 Task: Find connections with filter location Marialva with filter topic #Partnershipswith filter profile language Potuguese with filter current company HR Path with filter school Tamil Nadu Jobs india with filter industry Historical Sites with filter service category Interior Design with filter keywords title Attorney
Action: Mouse moved to (653, 147)
Screenshot: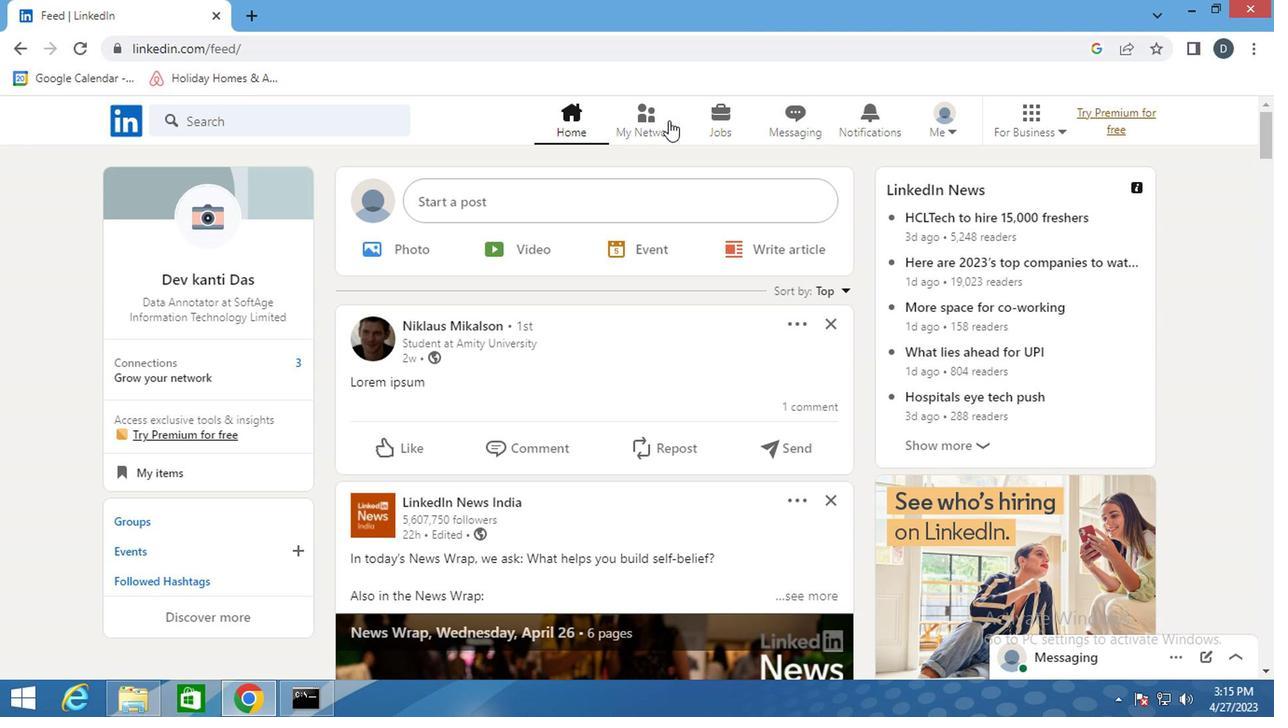 
Action: Mouse pressed left at (653, 147)
Screenshot: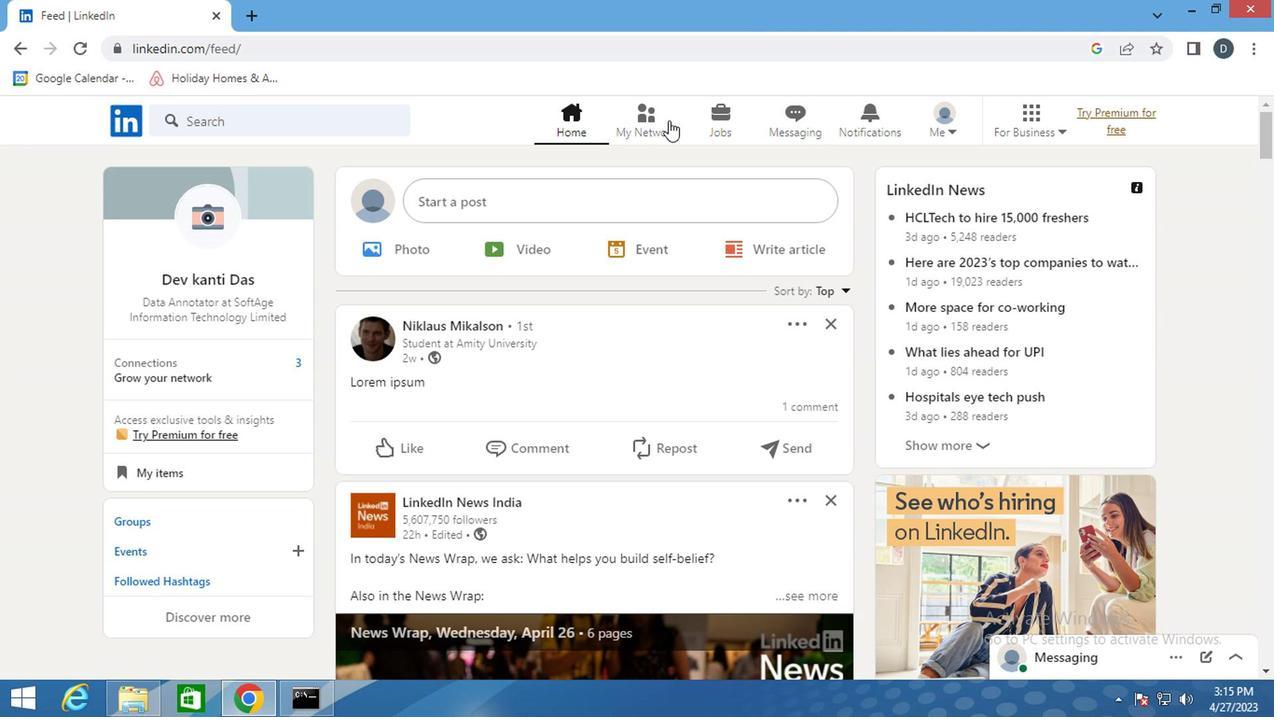 
Action: Mouse moved to (322, 227)
Screenshot: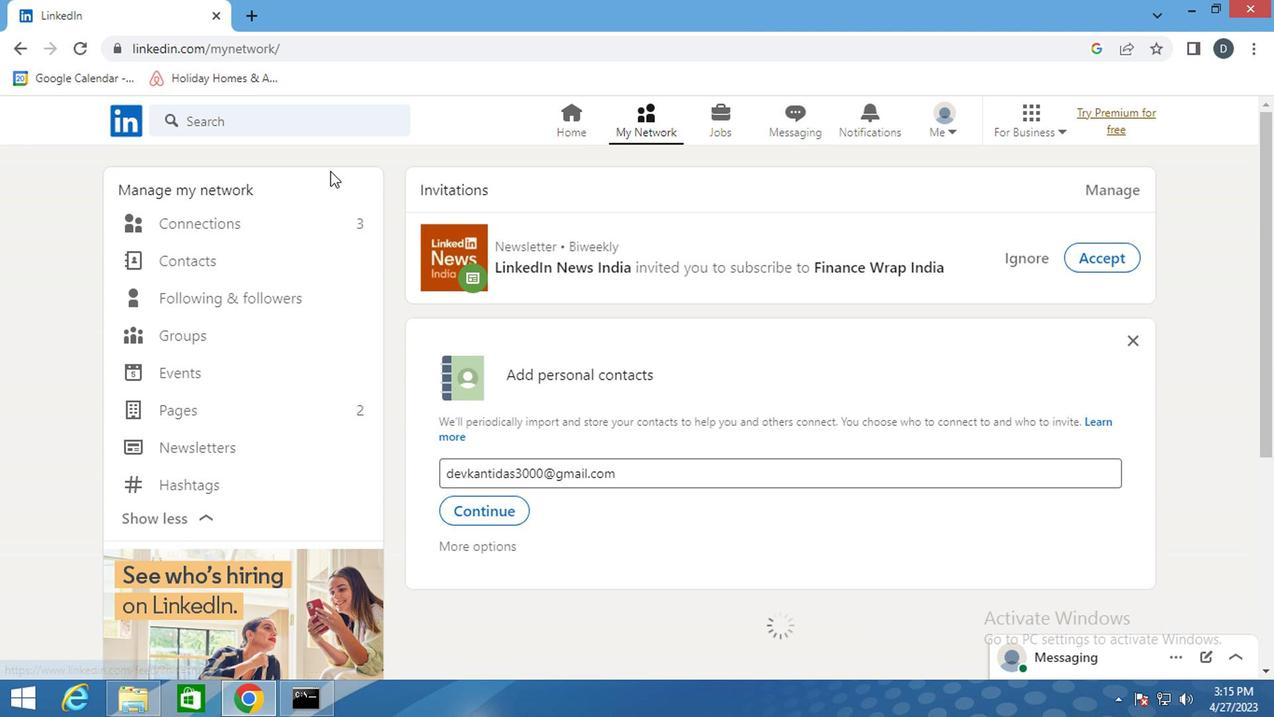 
Action: Mouse pressed left at (322, 227)
Screenshot: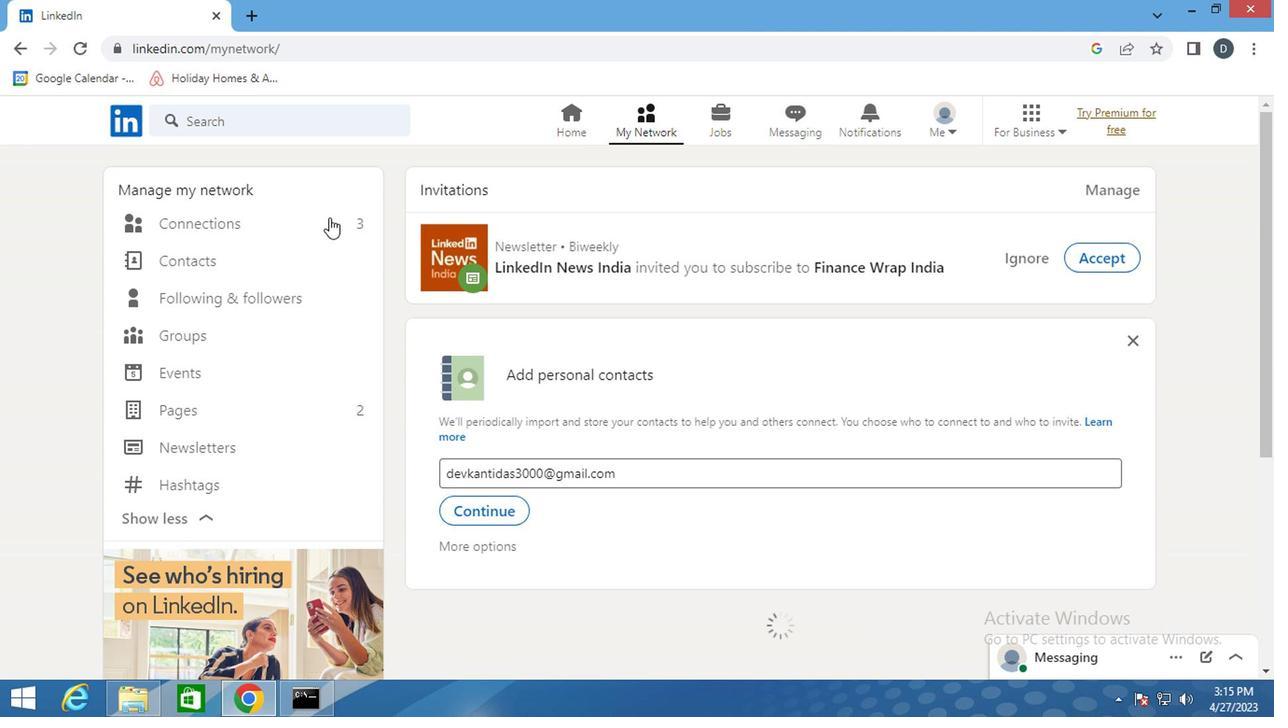 
Action: Mouse pressed left at (322, 227)
Screenshot: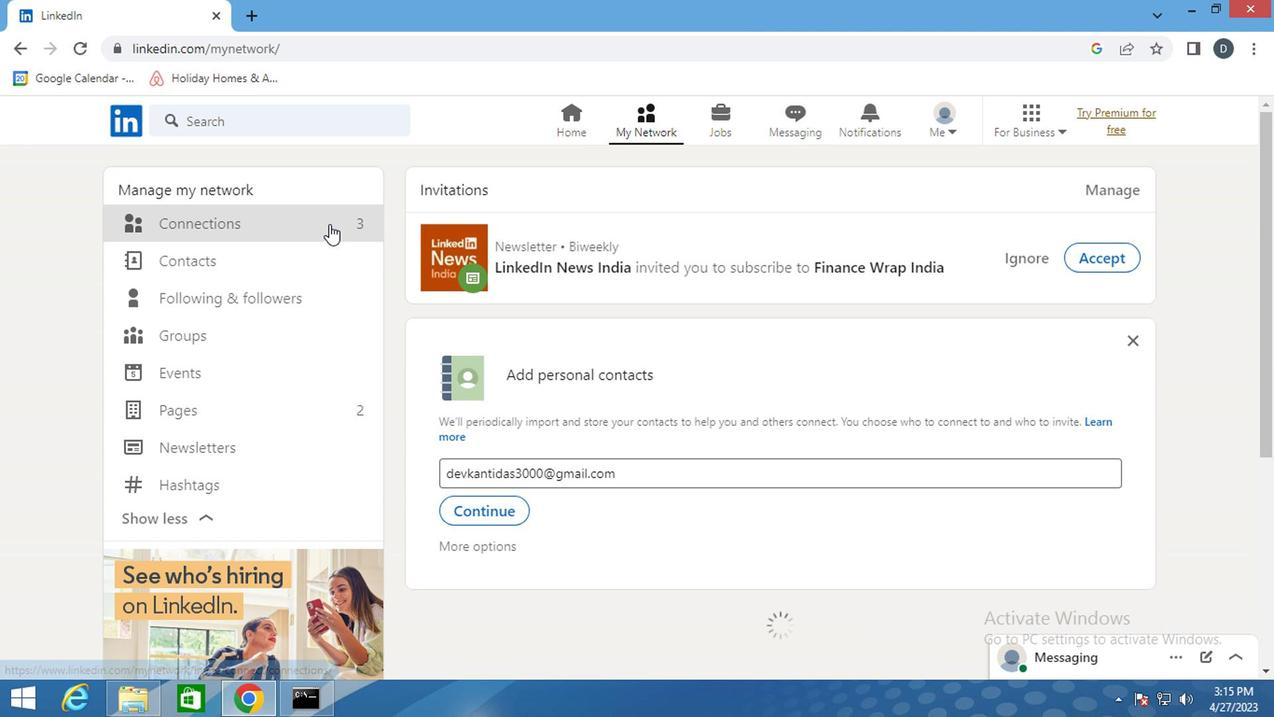 
Action: Mouse pressed left at (322, 227)
Screenshot: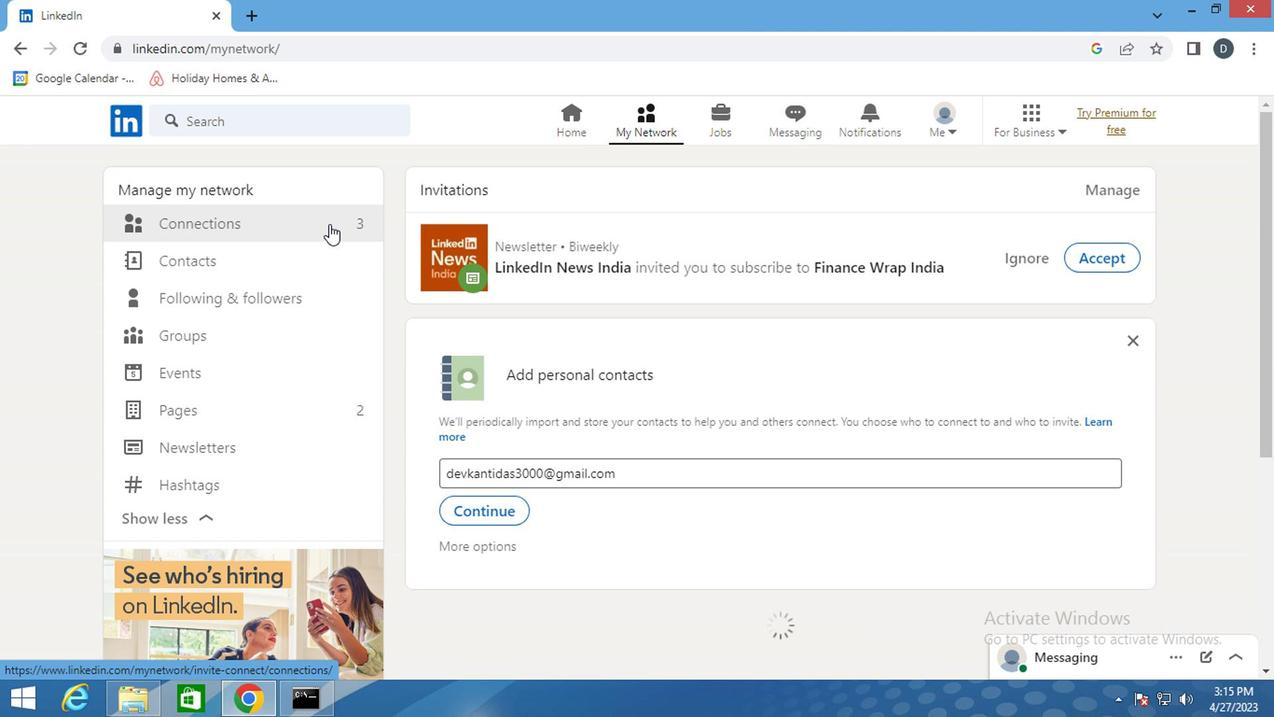 
Action: Mouse moved to (725, 230)
Screenshot: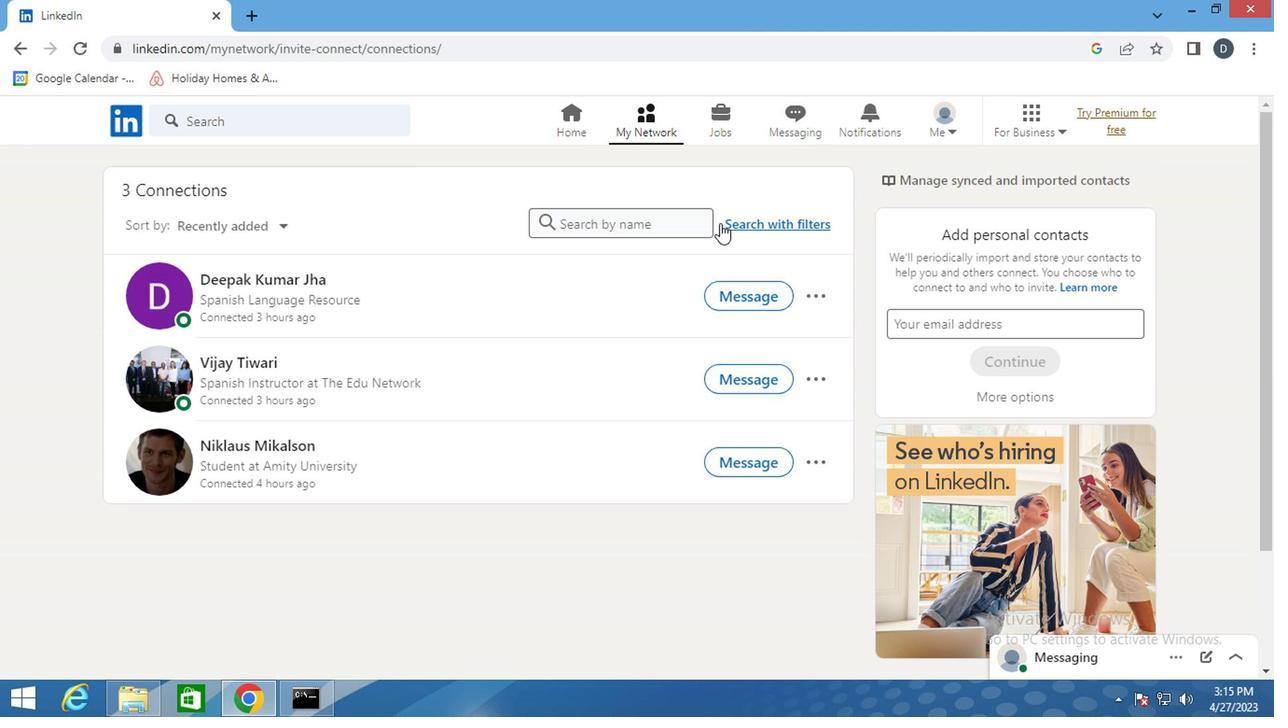 
Action: Mouse pressed left at (725, 230)
Screenshot: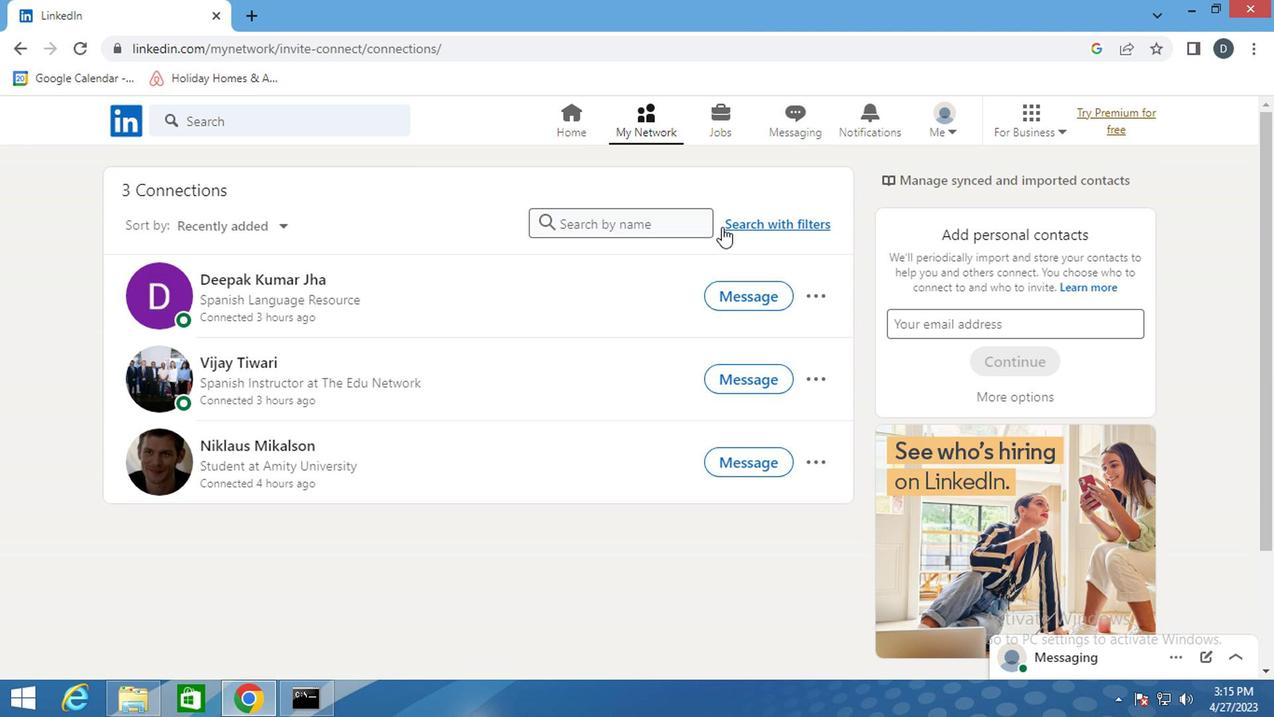 
Action: Mouse moved to (699, 167)
Screenshot: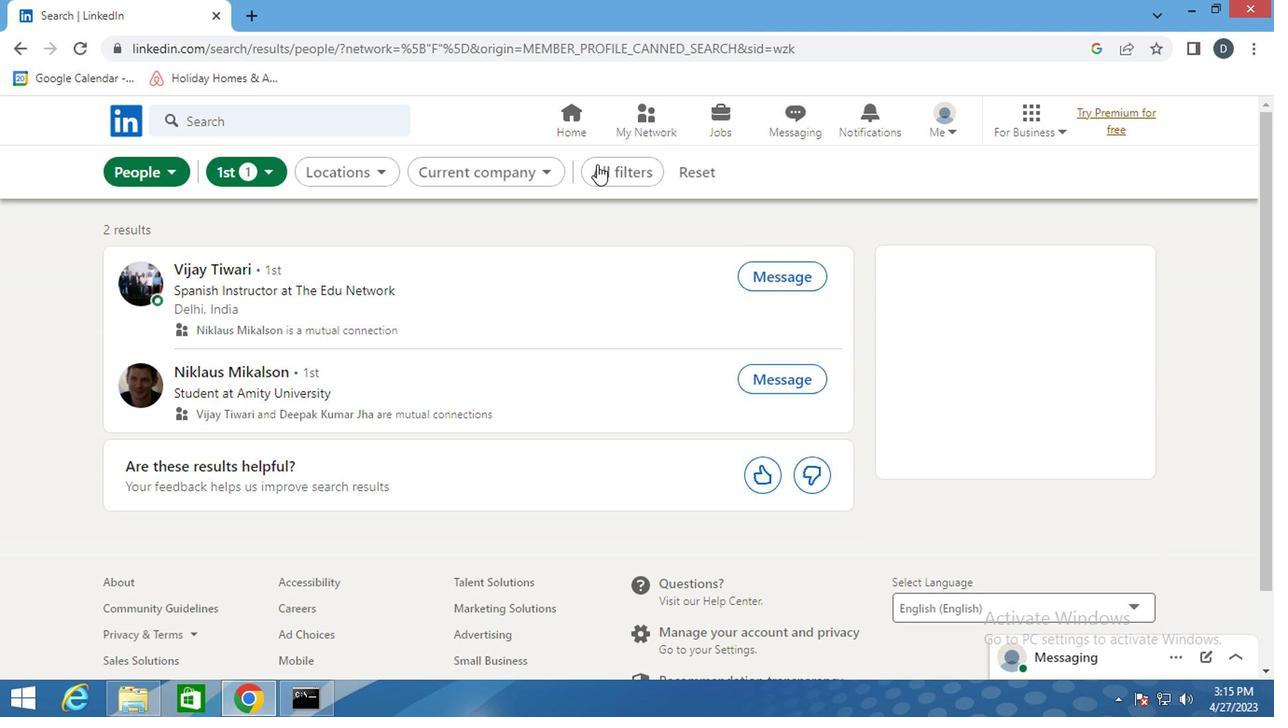 
Action: Mouse pressed left at (699, 167)
Screenshot: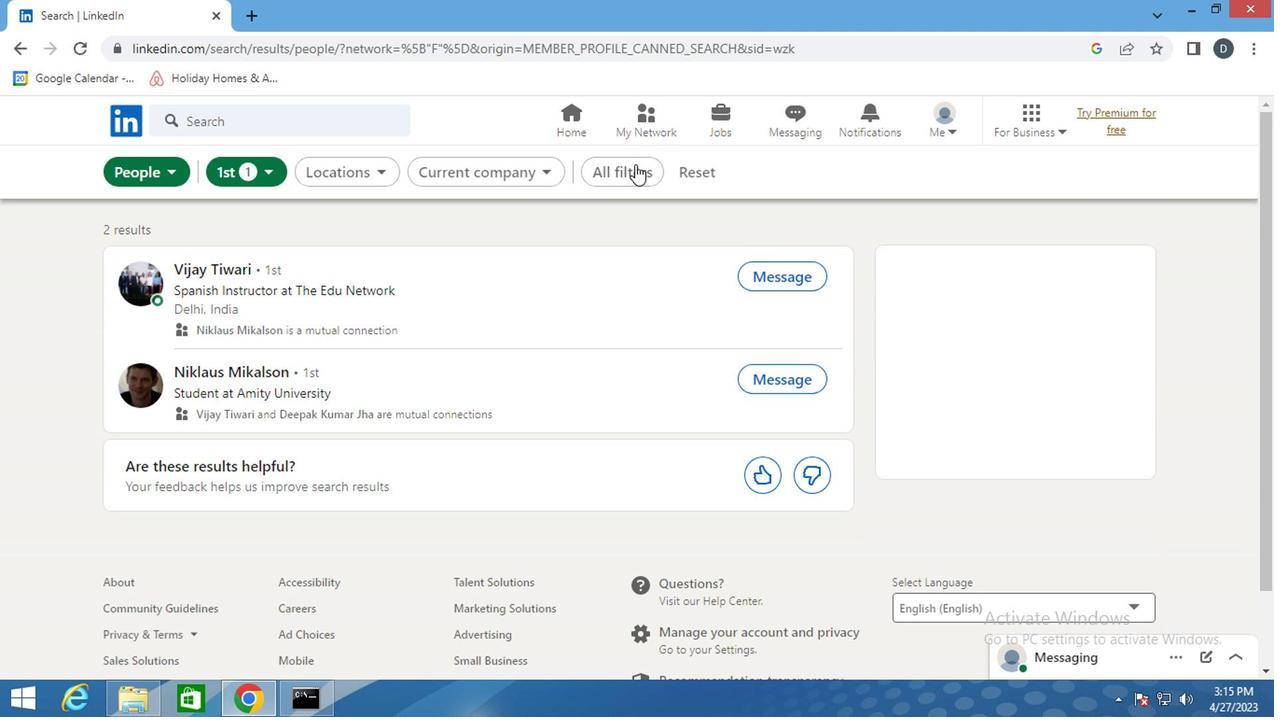 
Action: Mouse moved to (626, 177)
Screenshot: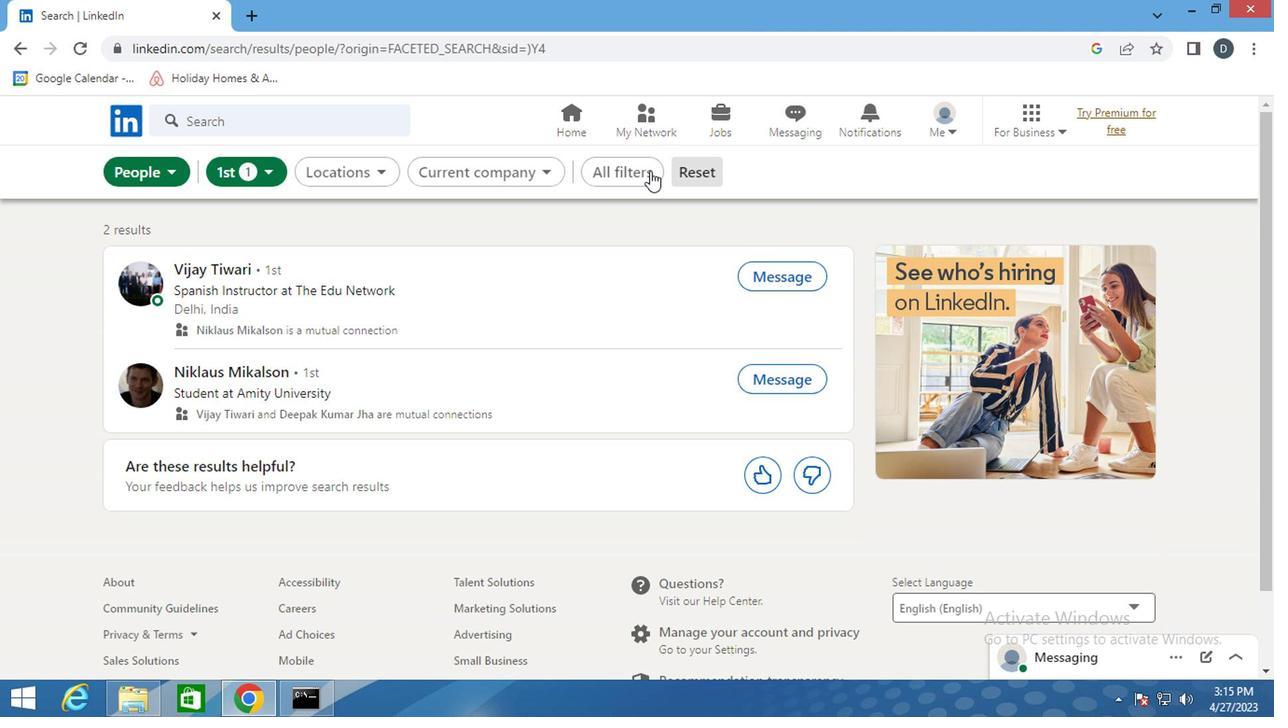 
Action: Mouse pressed left at (626, 177)
Screenshot: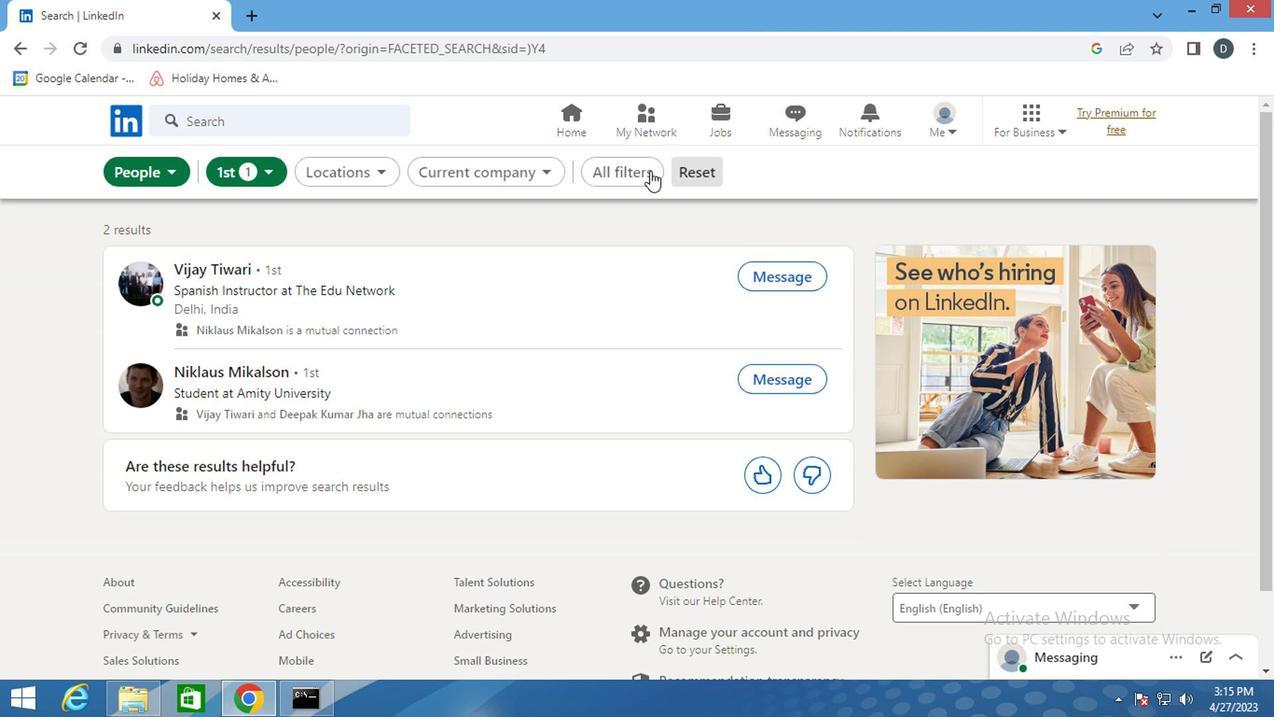 
Action: Mouse pressed left at (626, 177)
Screenshot: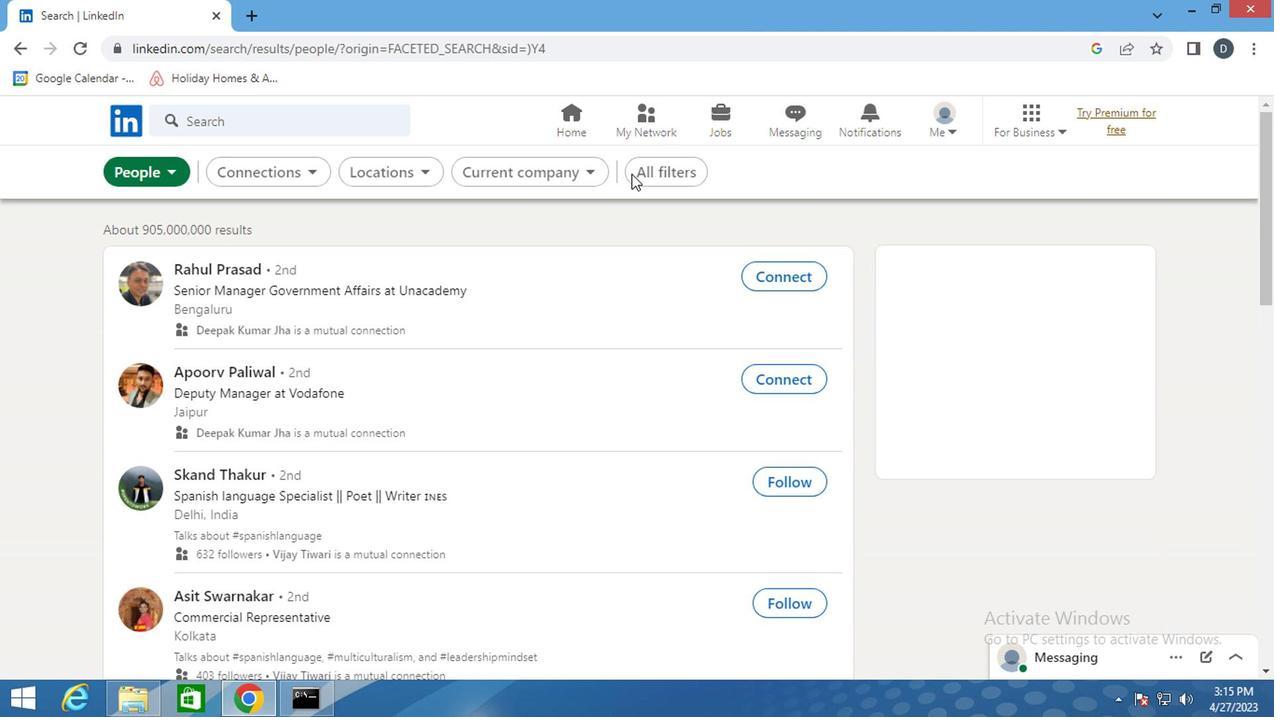 
Action: Mouse moved to (669, 171)
Screenshot: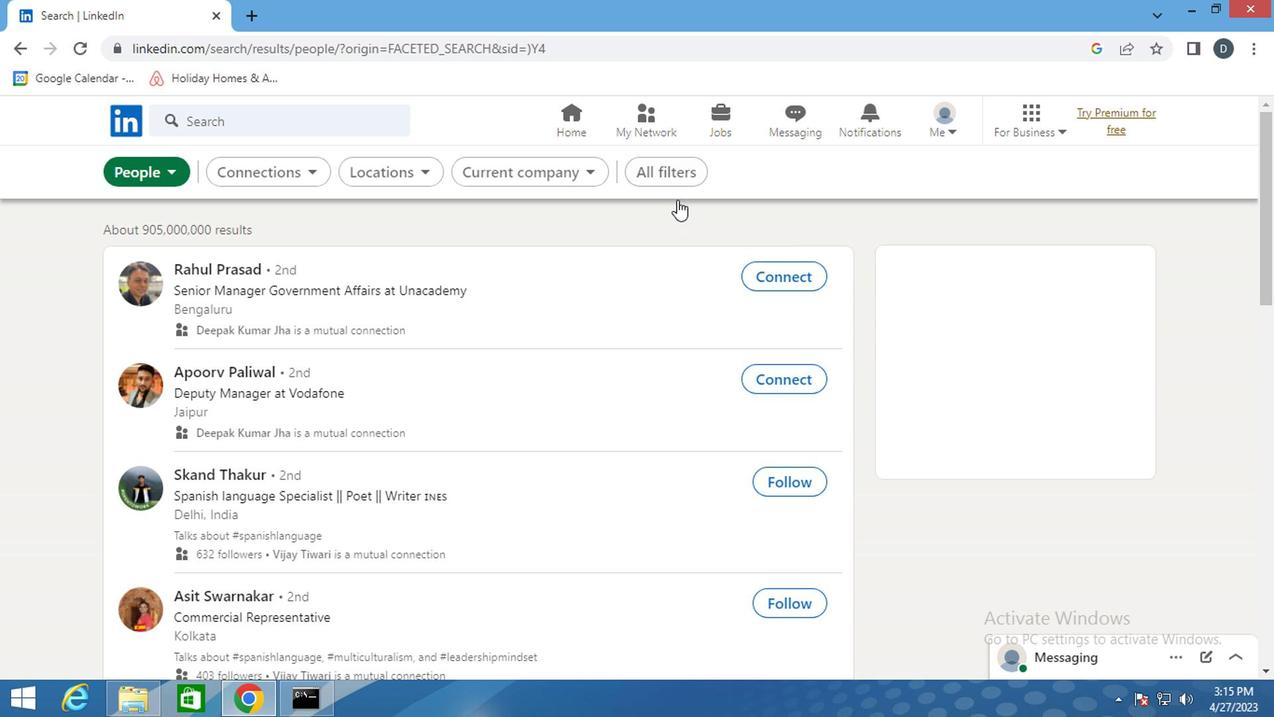 
Action: Mouse pressed left at (669, 171)
Screenshot: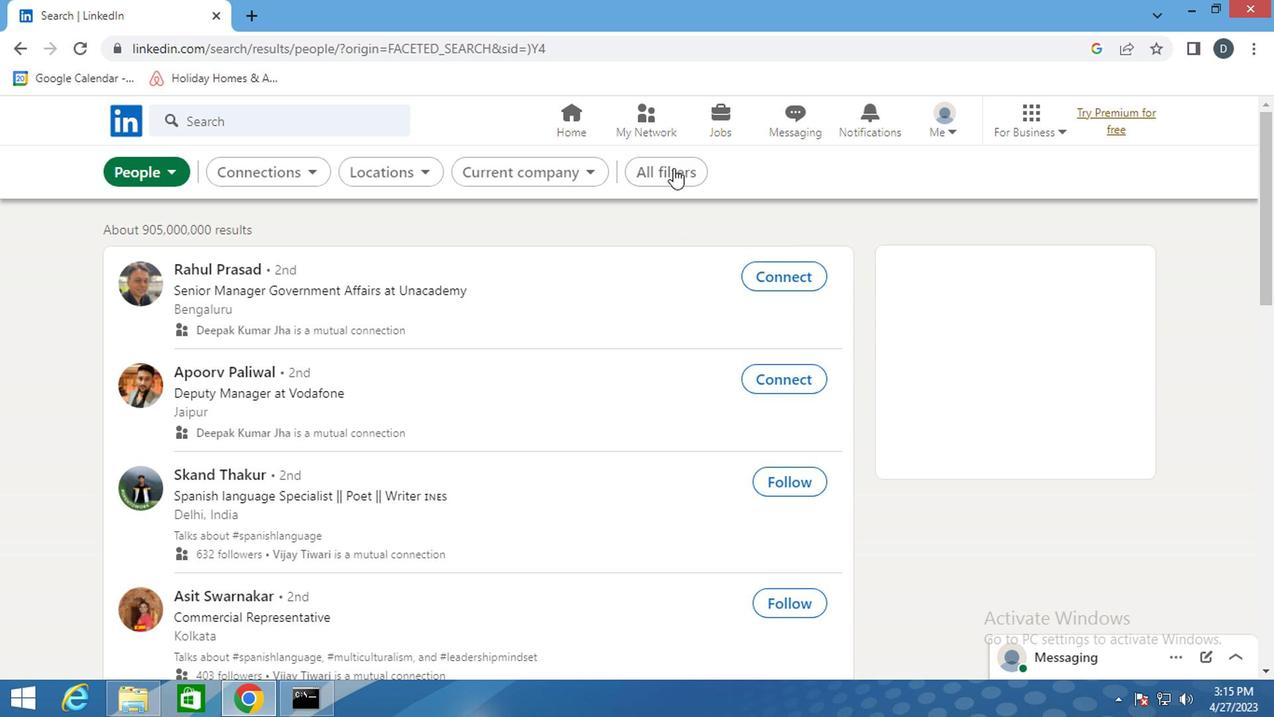 
Action: Mouse moved to (664, 172)
Screenshot: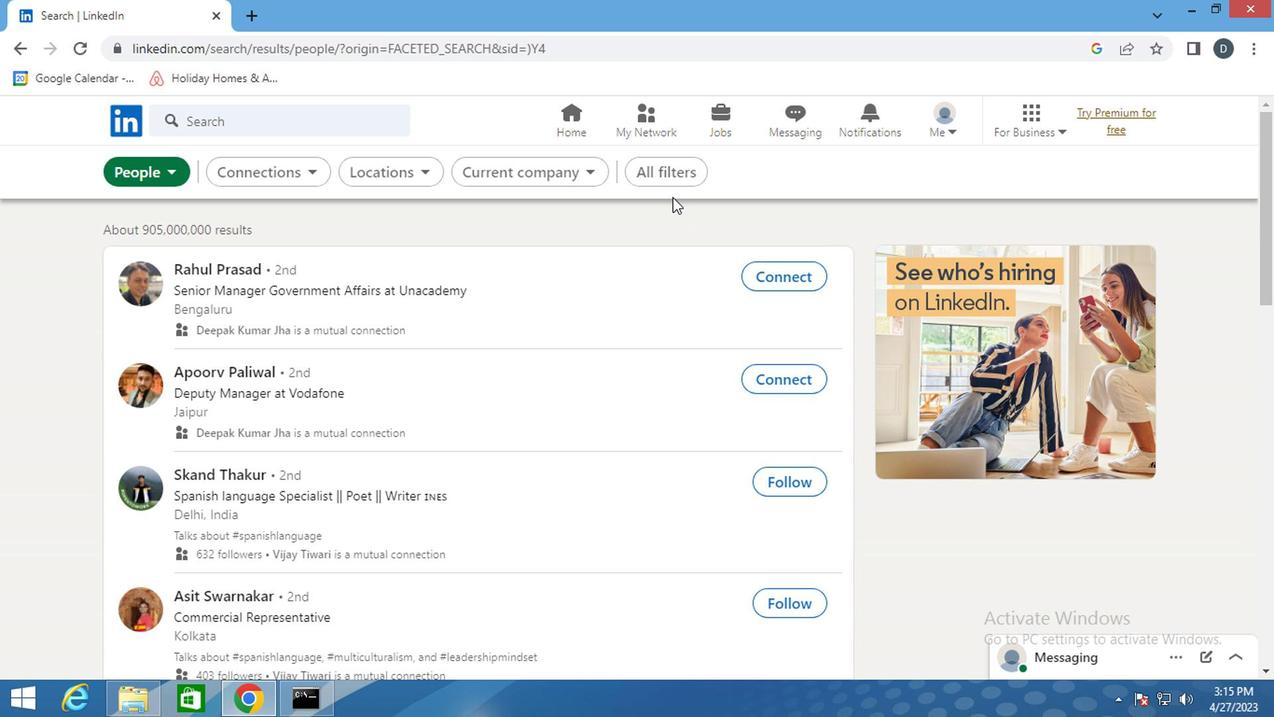 
Action: Mouse pressed left at (664, 172)
Screenshot: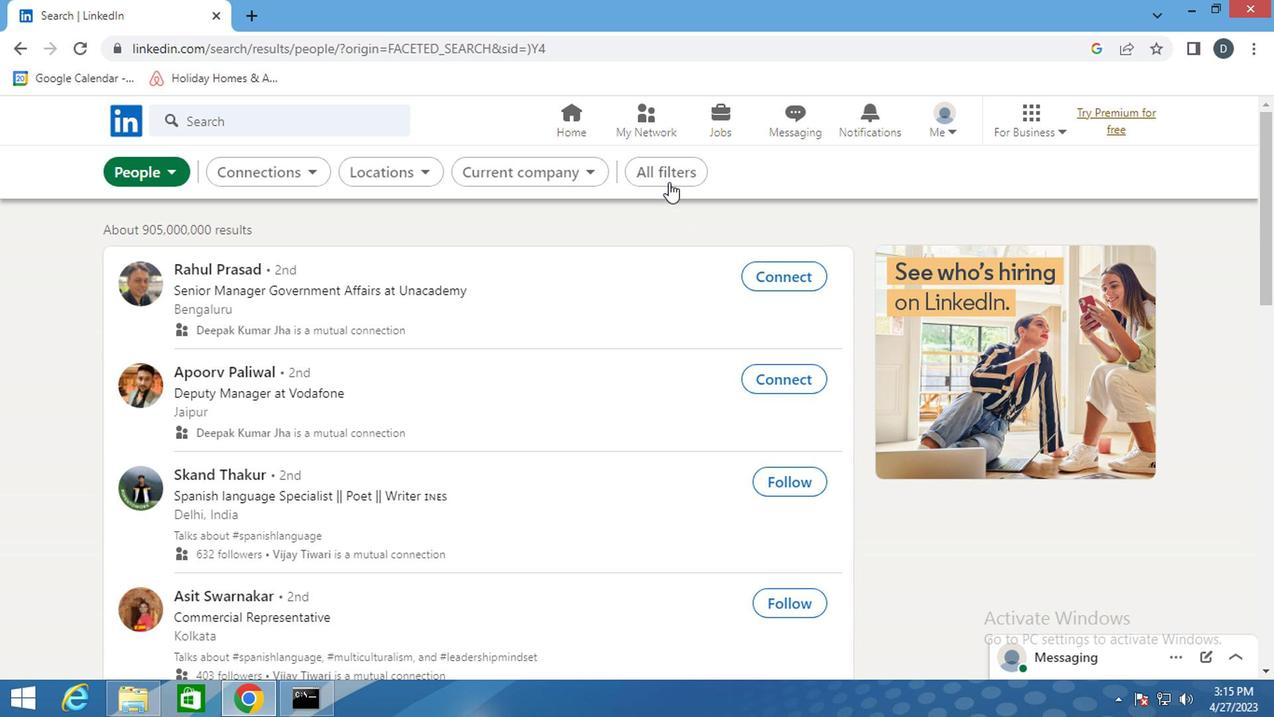 
Action: Mouse moved to (1090, 390)
Screenshot: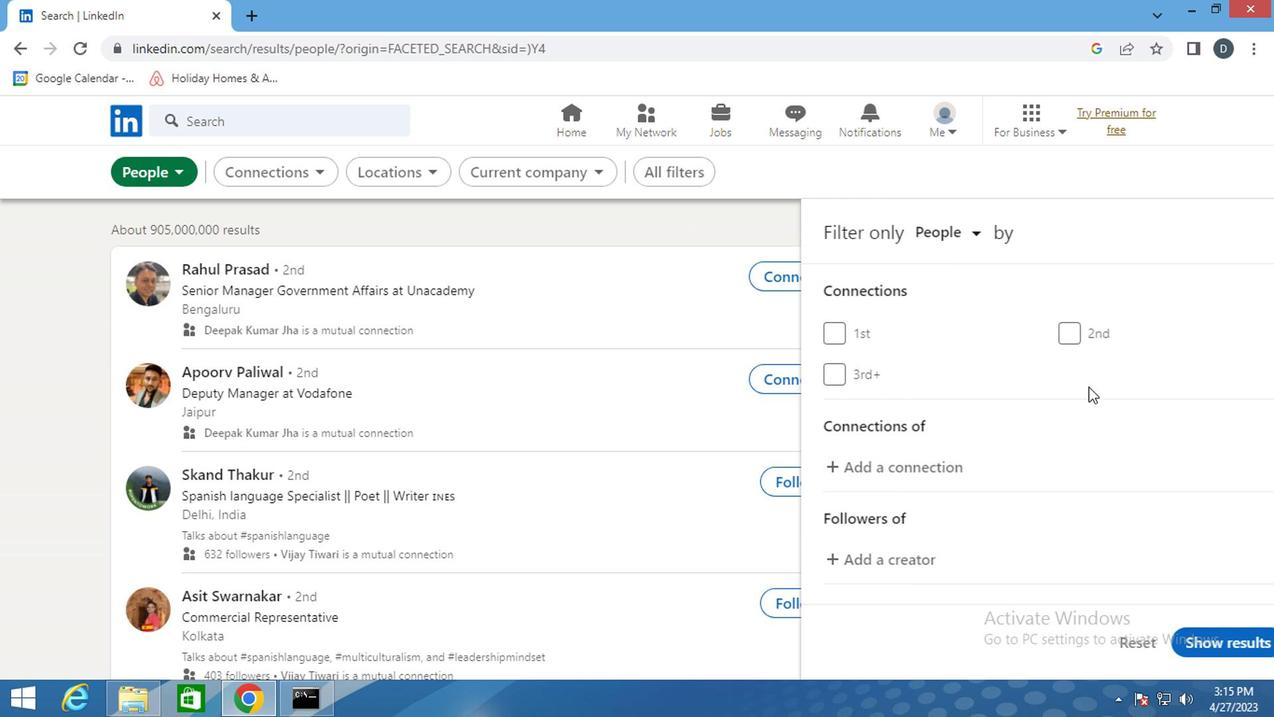 
Action: Mouse scrolled (1090, 389) with delta (0, -1)
Screenshot: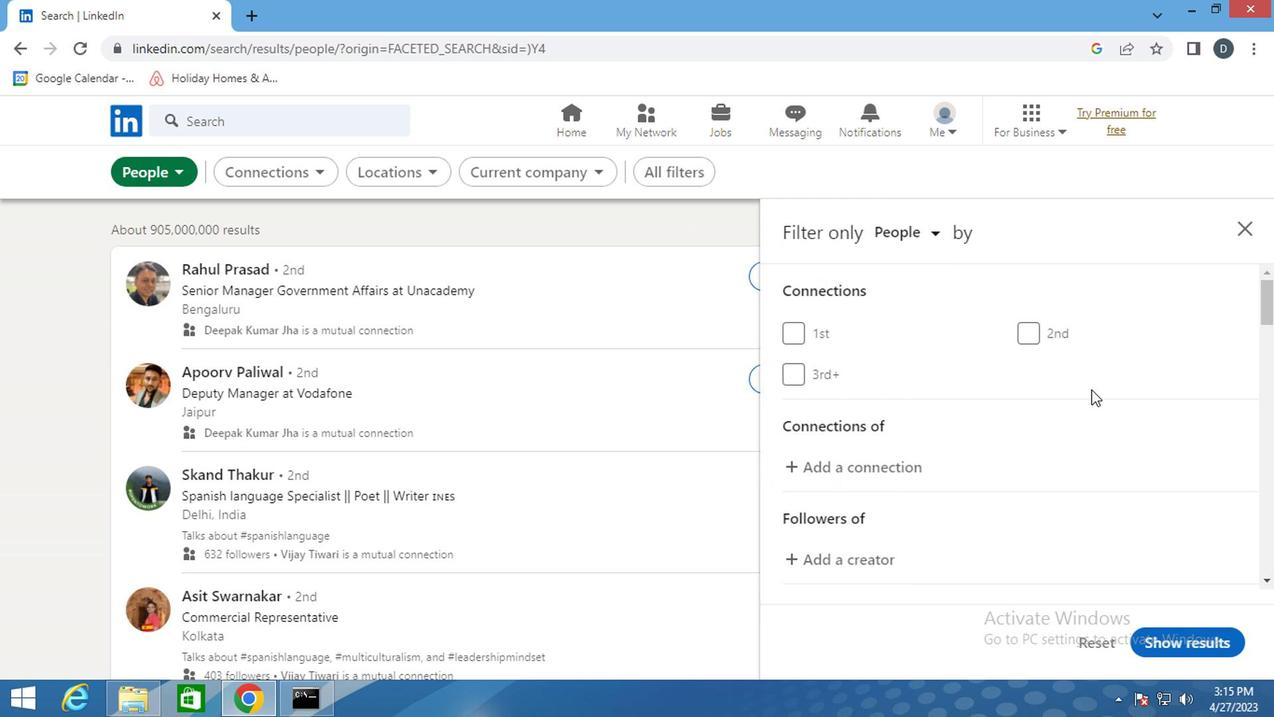 
Action: Mouse scrolled (1090, 389) with delta (0, -1)
Screenshot: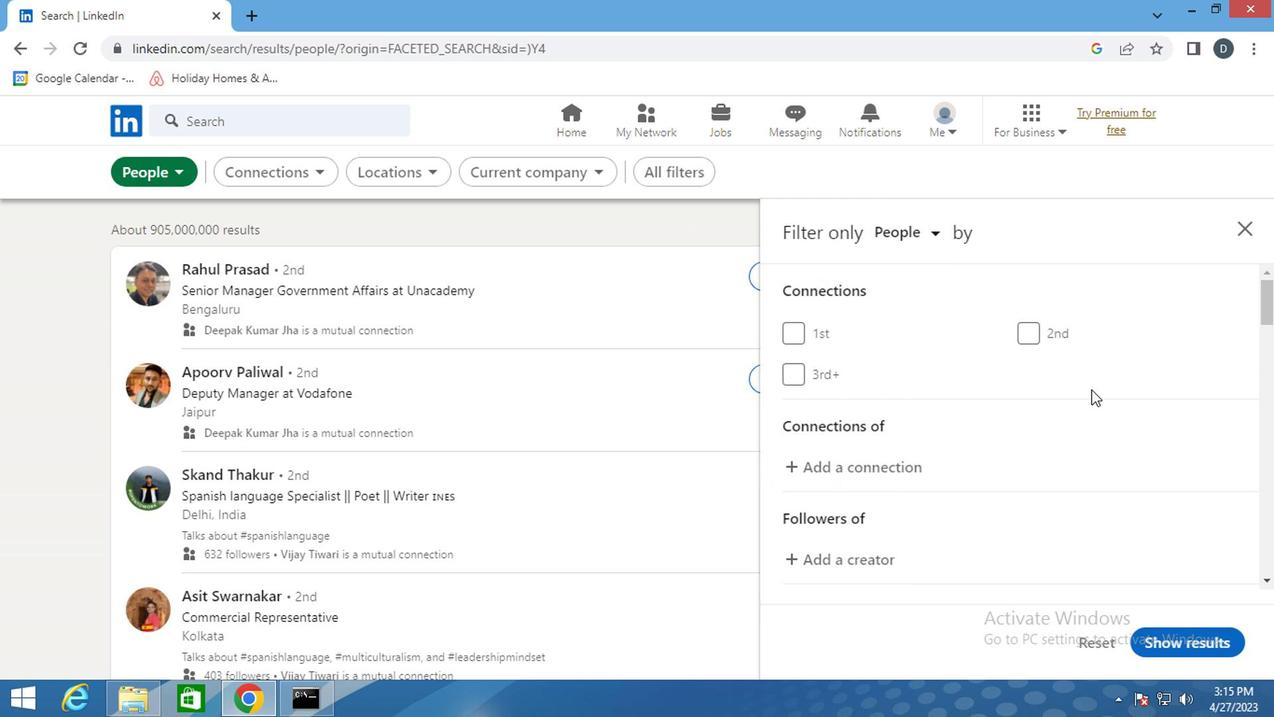 
Action: Mouse moved to (1090, 388)
Screenshot: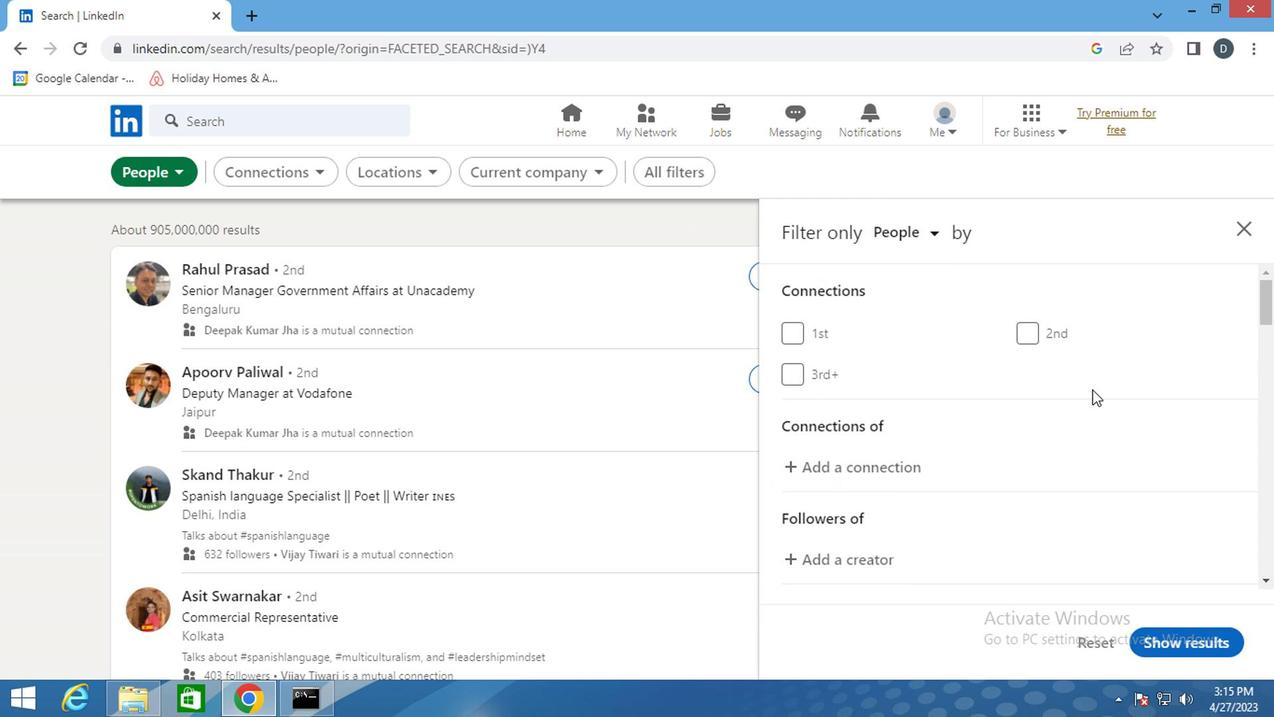 
Action: Mouse scrolled (1090, 387) with delta (0, 0)
Screenshot: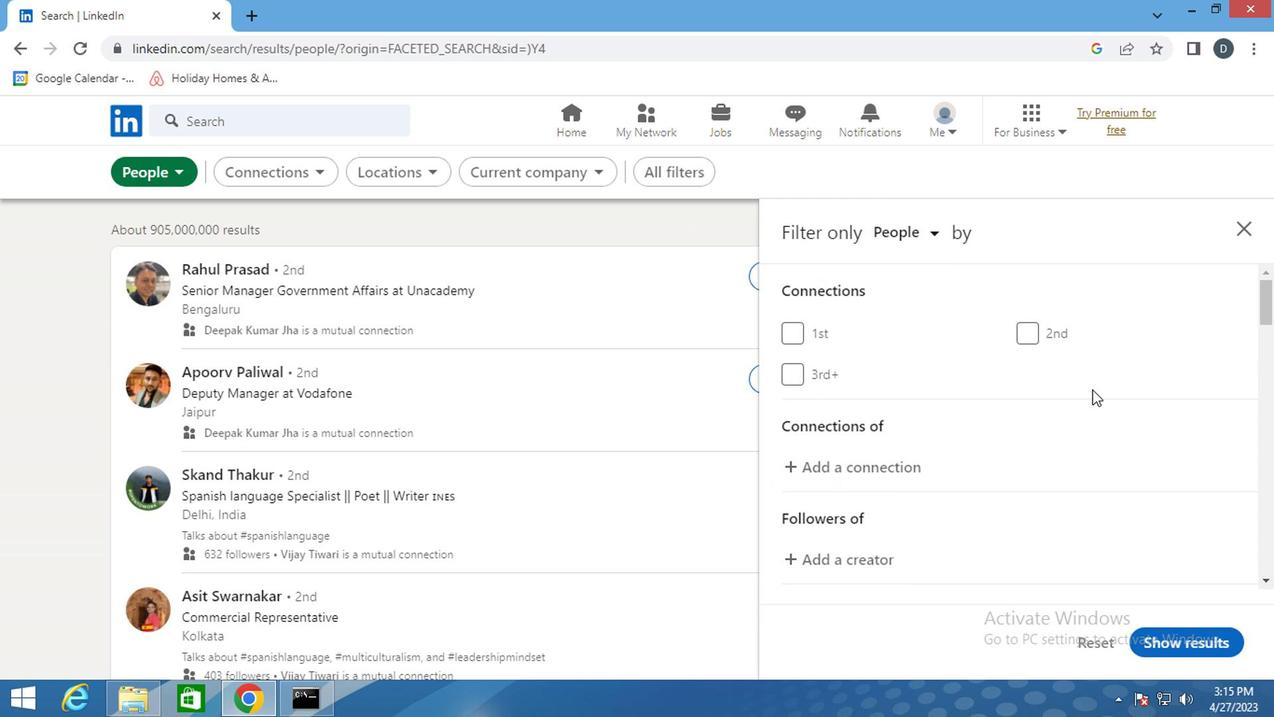 
Action: Mouse moved to (1092, 383)
Screenshot: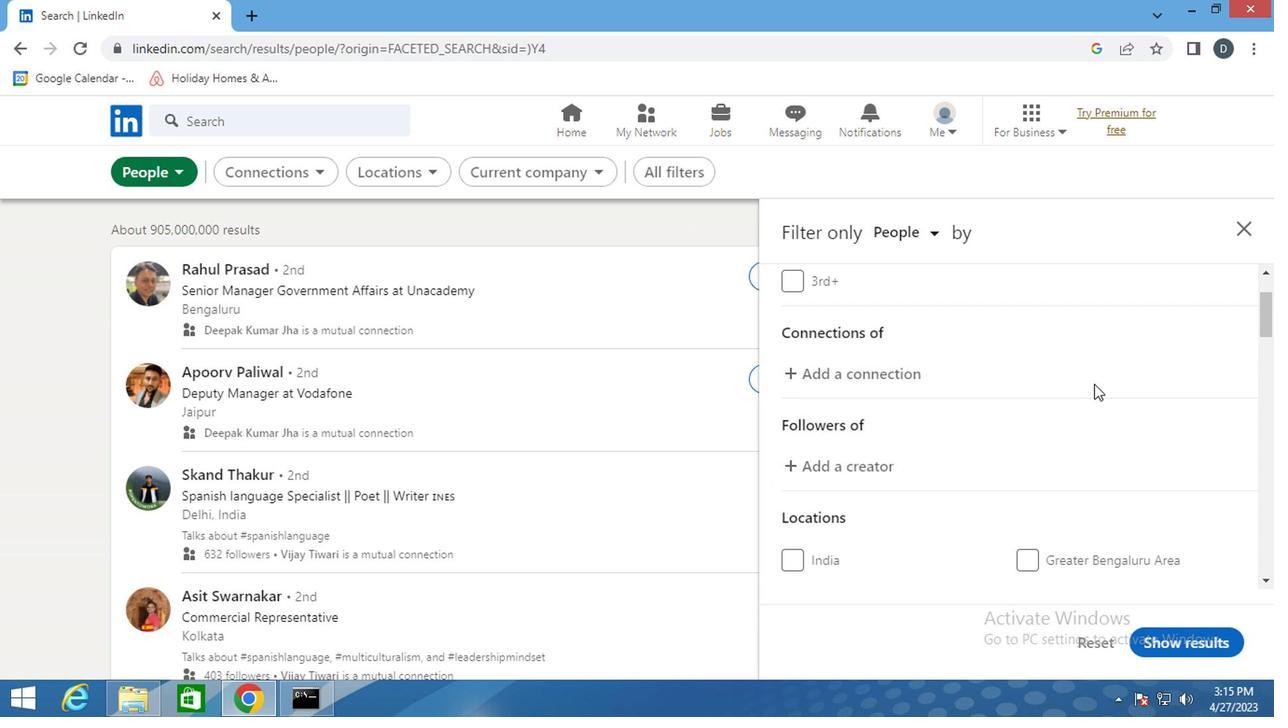 
Action: Mouse scrolled (1092, 383) with delta (0, 0)
Screenshot: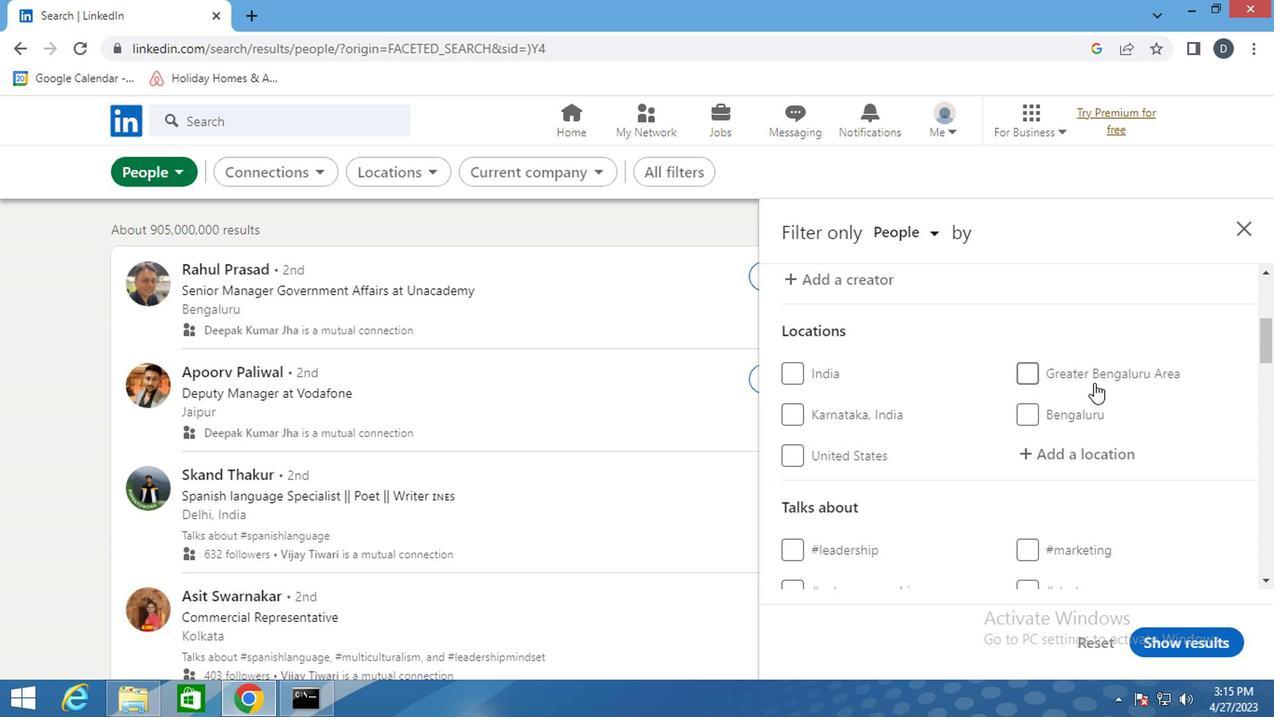 
Action: Mouse moved to (1092, 369)
Screenshot: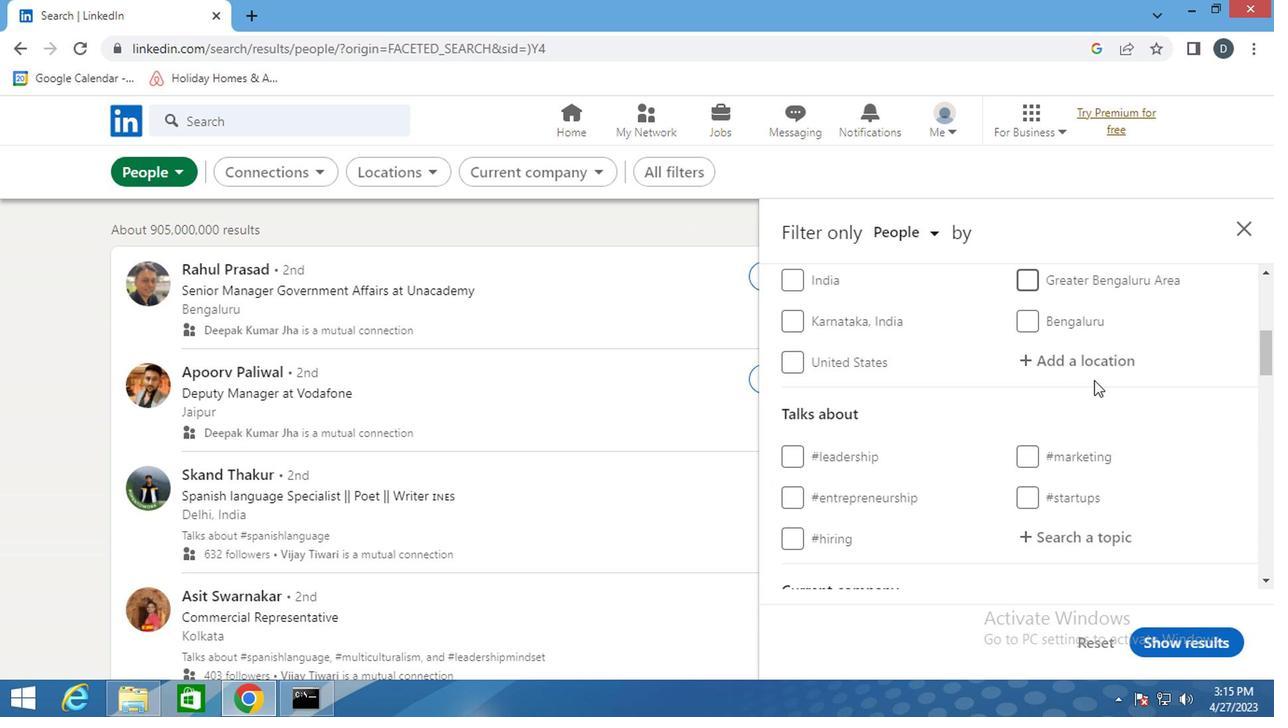 
Action: Mouse pressed left at (1092, 369)
Screenshot: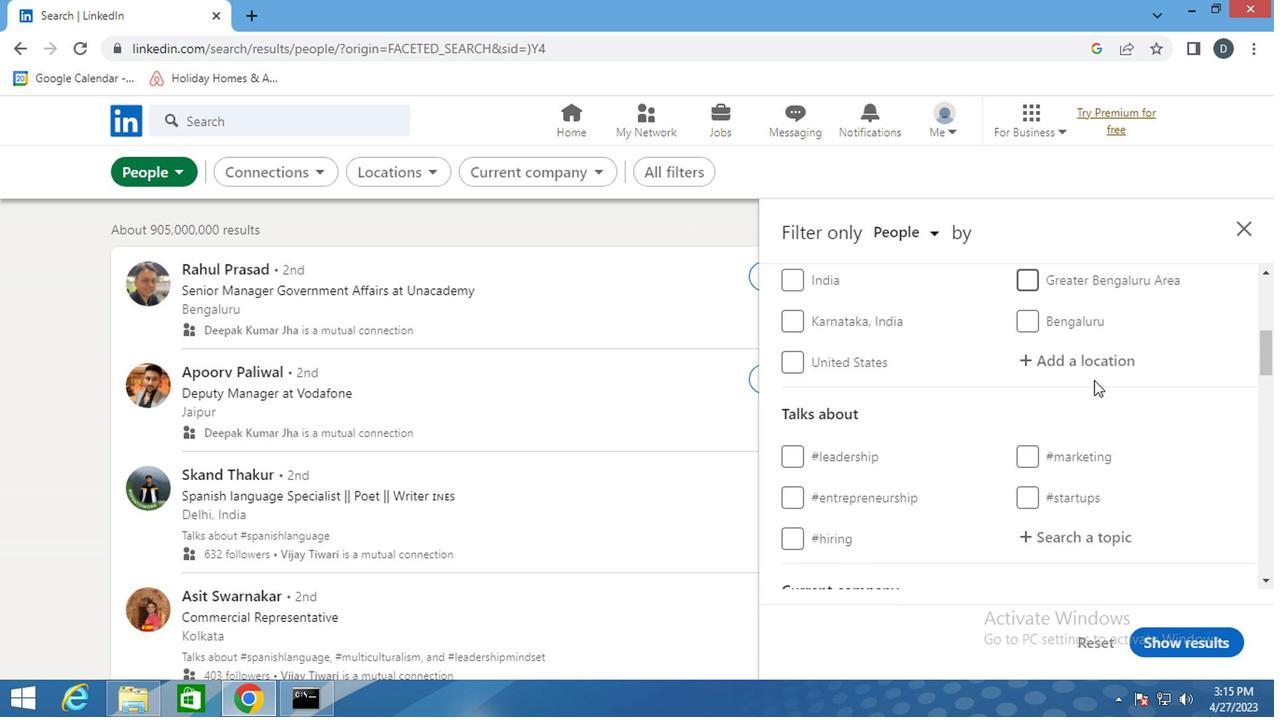 
Action: Mouse moved to (1087, 374)
Screenshot: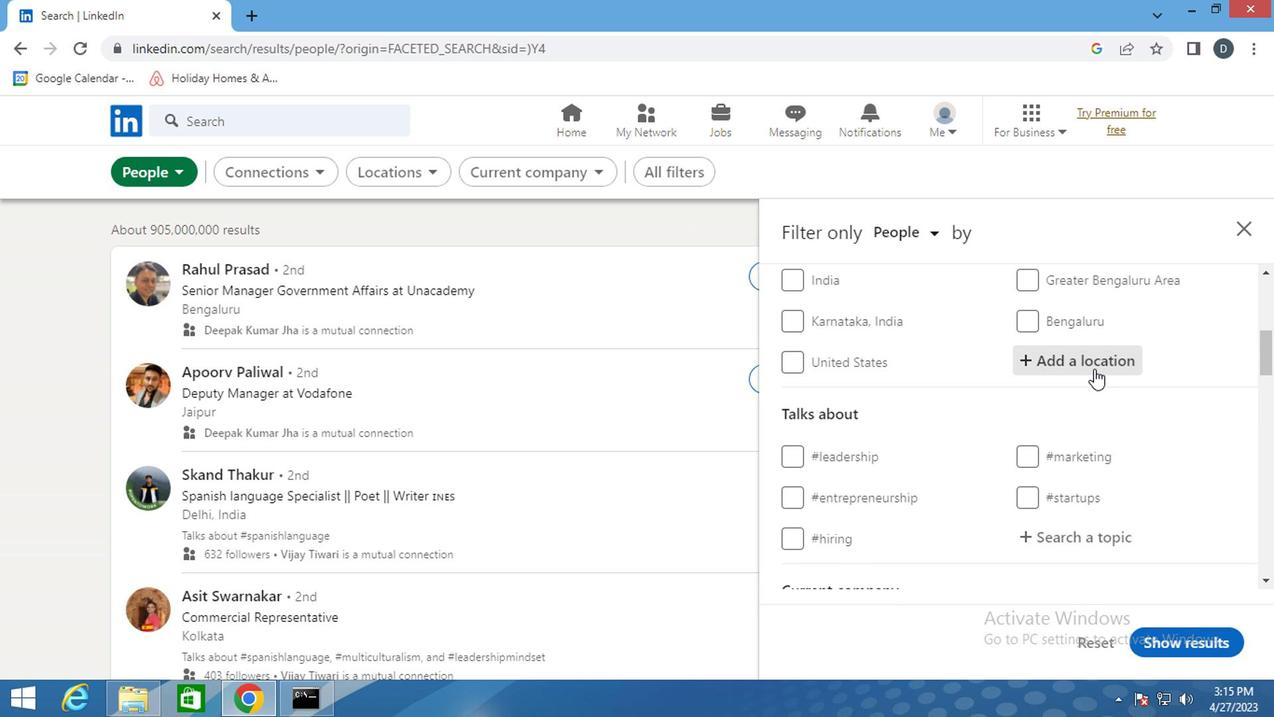 
Action: Key pressed <Key.shift_r>Marialva
Screenshot: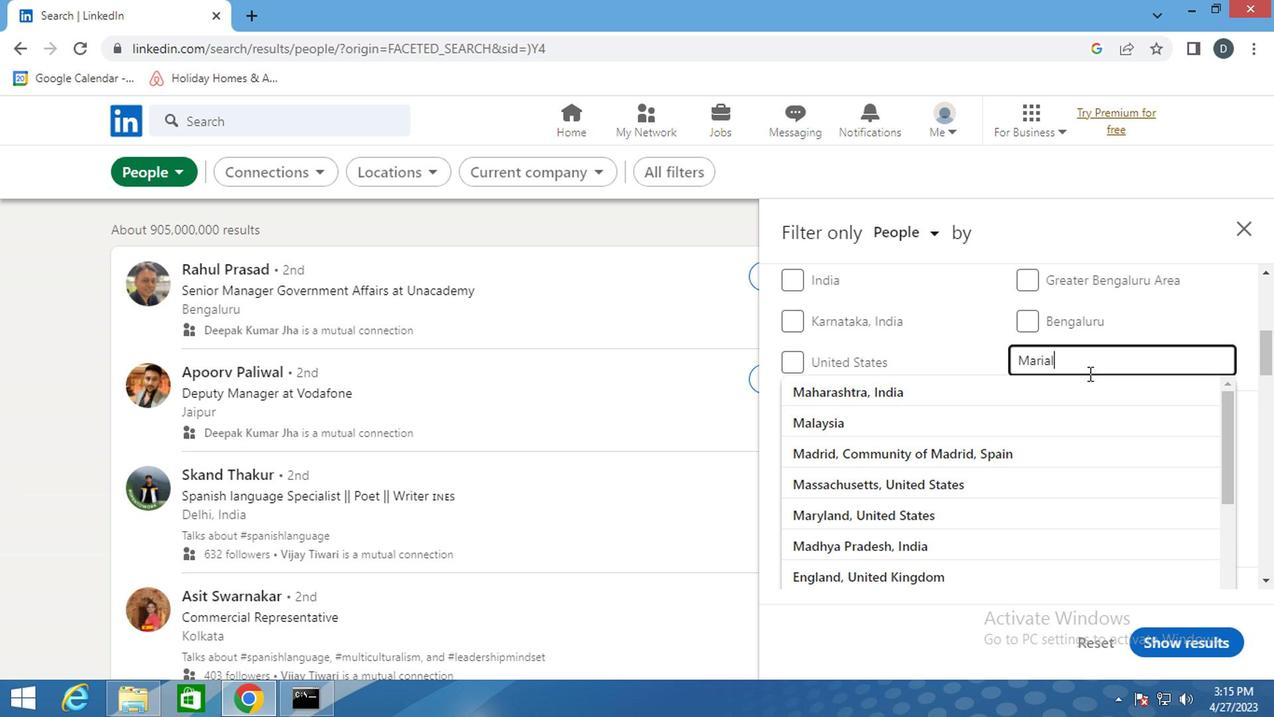 
Action: Mouse moved to (1058, 397)
Screenshot: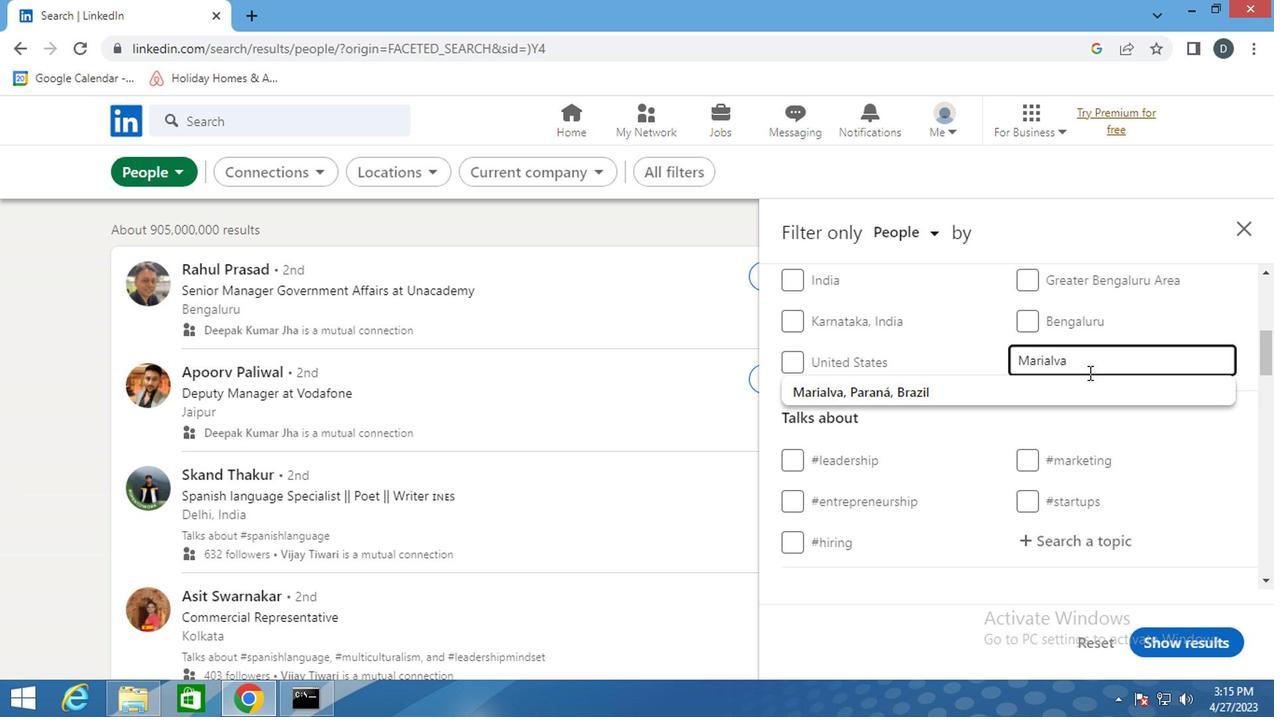 
Action: Mouse pressed left at (1058, 397)
Screenshot: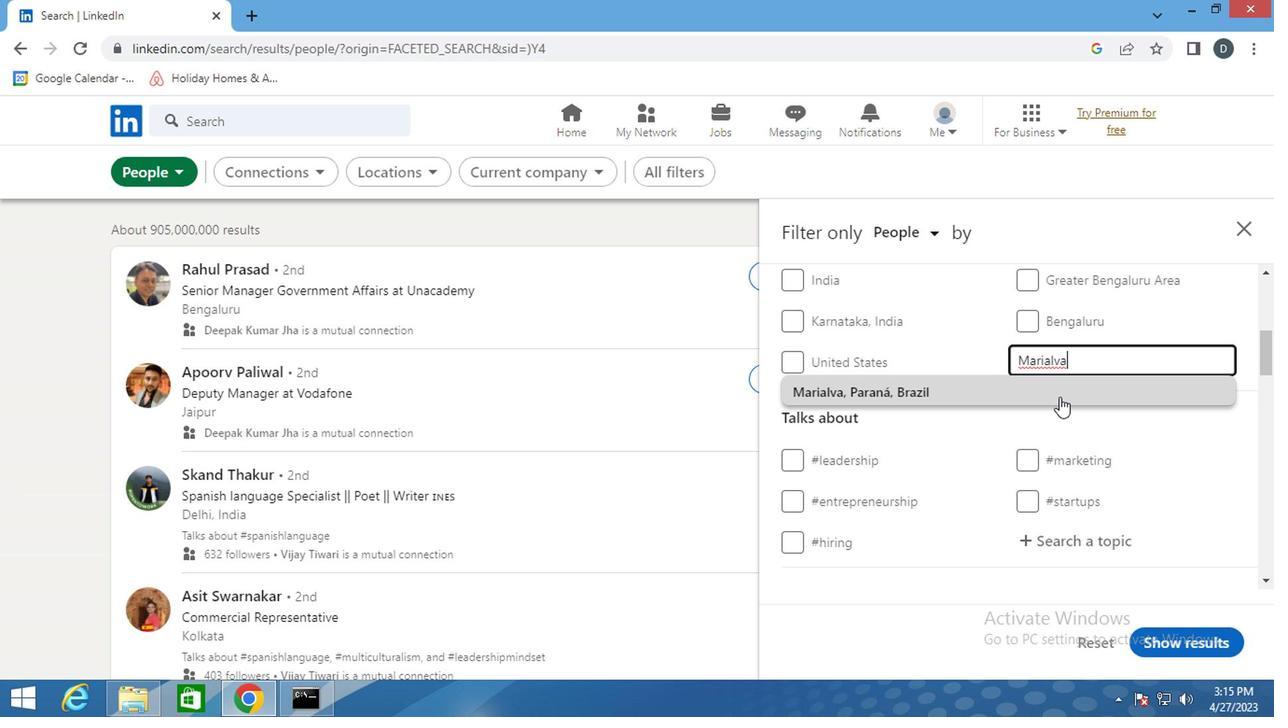 
Action: Mouse scrolled (1058, 397) with delta (0, 0)
Screenshot: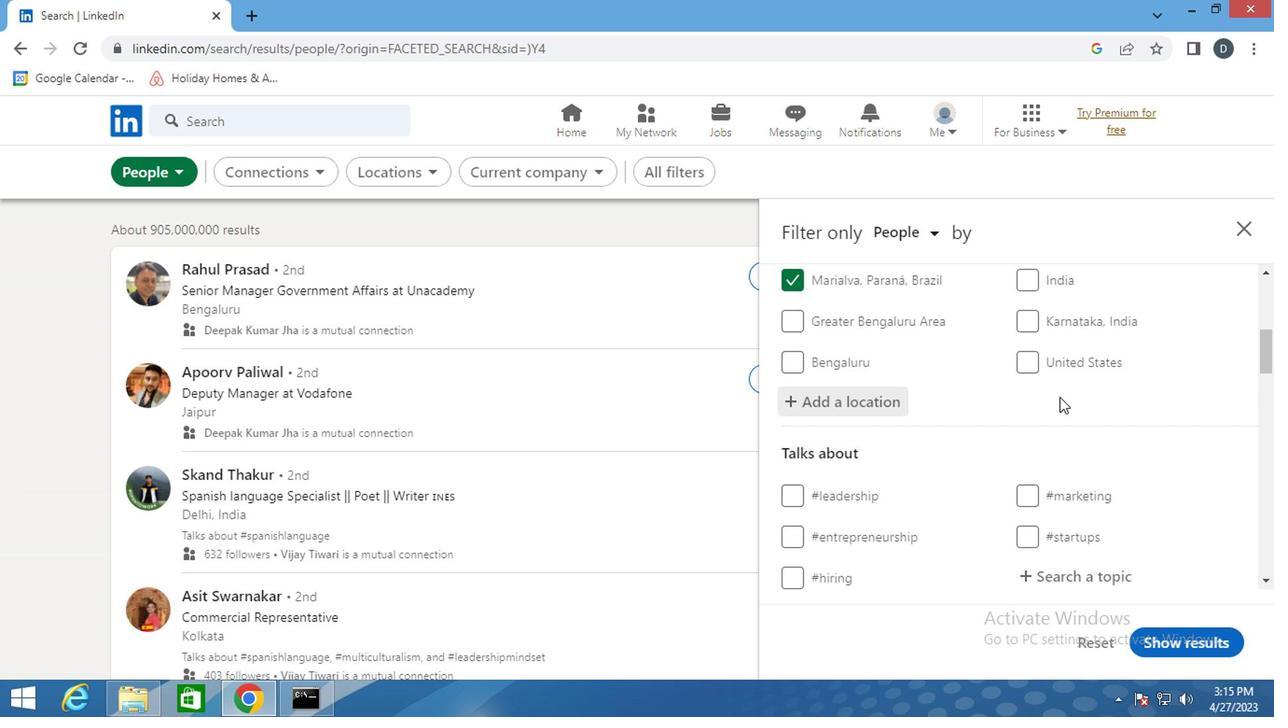 
Action: Mouse moved to (1058, 397)
Screenshot: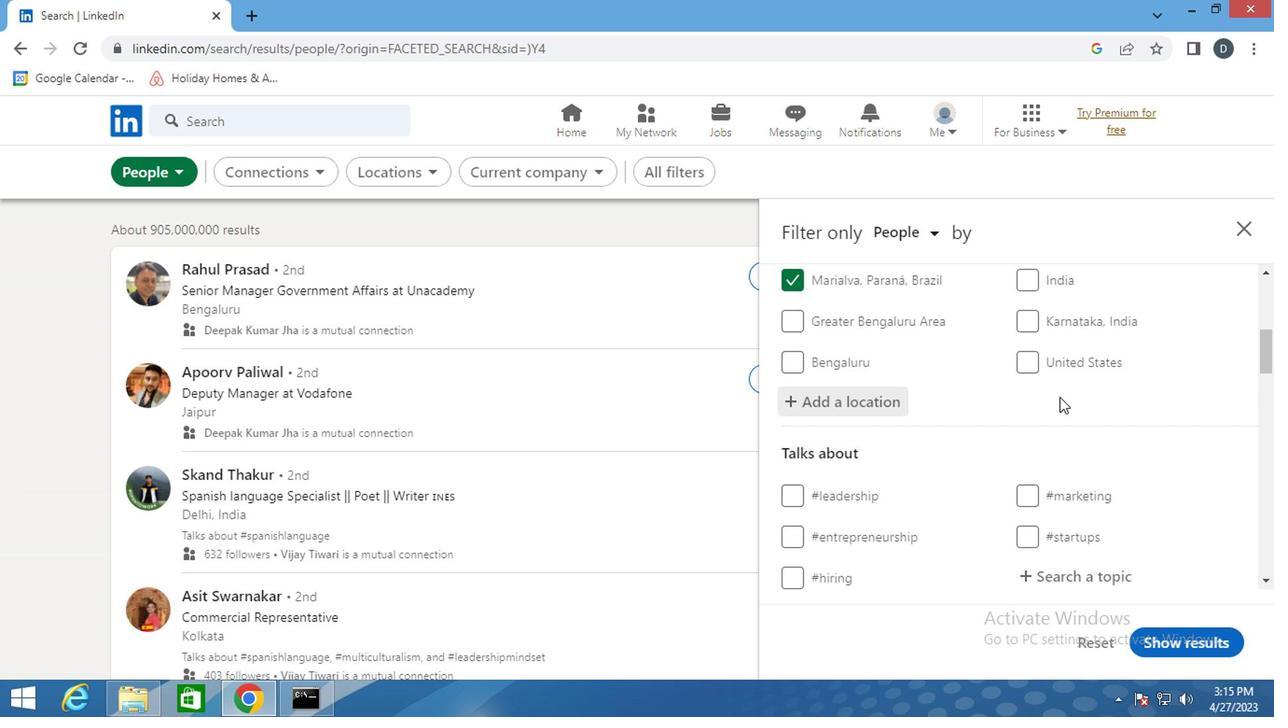 
Action: Mouse scrolled (1058, 397) with delta (0, 0)
Screenshot: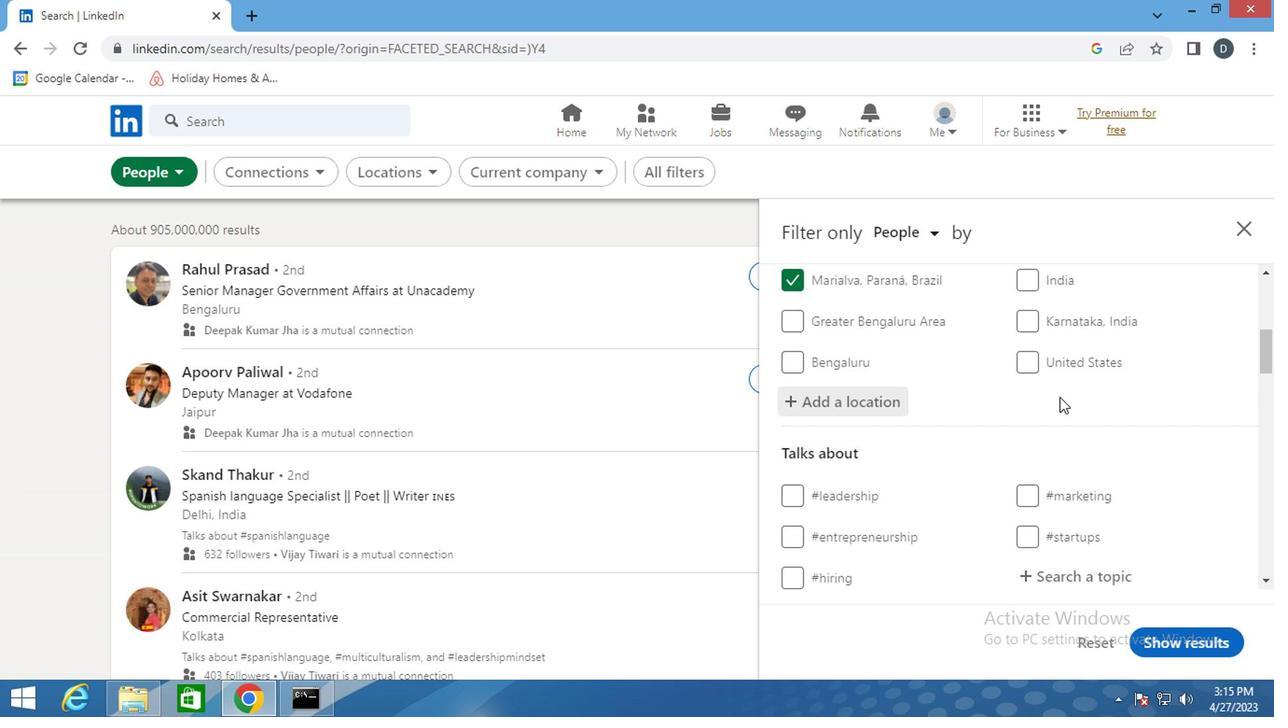 
Action: Mouse moved to (1075, 388)
Screenshot: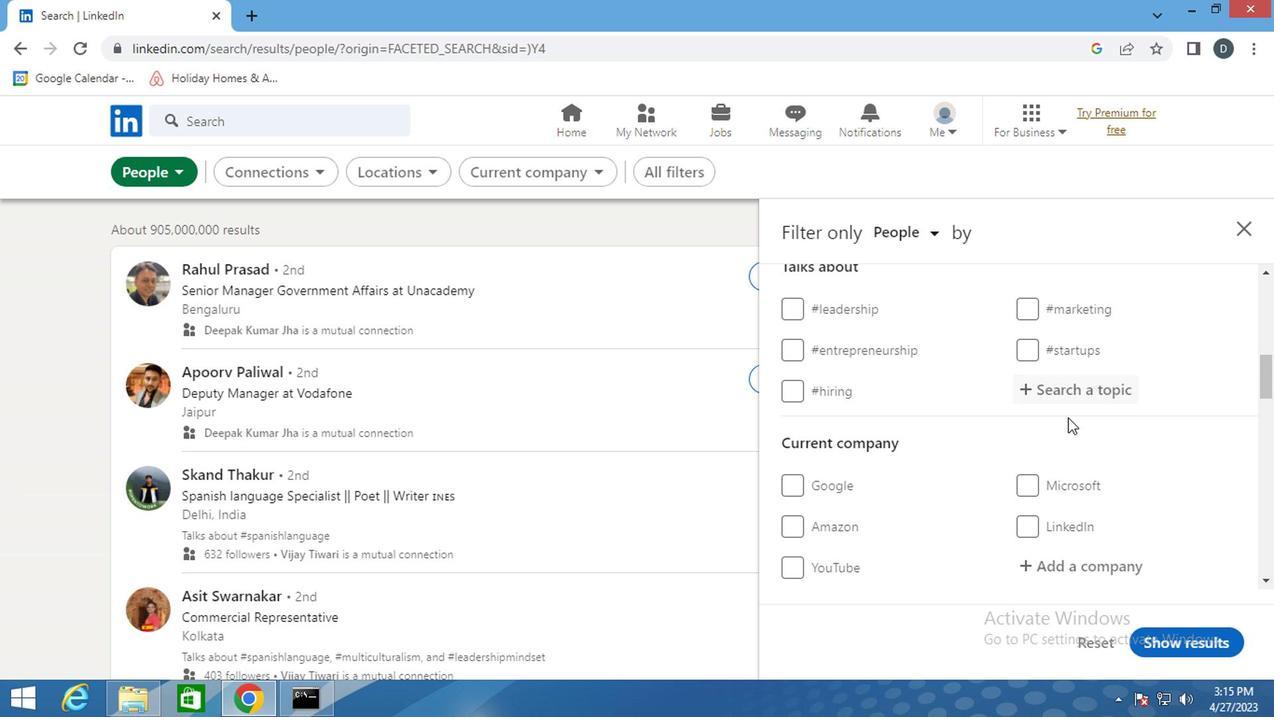 
Action: Mouse pressed left at (1075, 388)
Screenshot: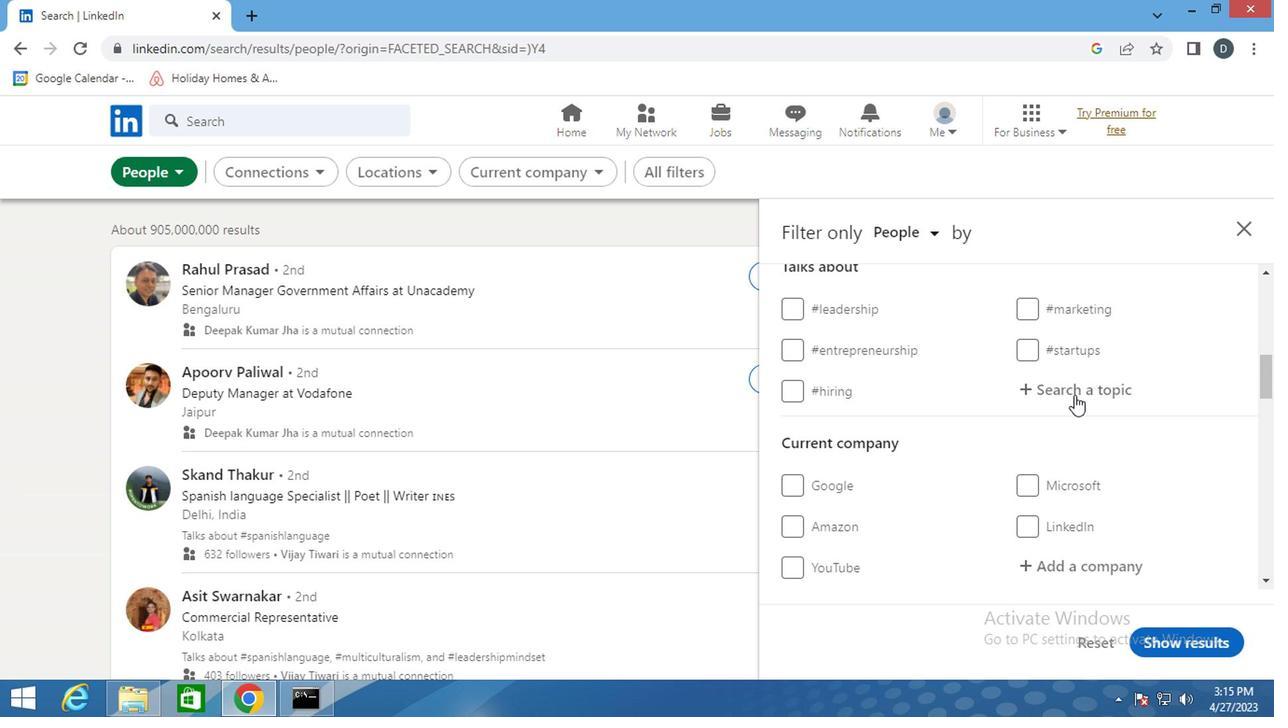 
Action: Key pressed <Key.shift>#<Key.shift><Key.shift><Key.shift><Key.shift><Key.shift><Key.shift><Key.shift><Key.shift><Key.shift><Key.shift><Key.shift>PARTNERSHIP<Key.left><Key.left><Key.left><Key.left><Key.left><Key.left><Key.left><Key.left><Key.left><Key.backspace>A<Key.right><Key.right><Key.right><Key.right><Key.right><Key.right><Key.right><Key.right><Key.right><Key.right>
Screenshot: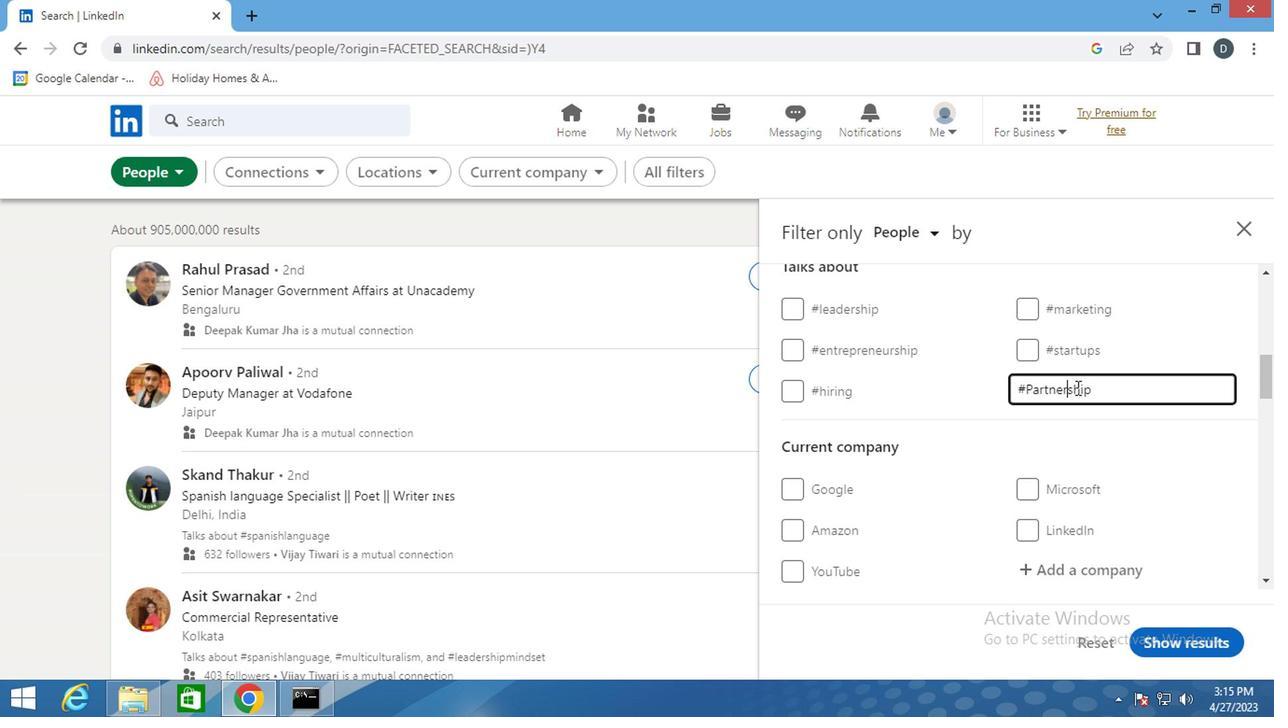 
Action: Mouse moved to (1147, 409)
Screenshot: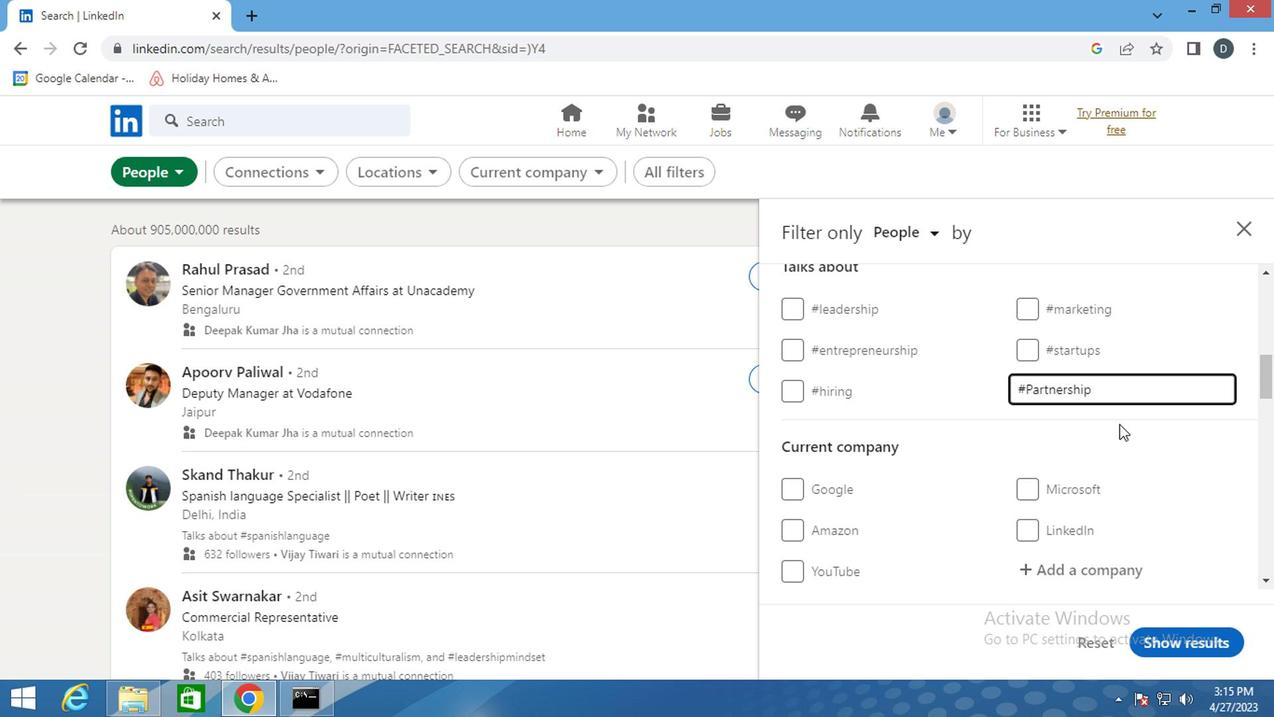 
Action: Mouse pressed left at (1147, 409)
Screenshot: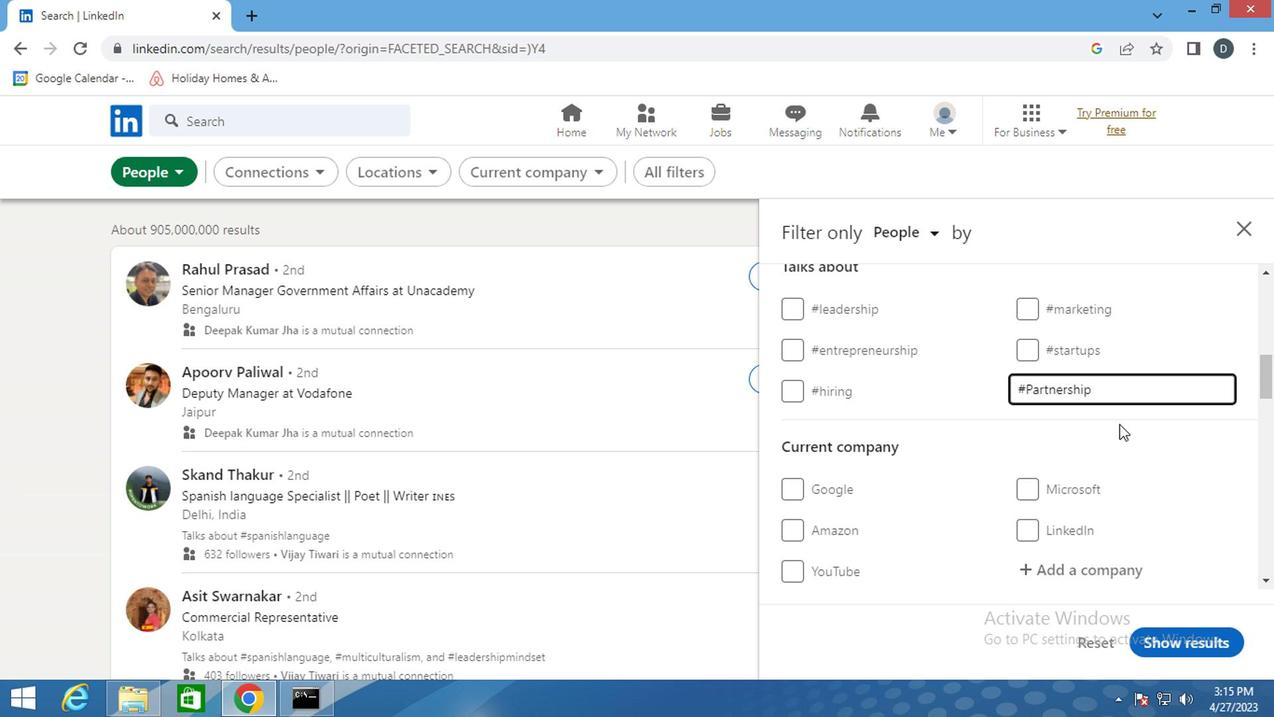 
Action: Mouse moved to (1103, 420)
Screenshot: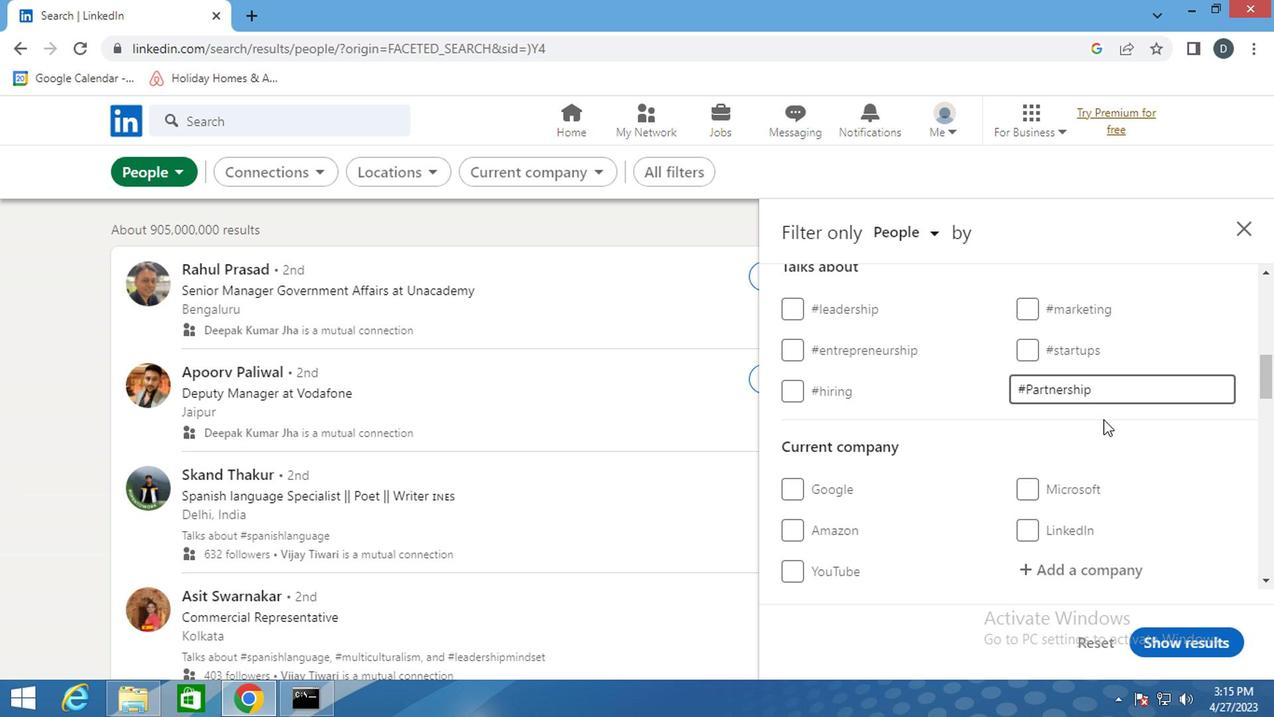 
Action: Mouse scrolled (1103, 419) with delta (0, -1)
Screenshot: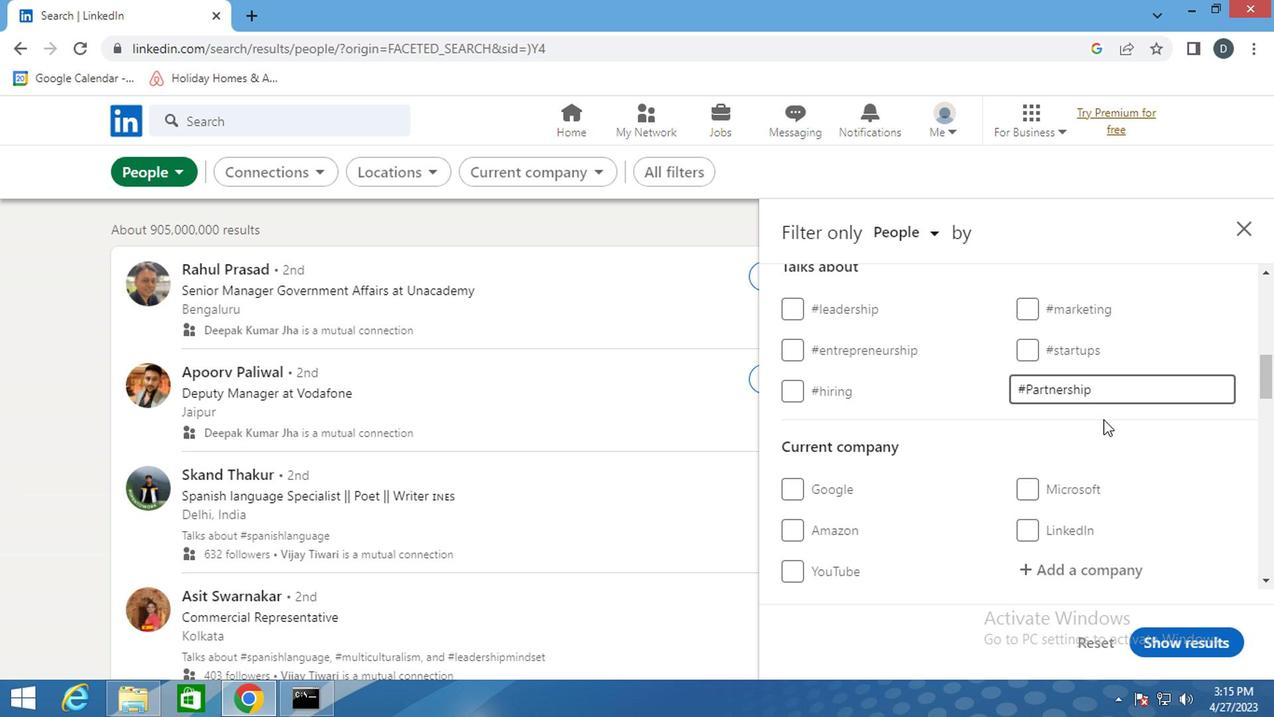 
Action: Mouse moved to (1103, 421)
Screenshot: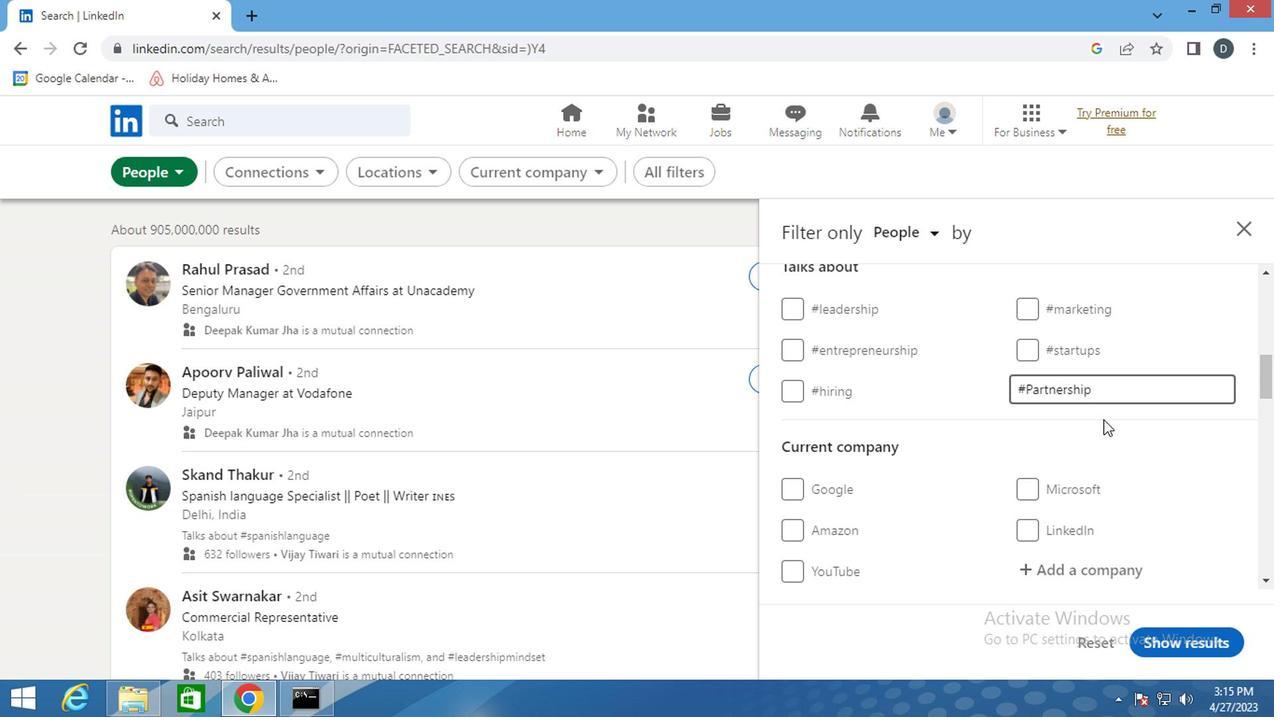 
Action: Mouse scrolled (1103, 420) with delta (0, 0)
Screenshot: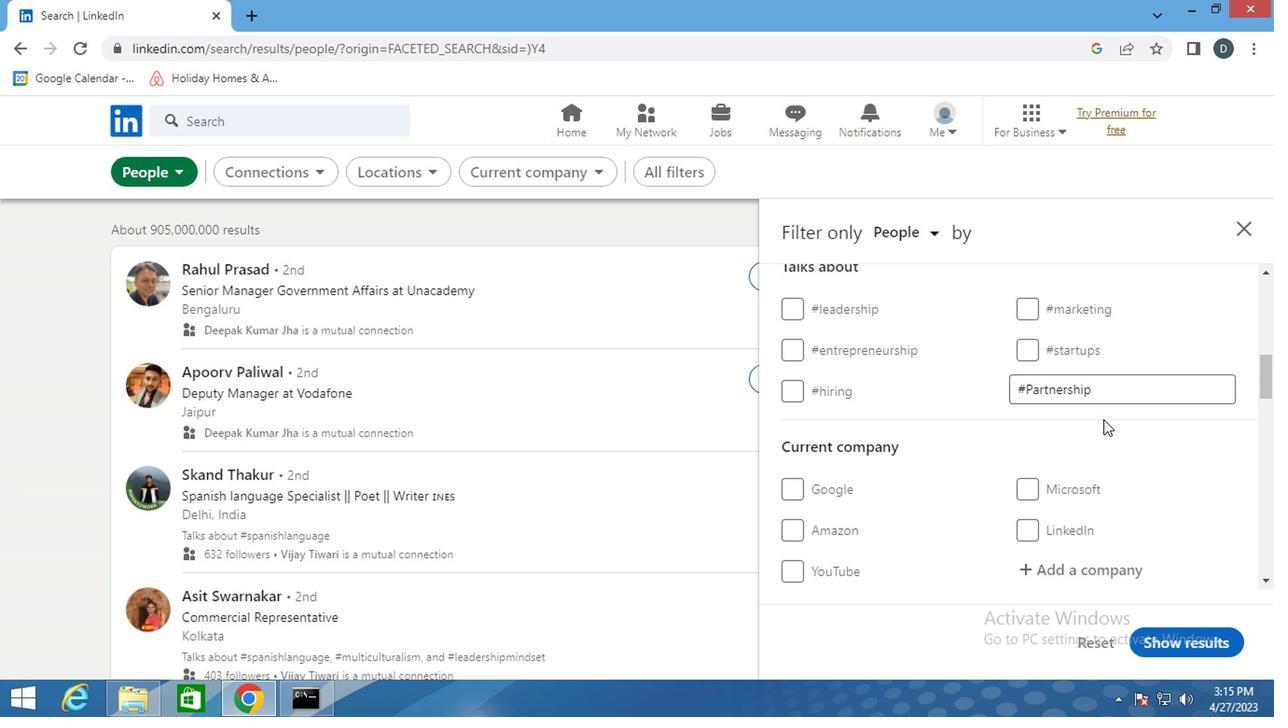 
Action: Mouse moved to (1106, 418)
Screenshot: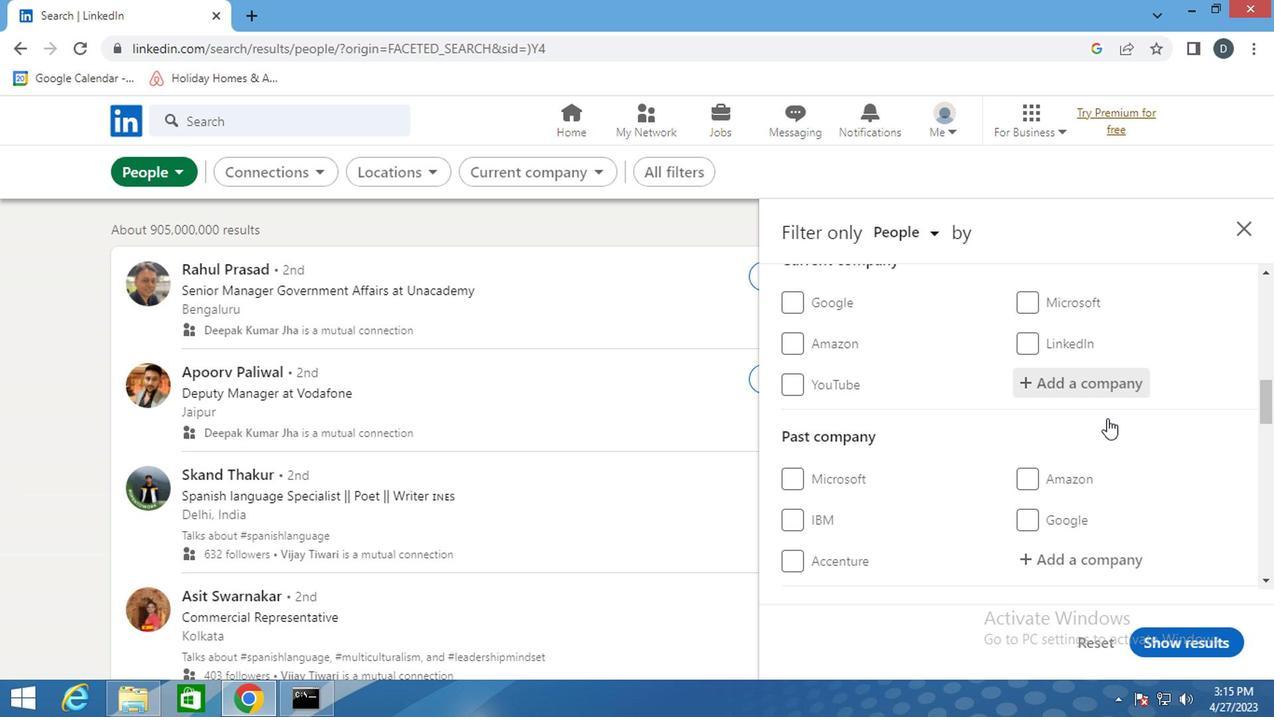 
Action: Mouse scrolled (1106, 418) with delta (0, 0)
Screenshot: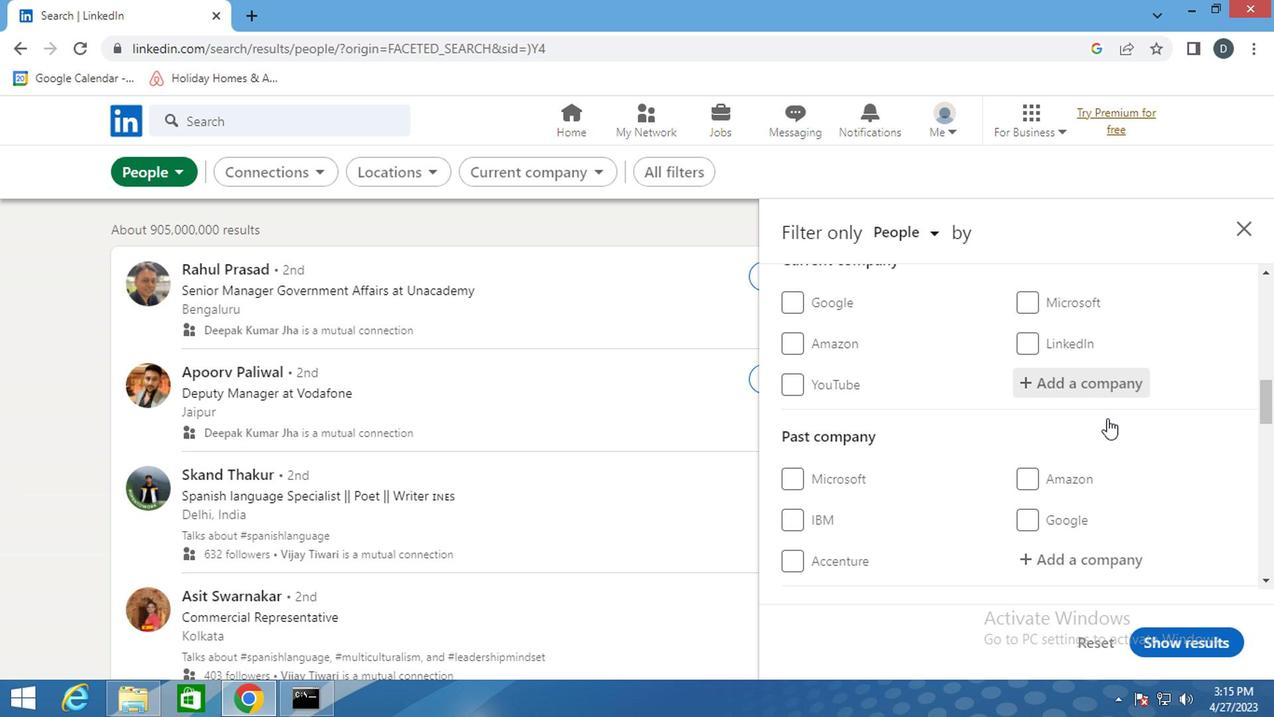 
Action: Mouse scrolled (1106, 418) with delta (0, 0)
Screenshot: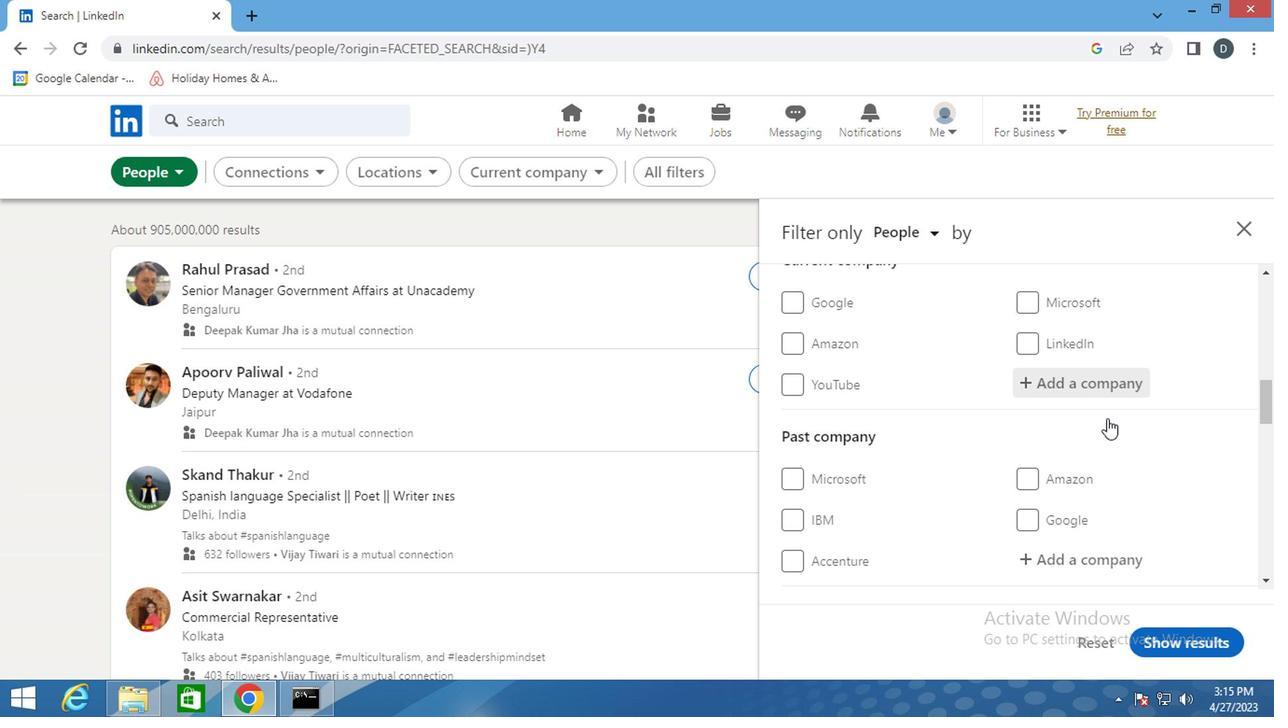 
Action: Mouse scrolled (1106, 418) with delta (0, 0)
Screenshot: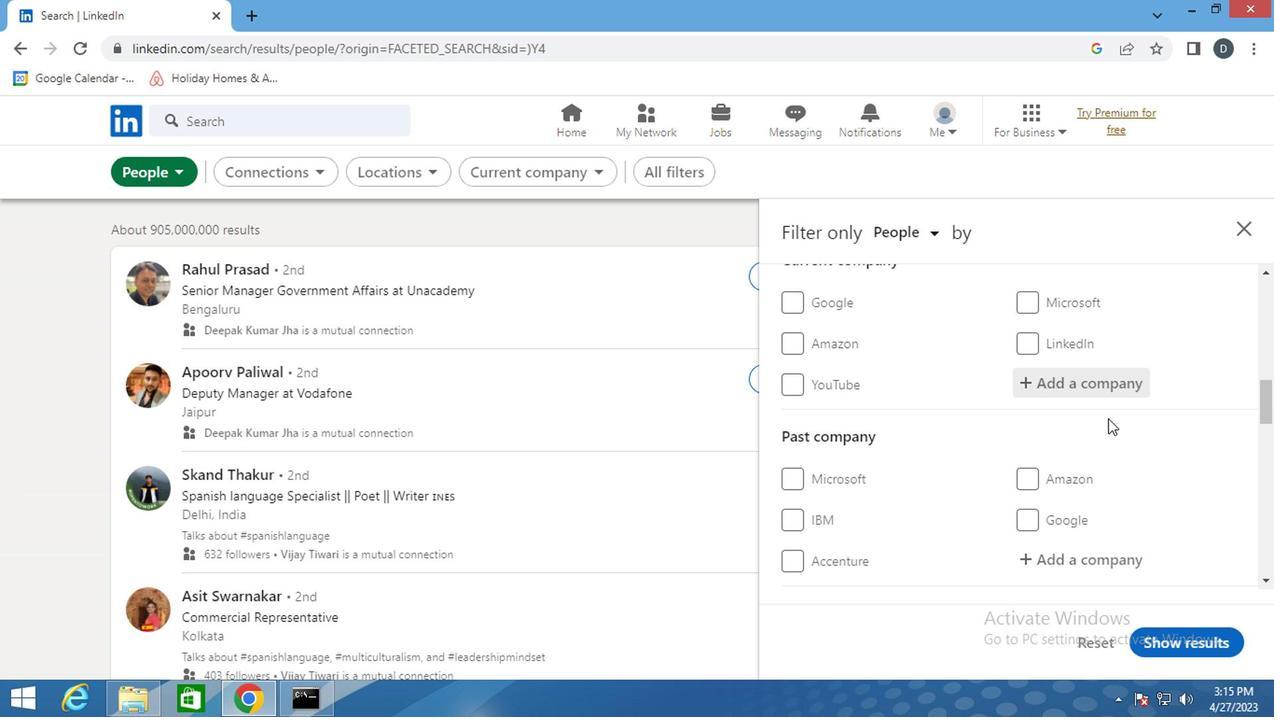 
Action: Mouse scrolled (1106, 418) with delta (0, 0)
Screenshot: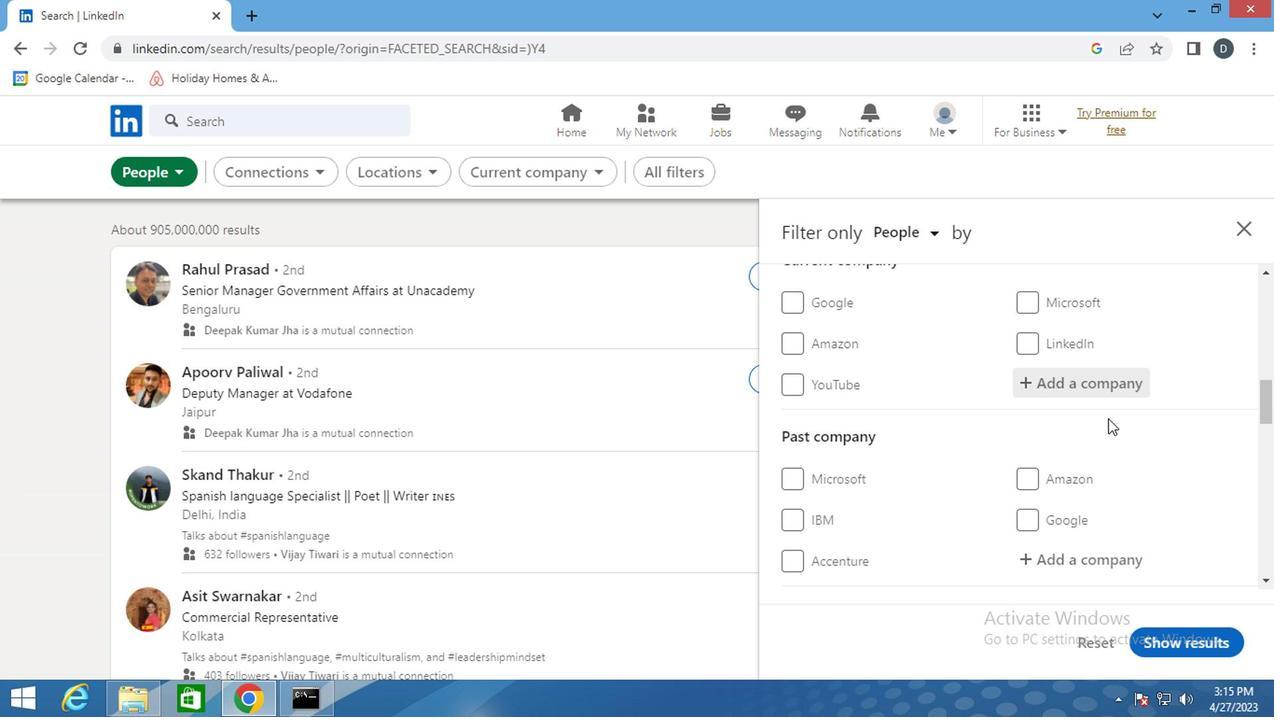 
Action: Mouse scrolled (1106, 418) with delta (0, 0)
Screenshot: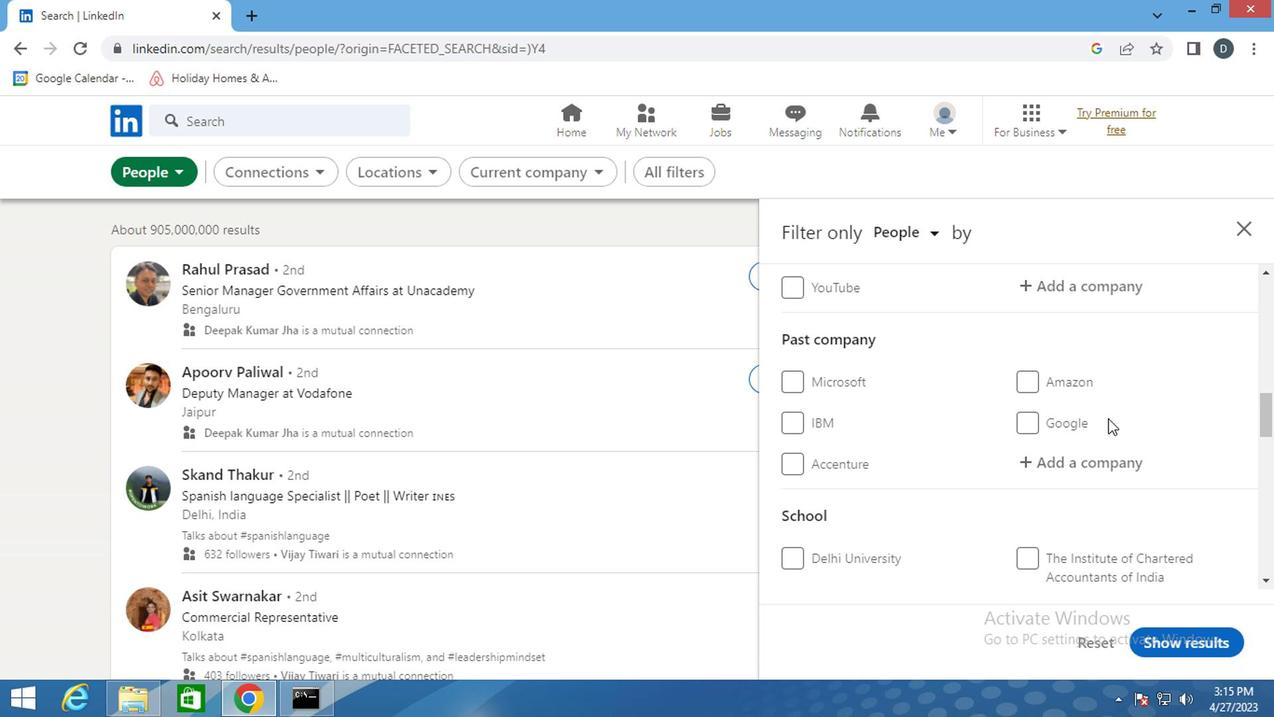 
Action: Mouse scrolled (1106, 418) with delta (0, 0)
Screenshot: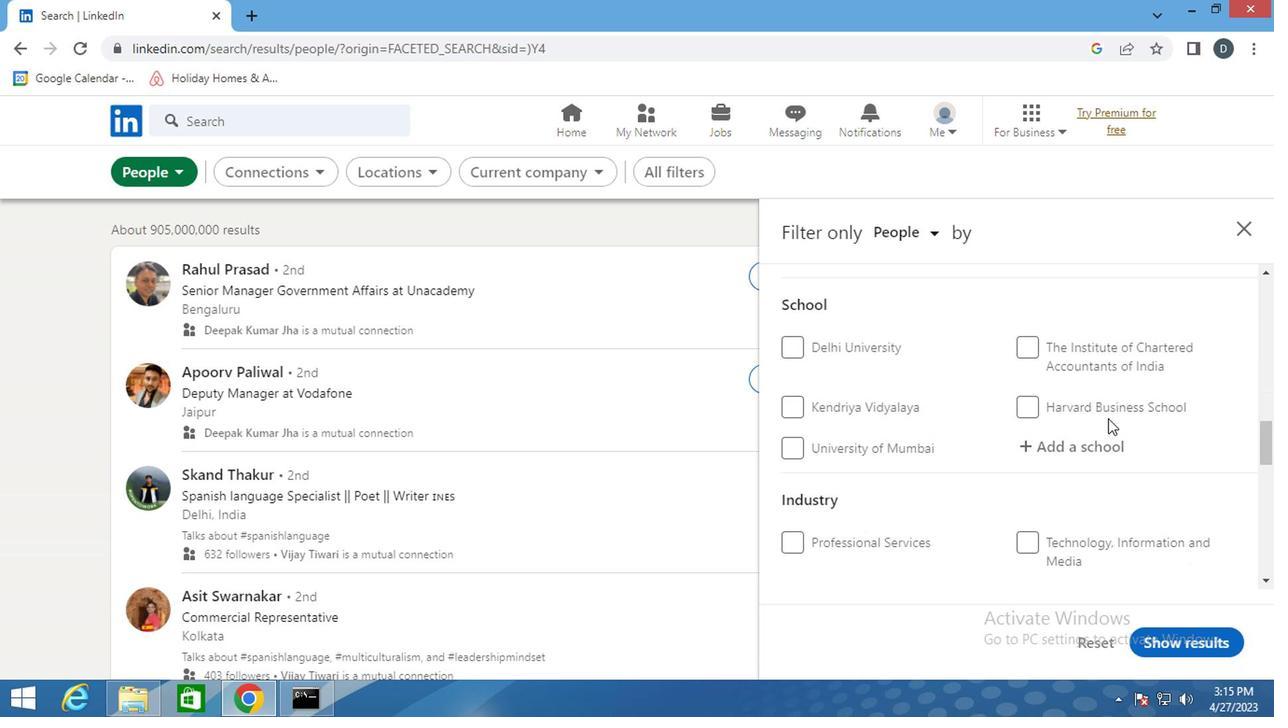 
Action: Mouse scrolled (1106, 418) with delta (0, 0)
Screenshot: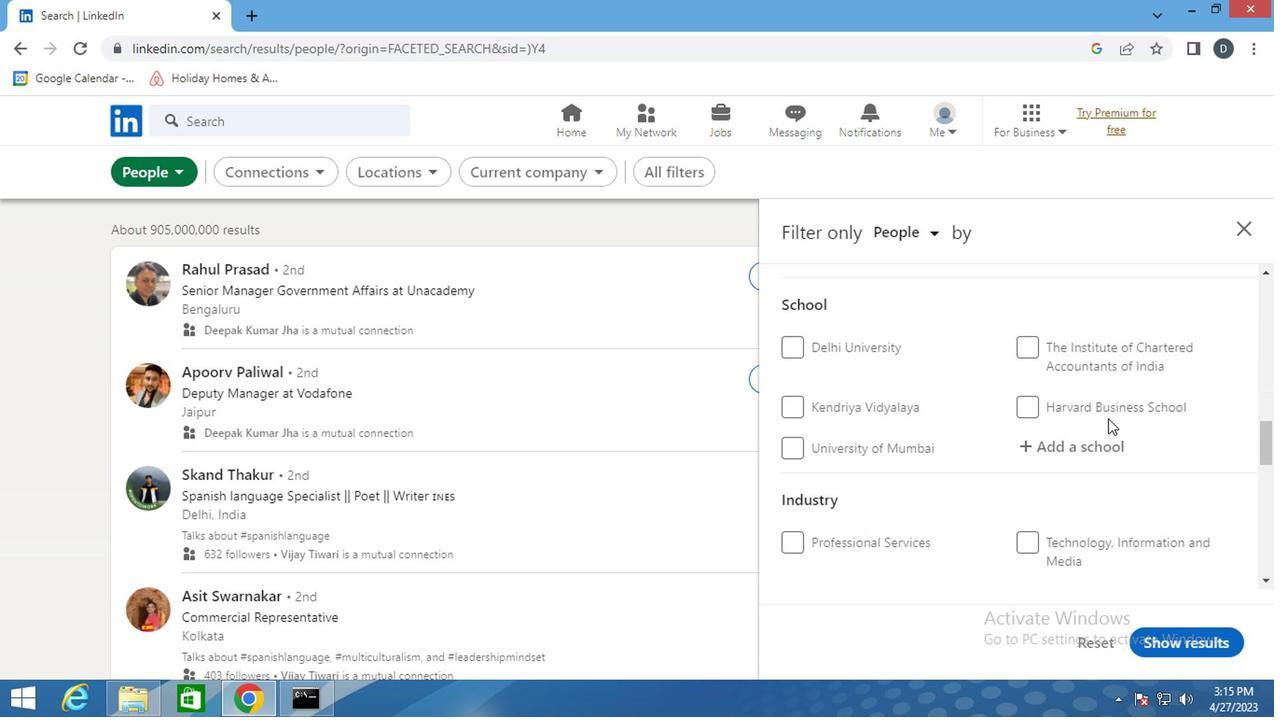 
Action: Mouse moved to (1038, 449)
Screenshot: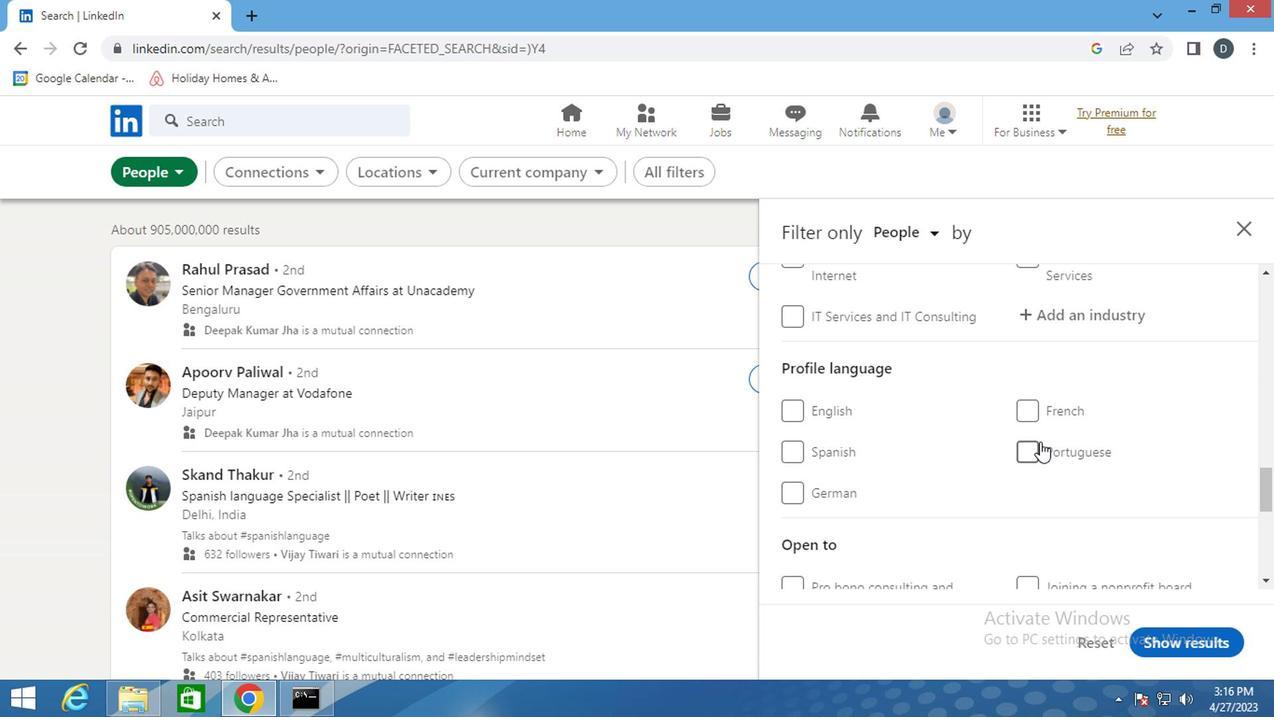 
Action: Mouse pressed left at (1038, 449)
Screenshot: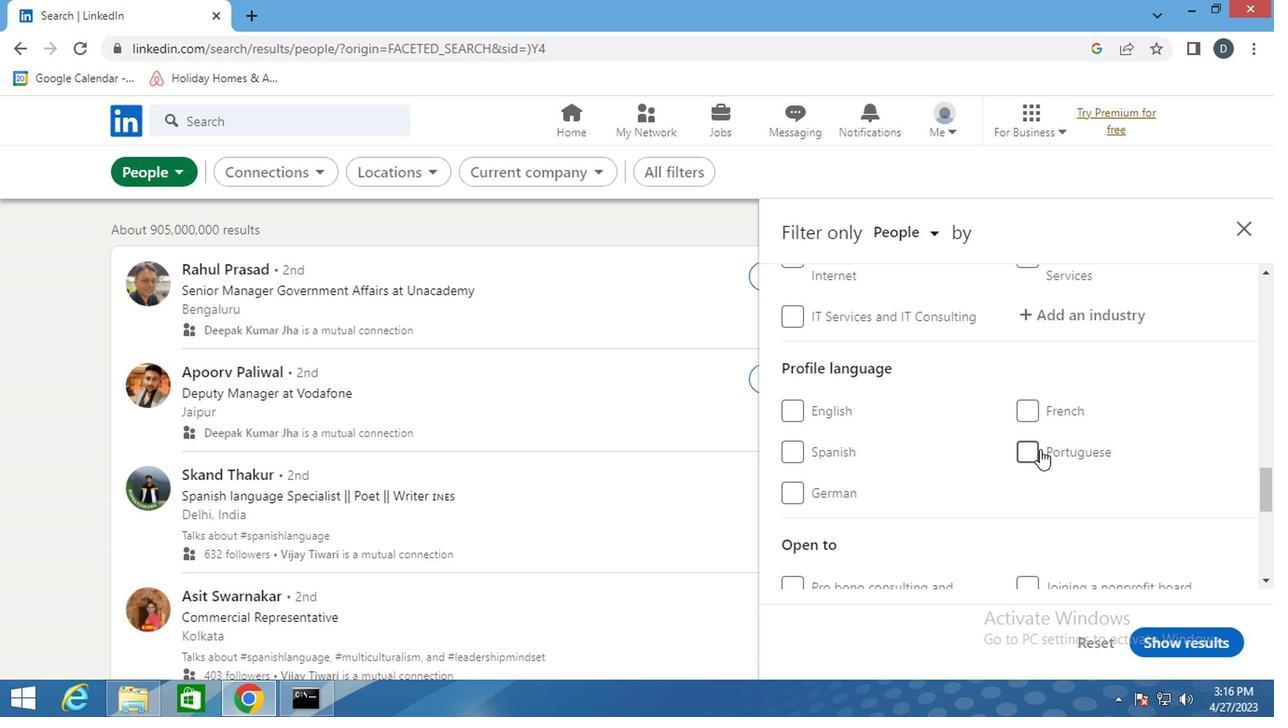 
Action: Mouse moved to (1037, 448)
Screenshot: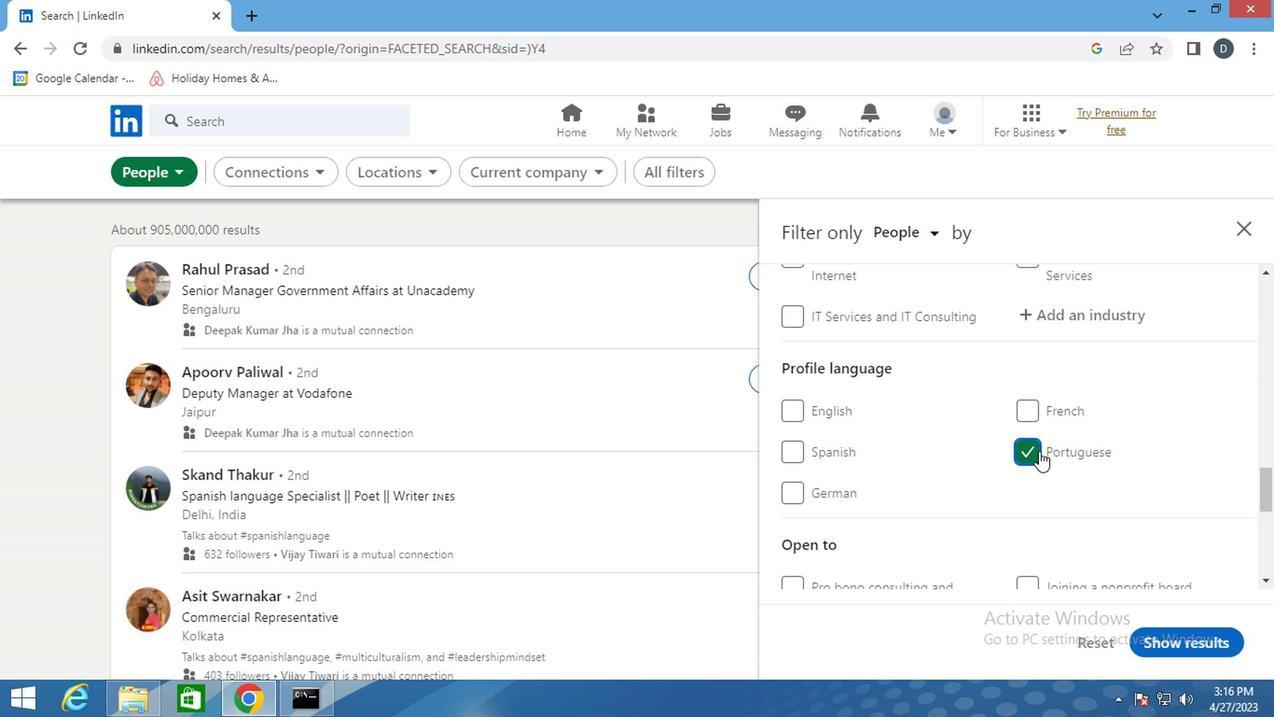 
Action: Mouse scrolled (1037, 449) with delta (0, 1)
Screenshot: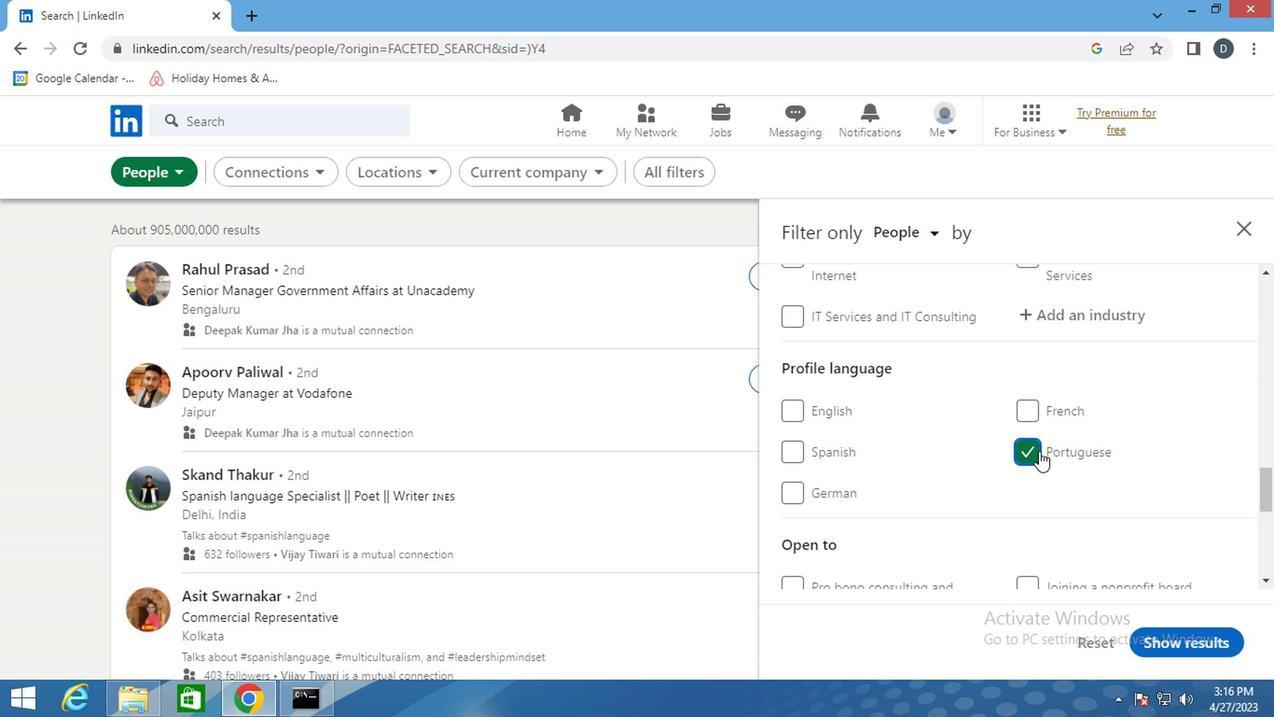 
Action: Mouse moved to (1037, 447)
Screenshot: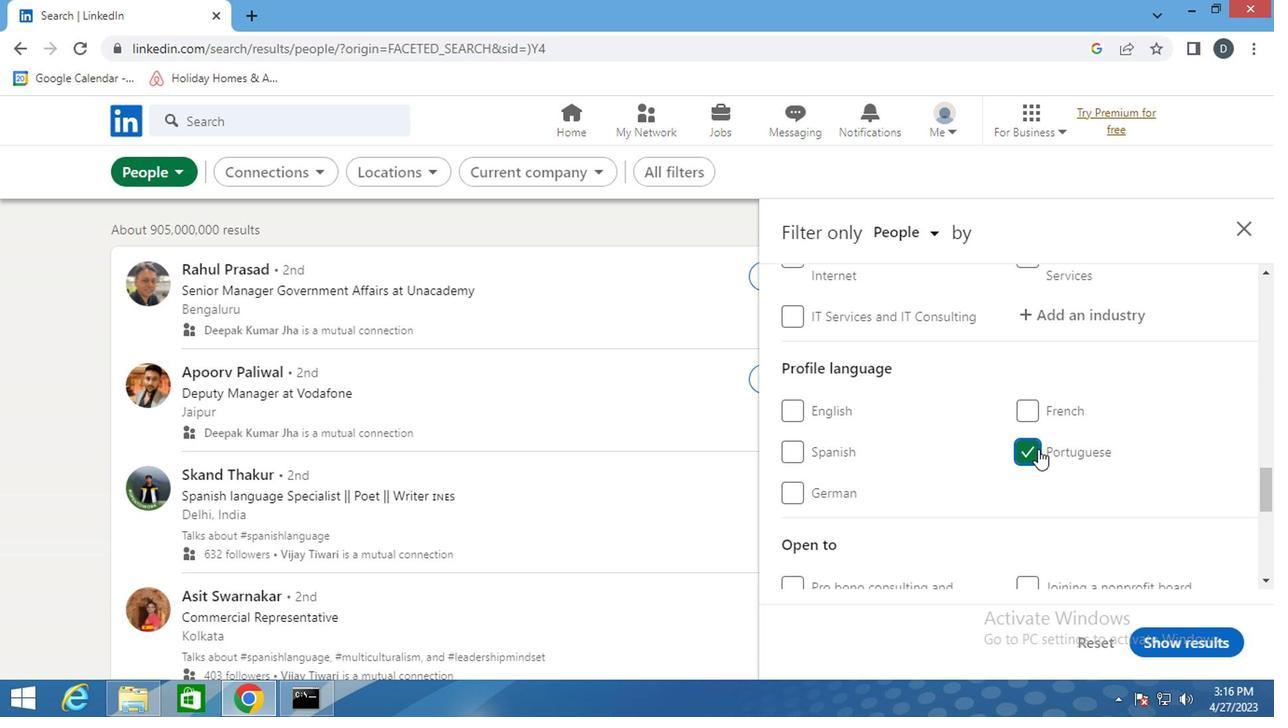 
Action: Mouse scrolled (1037, 448) with delta (0, 0)
Screenshot: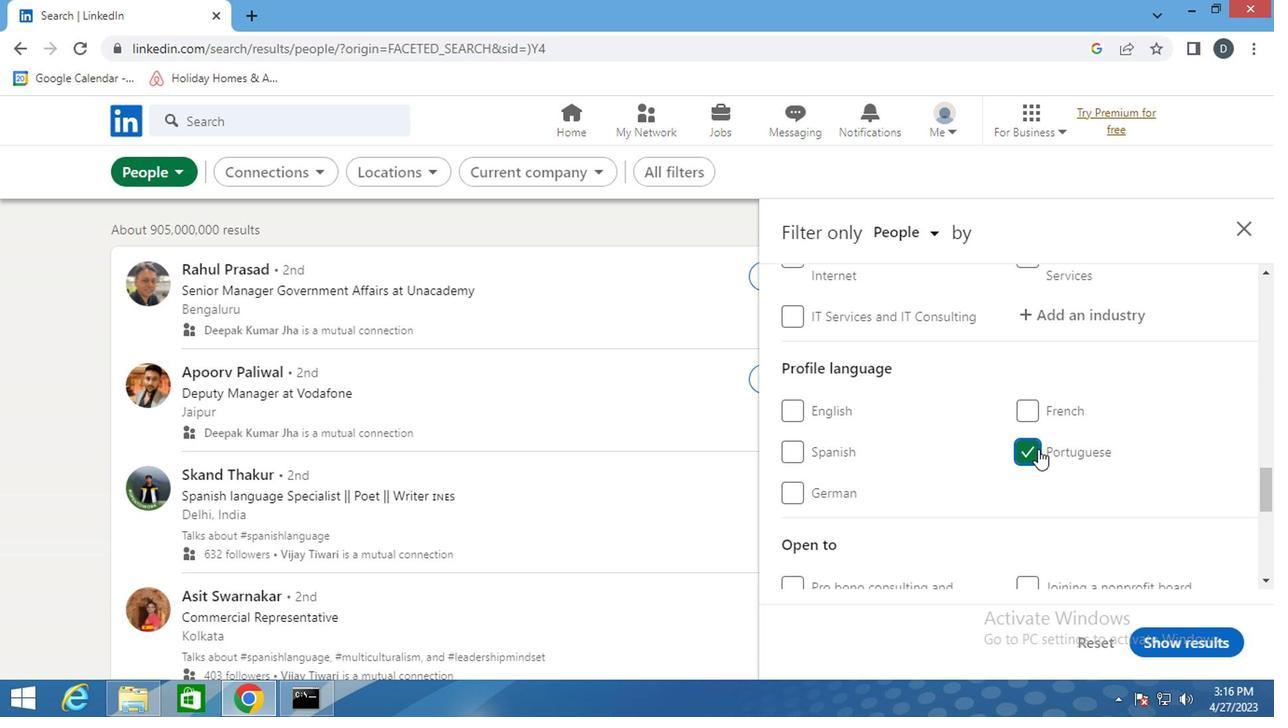 
Action: Mouse scrolled (1037, 448) with delta (0, 0)
Screenshot: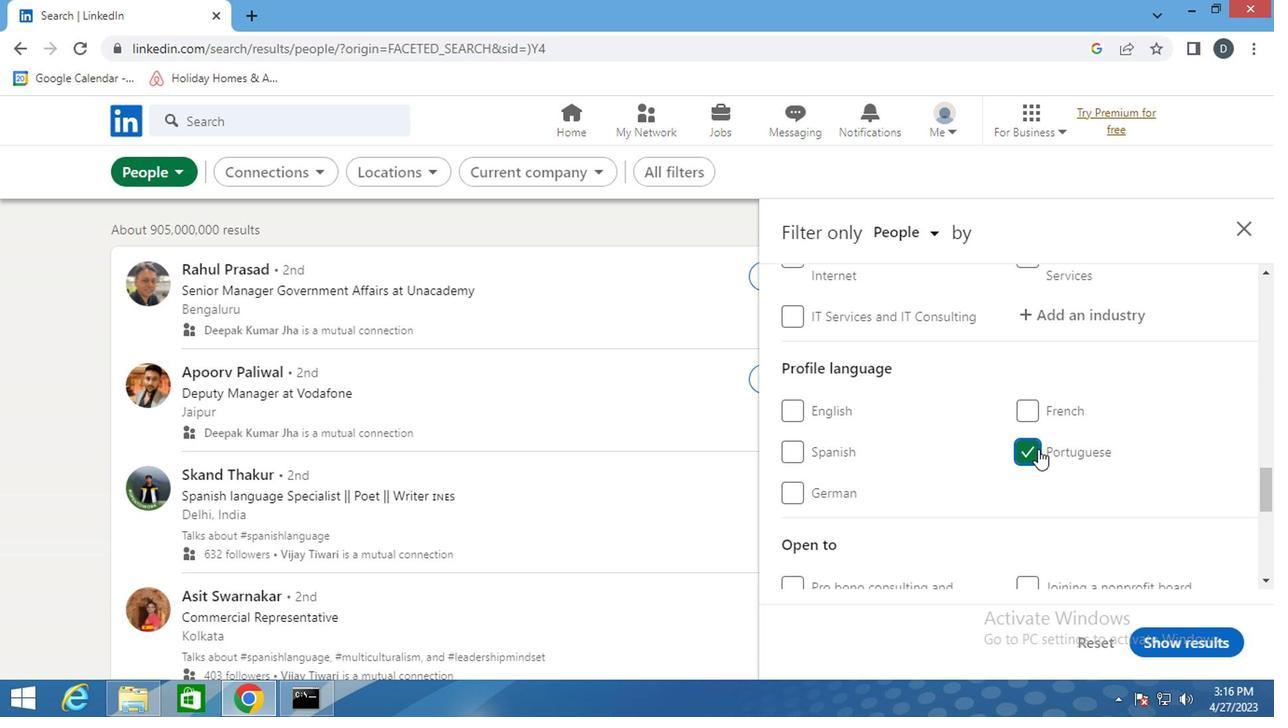 
Action: Mouse scrolled (1037, 448) with delta (0, 0)
Screenshot: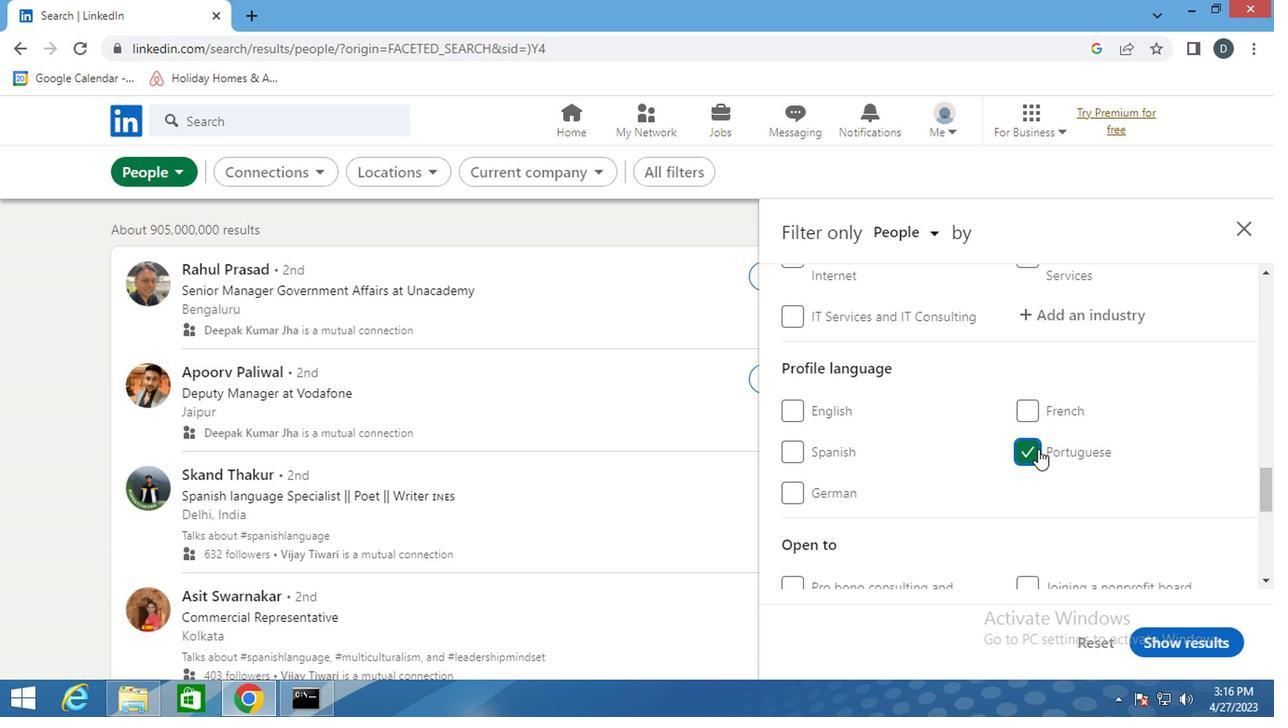 
Action: Mouse moved to (1074, 456)
Screenshot: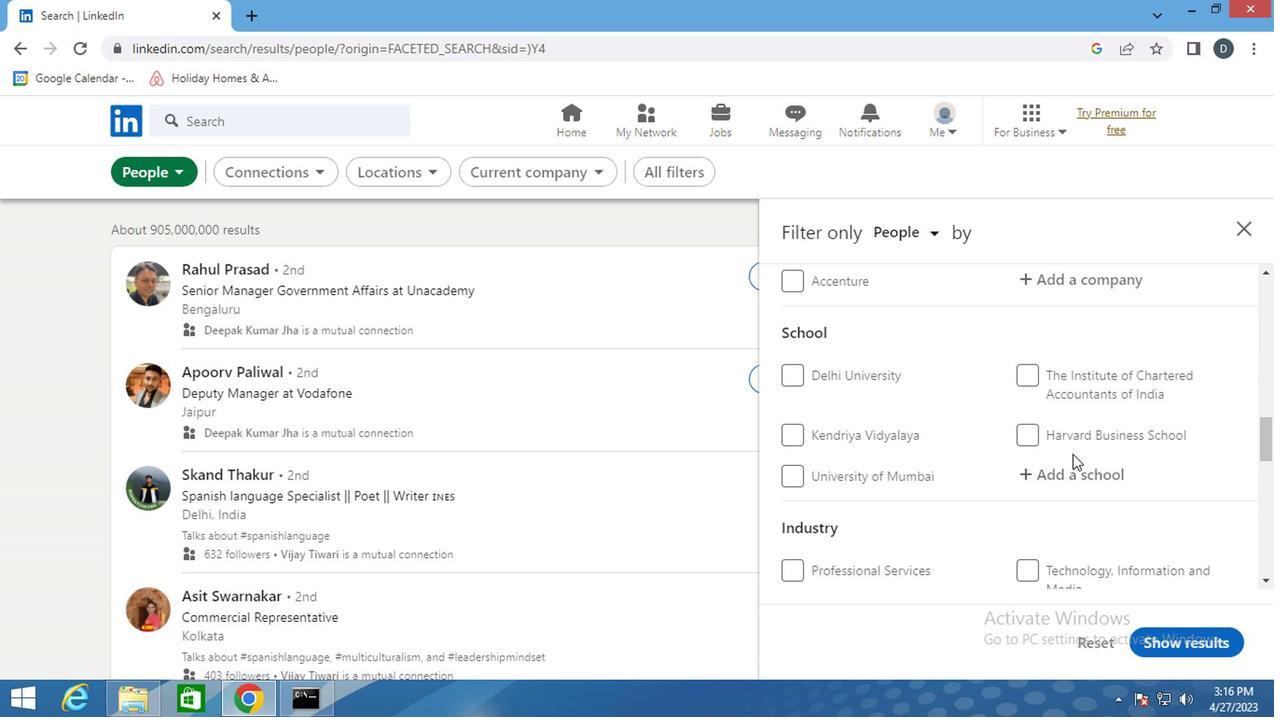 
Action: Mouse scrolled (1074, 457) with delta (0, 0)
Screenshot: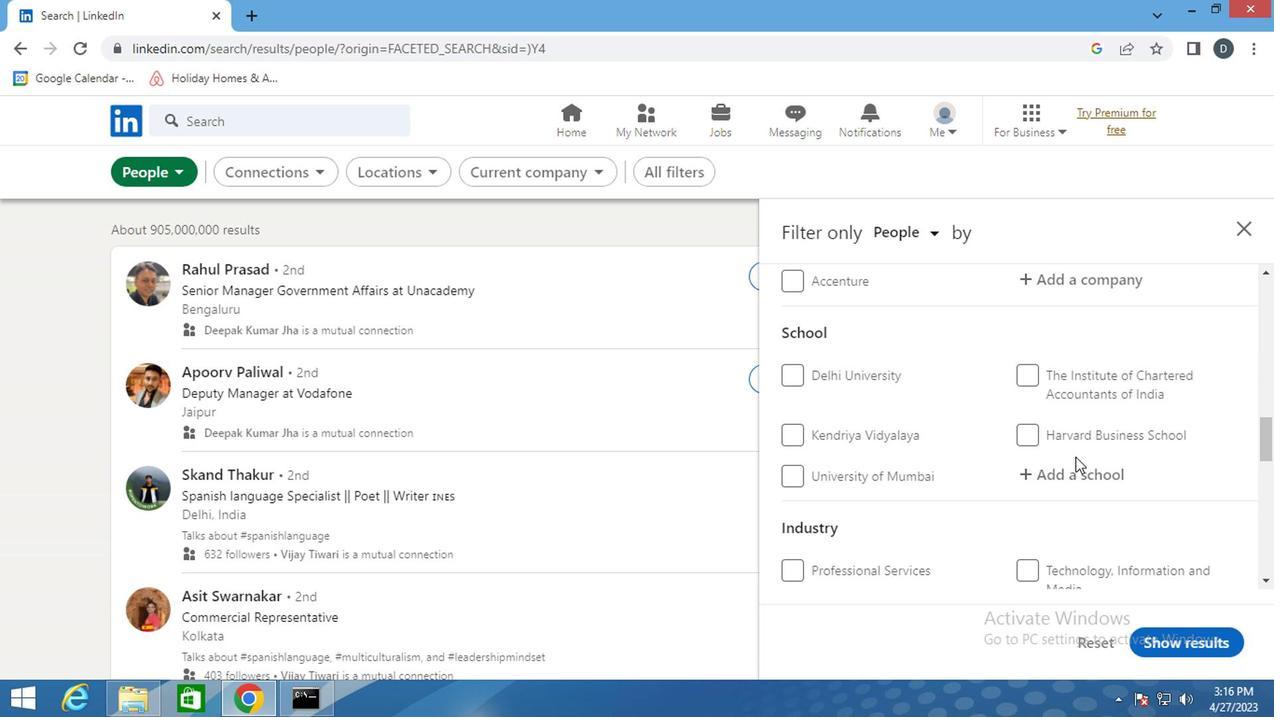 
Action: Mouse scrolled (1074, 457) with delta (0, 0)
Screenshot: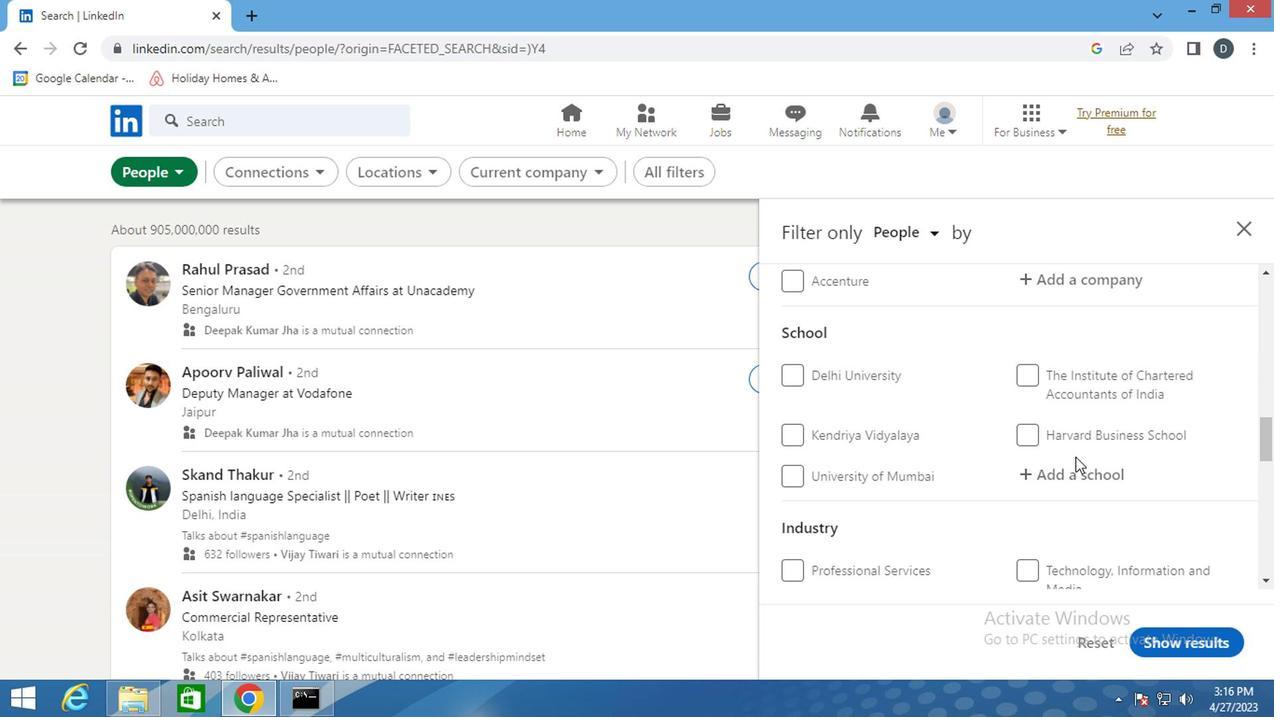 
Action: Mouse scrolled (1074, 457) with delta (0, 0)
Screenshot: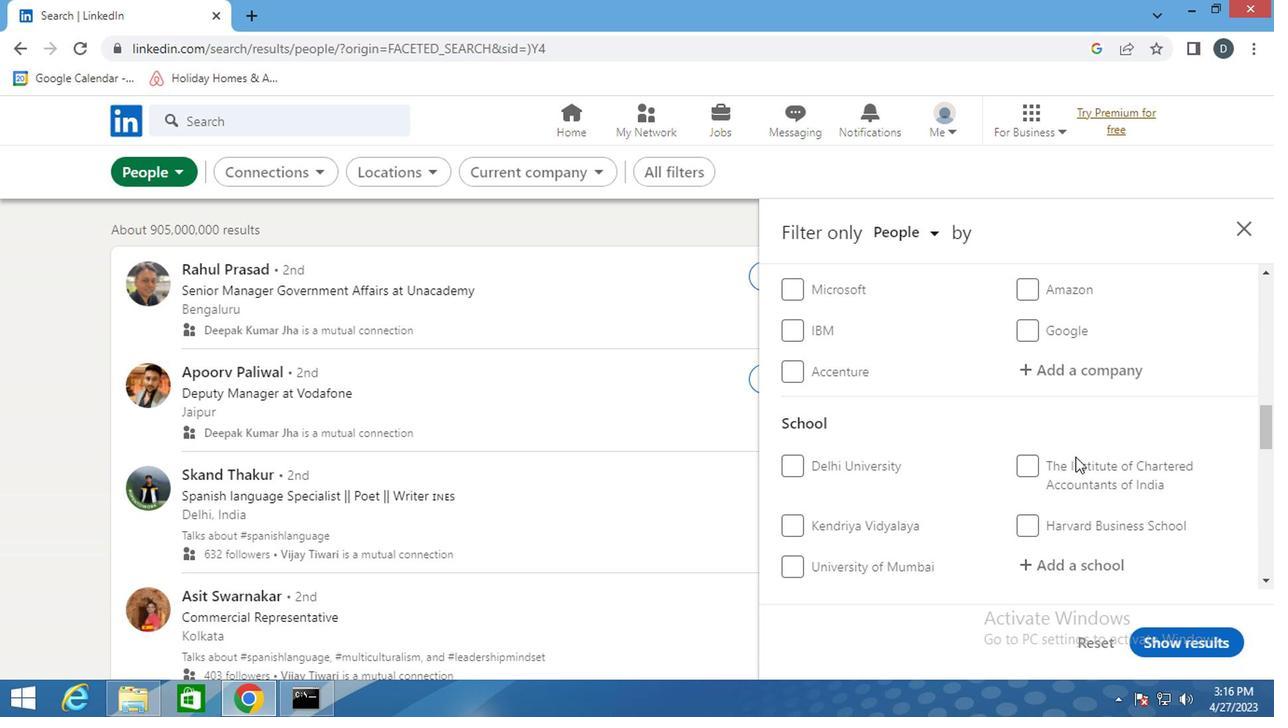 
Action: Mouse moved to (1079, 389)
Screenshot: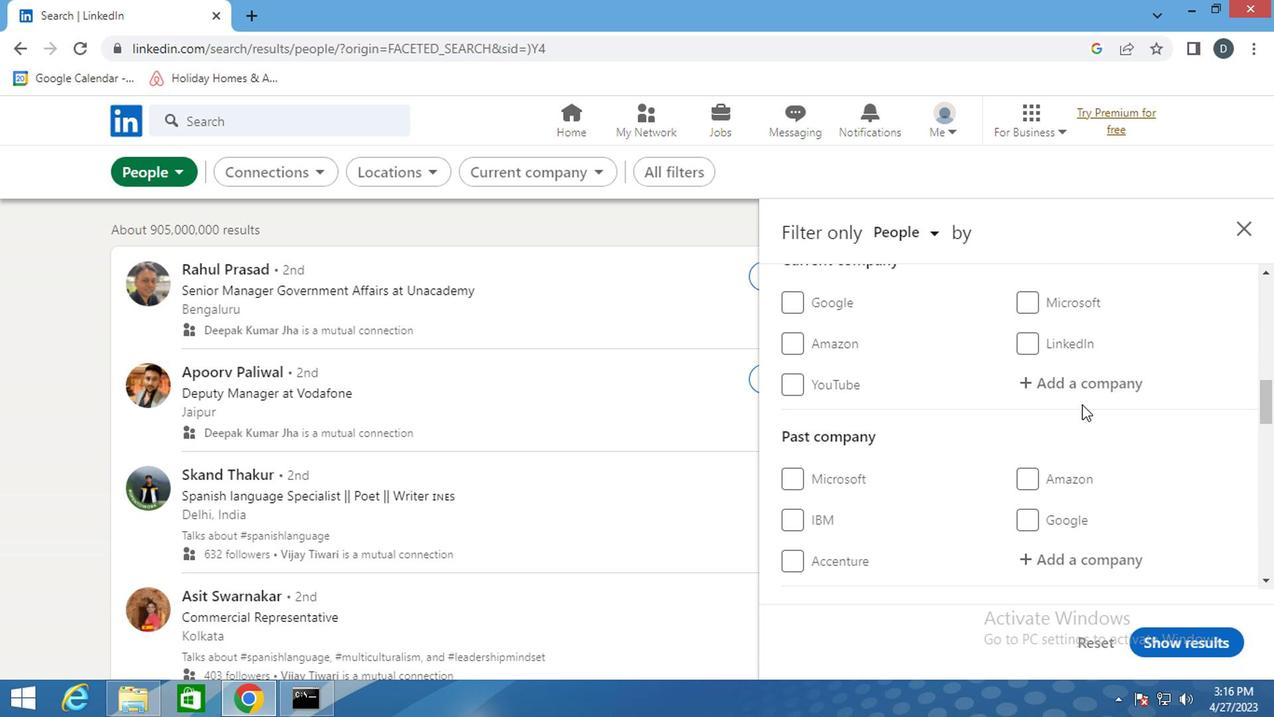 
Action: Mouse pressed left at (1079, 389)
Screenshot: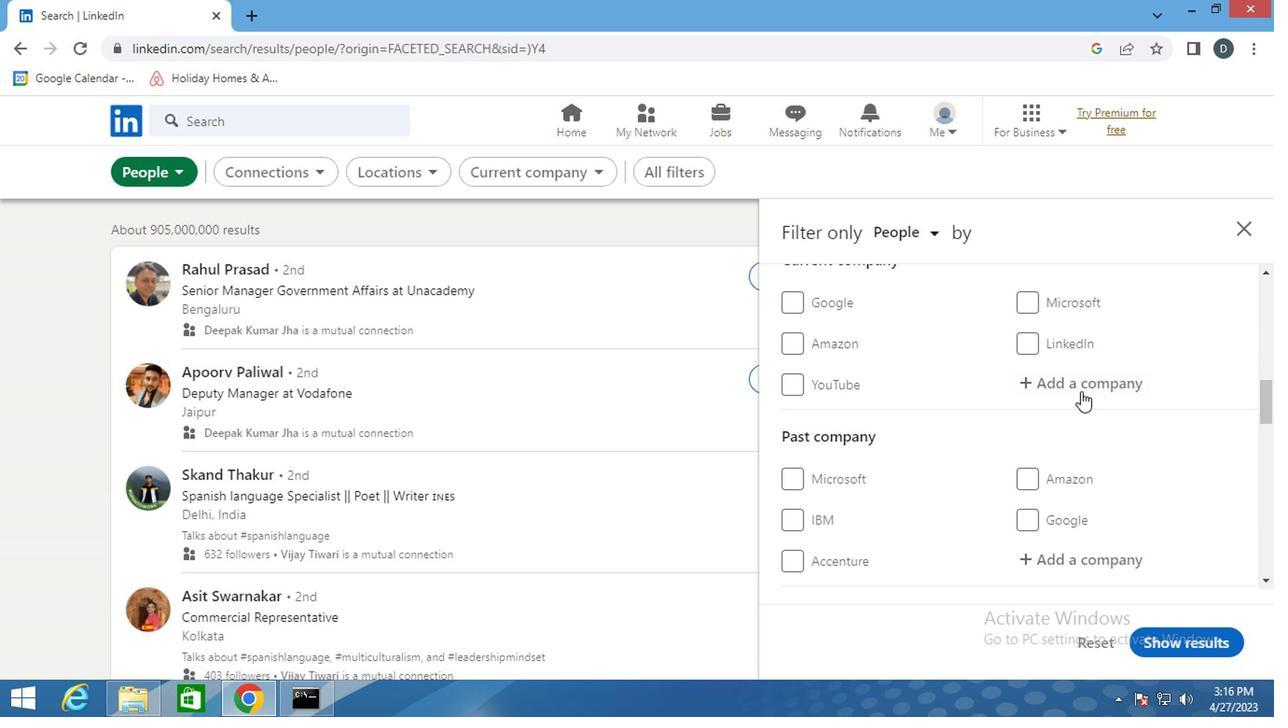 
Action: Mouse moved to (1090, 381)
Screenshot: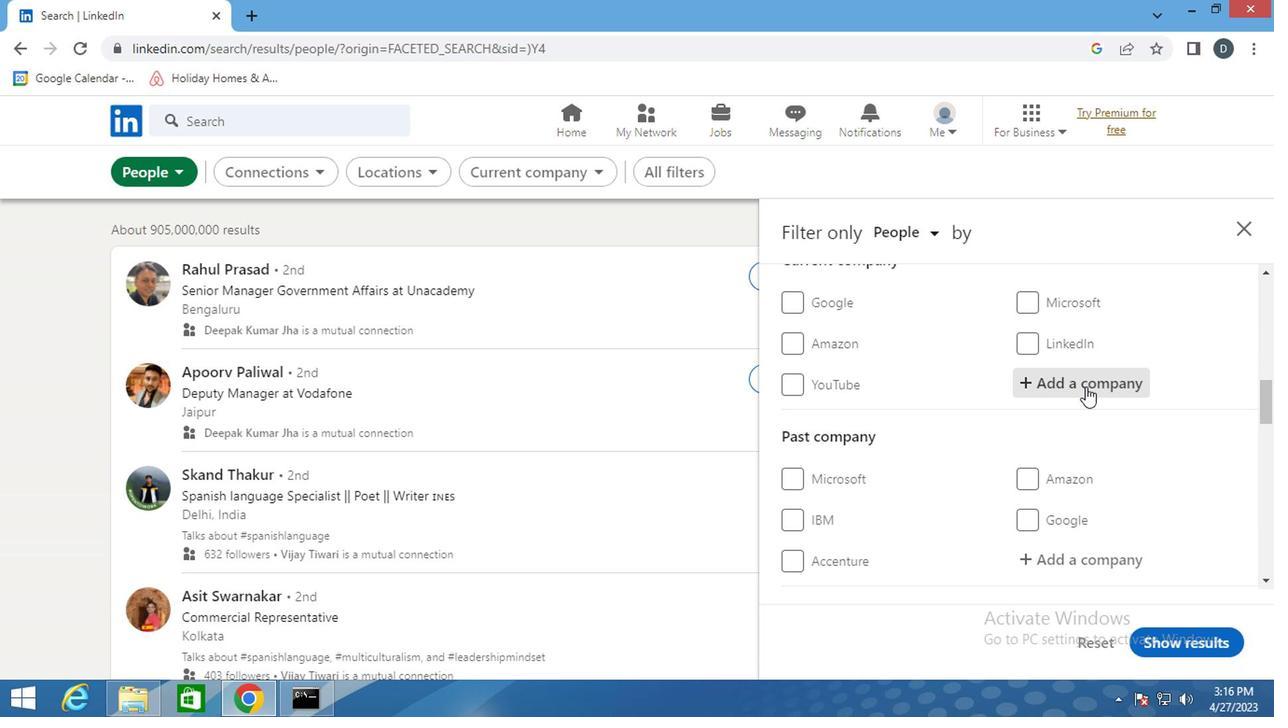 
Action: Key pressed <Key.shift><Key.shift><Key.shift><Key.shift><Key.shift><Key.shift><Key.shift><Key.shift><Key.shift><Key.shift><Key.shift><Key.shift><Key.shift><Key.shift><Key.shift><Key.shift><Key.shift><Key.shift><Key.shift>COMPANY<Key.space><Key.shift>HR
Screenshot: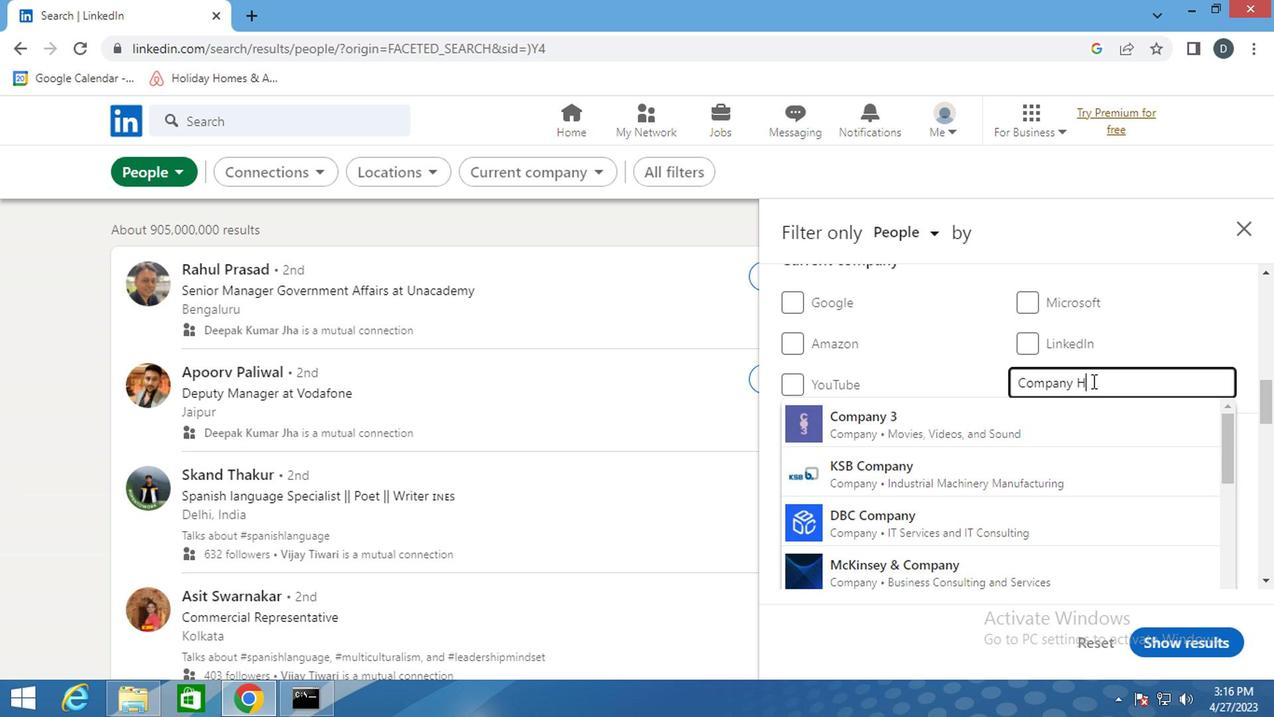 
Action: Mouse moved to (1028, 379)
Screenshot: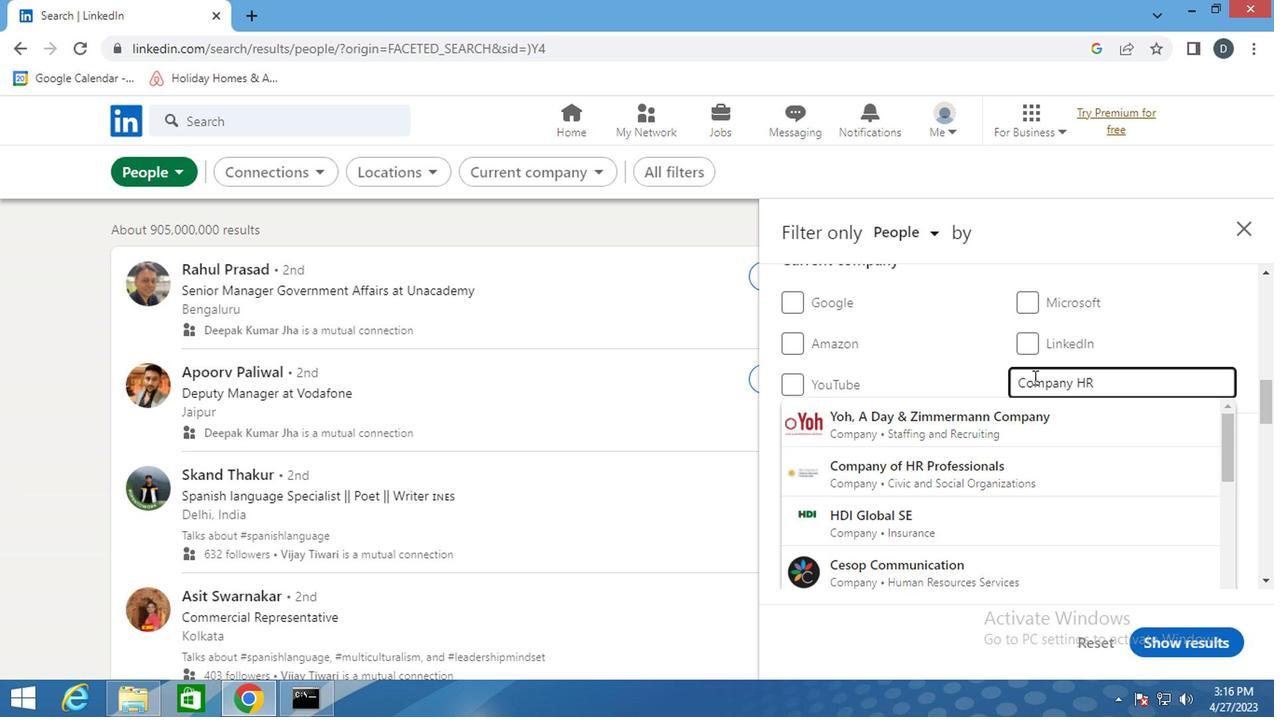 
Action: Mouse pressed left at (1028, 379)
Screenshot: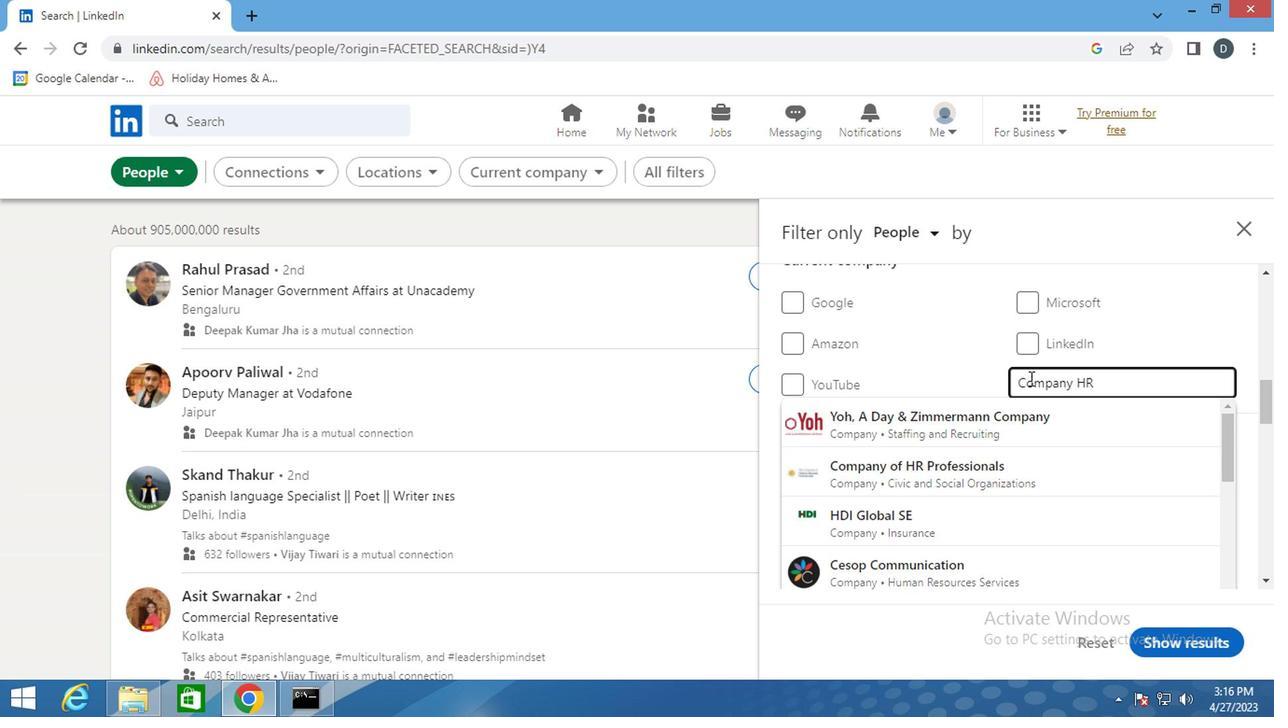 
Action: Mouse moved to (1024, 383)
Screenshot: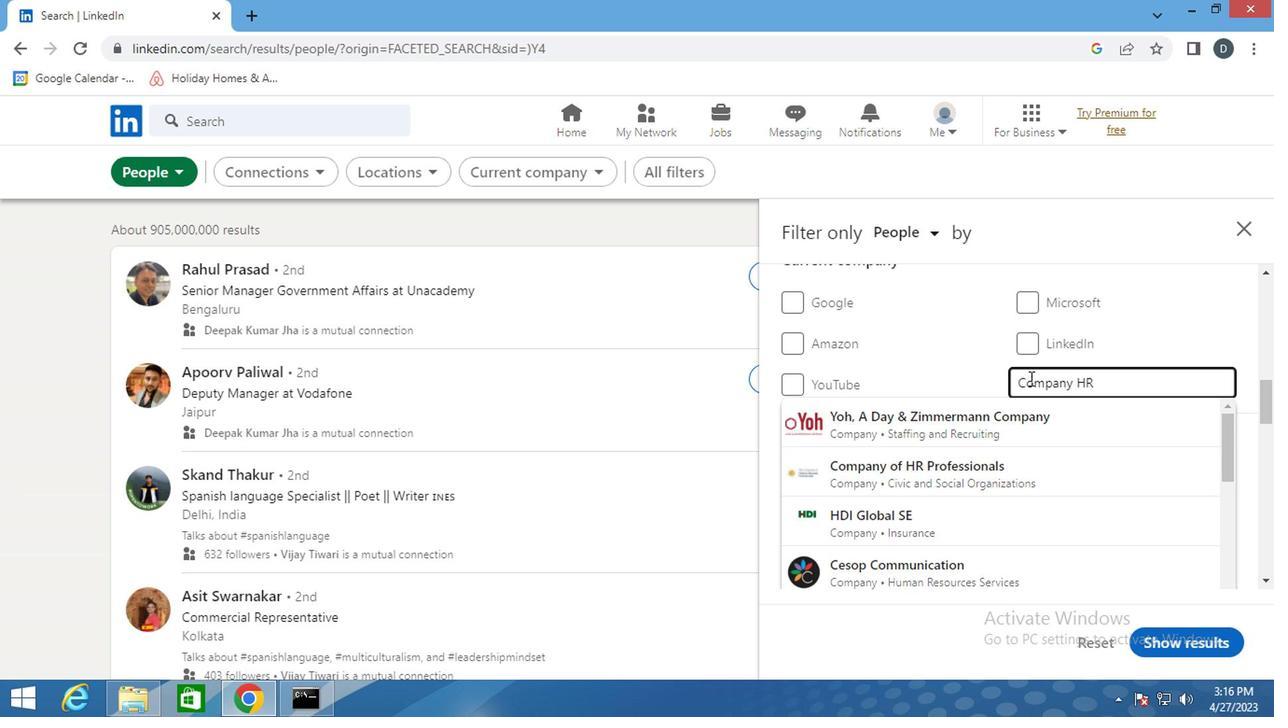 
Action: Key pressed <Key.backspace>C
Screenshot: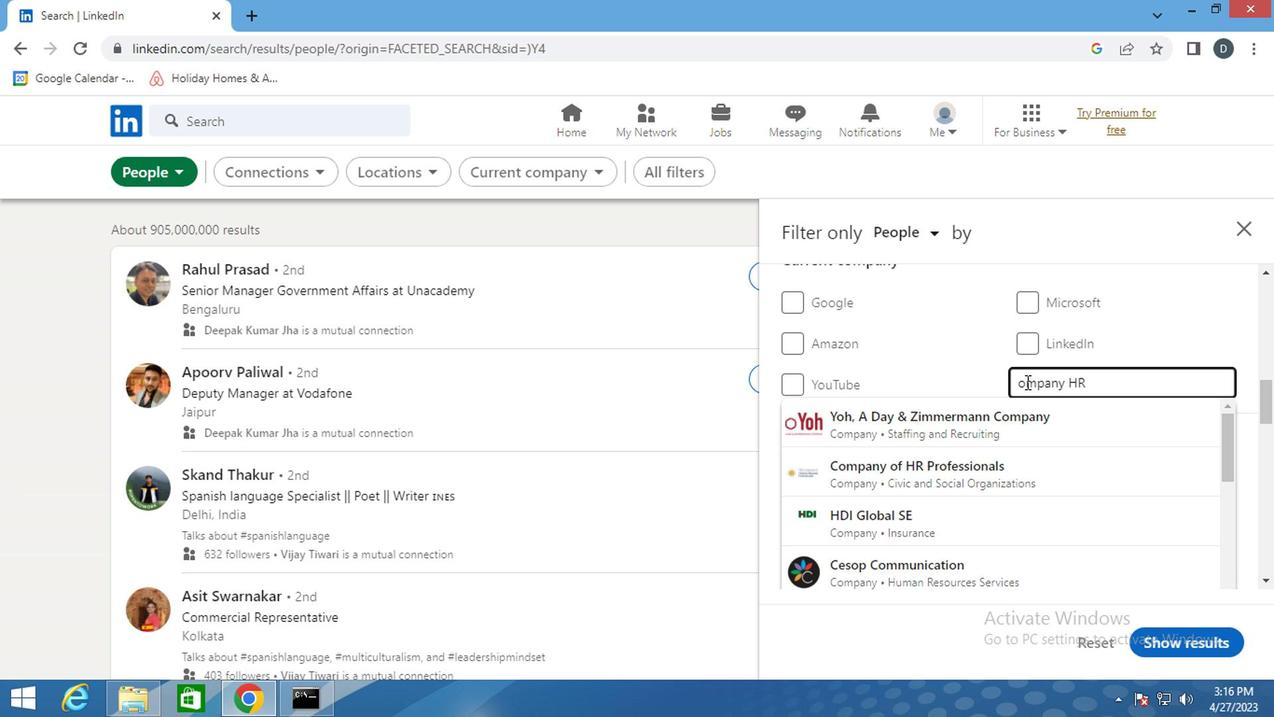 
Action: Mouse moved to (1116, 378)
Screenshot: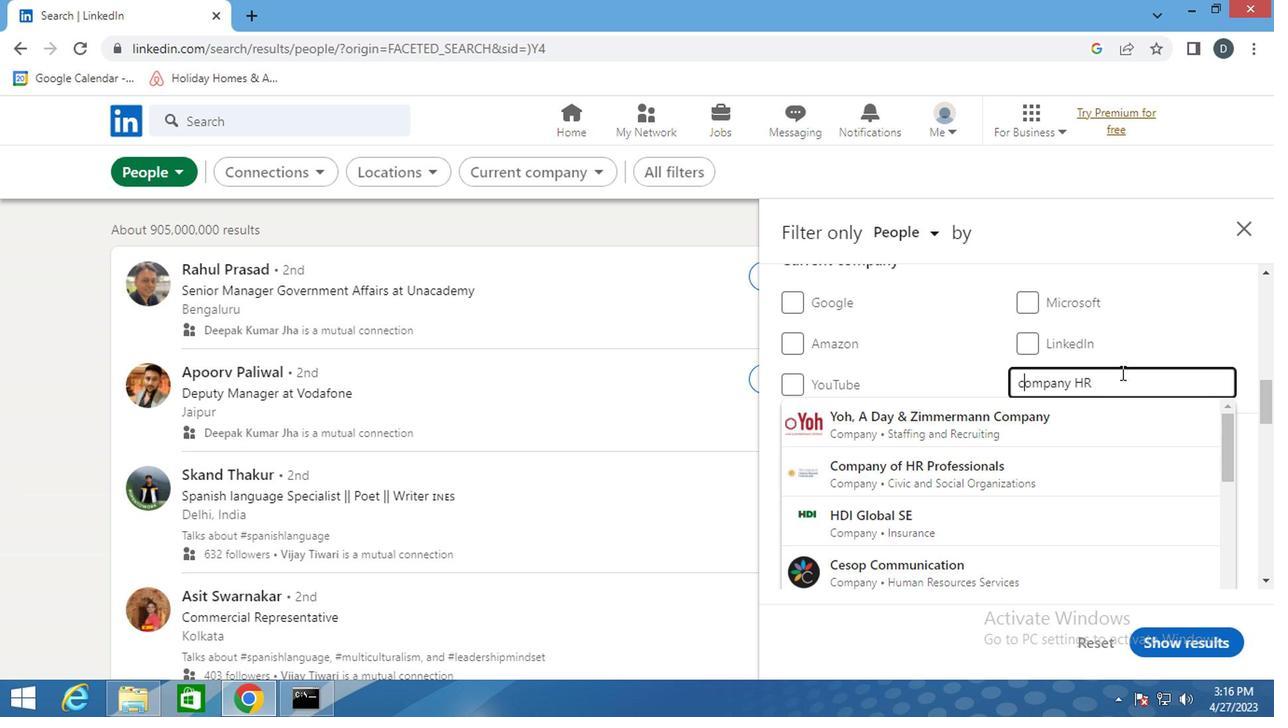 
Action: Mouse pressed left at (1116, 378)
Screenshot: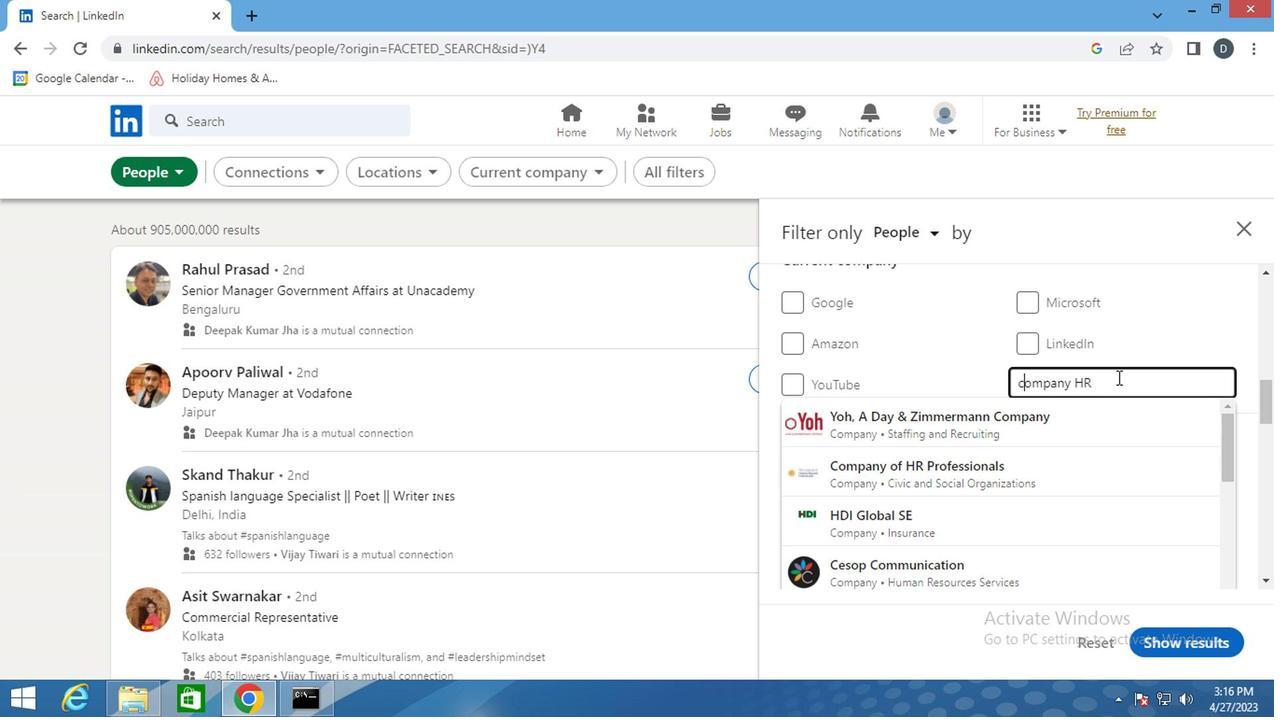 
Action: Key pressed <Key.space><Key.shift><Key.shift><Key.shift><Key.shift><Key.shift><Key.shift><Key.shift><Key.shift><Key.shift><Key.shift><Key.shift><Key.shift><Key.shift><Key.shift><Key.shift><Key.shift><Key.shift><Key.shift><Key.shift><Key.shift><Key.shift><Key.shift><Key.shift><Key.shift><Key.shift><Key.shift><Key.shift><Key.shift><Key.shift><Key.shift><Key.shift><Key.shift><Key.shift><Key.shift><Key.shift><Key.shift><Key.shift><Key.shift><Key.shift><Key.shift><Key.shift><Key.shift><Key.shift><Key.shift><Key.shift><Key.shift><Key.shift><Key.shift><Key.shift><Key.shift>PATH
Screenshot: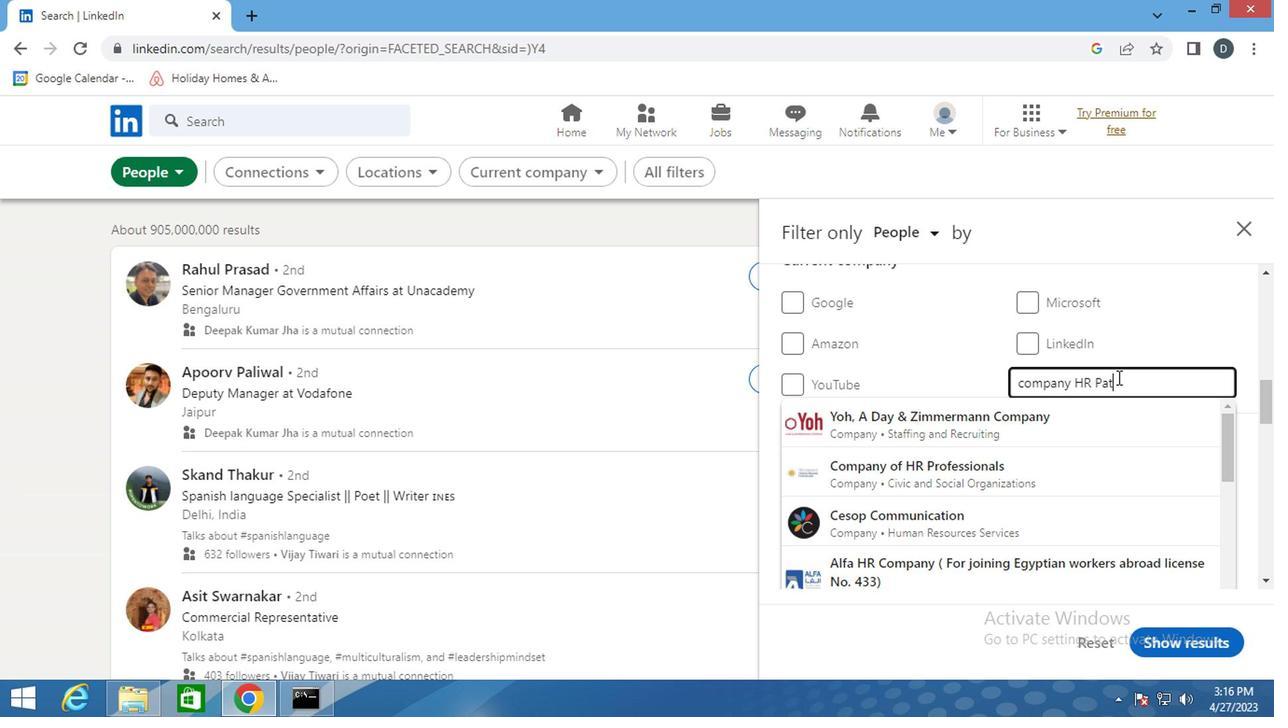 
Action: Mouse moved to (1106, 380)
Screenshot: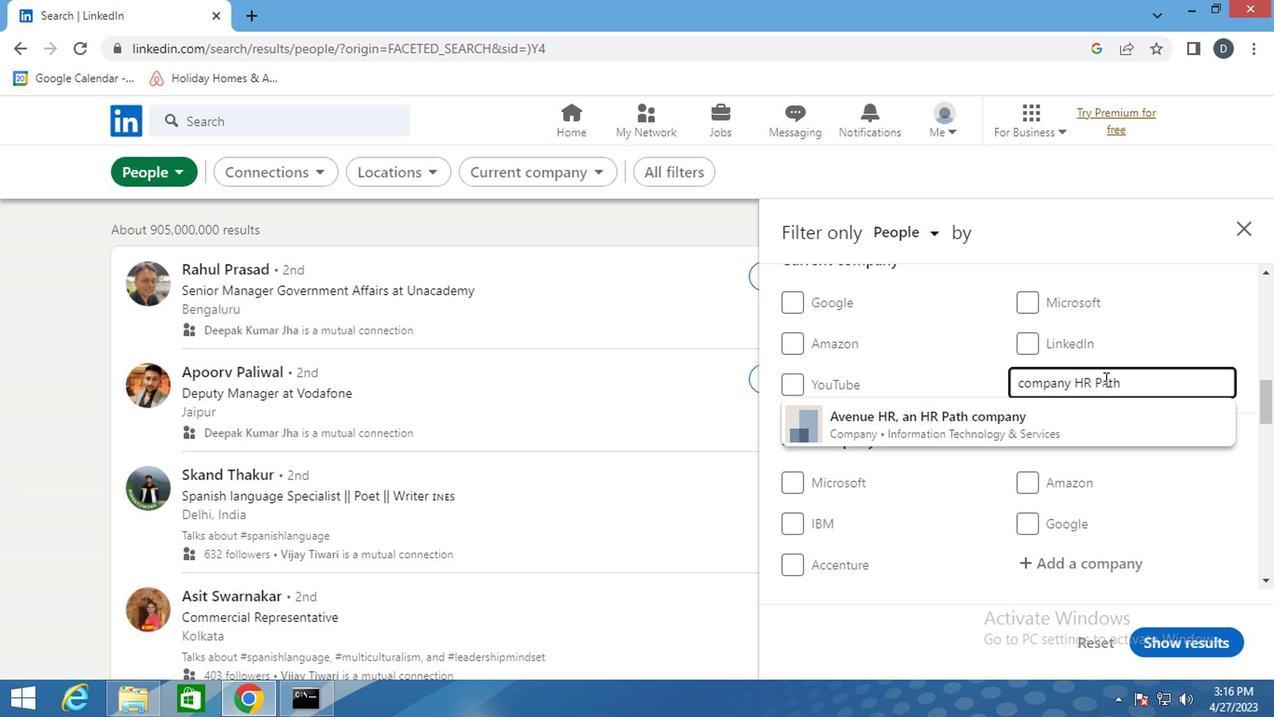 
Action: Key pressed <Key.backspace>
Screenshot: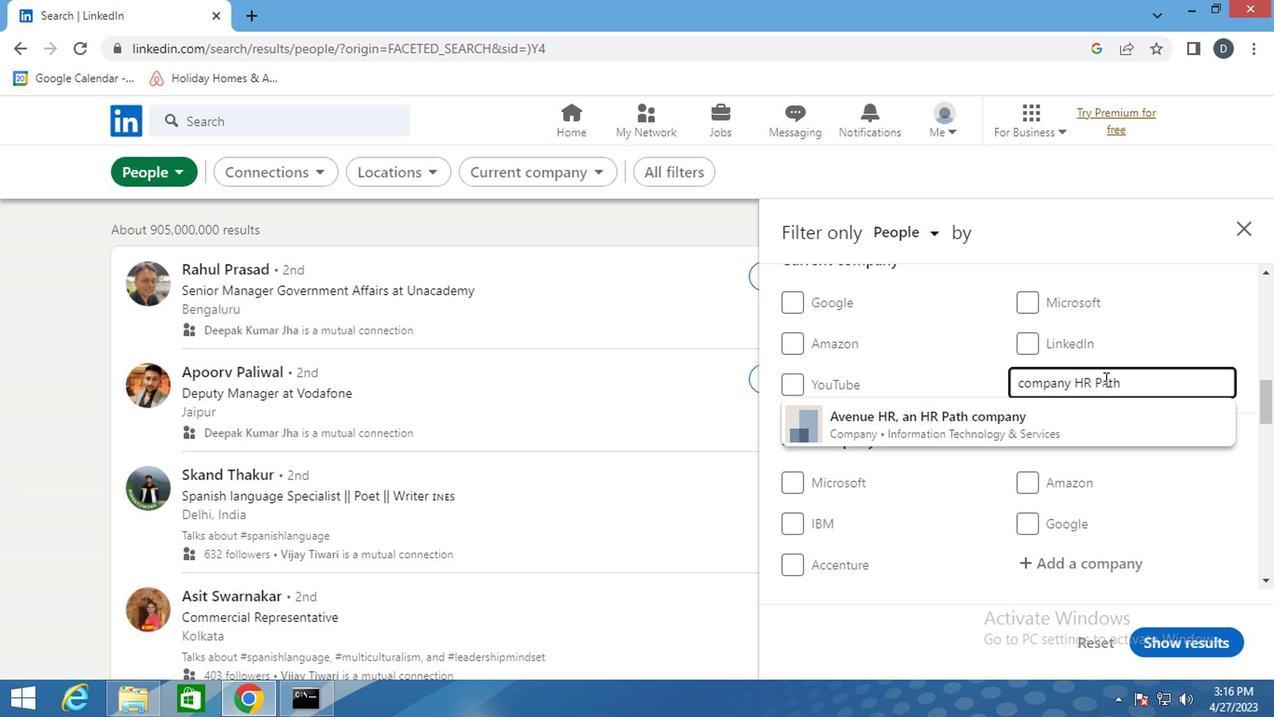 
Action: Mouse moved to (1135, 383)
Screenshot: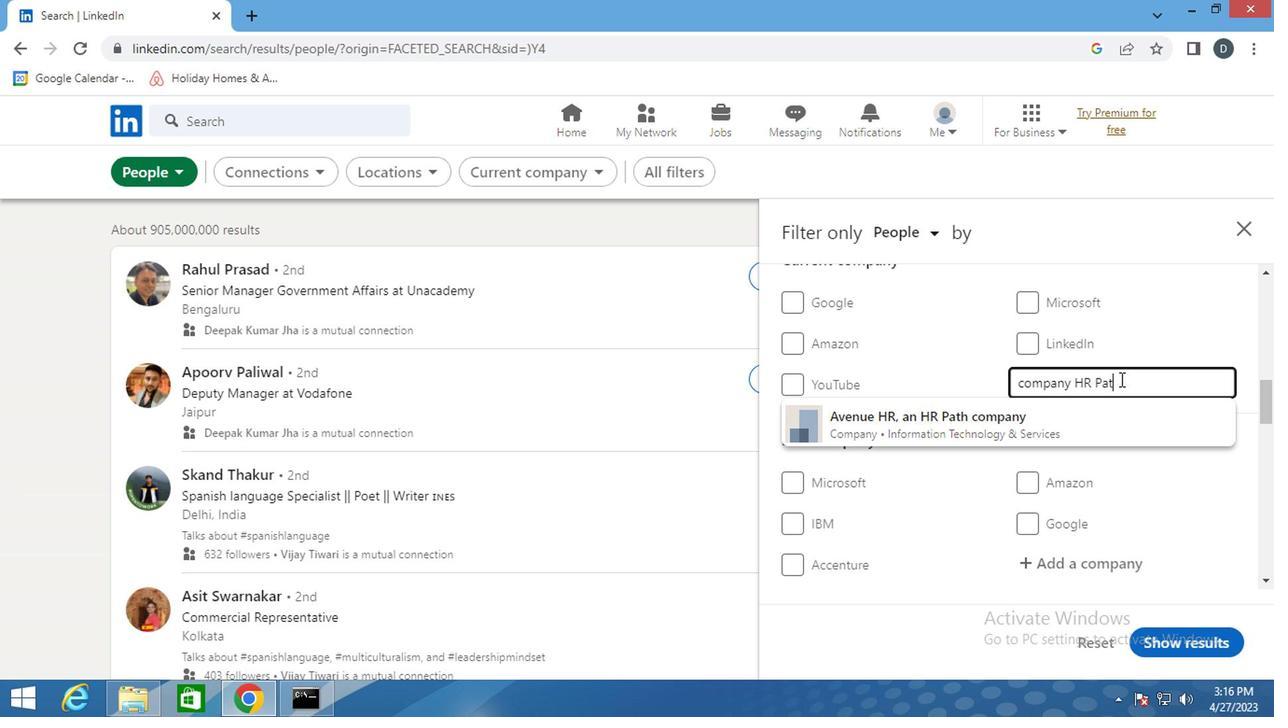 
Action: Key pressed <Key.backspace><Key.backspace>
Screenshot: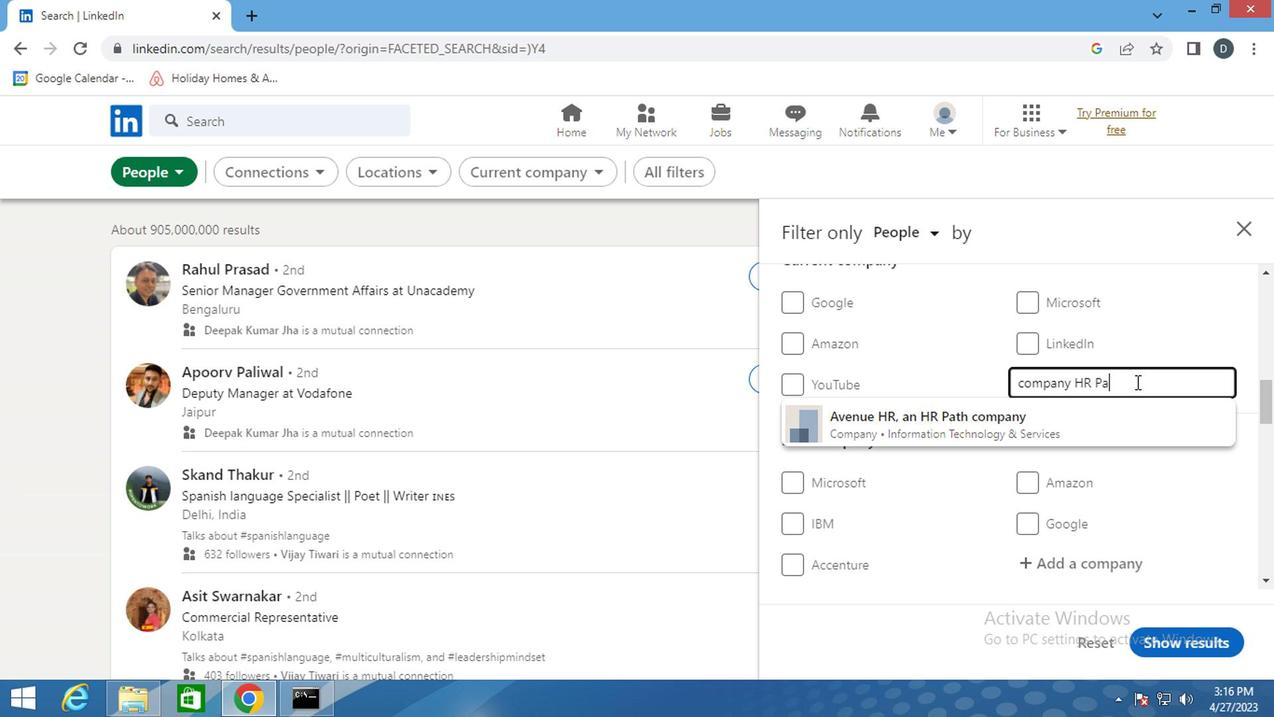 
Action: Mouse moved to (1131, 390)
Screenshot: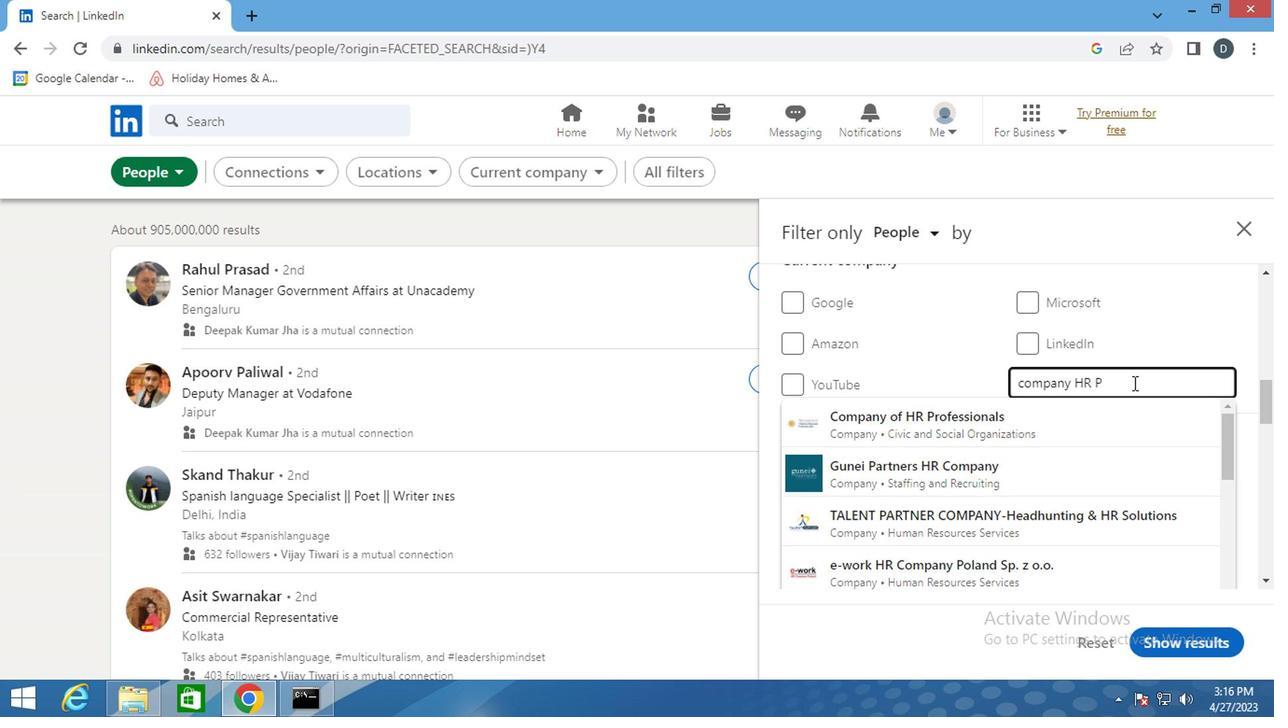 
Action: Key pressed AR
Screenshot: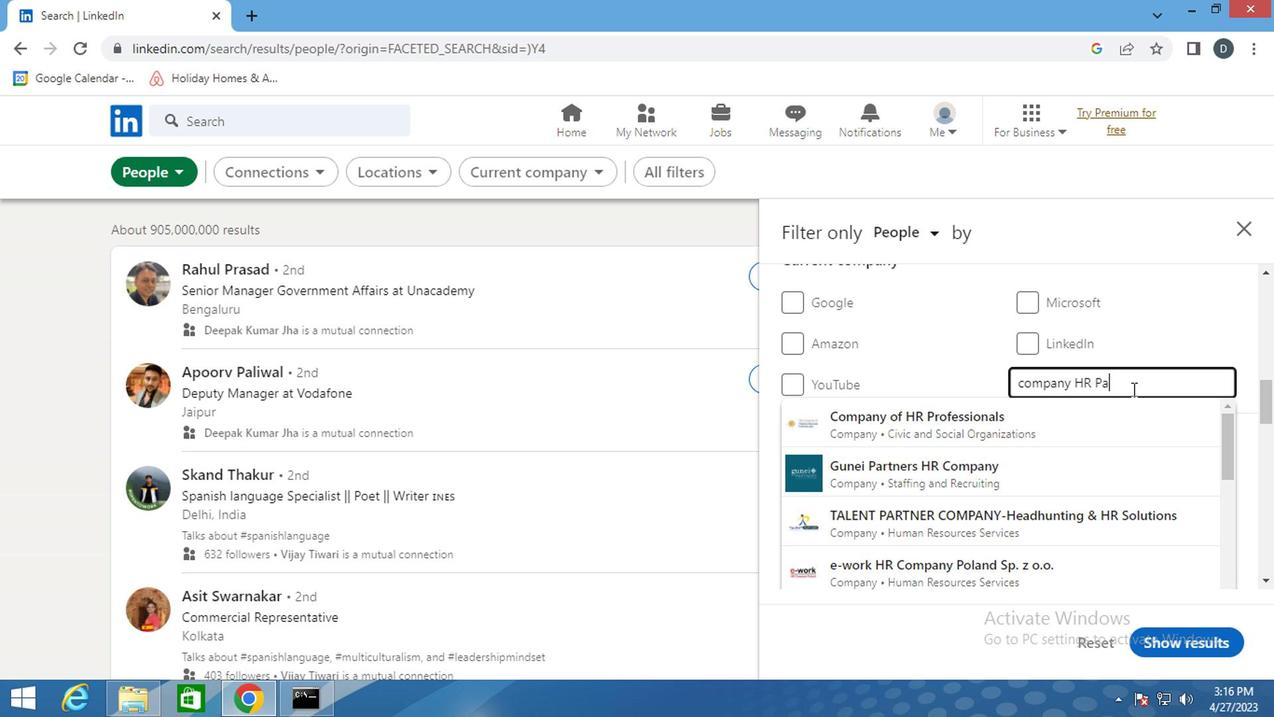 
Action: Mouse moved to (1131, 388)
Screenshot: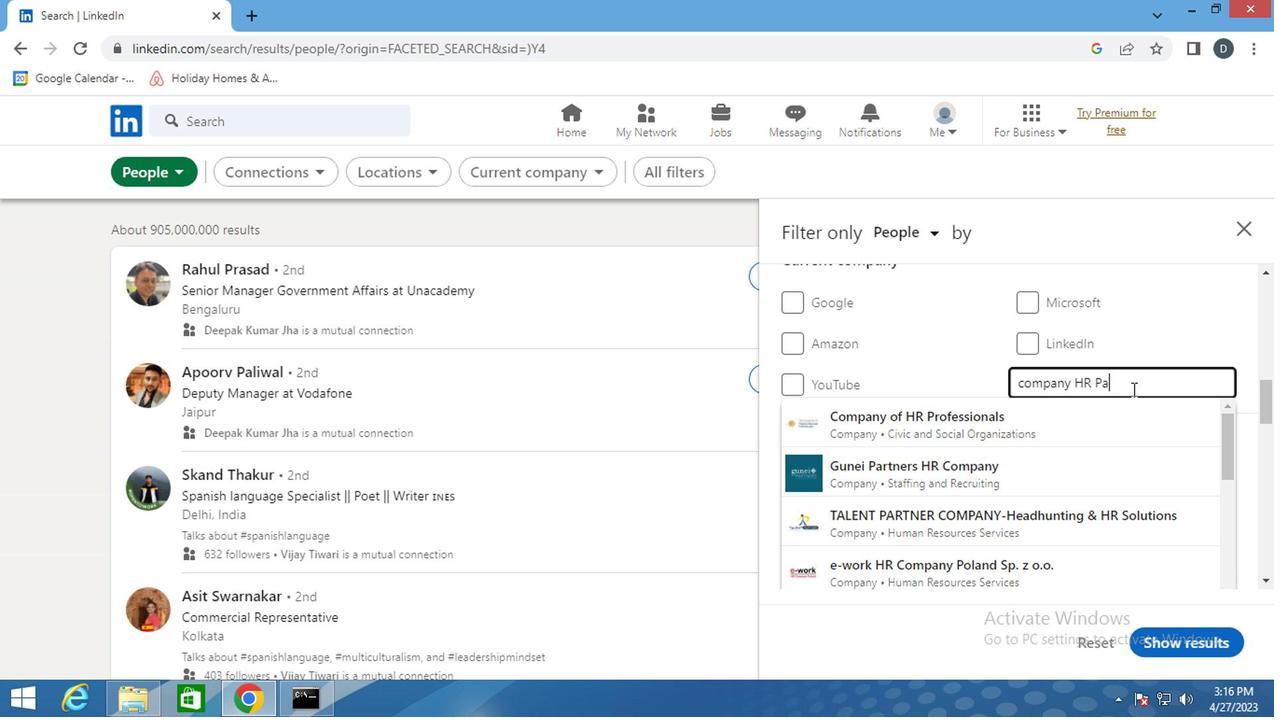 
Action: Key pressed TH
Screenshot: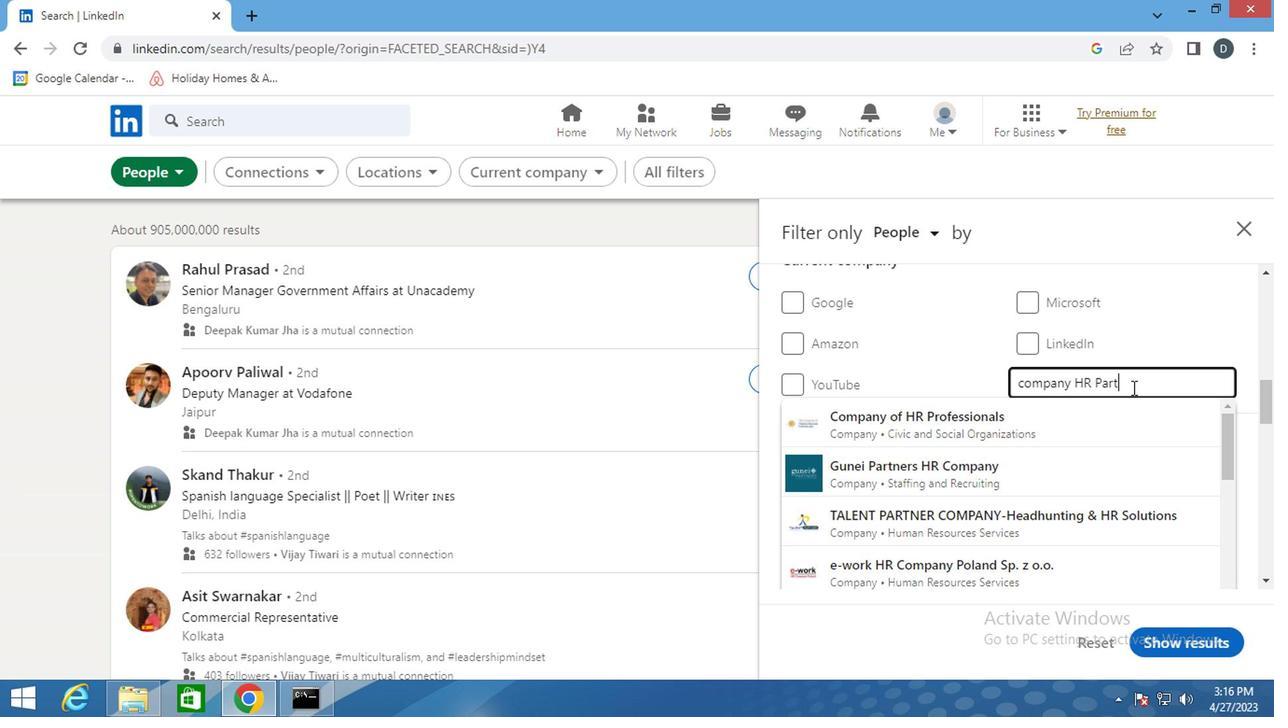 
Action: Mouse moved to (1067, 383)
Screenshot: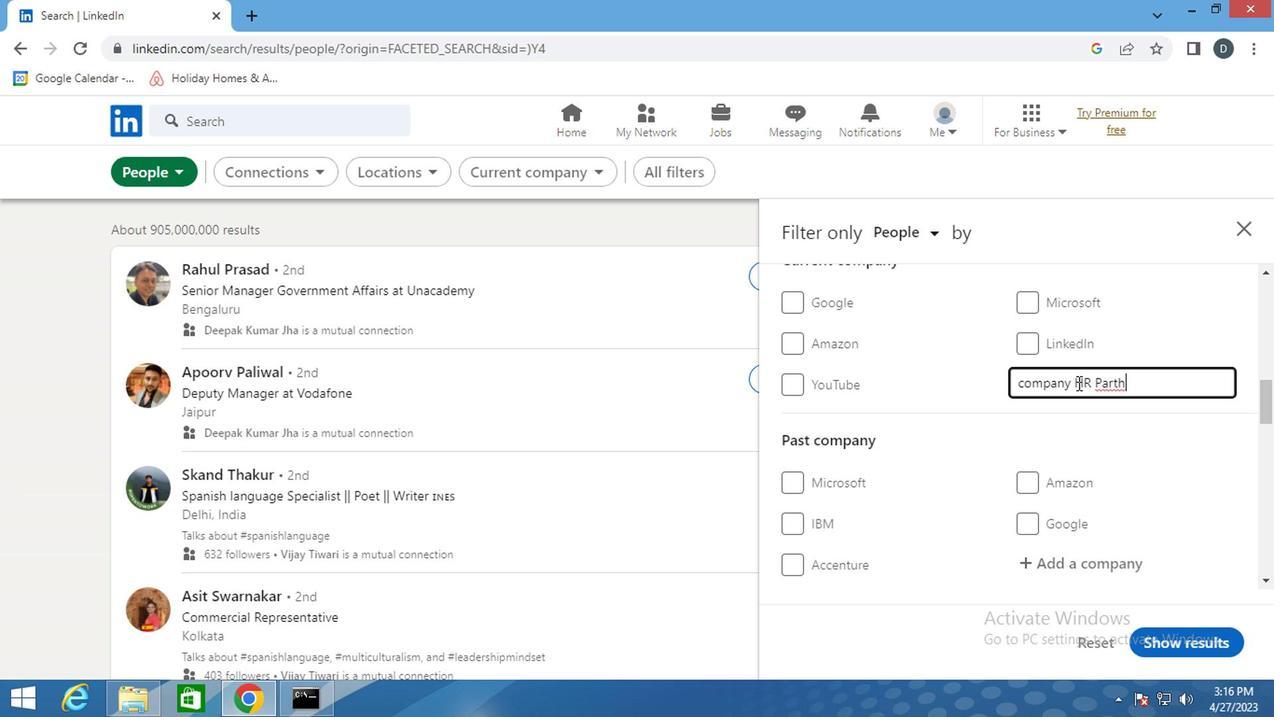 
Action: Mouse pressed left at (1067, 383)
Screenshot: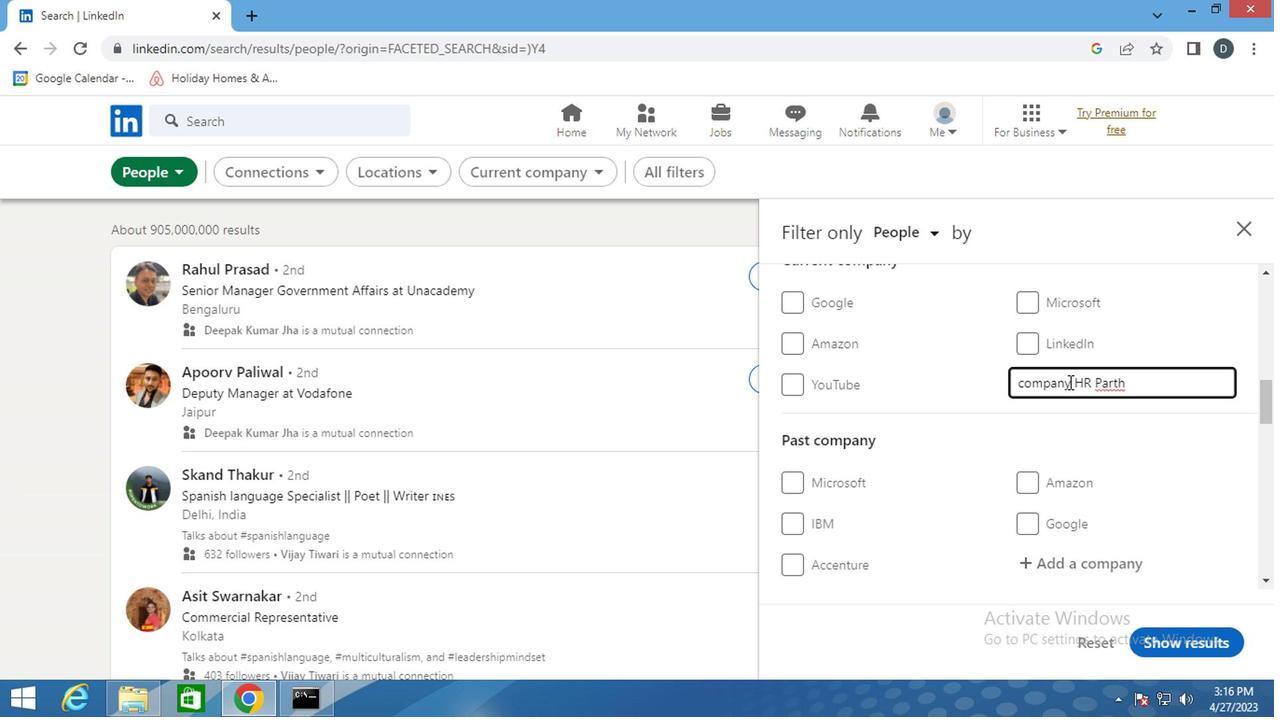
Action: Mouse moved to (1071, 383)
Screenshot: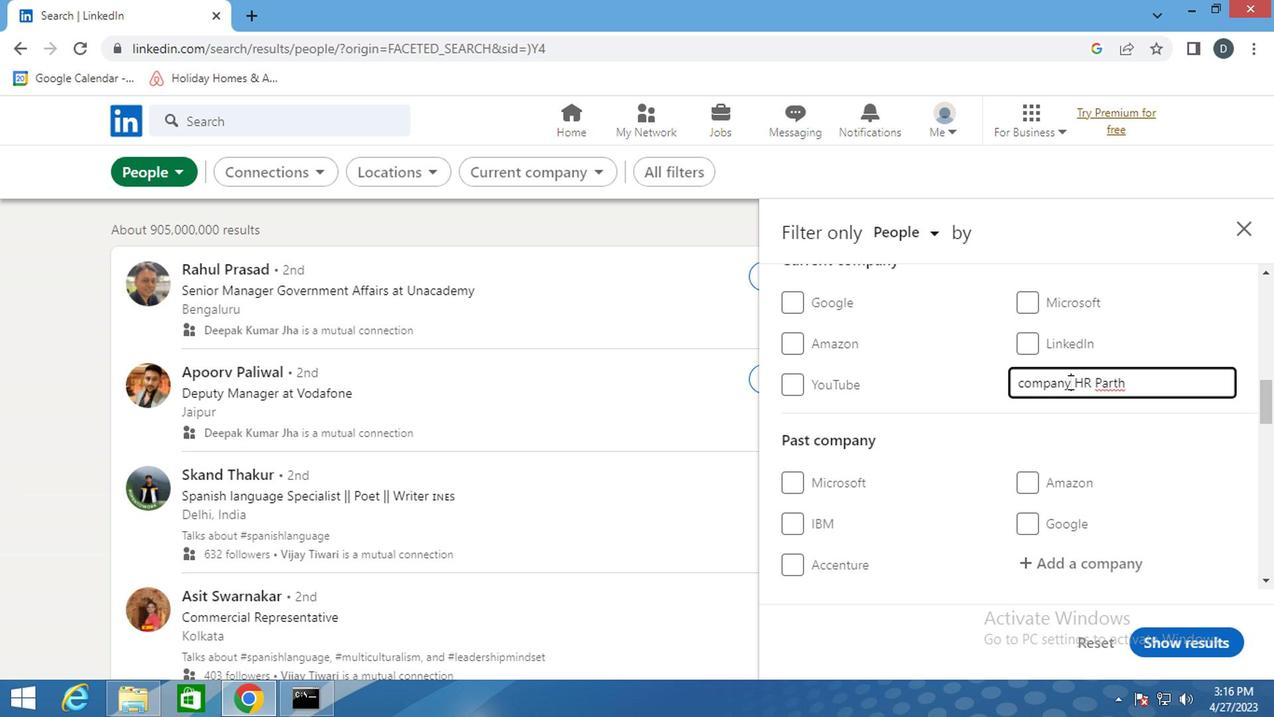 
Action: Mouse pressed left at (1071, 383)
Screenshot: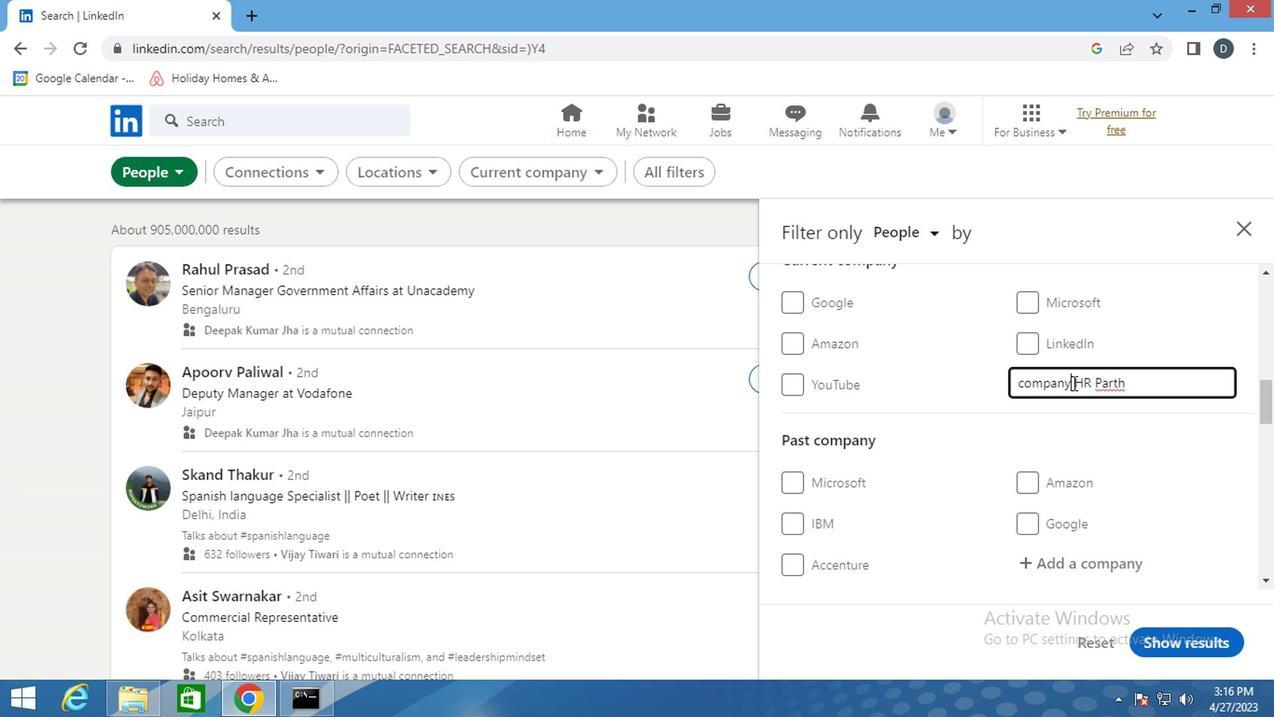 
Action: Mouse moved to (993, 387)
Screenshot: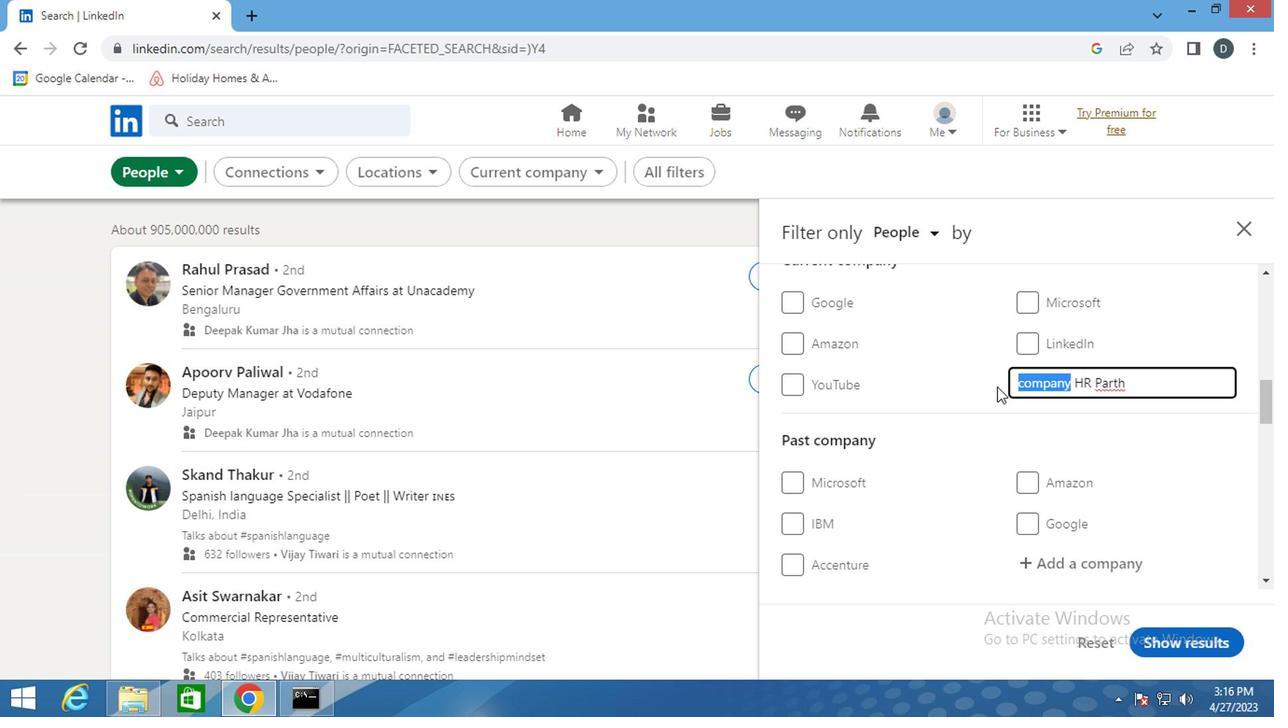 
Action: Key pressed <Key.backspace>
Screenshot: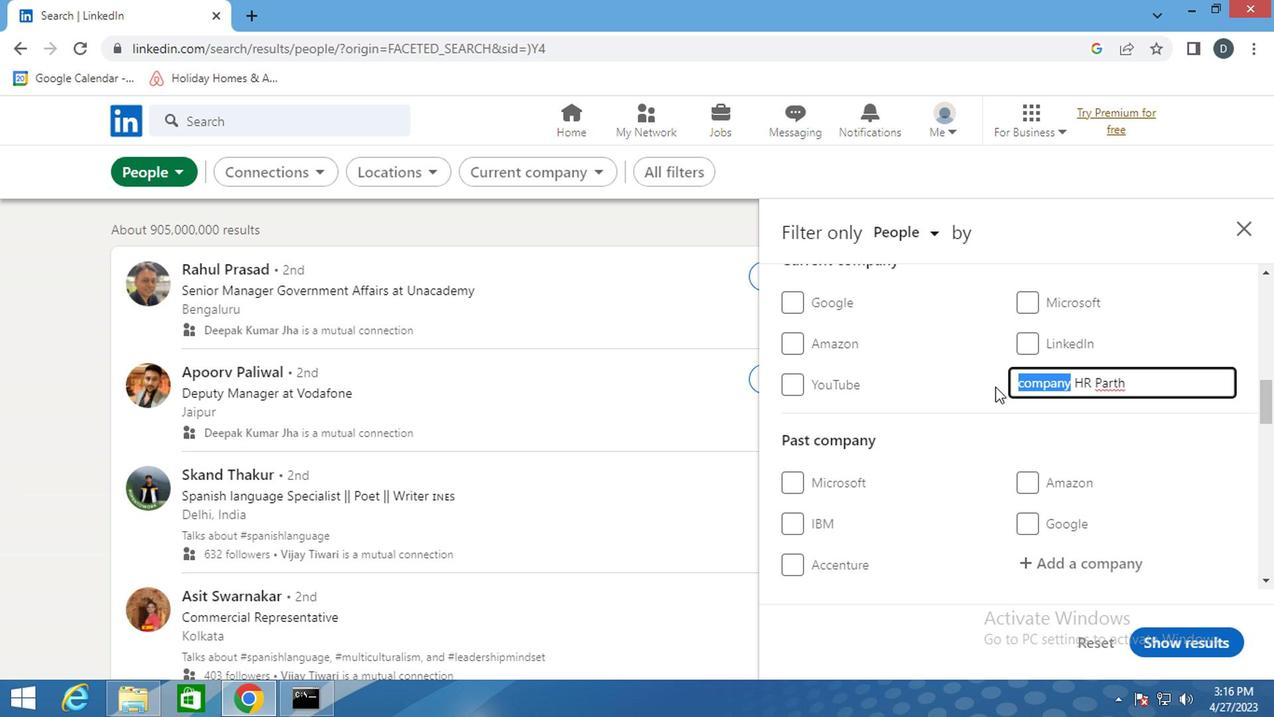 
Action: Mouse moved to (1063, 385)
Screenshot: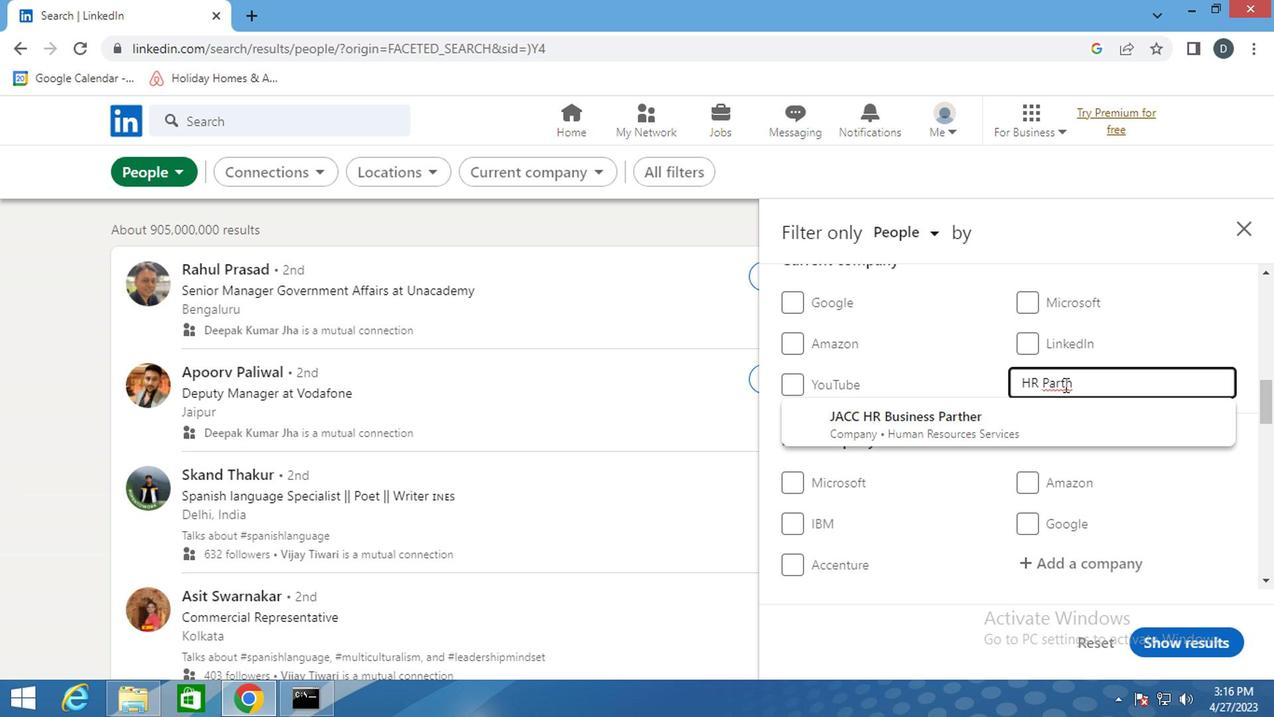 
Action: Key pressed <Key.delete>
Screenshot: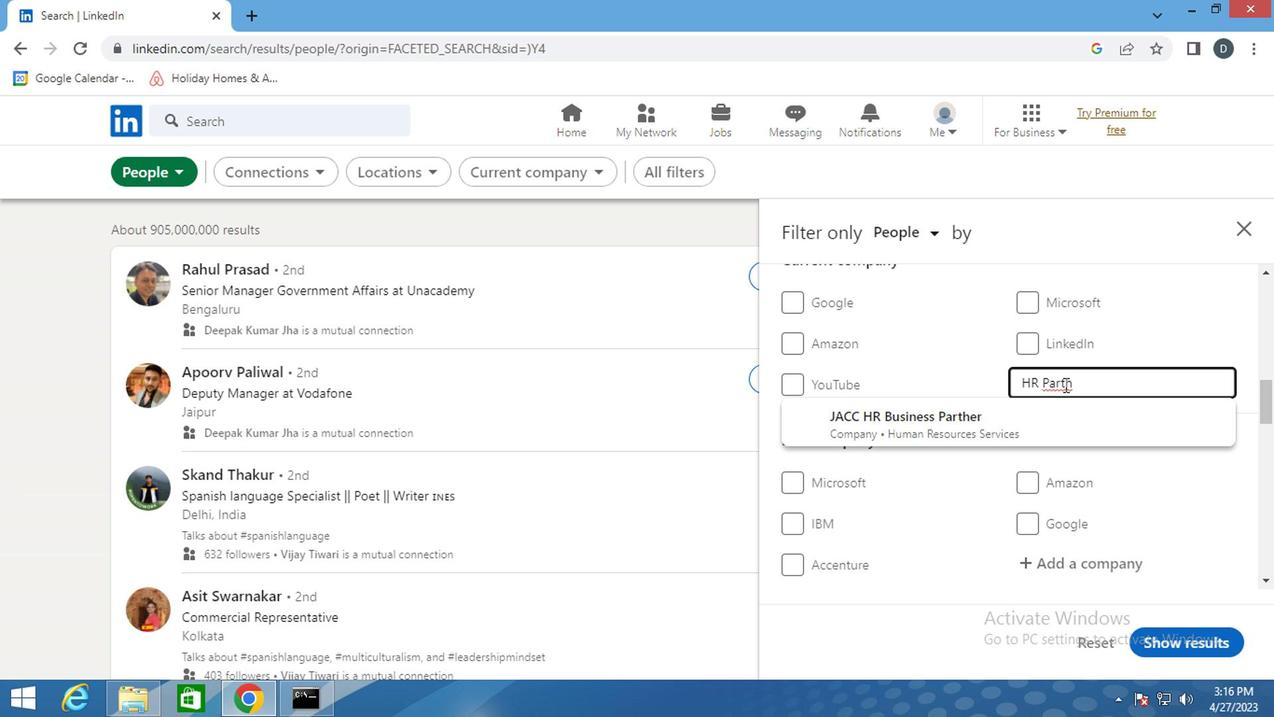 
Action: Mouse moved to (1092, 389)
Screenshot: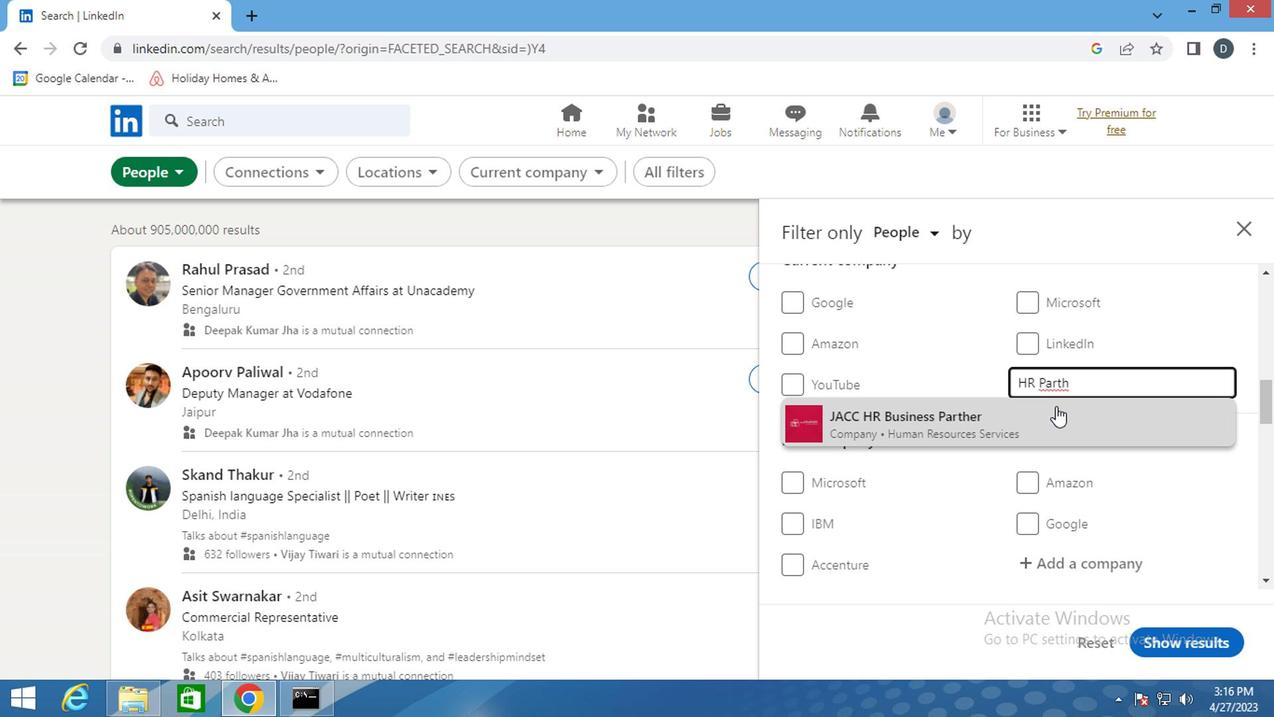 
Action: Mouse pressed left at (1092, 389)
Screenshot: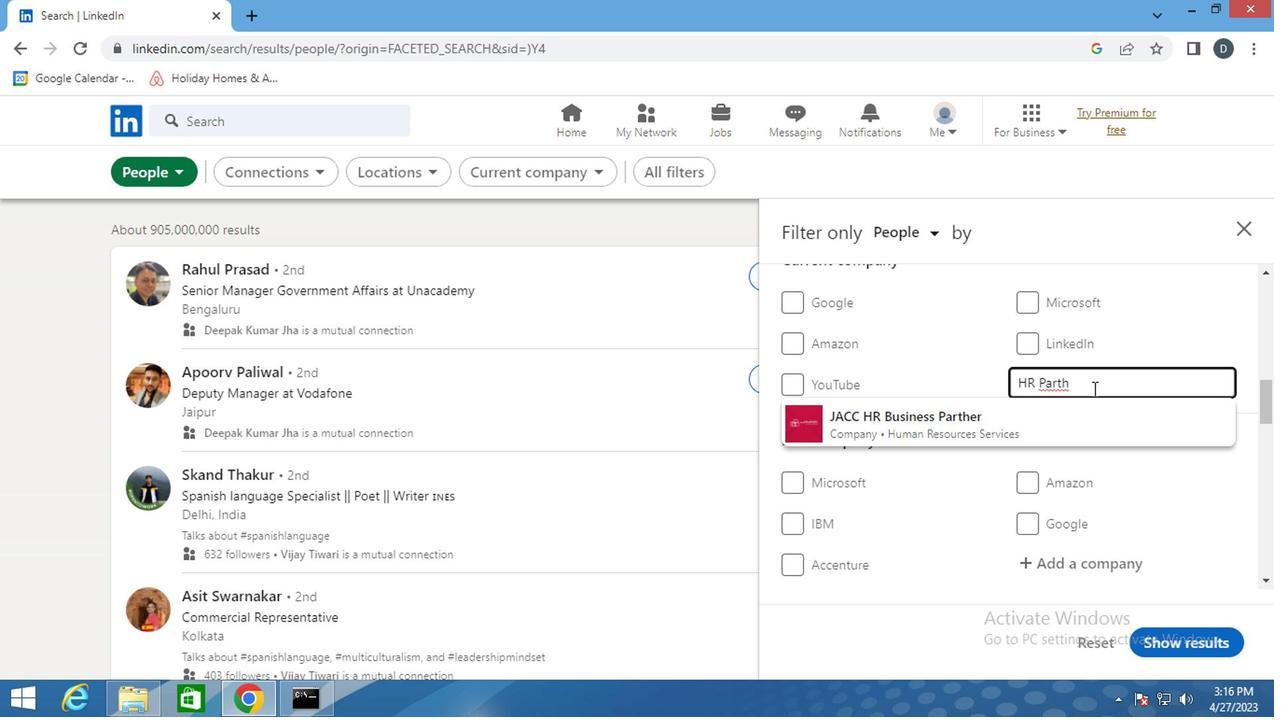 
Action: Mouse moved to (1090, 391)
Screenshot: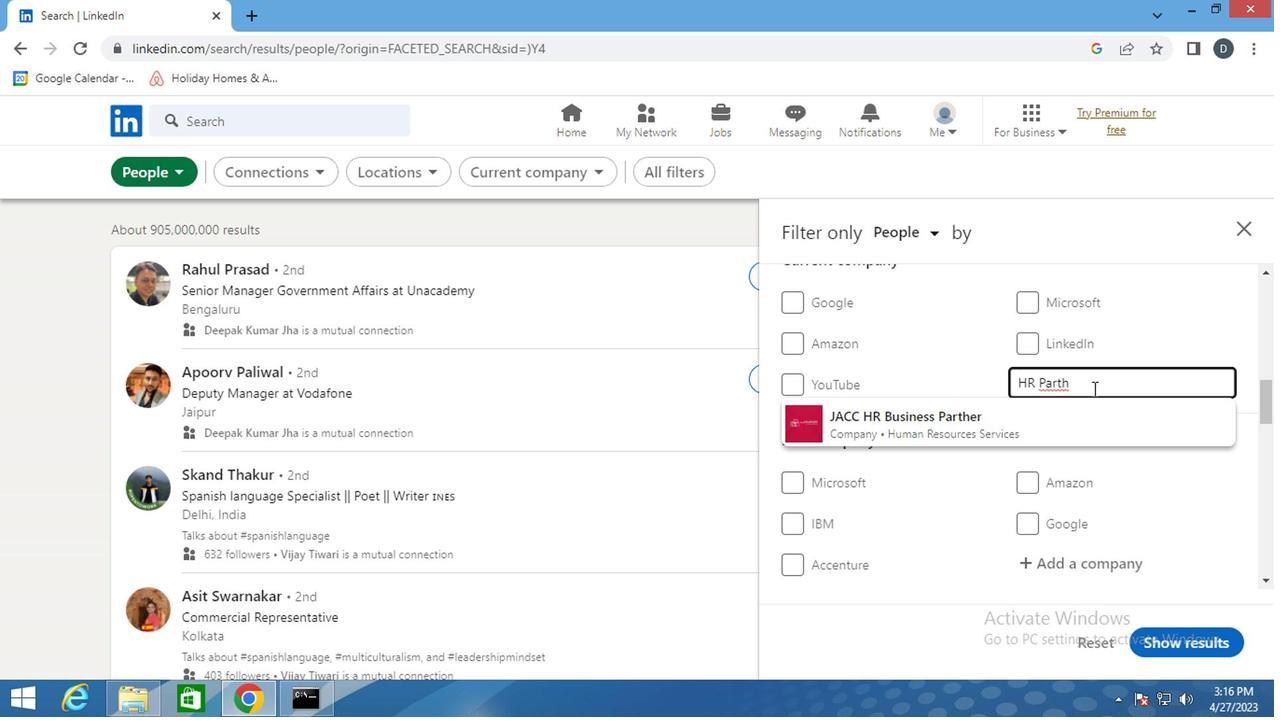 
Action: Key pressed <Key.backspace><Key.backspace><Key.backspace>TH
Screenshot: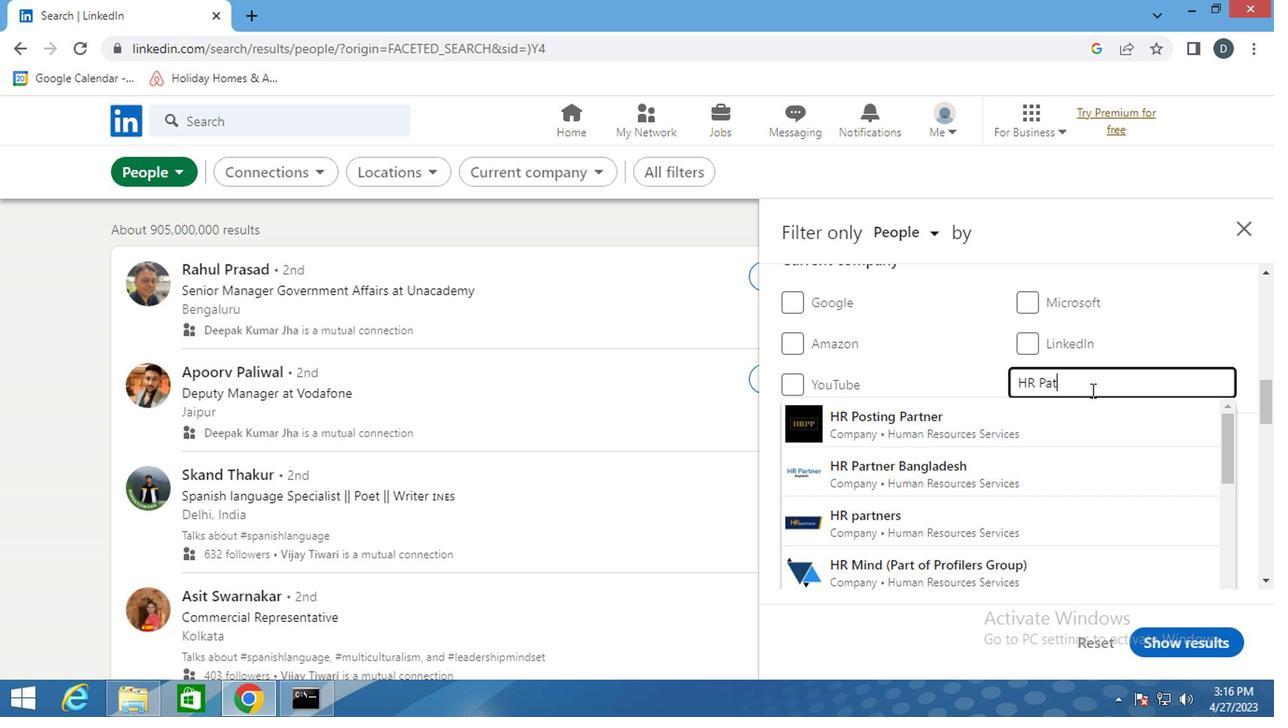 
Action: Mouse moved to (1026, 417)
Screenshot: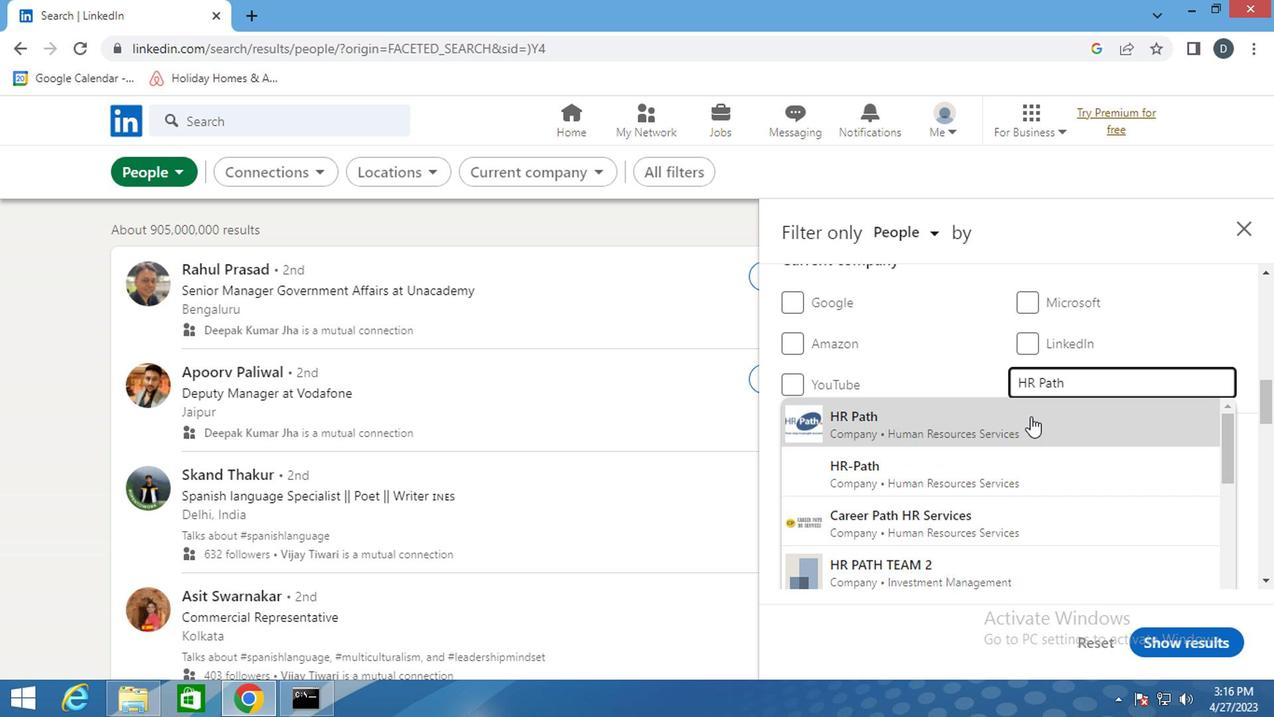 
Action: Mouse pressed left at (1026, 417)
Screenshot: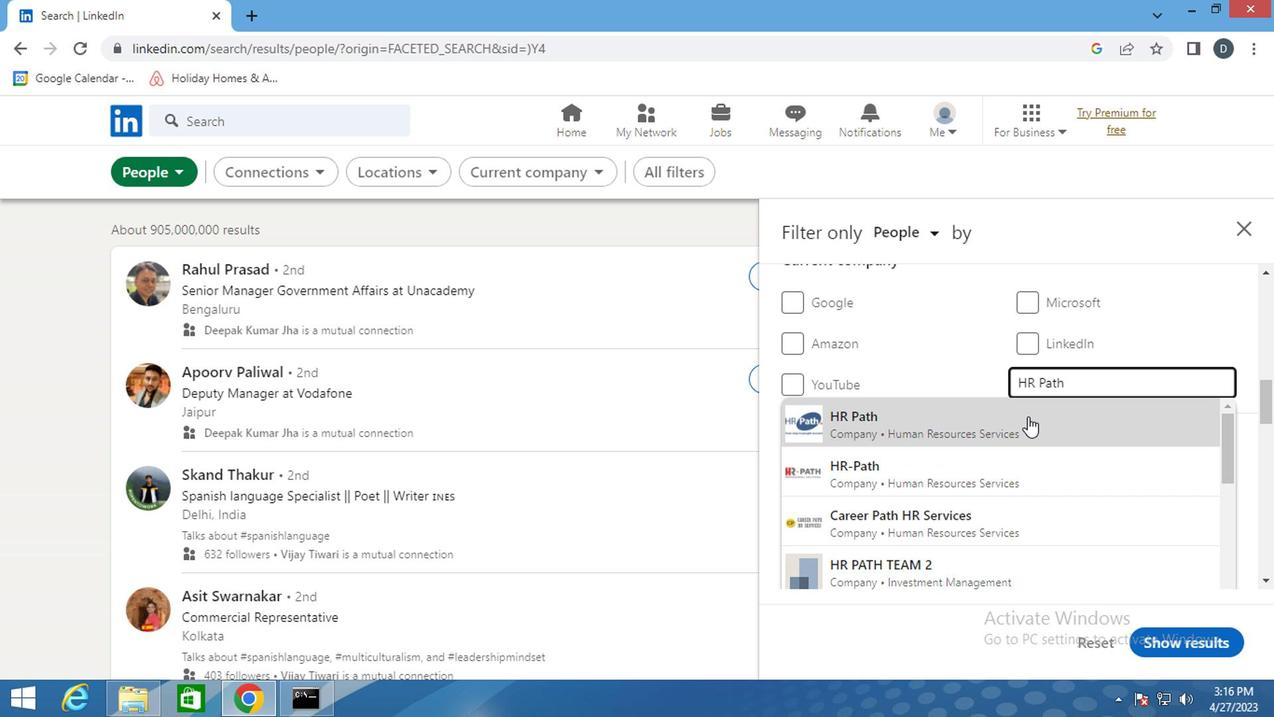 
Action: Mouse moved to (1015, 425)
Screenshot: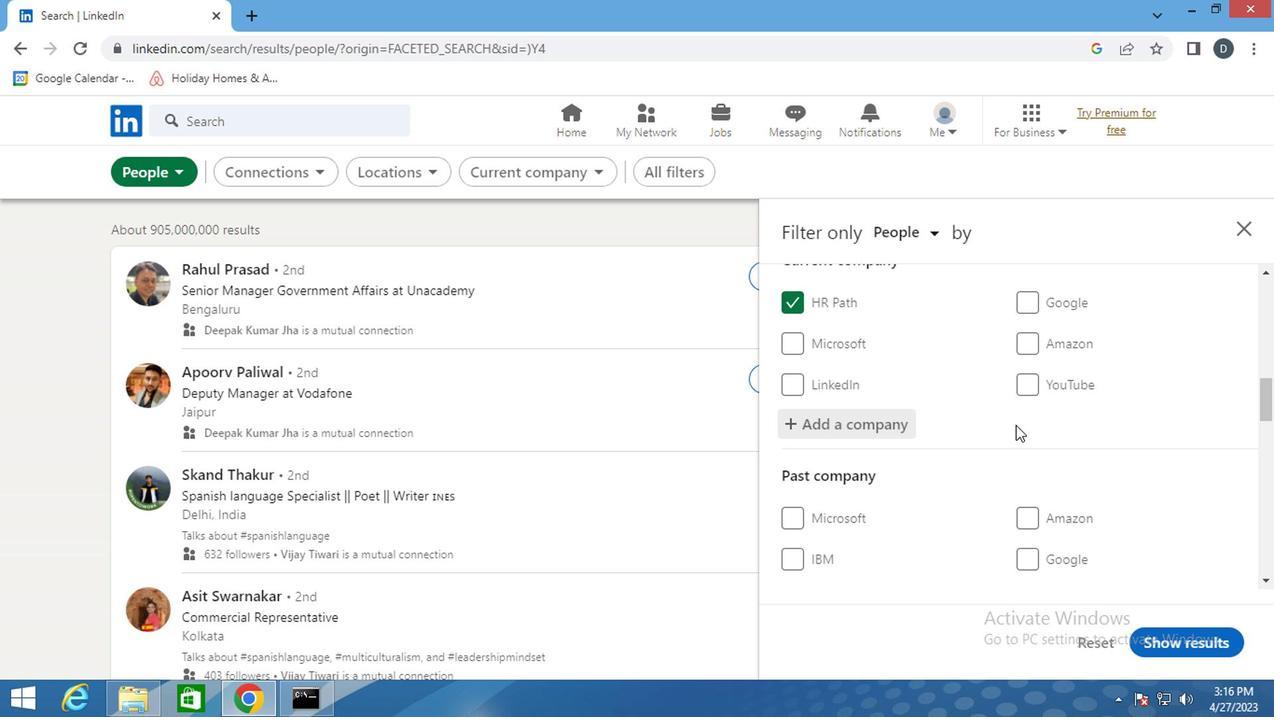 
Action: Mouse scrolled (1015, 424) with delta (0, -1)
Screenshot: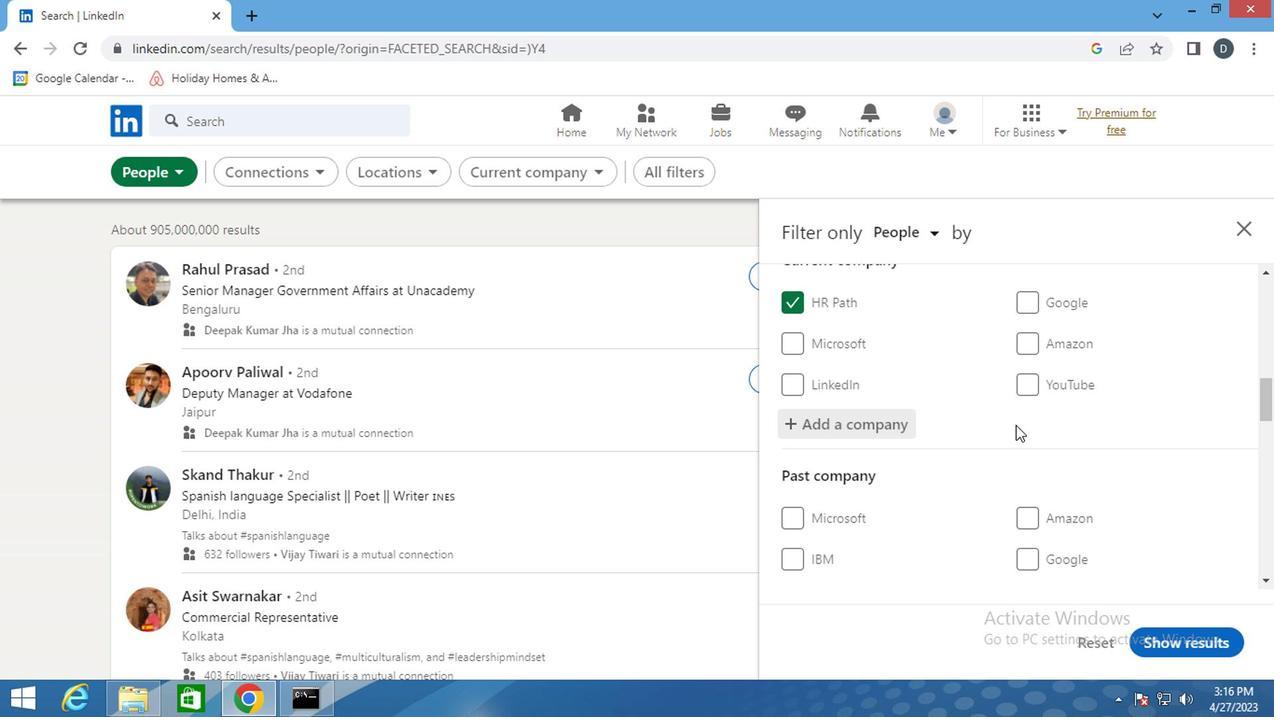 
Action: Mouse moved to (1017, 426)
Screenshot: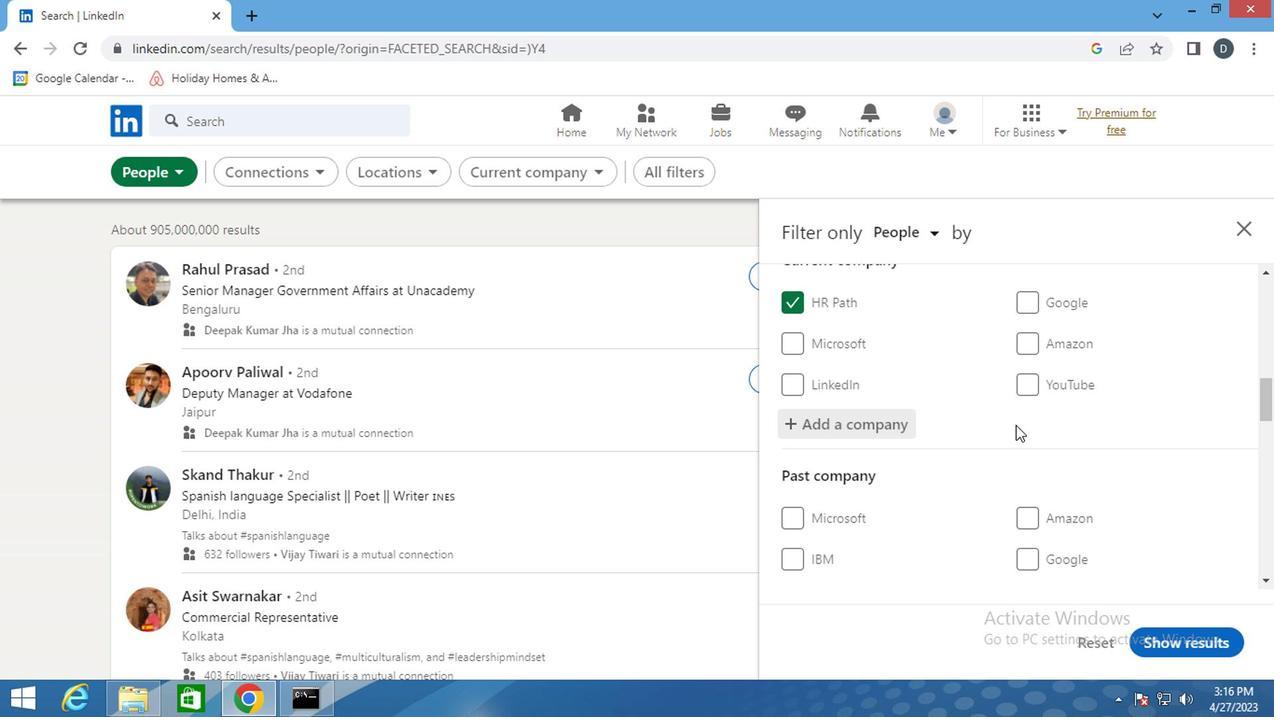 
Action: Mouse scrolled (1017, 426) with delta (0, 0)
Screenshot: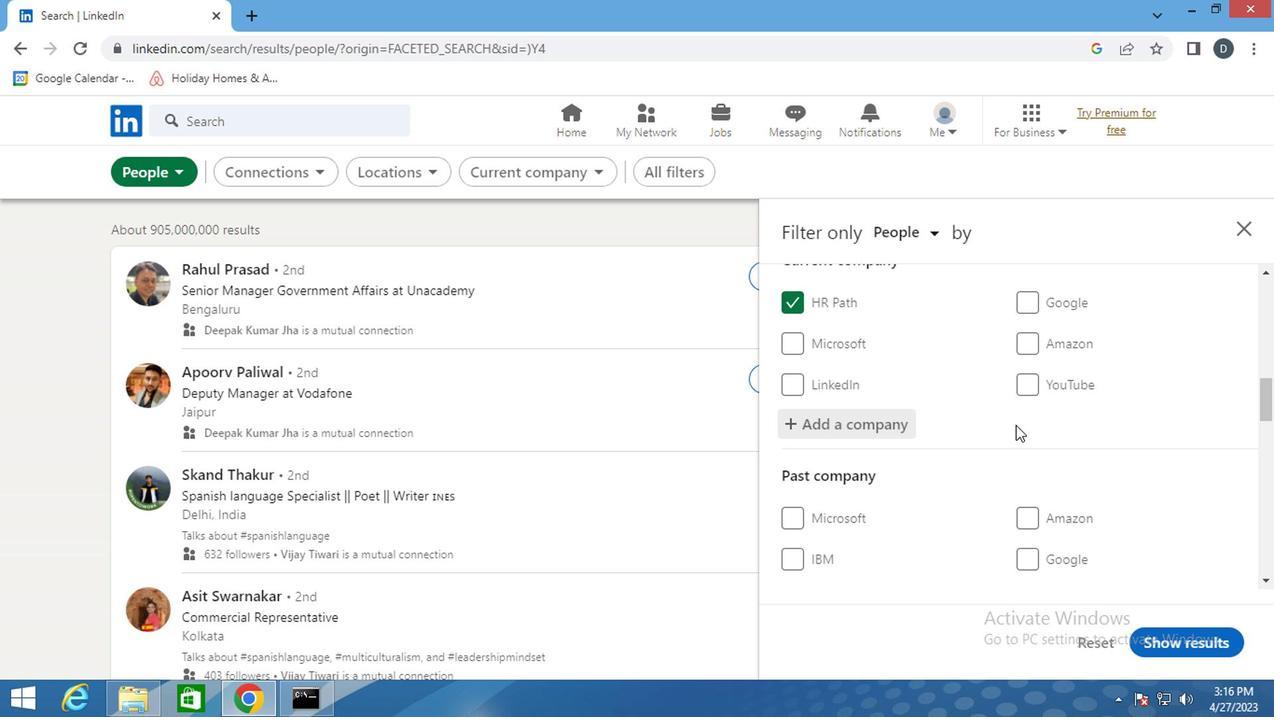 
Action: Mouse moved to (1018, 426)
Screenshot: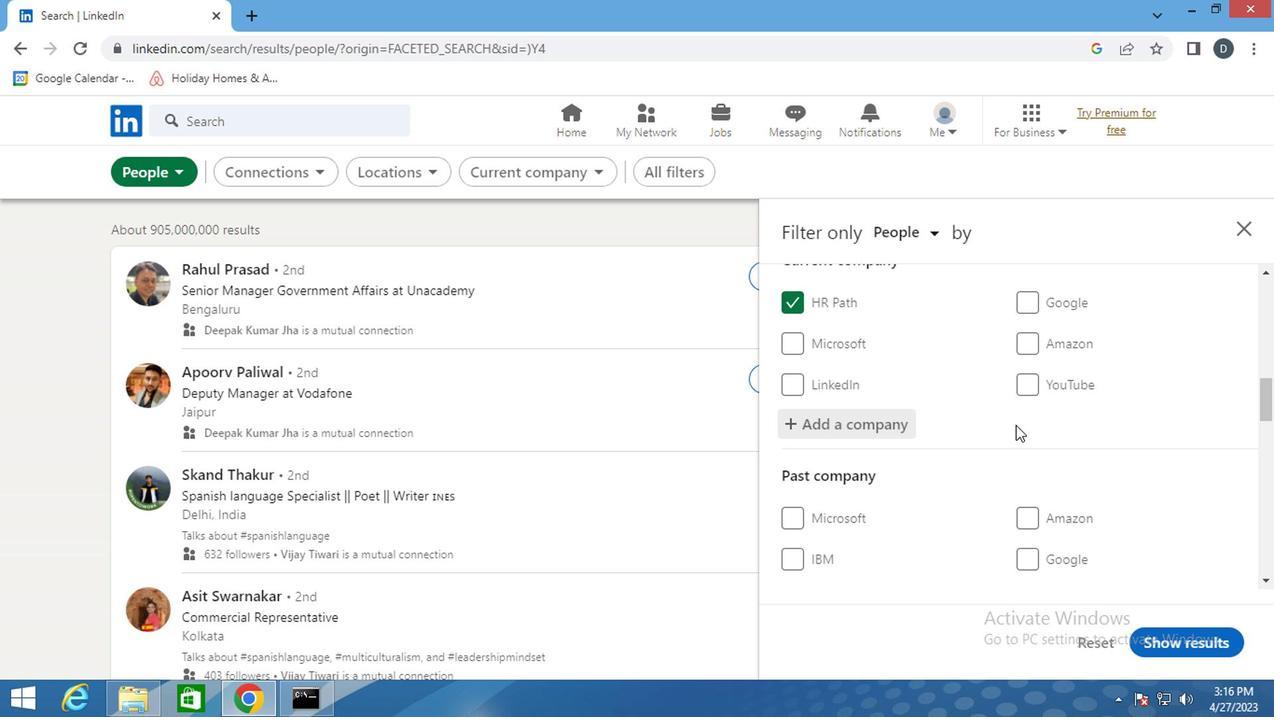 
Action: Mouse scrolled (1018, 426) with delta (0, 0)
Screenshot: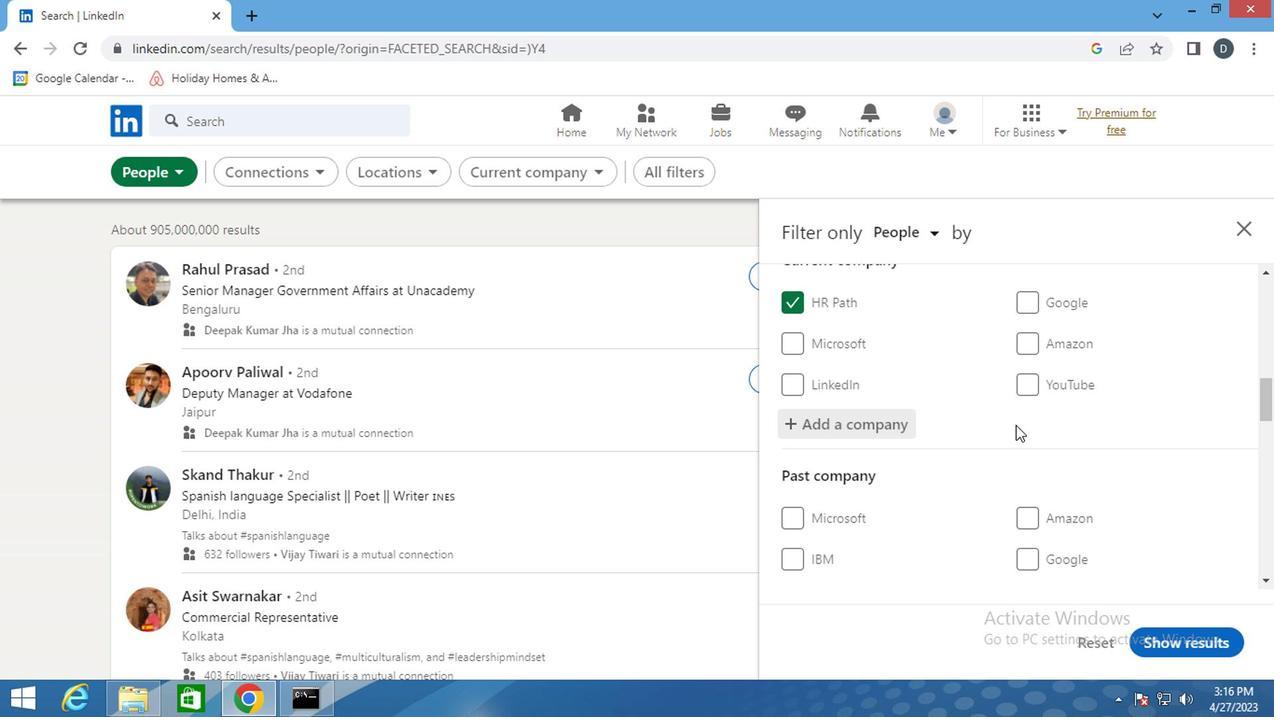 
Action: Mouse moved to (1033, 413)
Screenshot: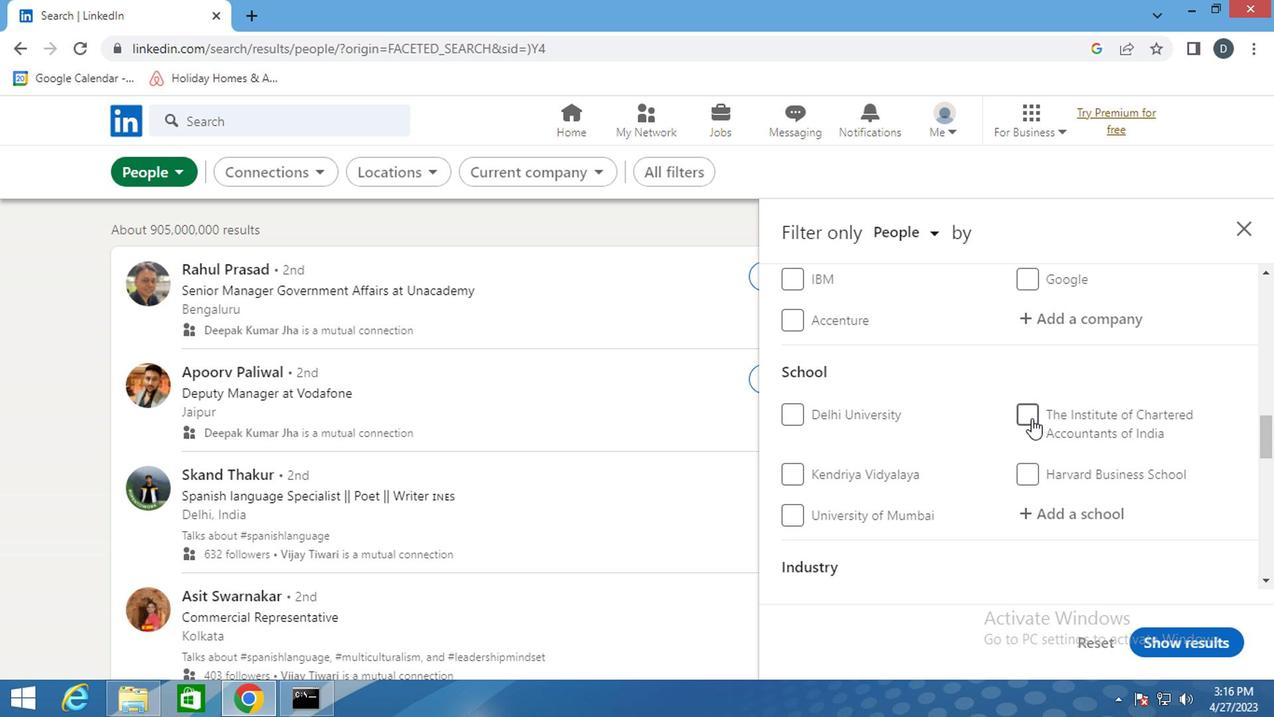 
Action: Mouse scrolled (1033, 414) with delta (0, 0)
Screenshot: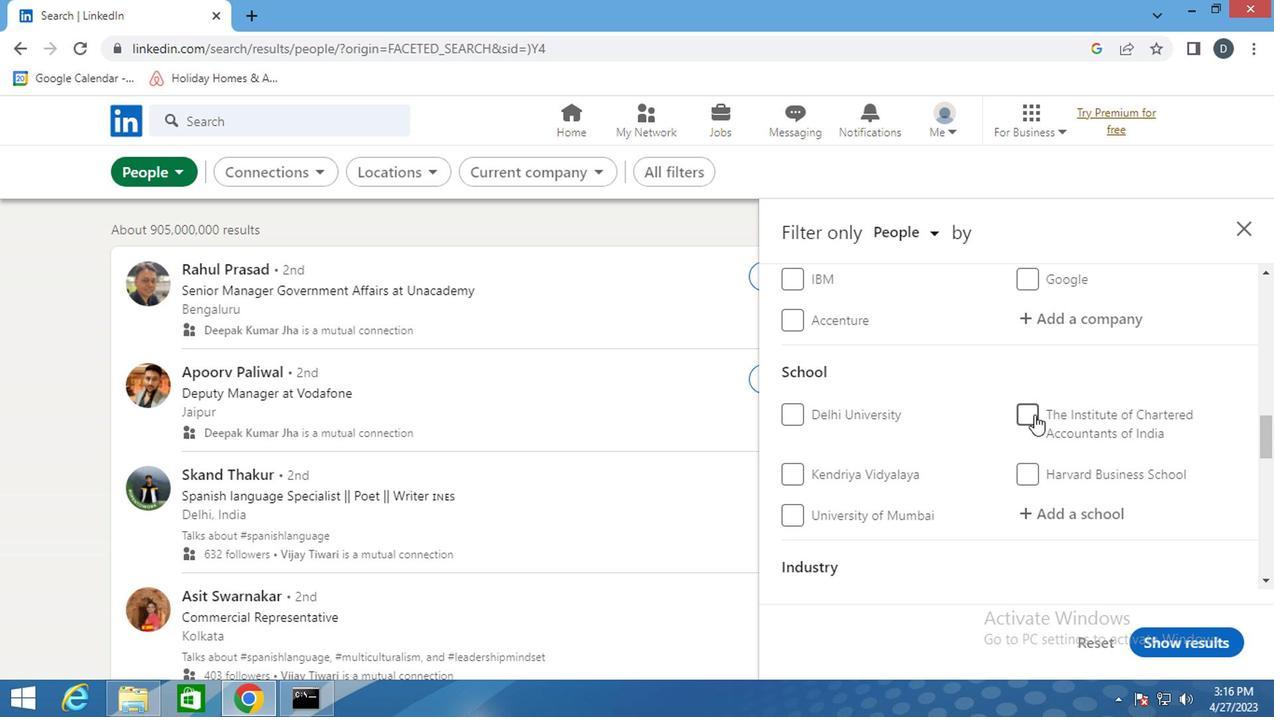
Action: Mouse scrolled (1033, 414) with delta (0, 0)
Screenshot: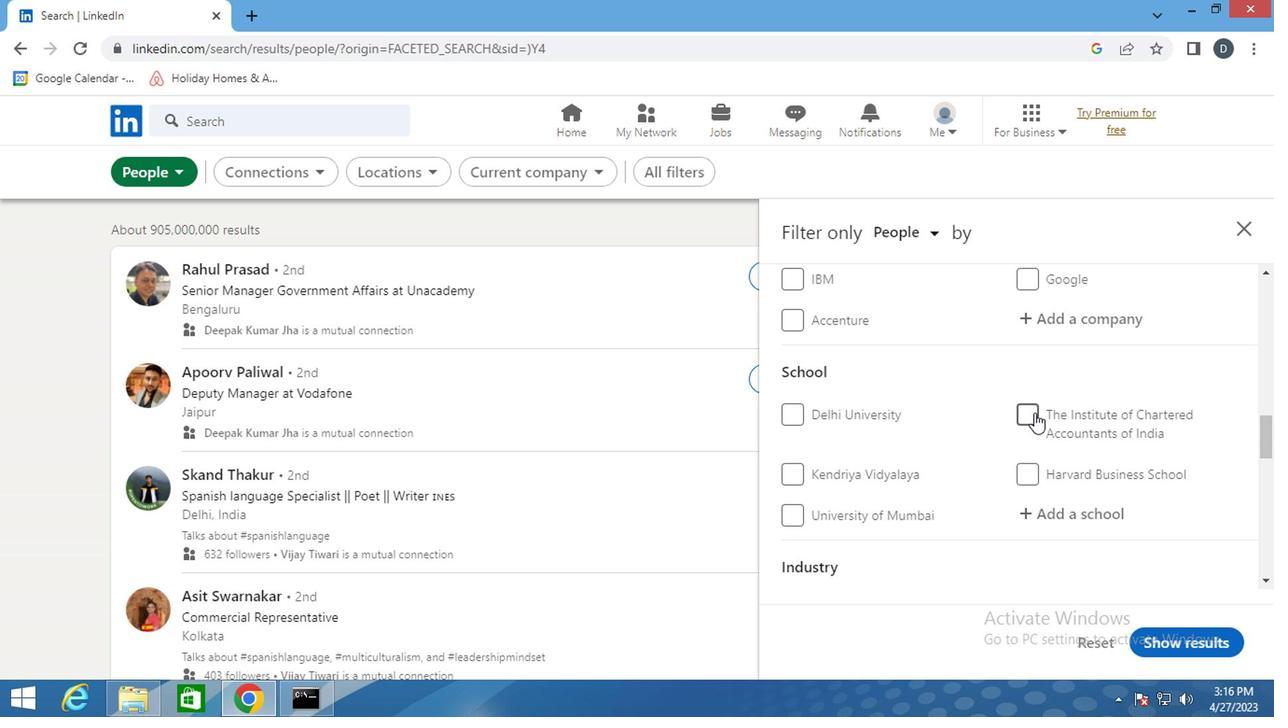 
Action: Mouse moved to (1051, 501)
Screenshot: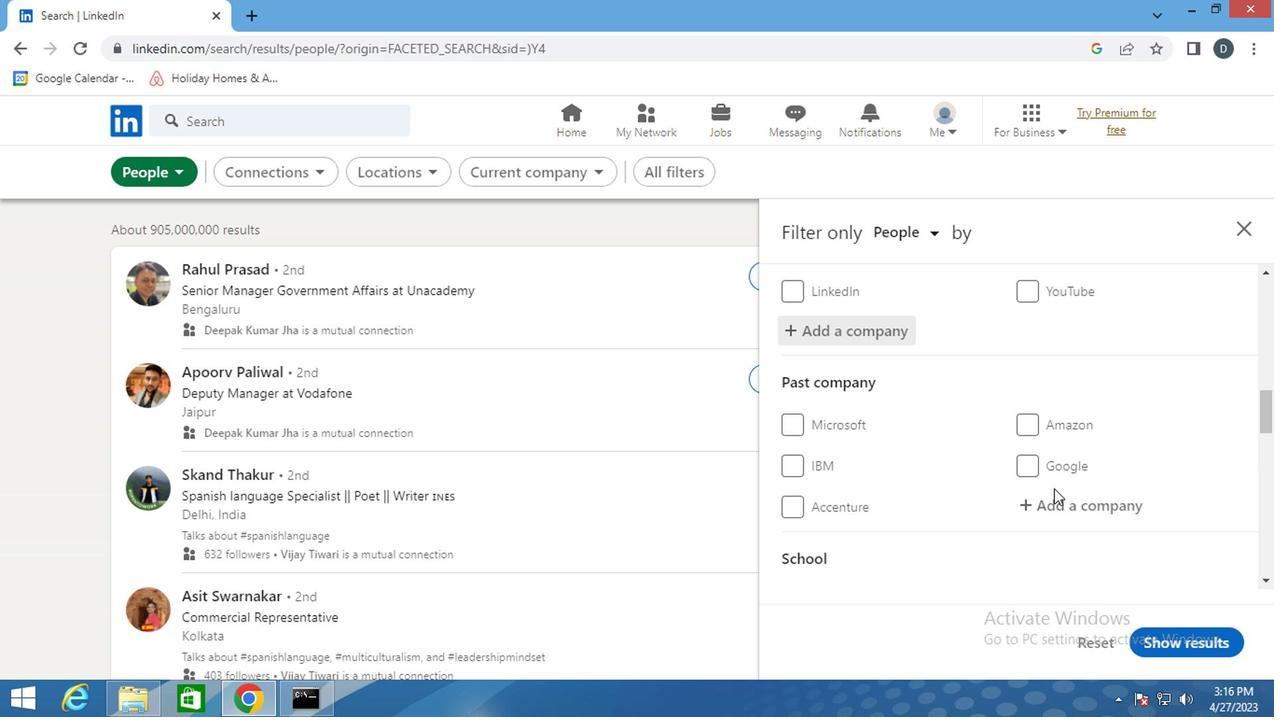 
Action: Mouse pressed left at (1051, 501)
Screenshot: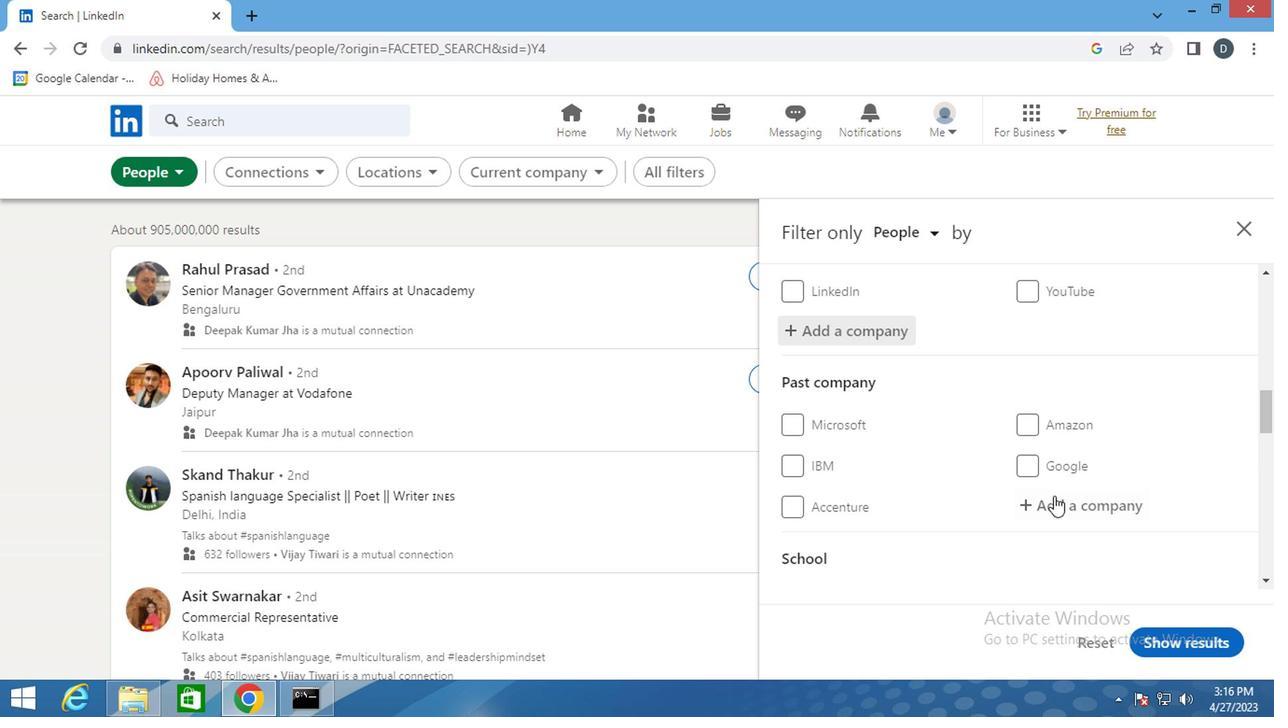 
Action: Mouse moved to (1067, 417)
Screenshot: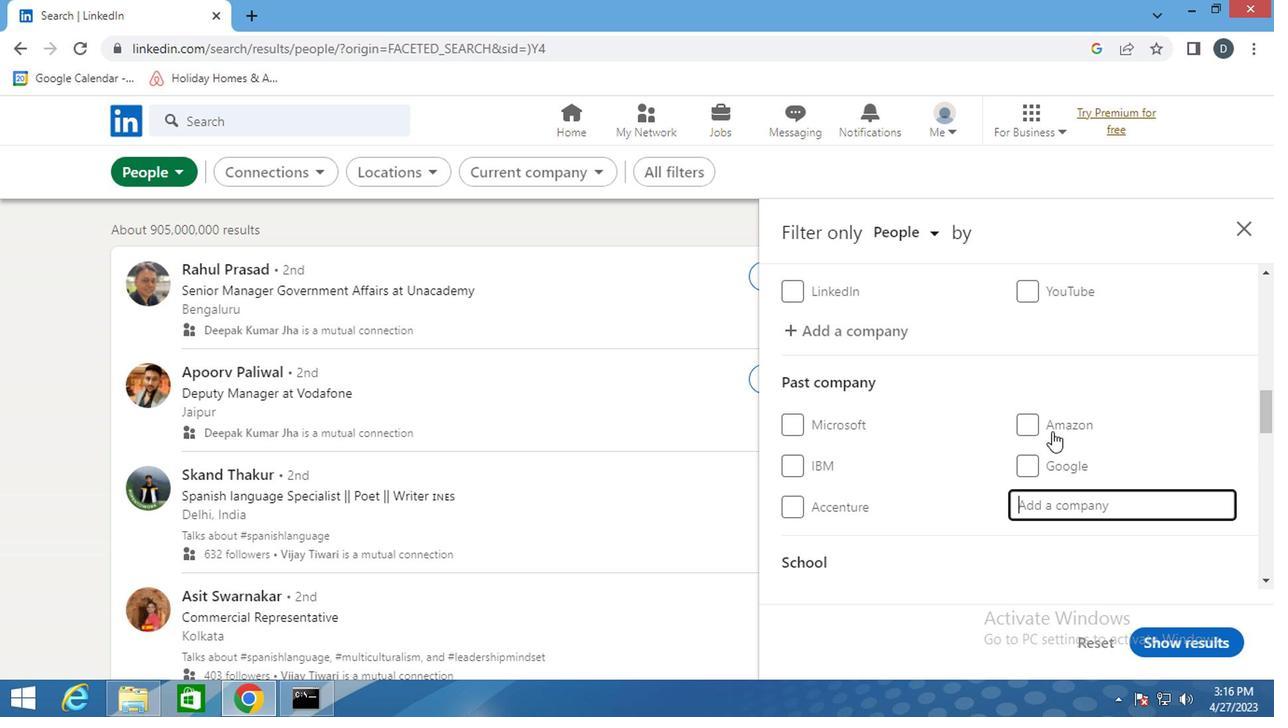 
Action: Mouse scrolled (1067, 416) with delta (0, 0)
Screenshot: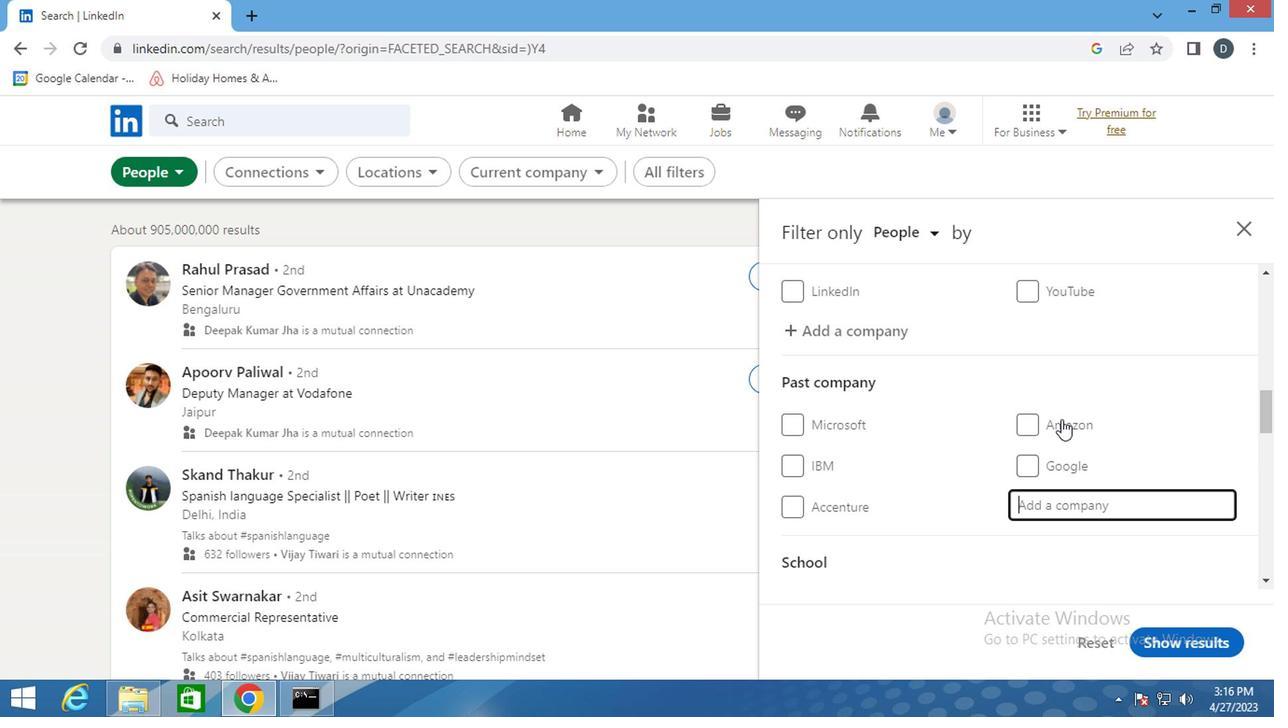 
Action: Mouse moved to (1051, 528)
Screenshot: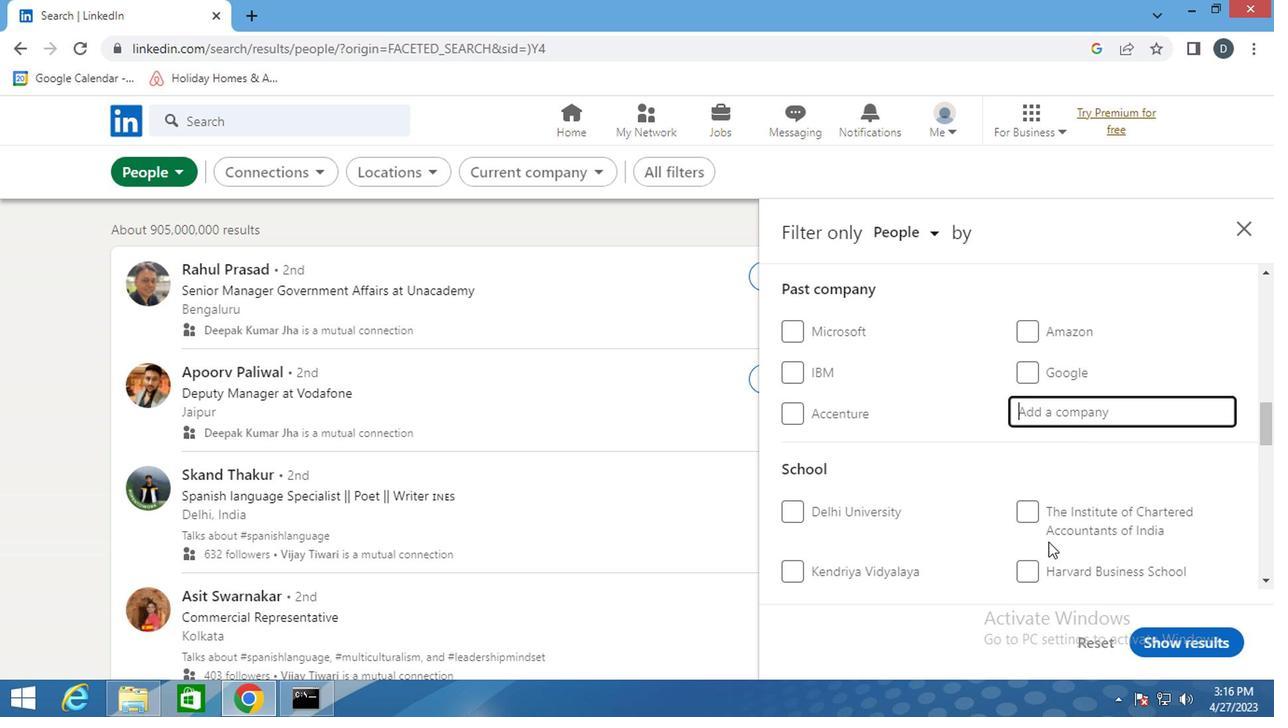 
Action: Mouse scrolled (1051, 527) with delta (0, 0)
Screenshot: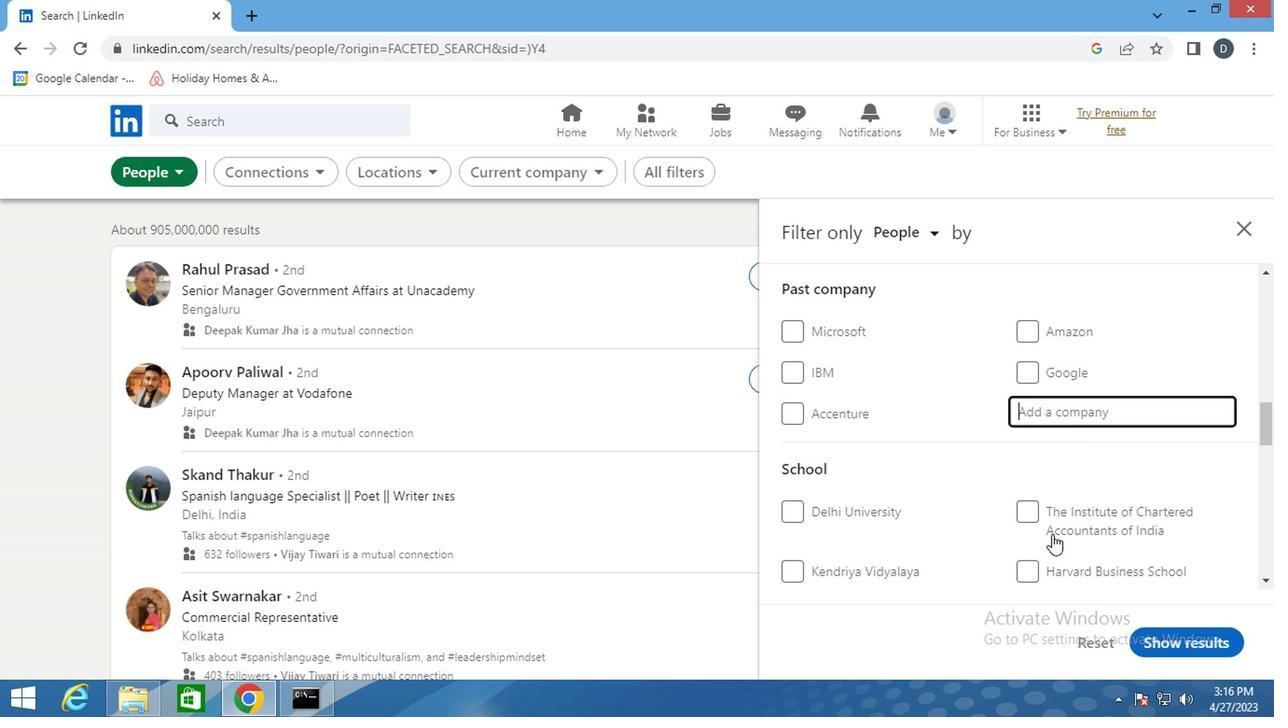 
Action: Mouse scrolled (1051, 527) with delta (0, 0)
Screenshot: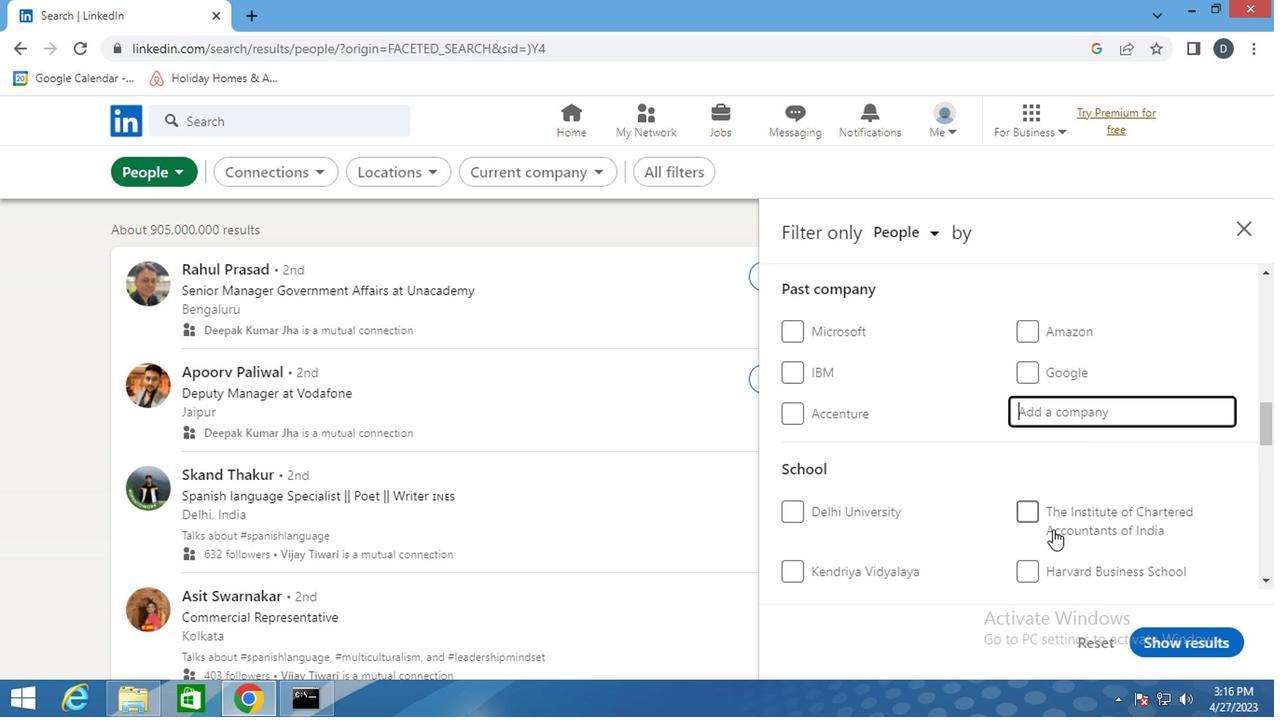 
Action: Mouse moved to (1094, 428)
Screenshot: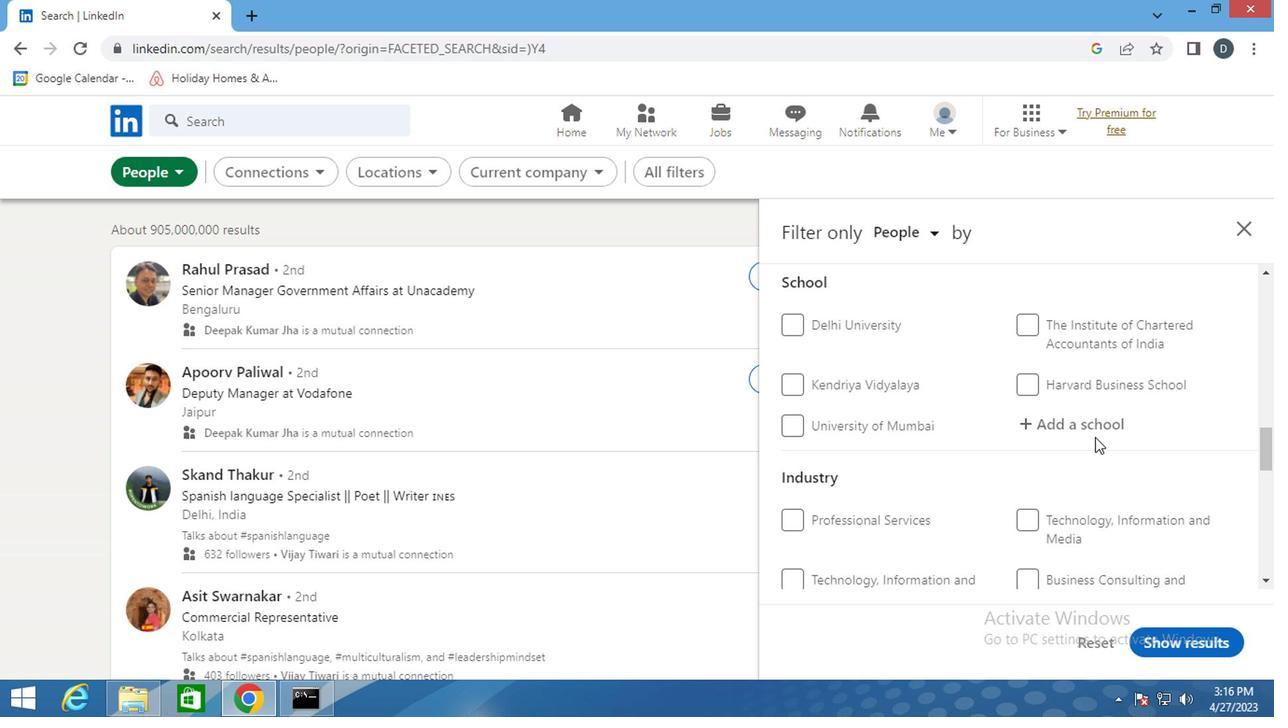
Action: Mouse pressed left at (1094, 428)
Screenshot: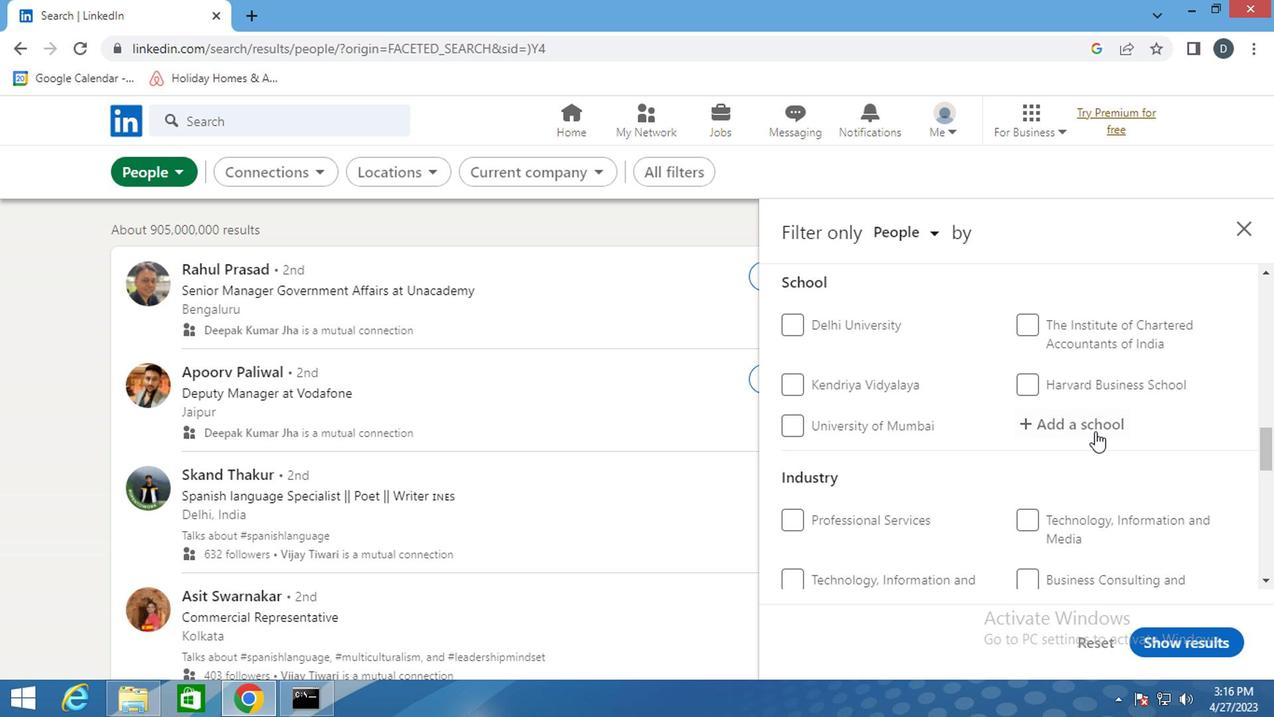 
Action: Mouse moved to (1094, 426)
Screenshot: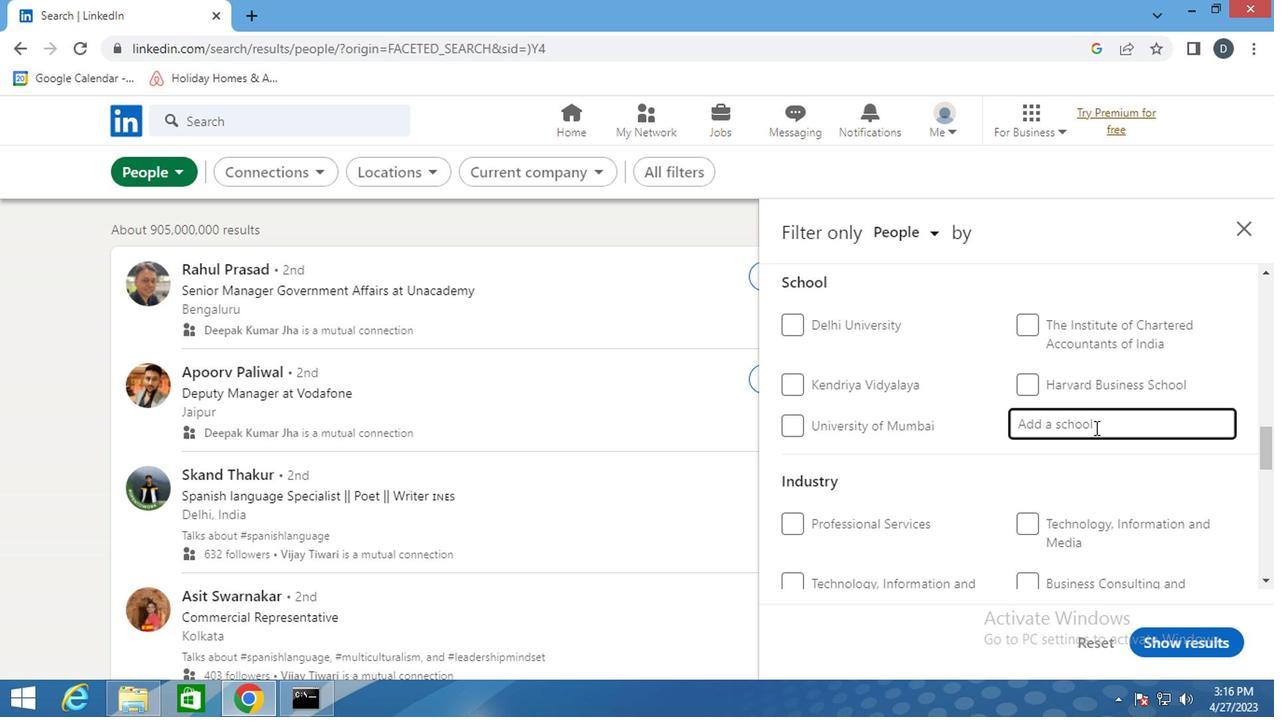 
Action: Key pressed <Key.shift>TAMIL<Key.space><Key.shift>NADU
Screenshot: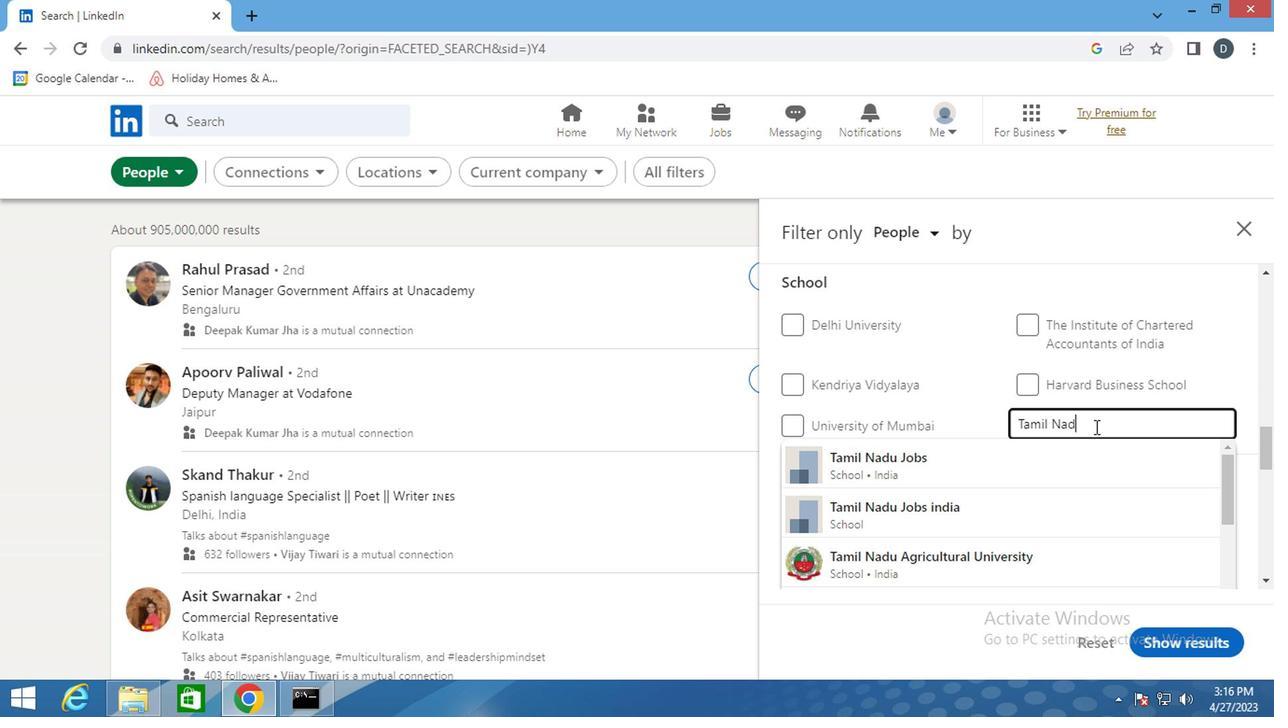 
Action: Mouse moved to (1085, 448)
Screenshot: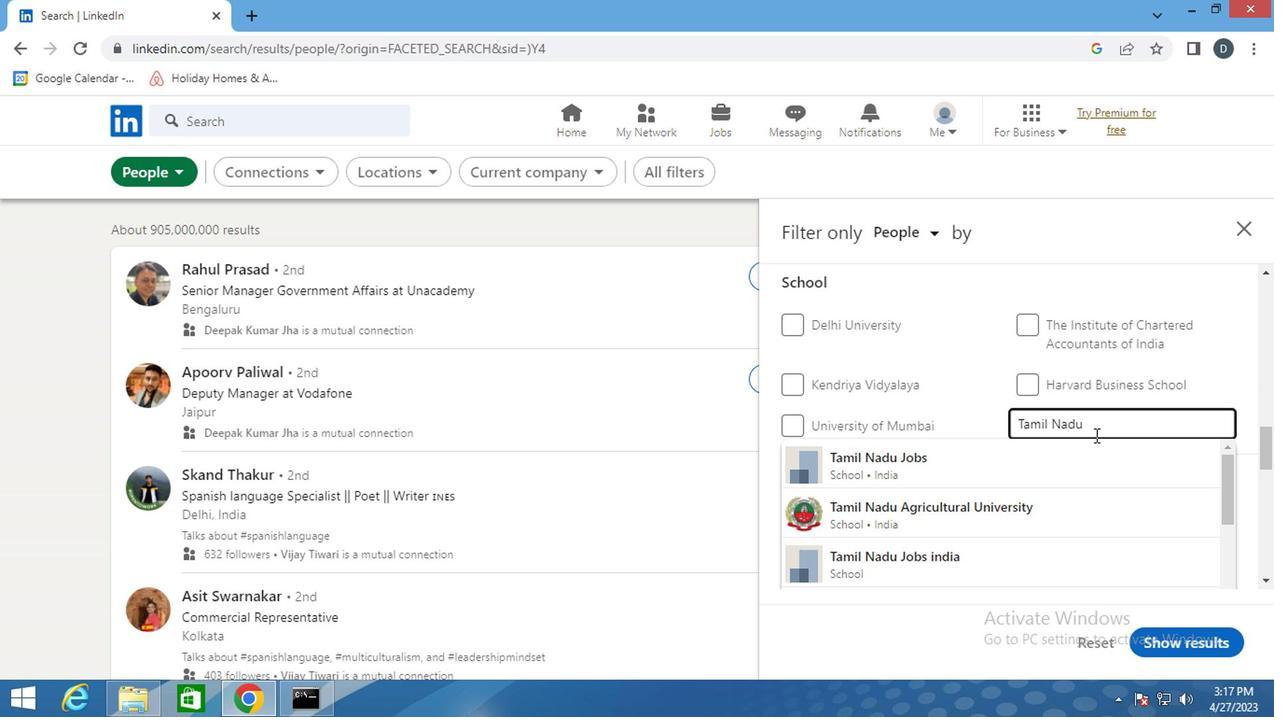 
Action: Mouse pressed left at (1085, 448)
Screenshot: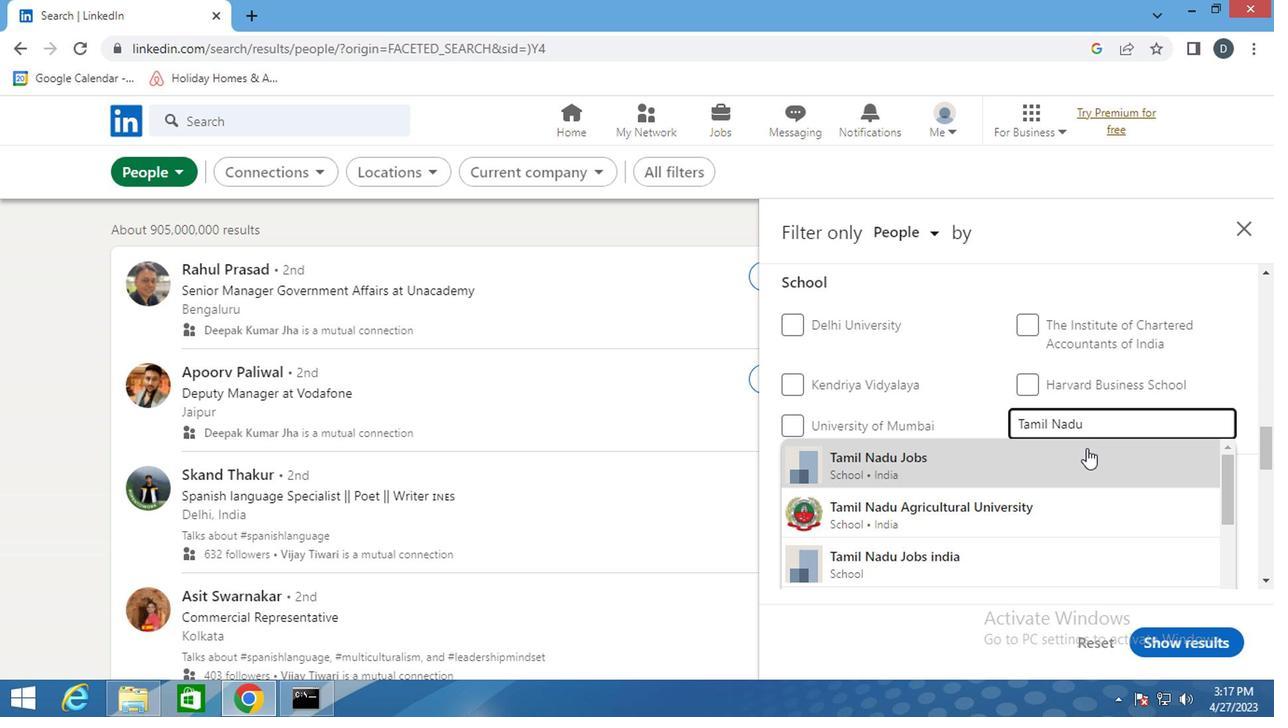 
Action: Mouse moved to (1087, 445)
Screenshot: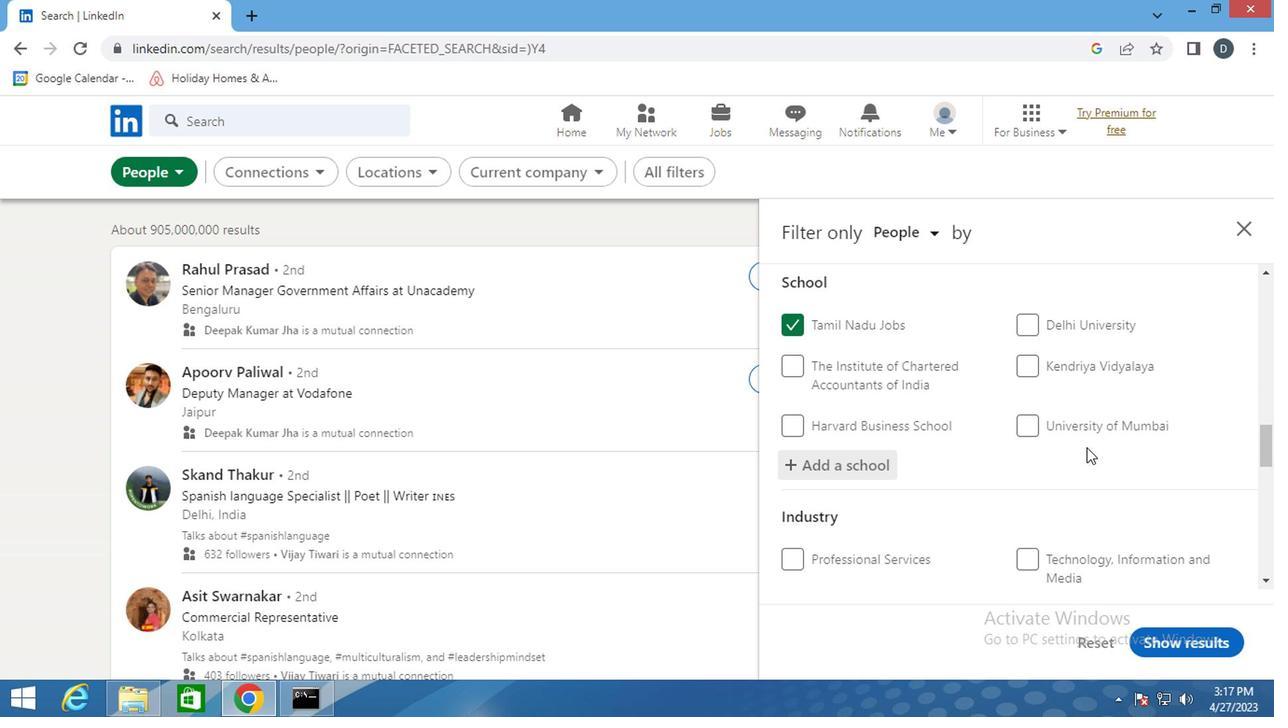 
Action: Mouse scrolled (1087, 444) with delta (0, 0)
Screenshot: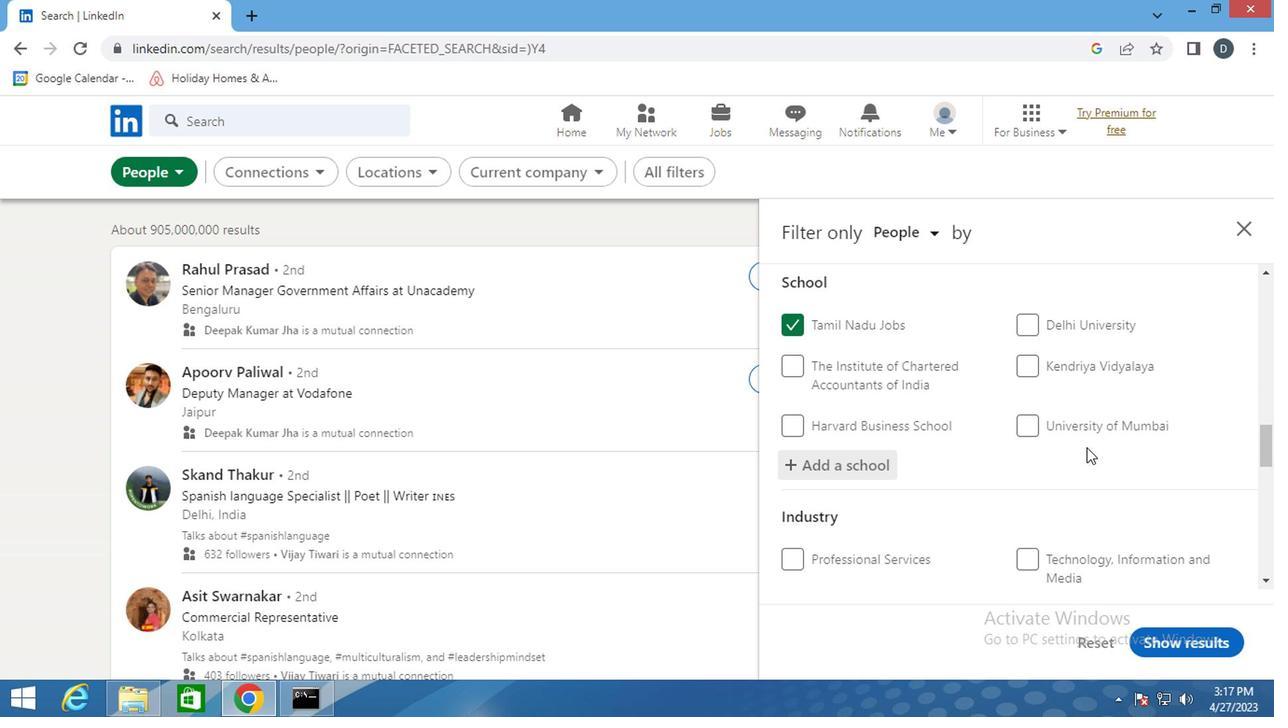 
Action: Mouse moved to (1088, 444)
Screenshot: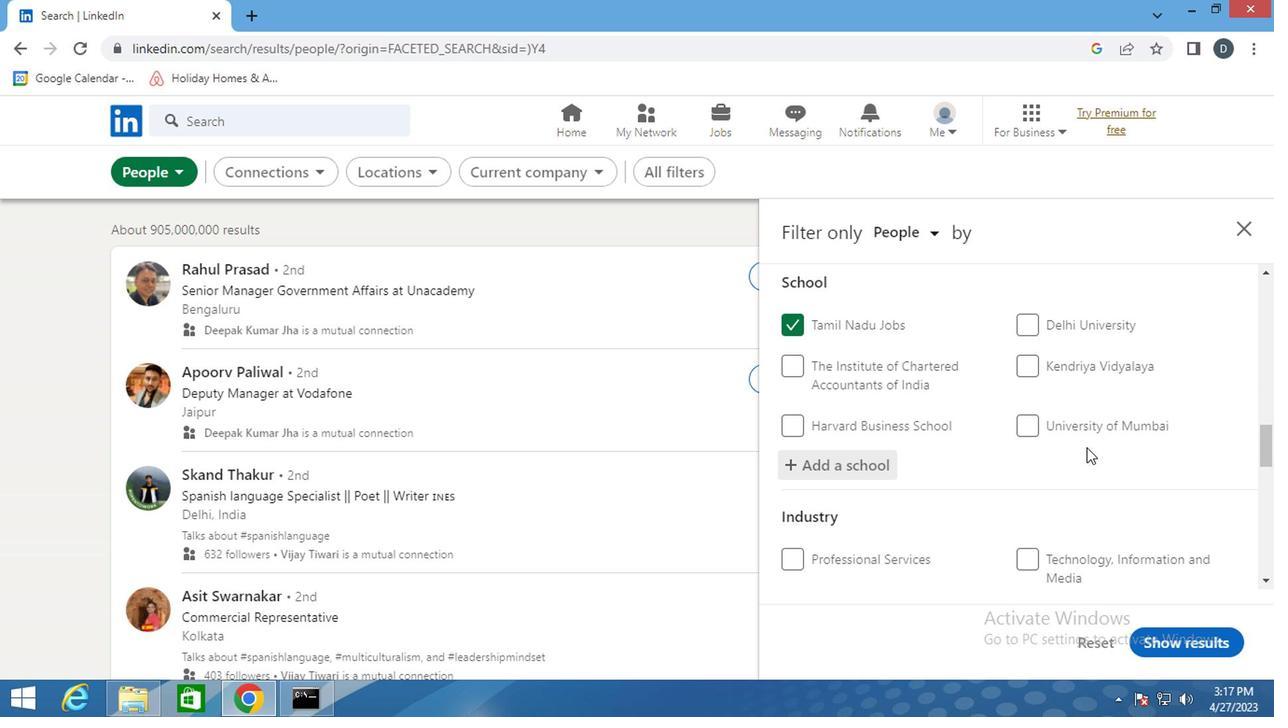 
Action: Mouse scrolled (1088, 443) with delta (0, -1)
Screenshot: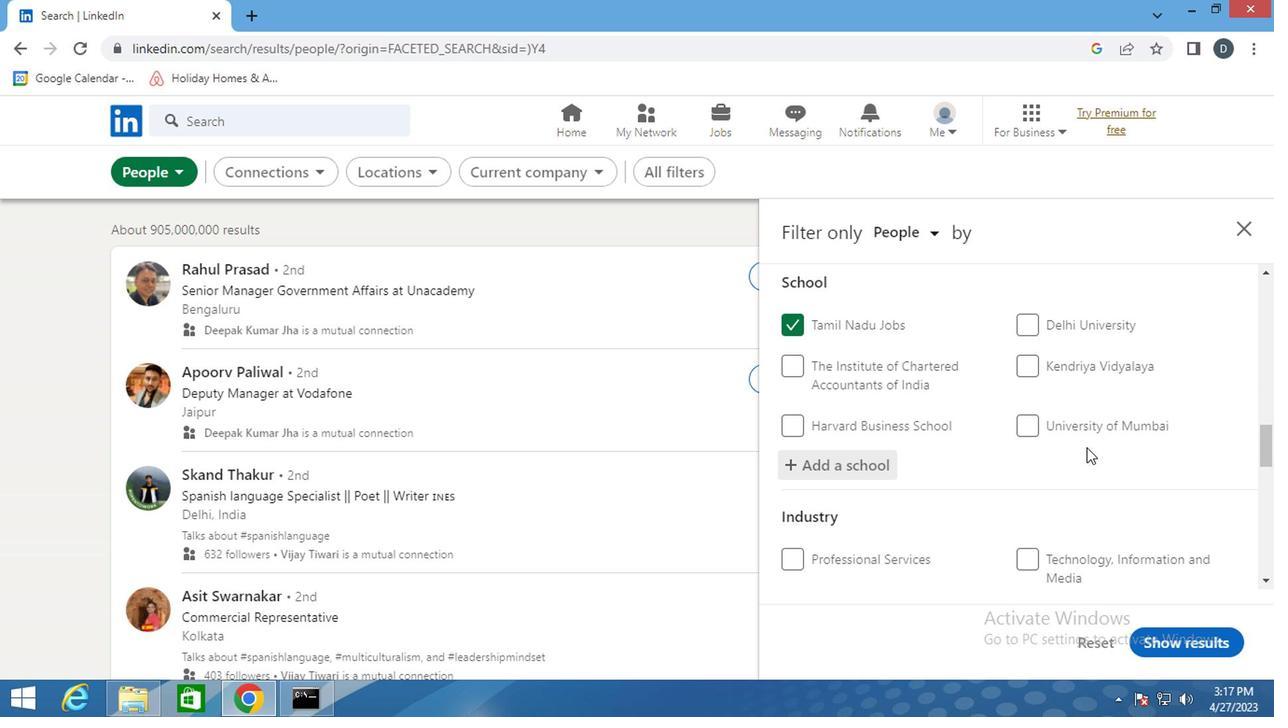 
Action: Mouse moved to (1090, 495)
Screenshot: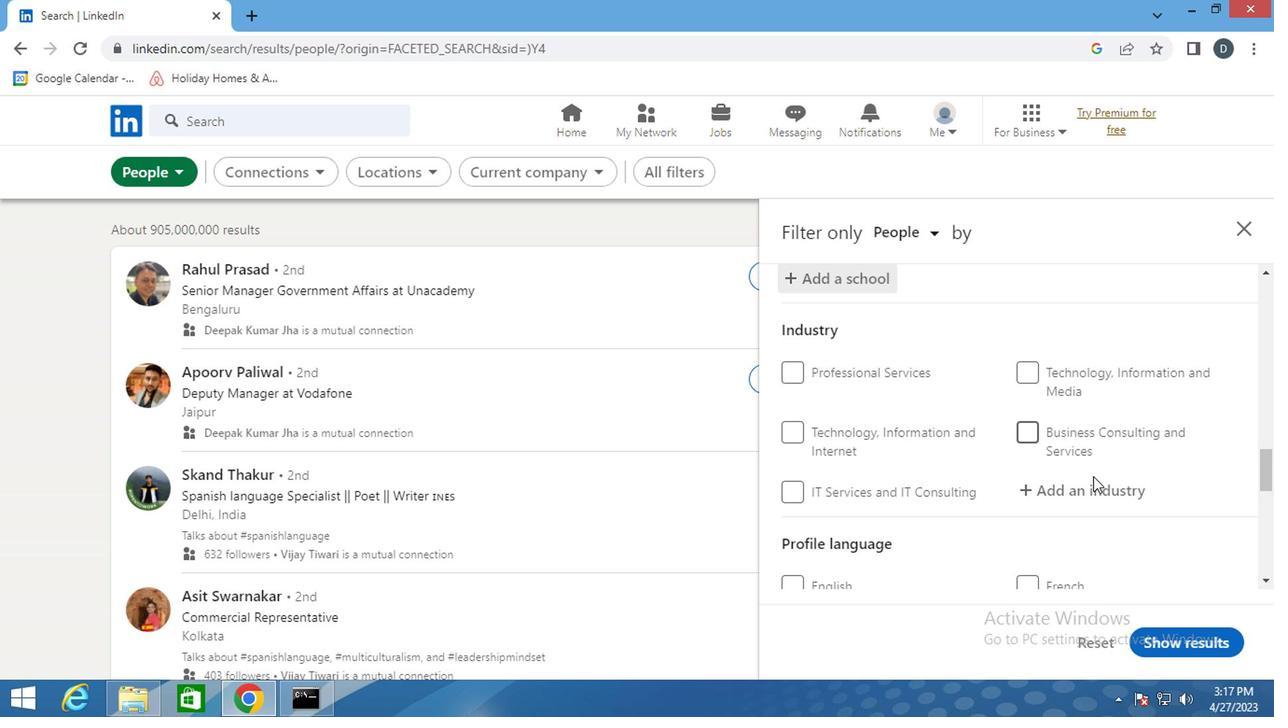 
Action: Mouse pressed left at (1090, 495)
Screenshot: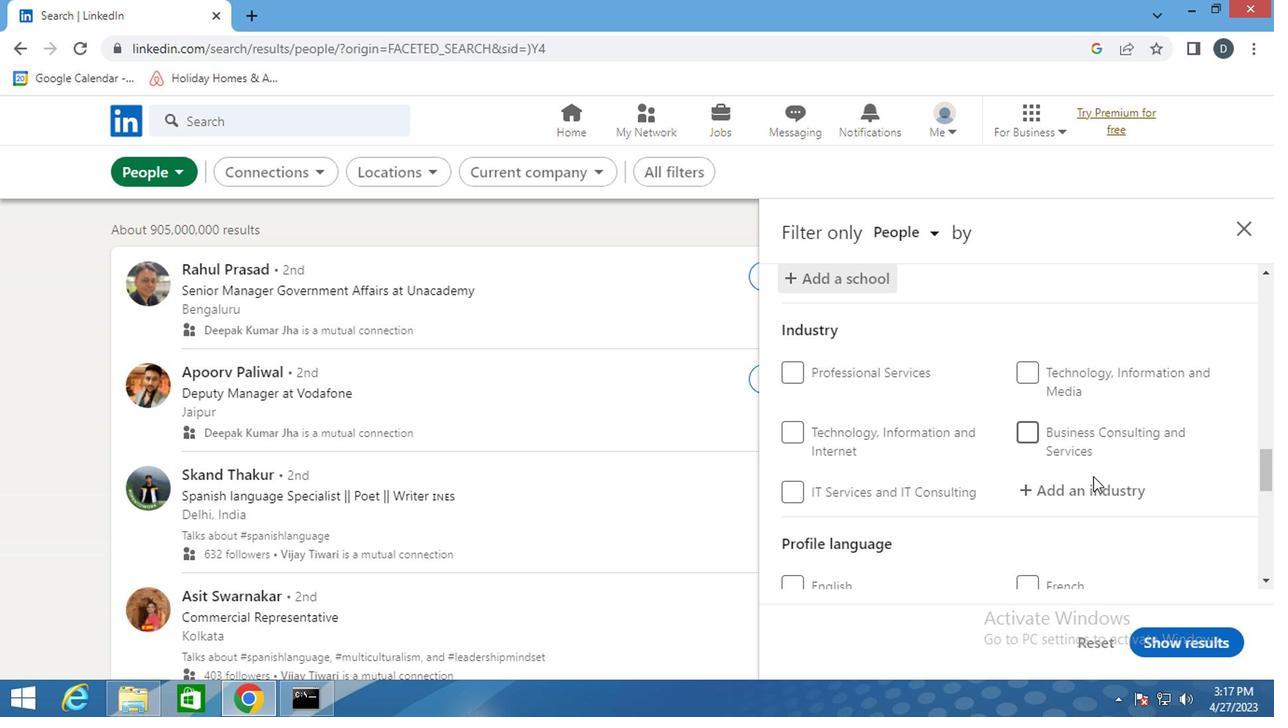 
Action: Mouse moved to (1110, 459)
Screenshot: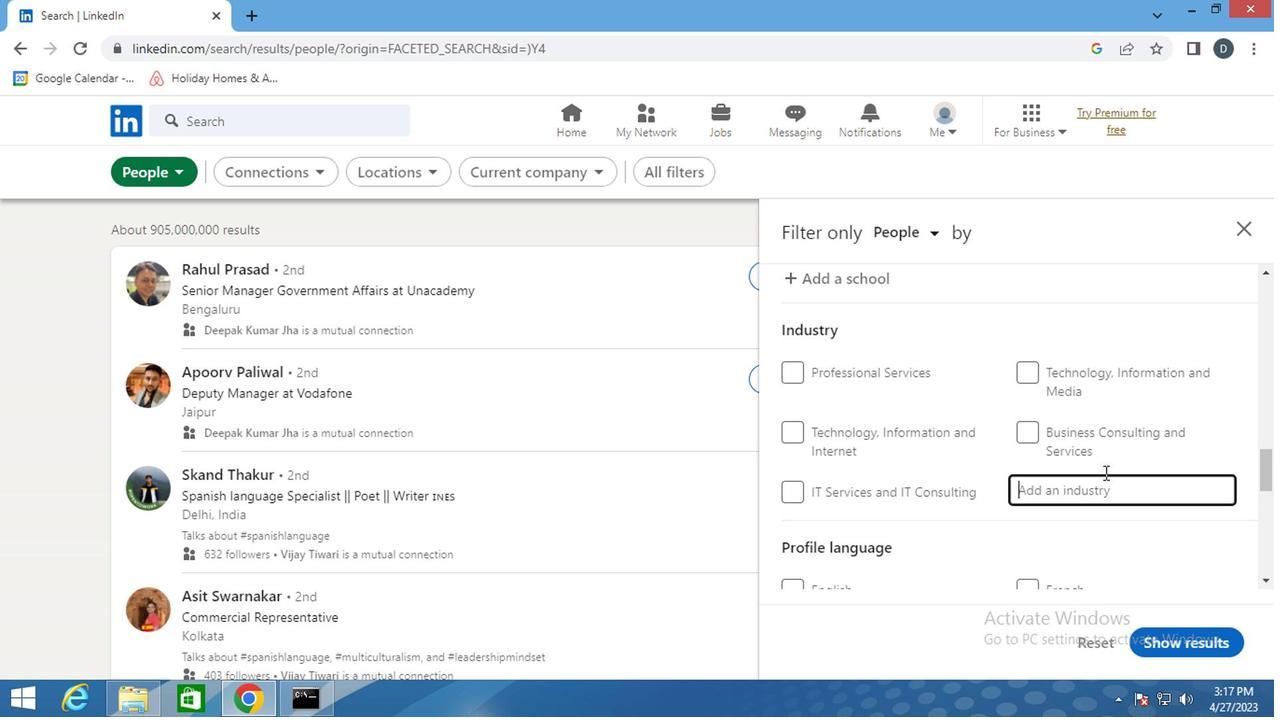 
Action: Mouse scrolled (1110, 458) with delta (0, 0)
Screenshot: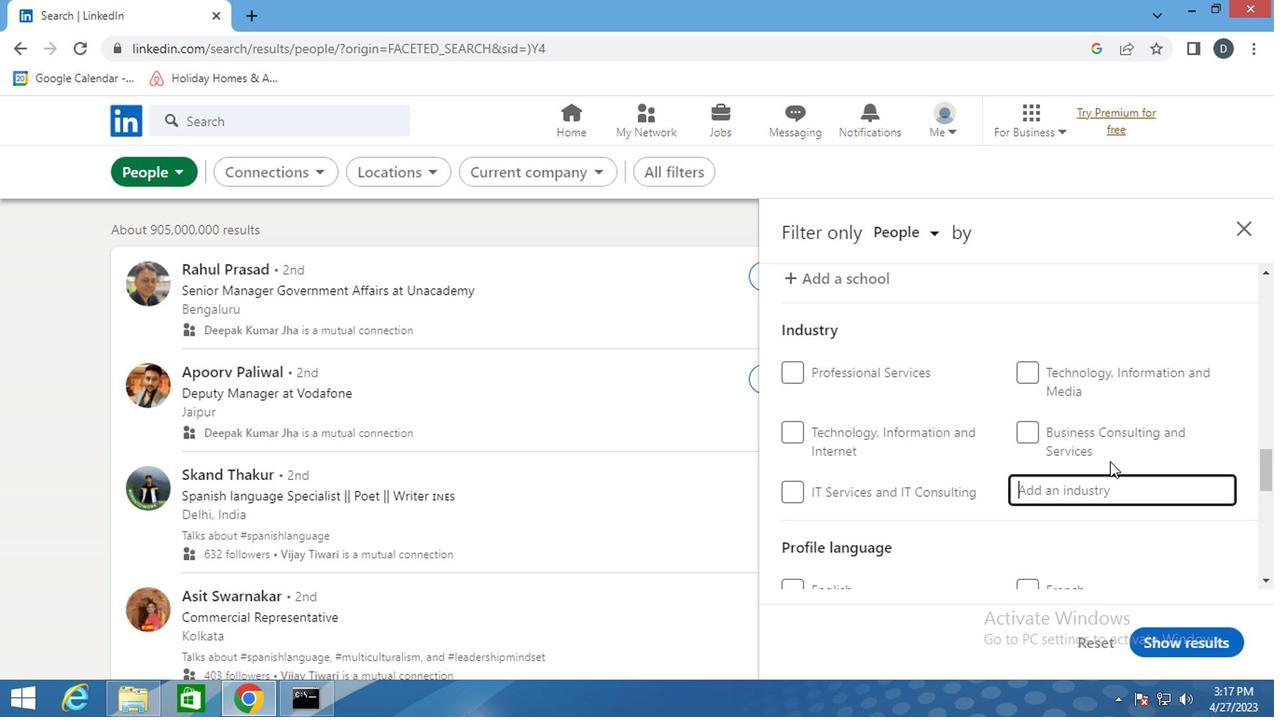 
Action: Key pressed <Key.shift>HISTOR
Screenshot: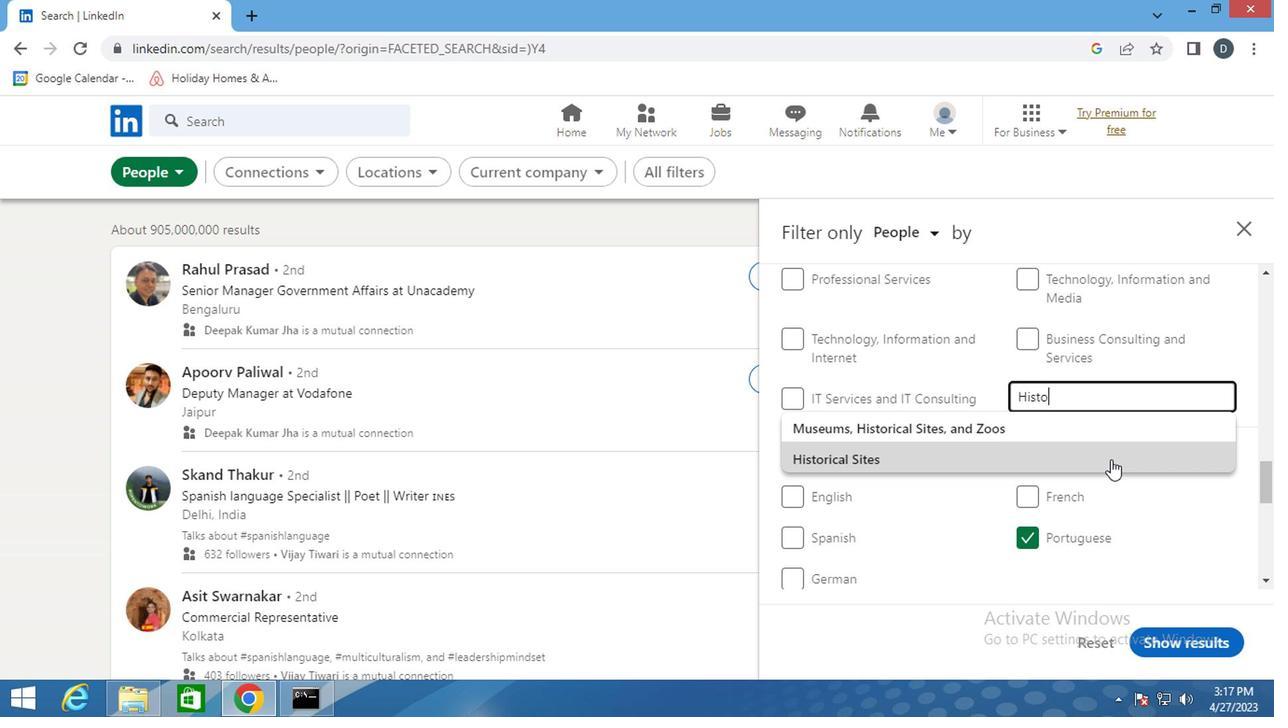 
Action: Mouse moved to (1106, 457)
Screenshot: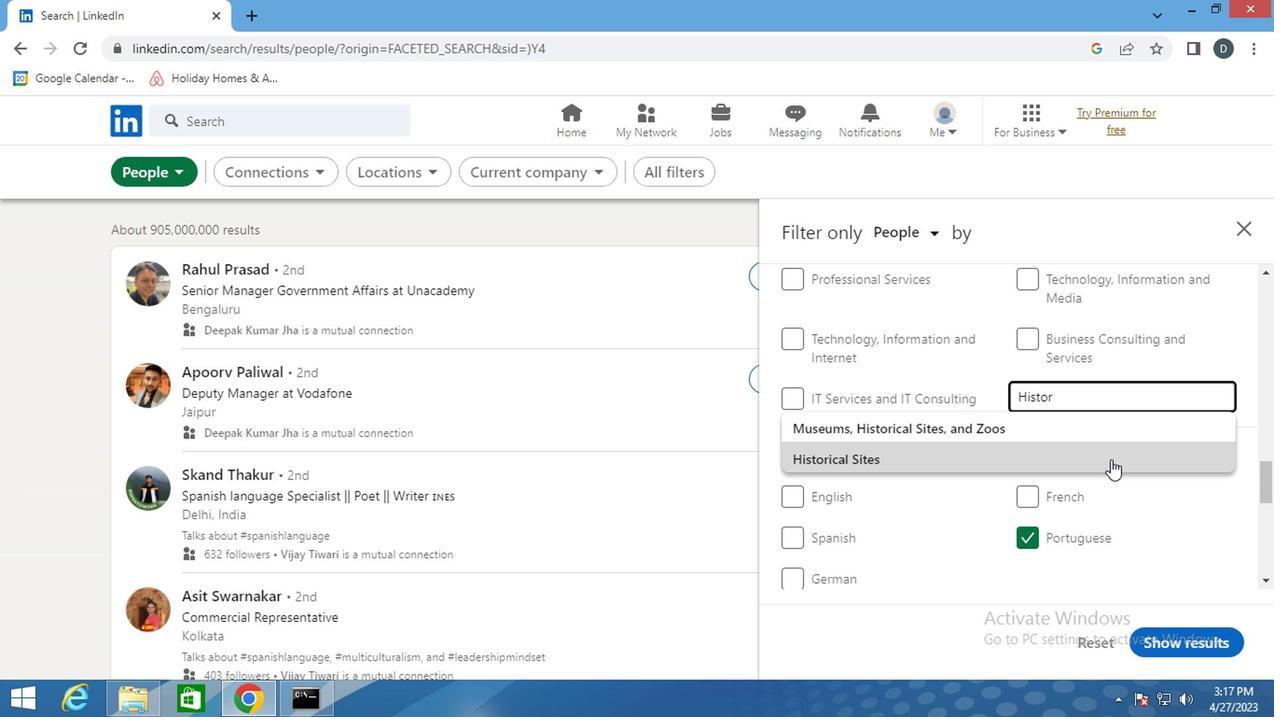 
Action: Mouse pressed left at (1106, 457)
Screenshot: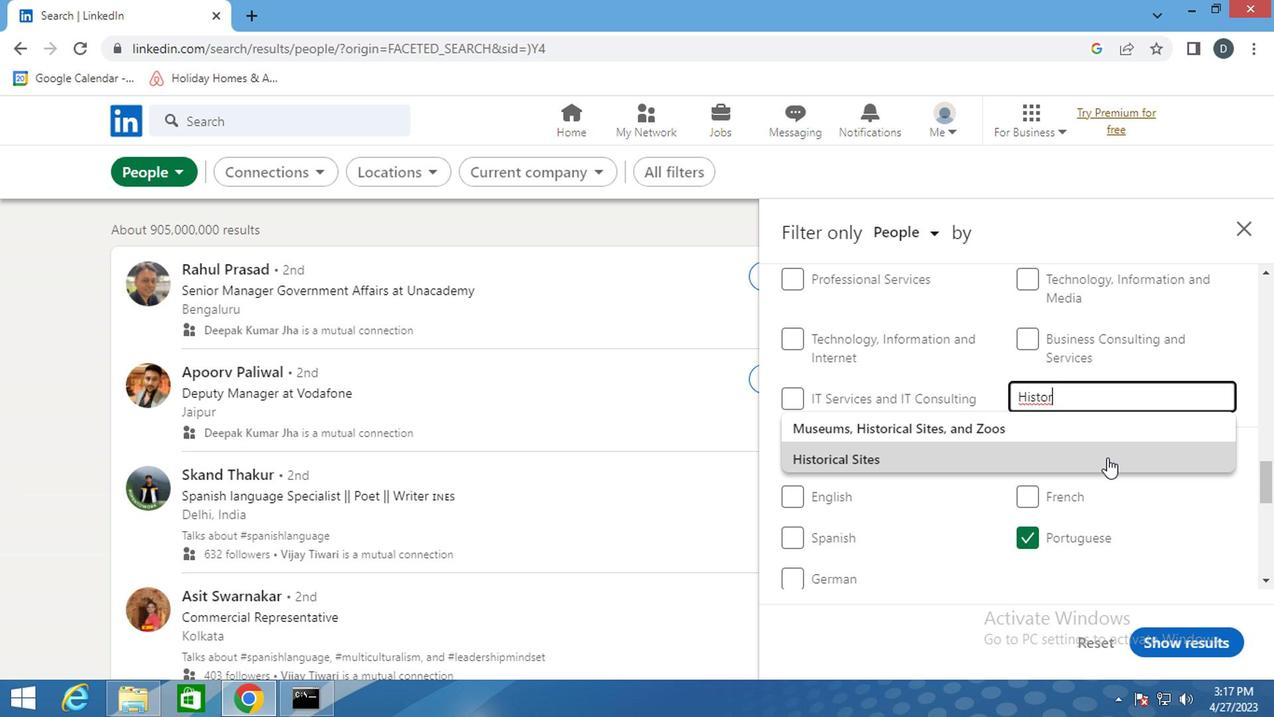 
Action: Mouse moved to (1105, 457)
Screenshot: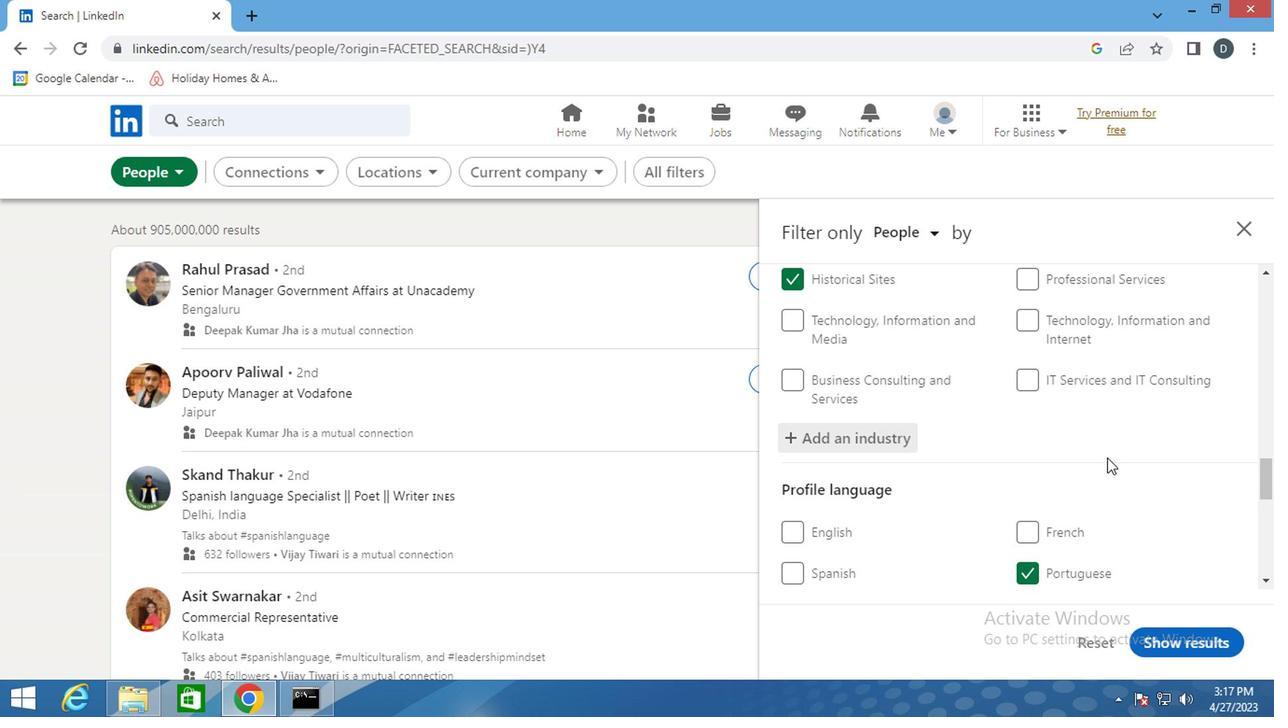 
Action: Mouse scrolled (1105, 456) with delta (0, 0)
Screenshot: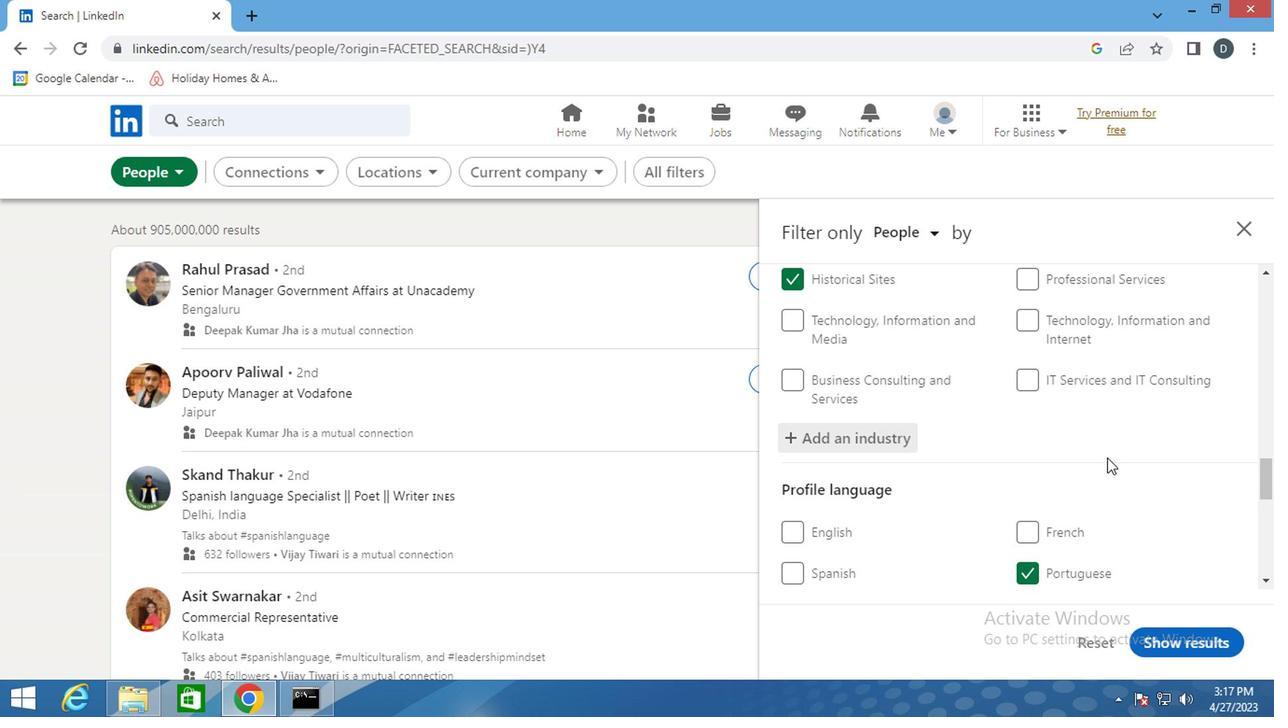 
Action: Mouse scrolled (1105, 456) with delta (0, 0)
Screenshot: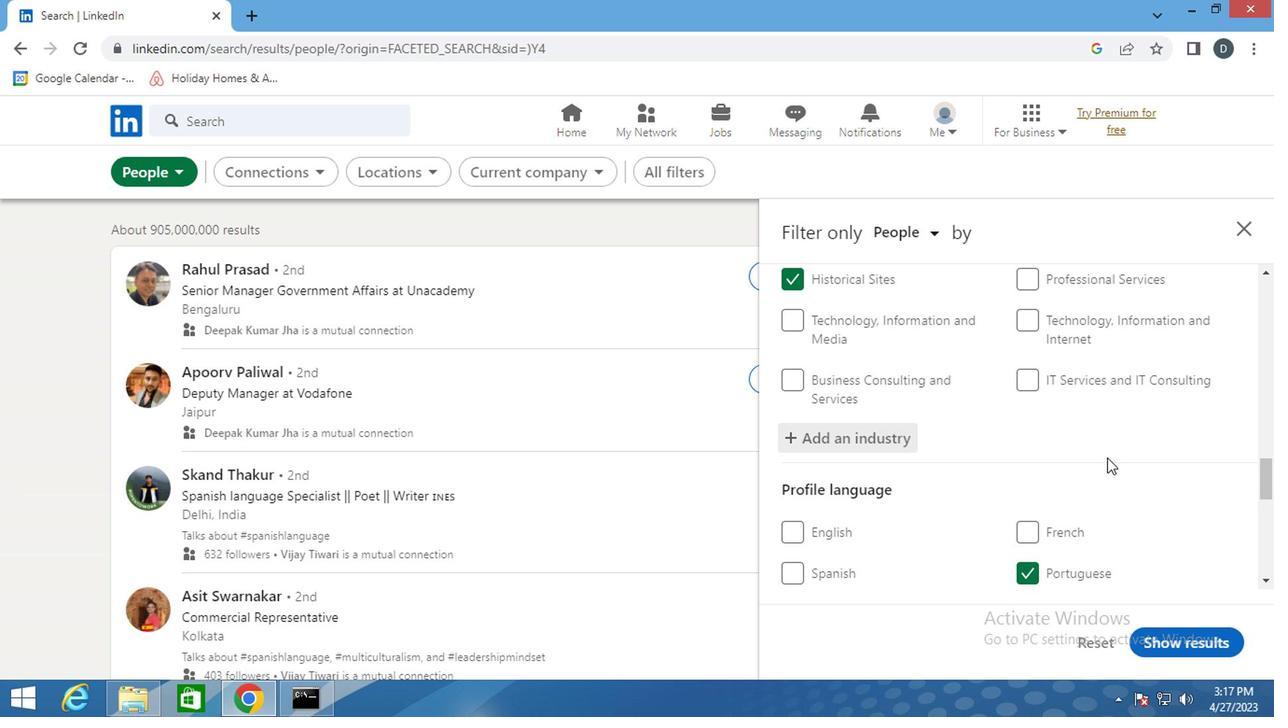 
Action: Mouse moved to (1036, 444)
Screenshot: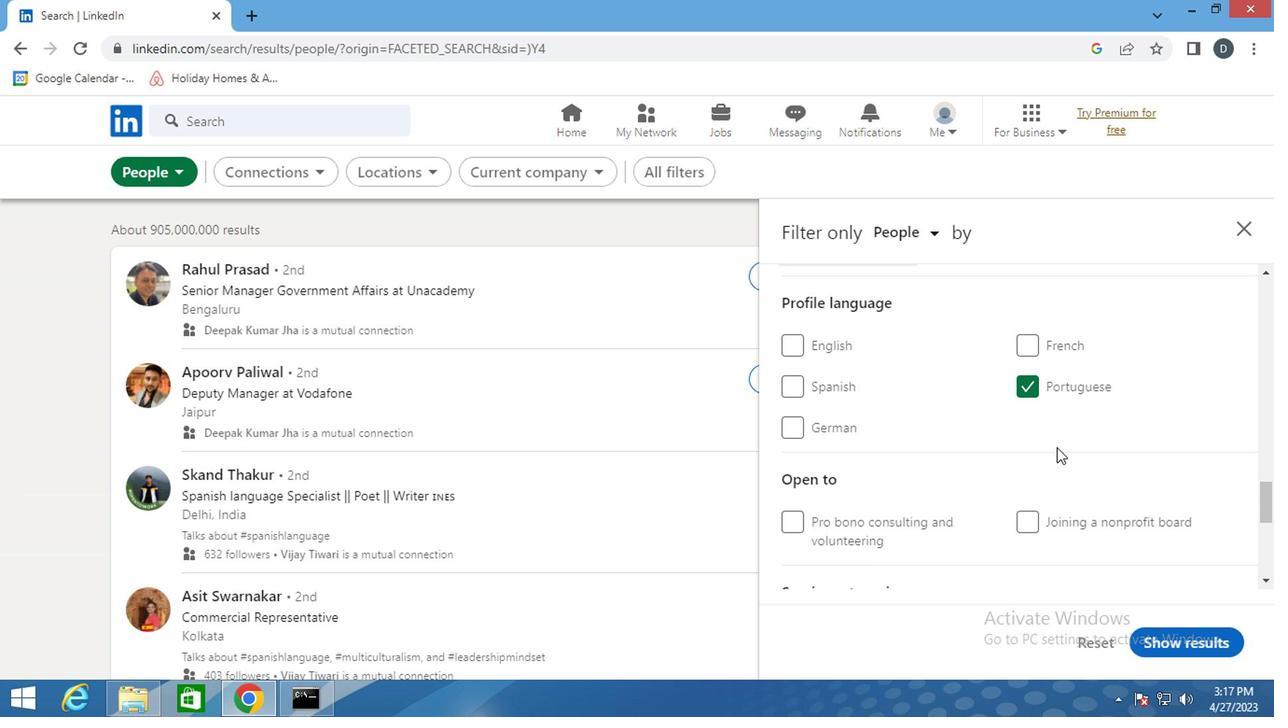 
Action: Mouse scrolled (1036, 443) with delta (0, -1)
Screenshot: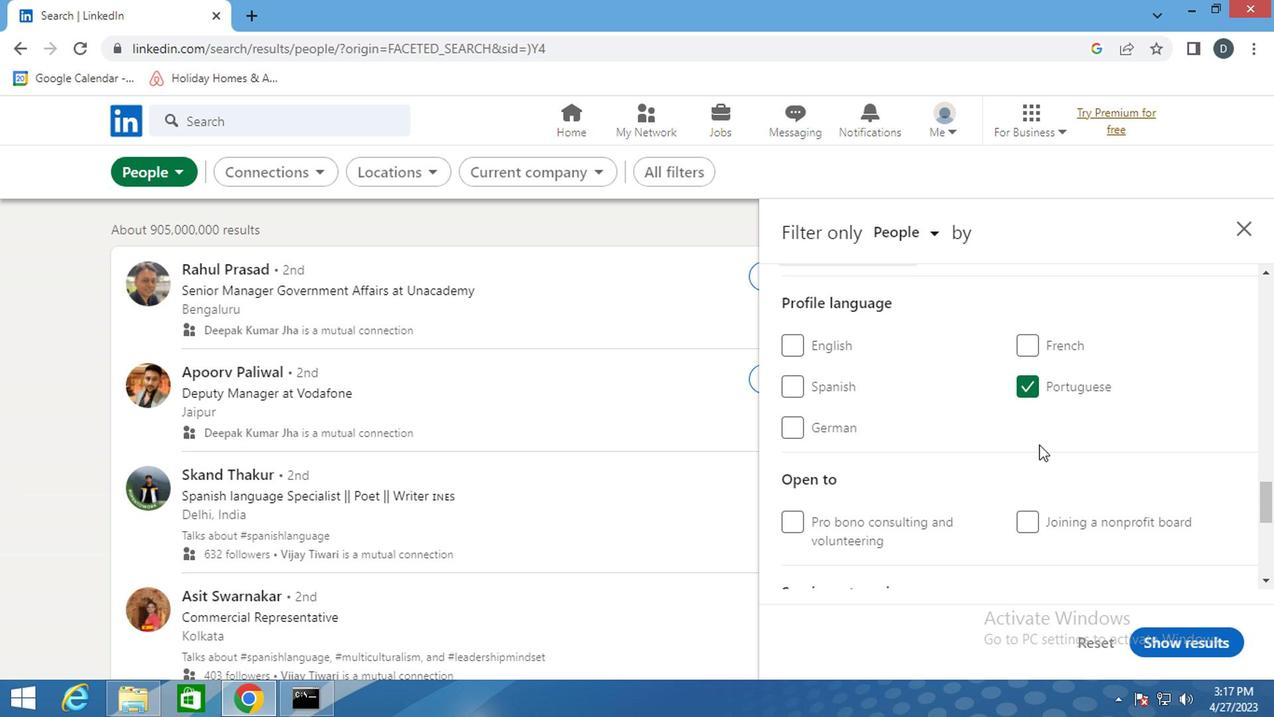 
Action: Mouse scrolled (1036, 443) with delta (0, -1)
Screenshot: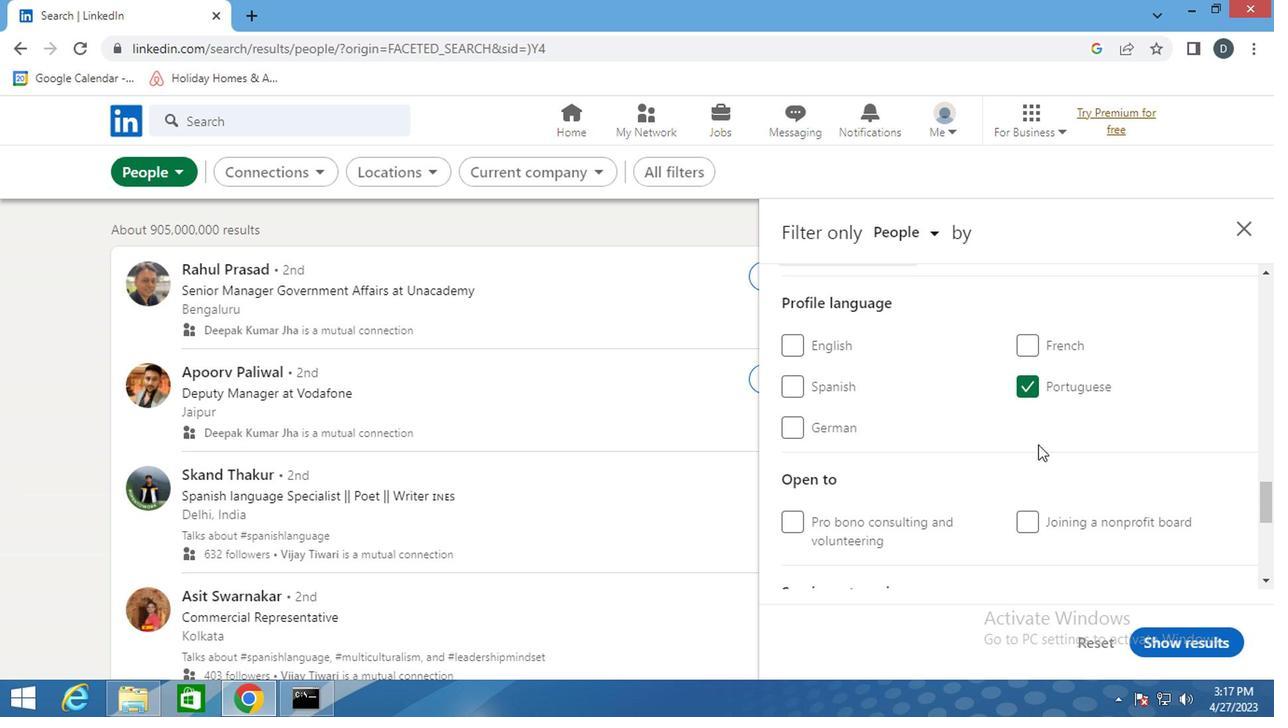 
Action: Mouse moved to (1059, 476)
Screenshot: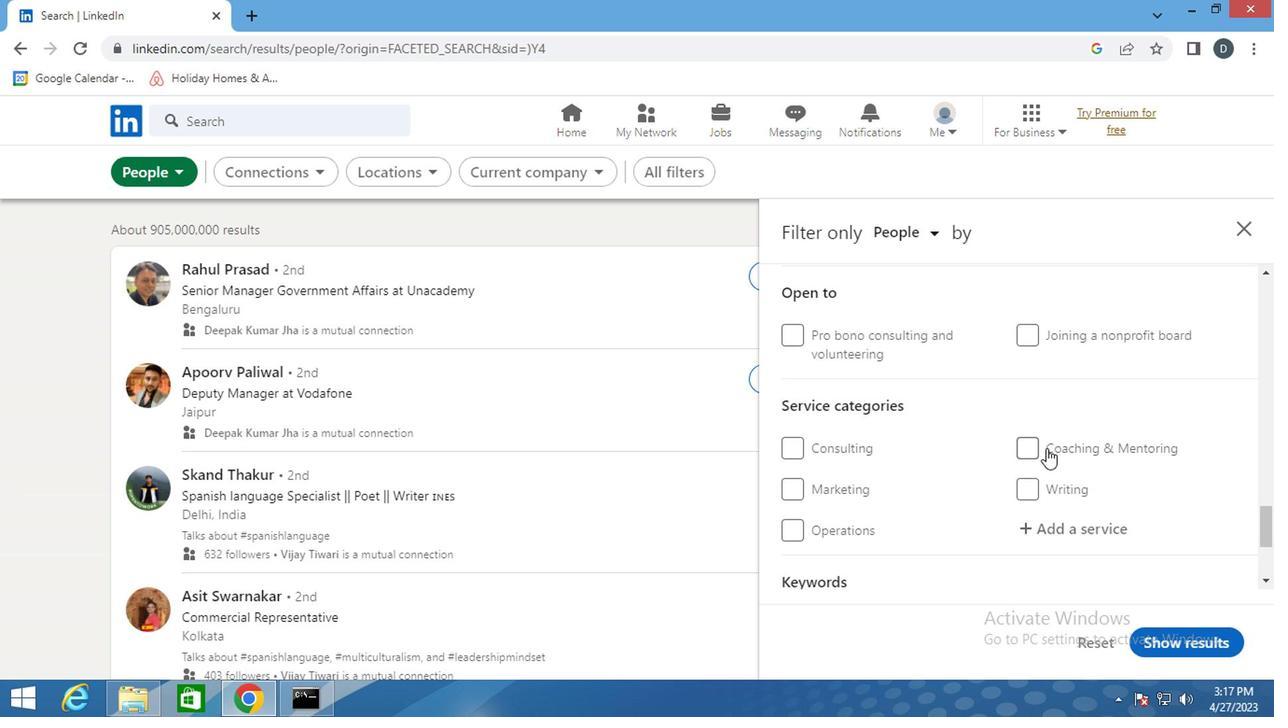 
Action: Mouse scrolled (1059, 475) with delta (0, 0)
Screenshot: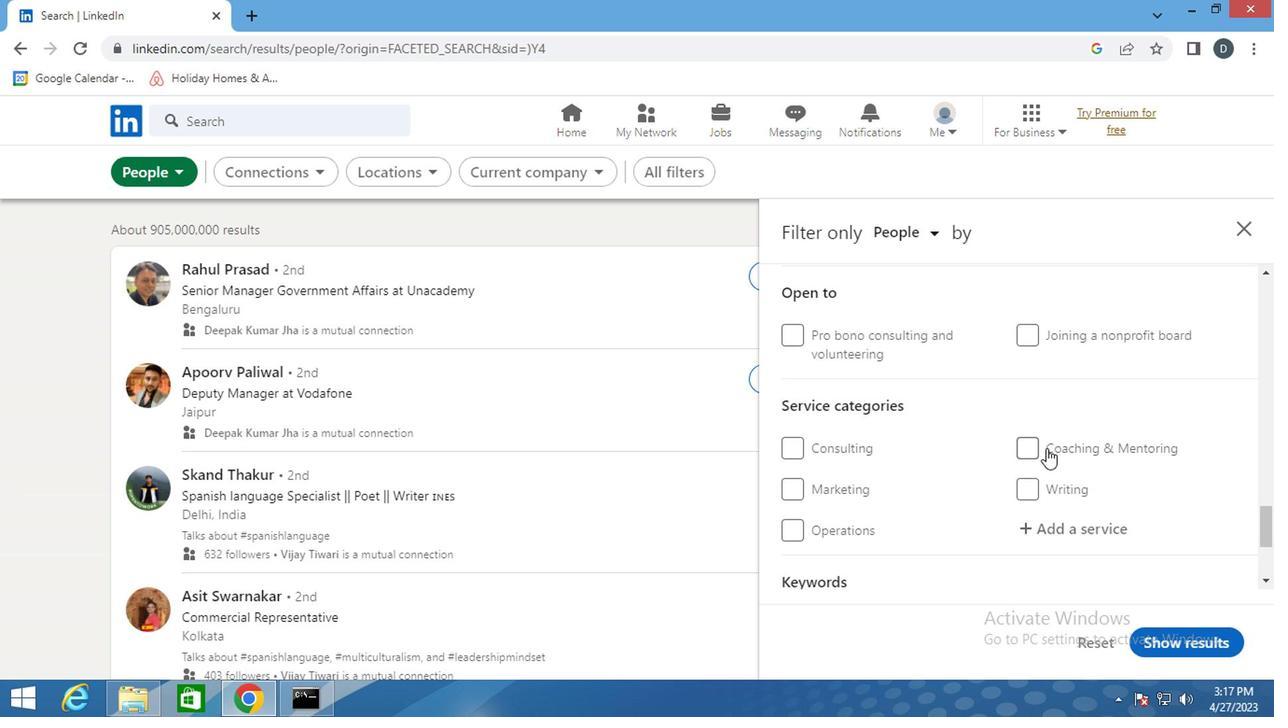 
Action: Mouse moved to (1060, 477)
Screenshot: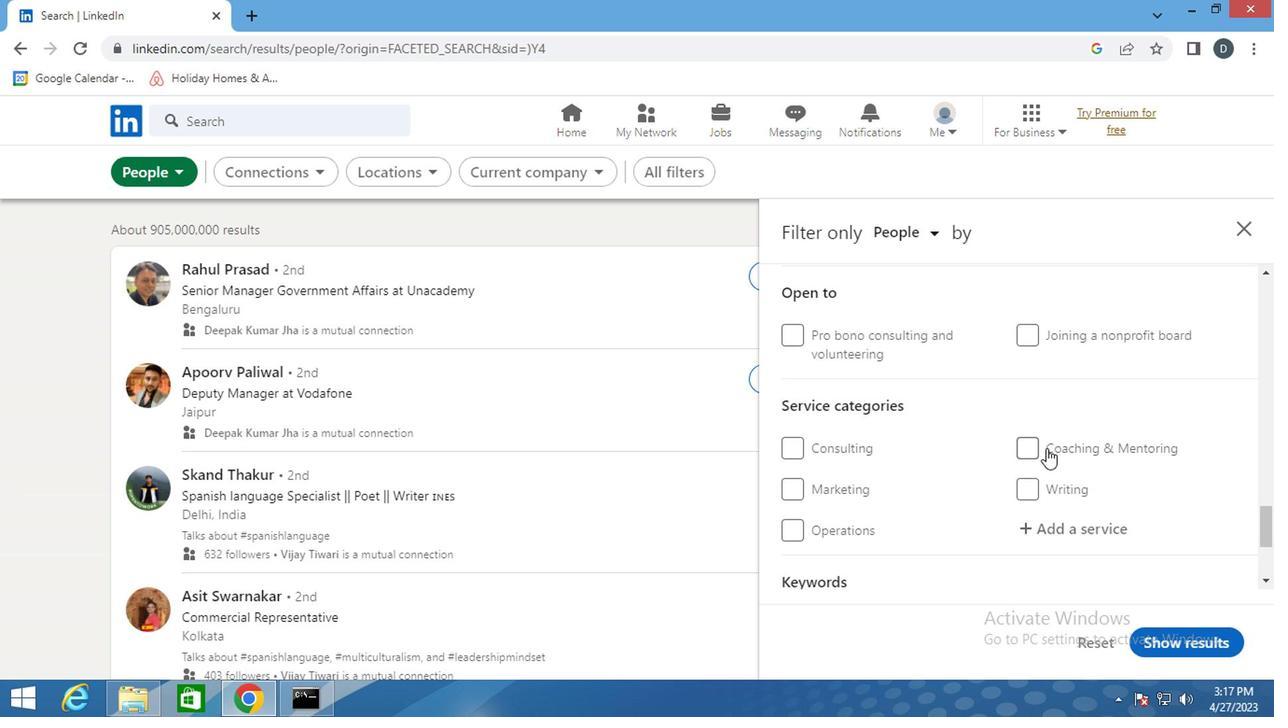 
Action: Mouse scrolled (1060, 476) with delta (0, -1)
Screenshot: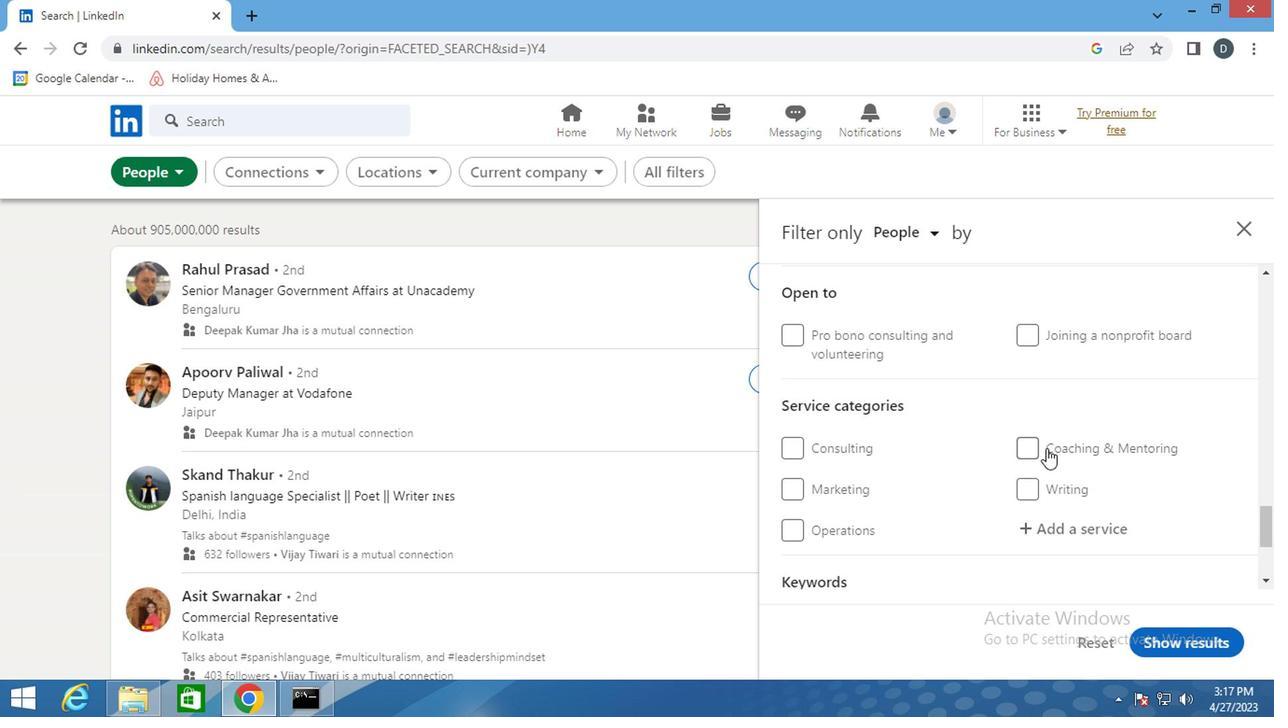 
Action: Mouse moved to (1088, 337)
Screenshot: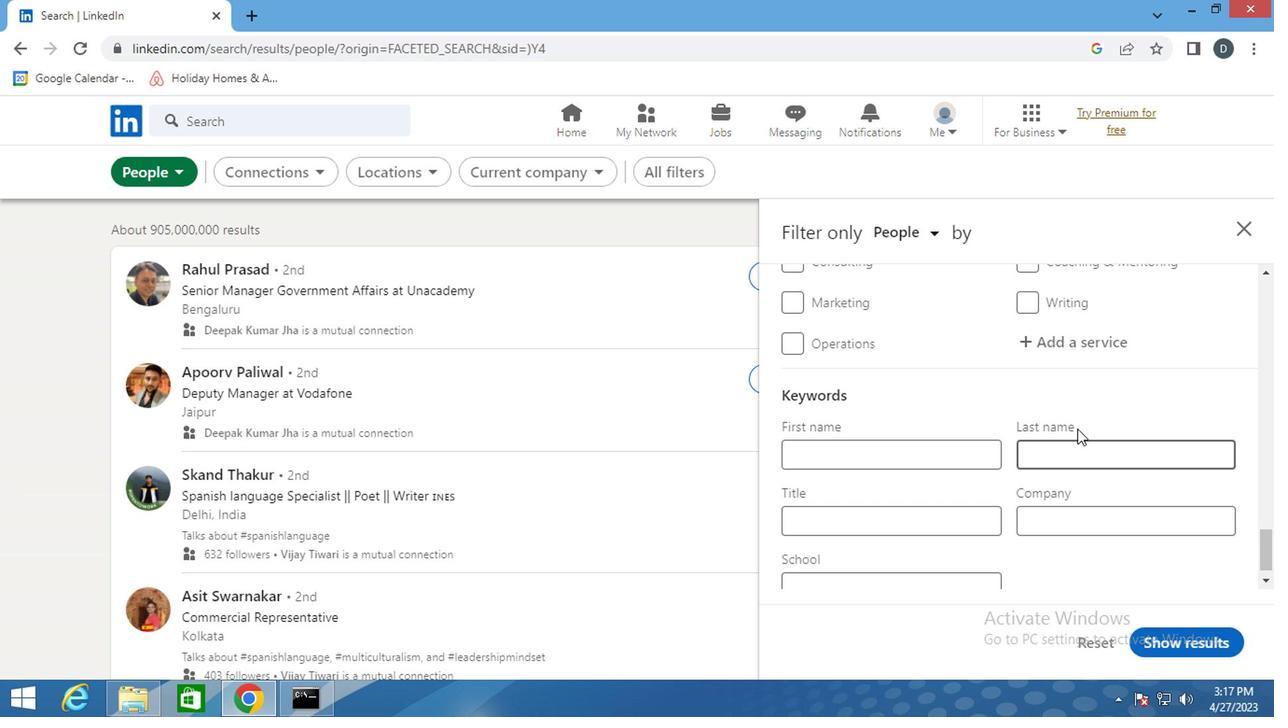 
Action: Mouse pressed left at (1088, 337)
Screenshot: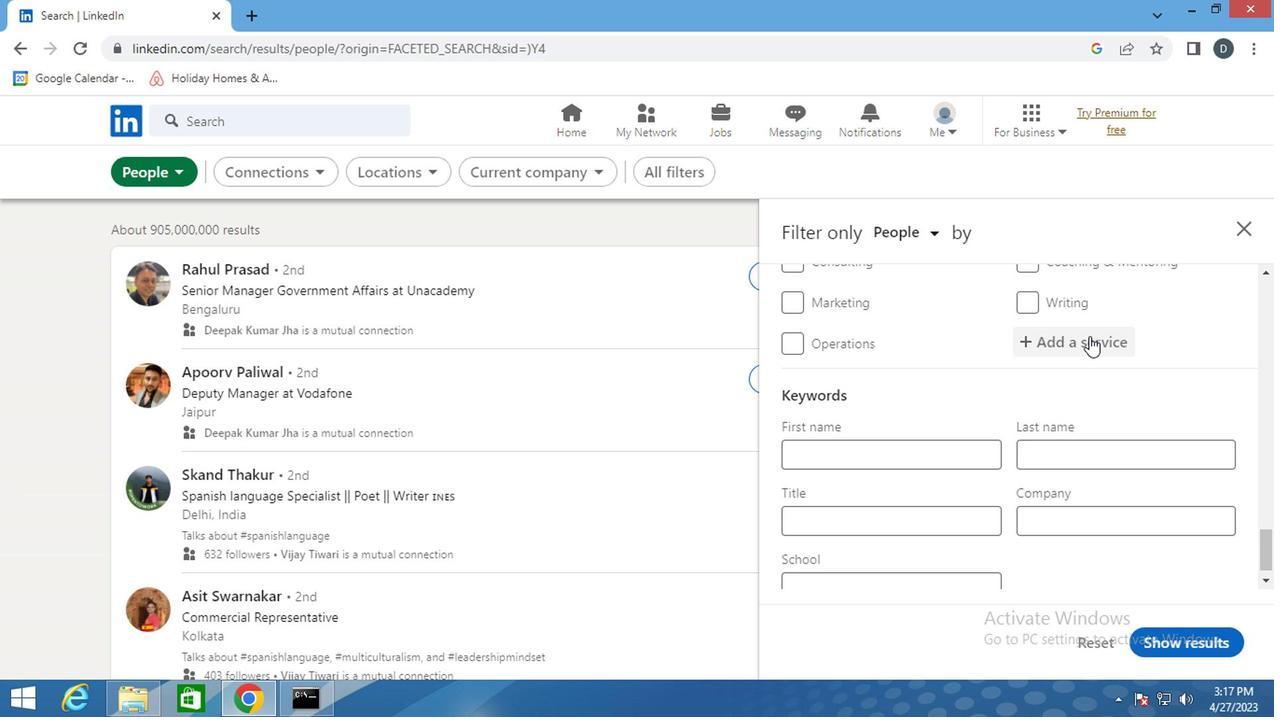 
Action: Key pressed <Key.shift>INTERI
Screenshot: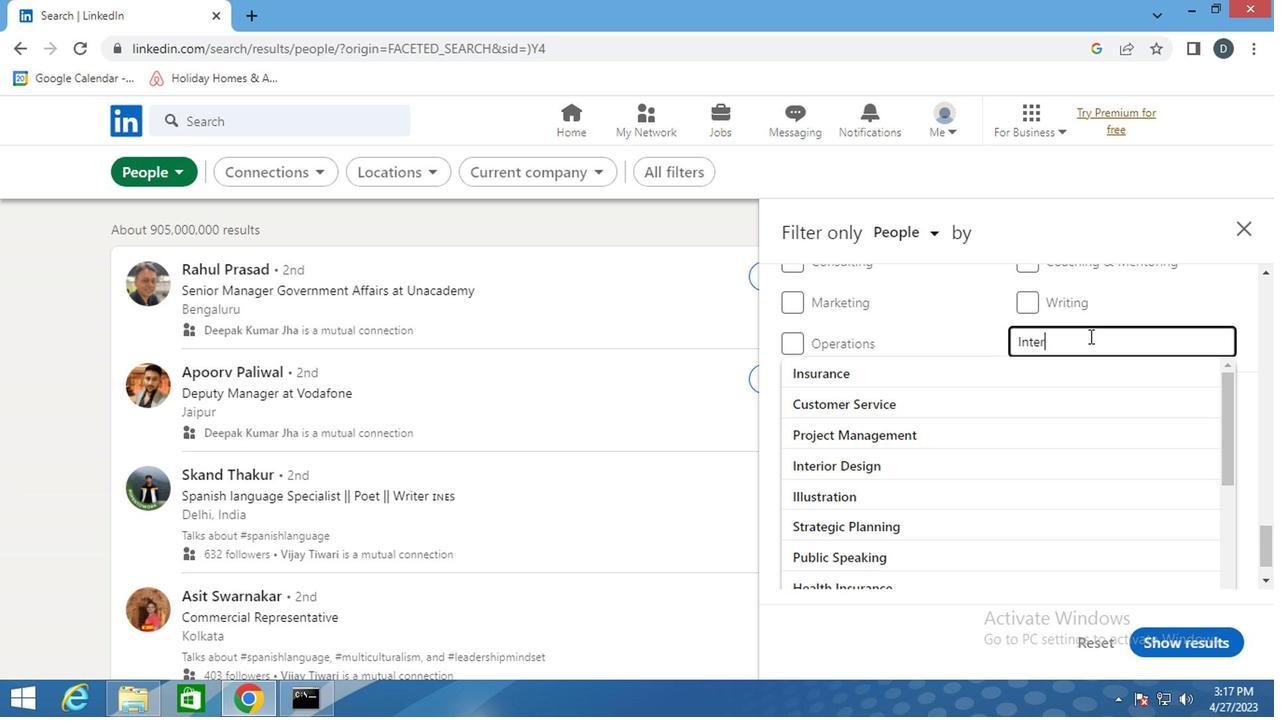 
Action: Mouse moved to (1051, 360)
Screenshot: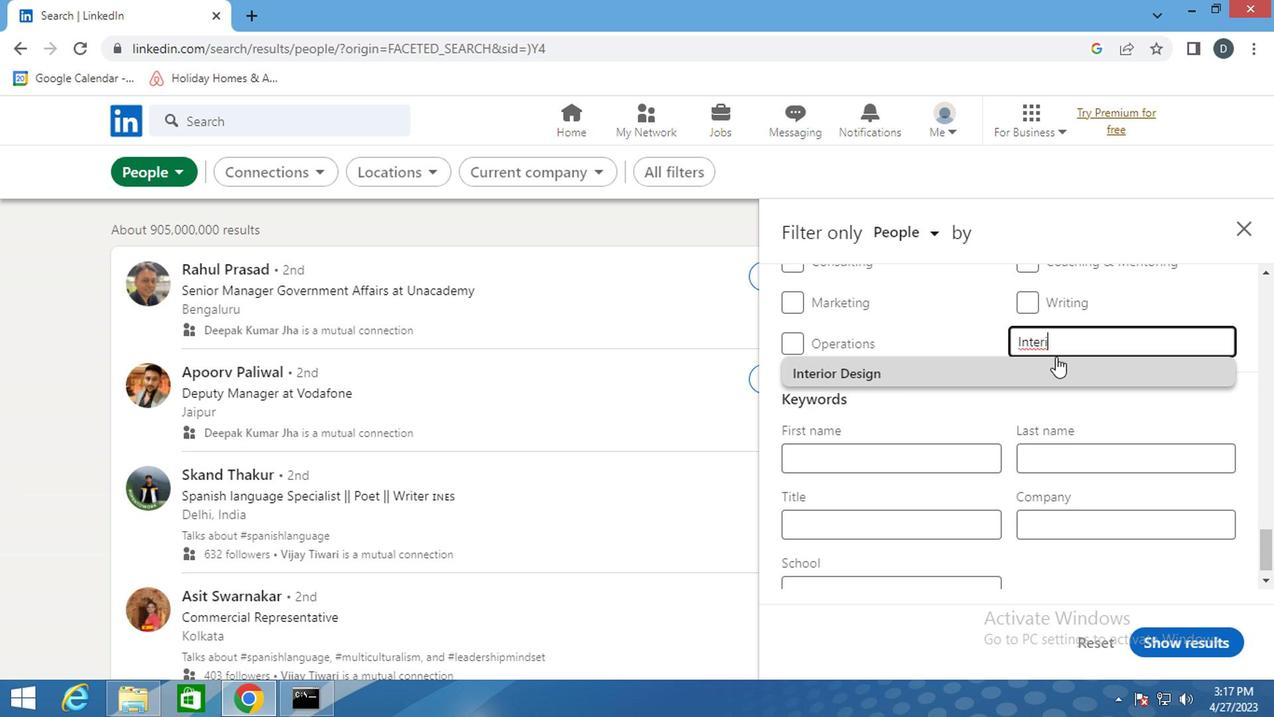 
Action: Mouse pressed left at (1051, 360)
Screenshot: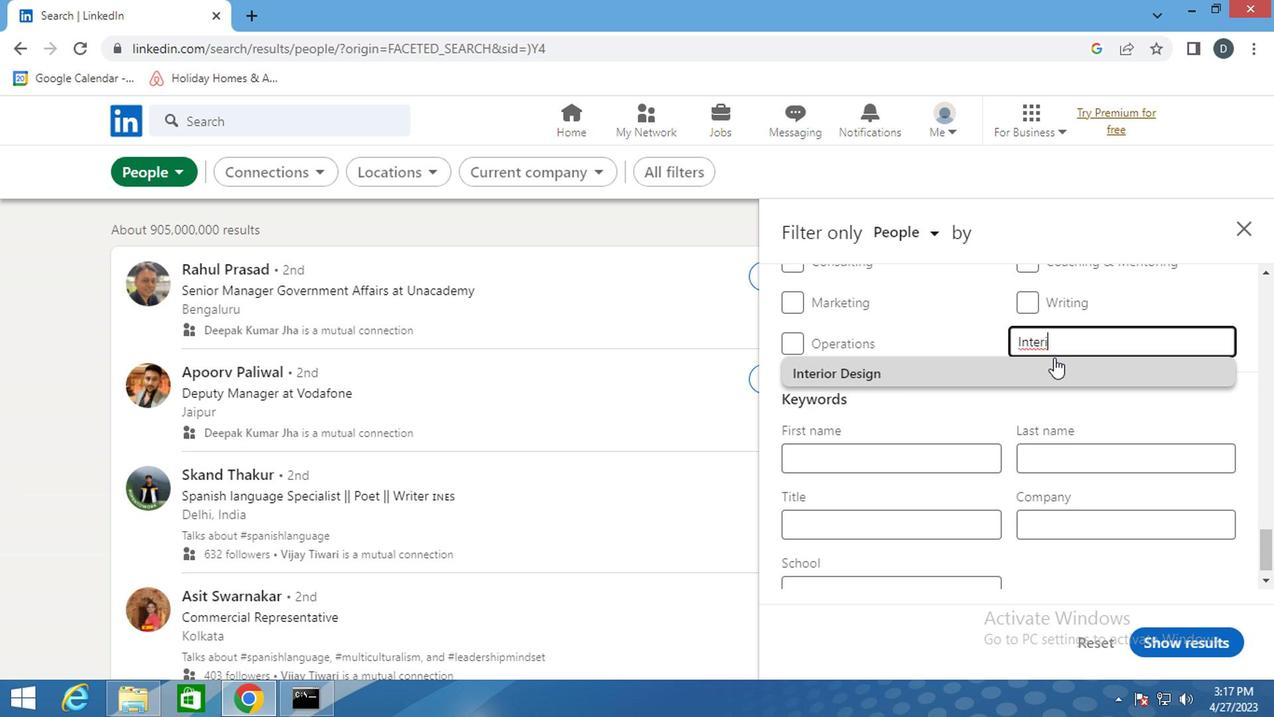 
Action: Mouse moved to (1047, 380)
Screenshot: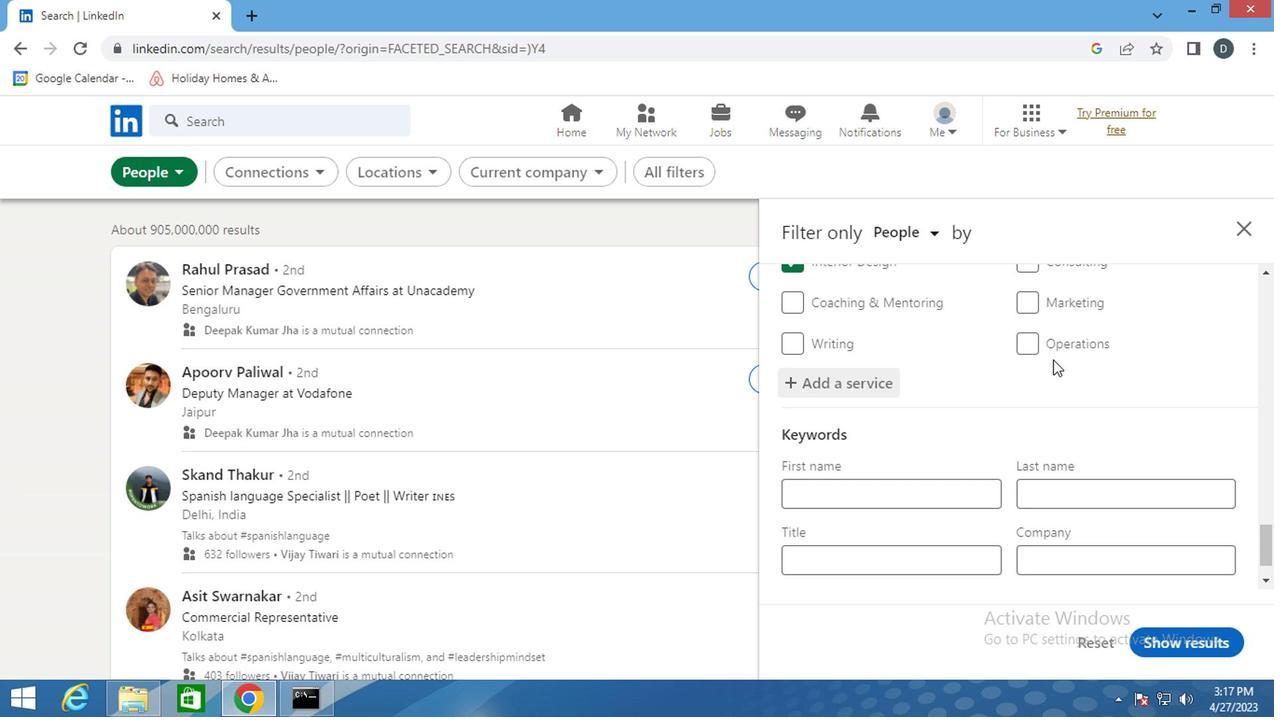 
Action: Mouse scrolled (1047, 379) with delta (0, -1)
Screenshot: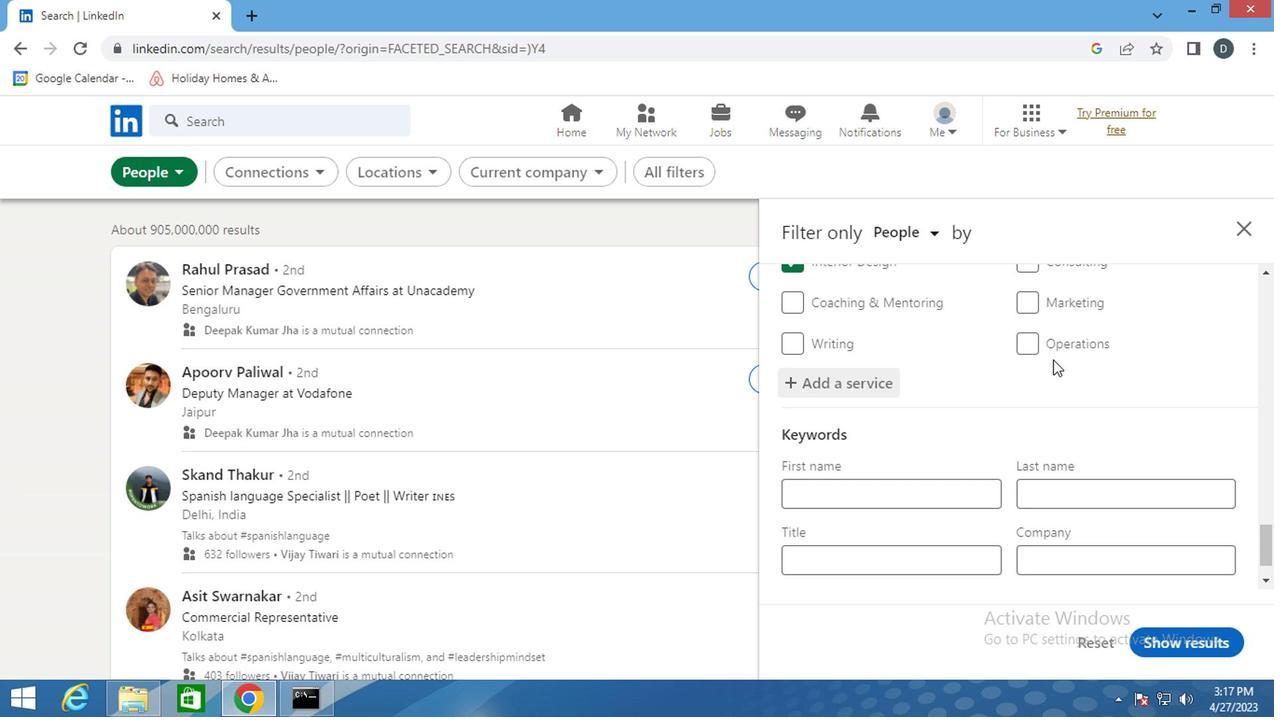 
Action: Mouse moved to (1047, 381)
Screenshot: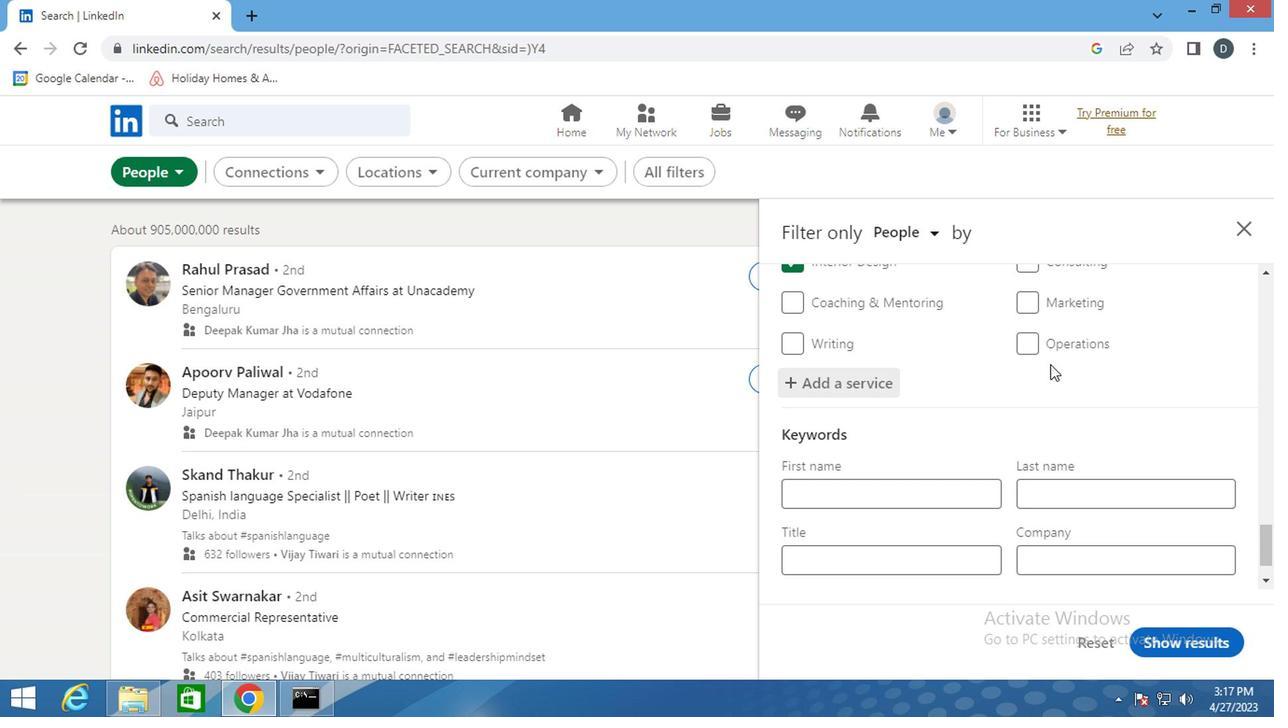 
Action: Mouse scrolled (1047, 381) with delta (0, 0)
Screenshot: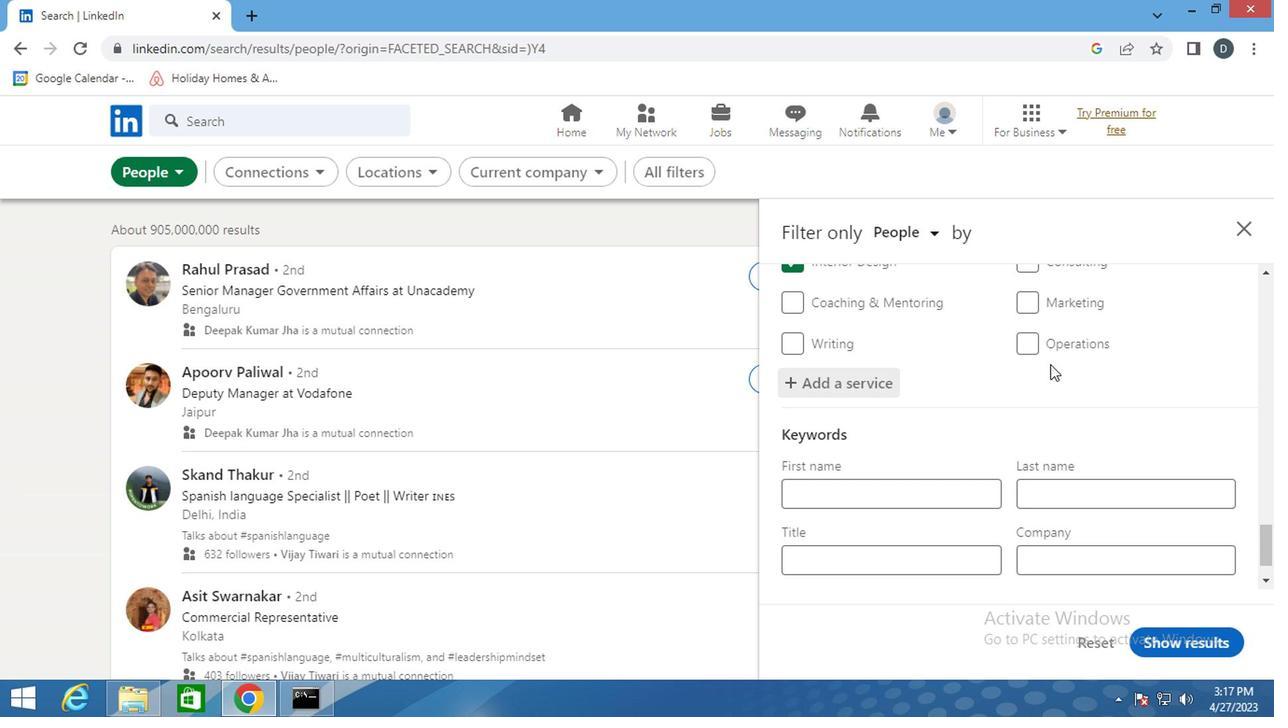 
Action: Mouse moved to (1049, 383)
Screenshot: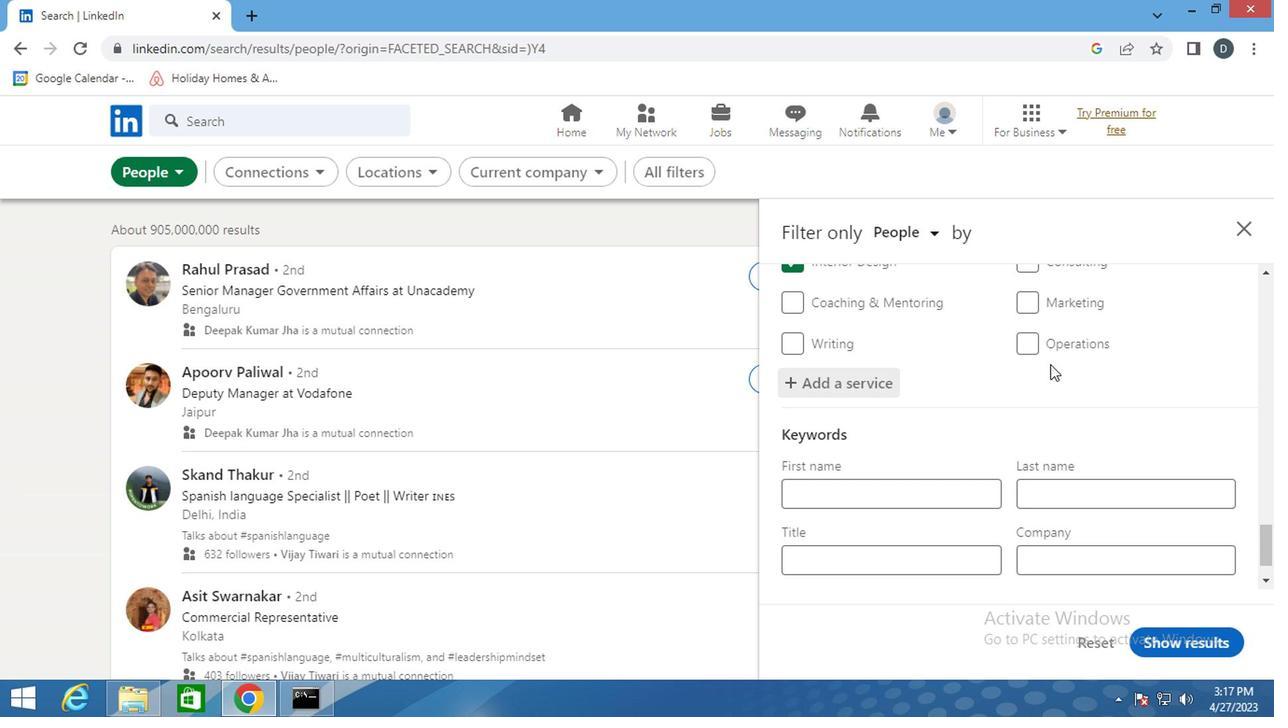 
Action: Mouse scrolled (1049, 381) with delta (0, -1)
Screenshot: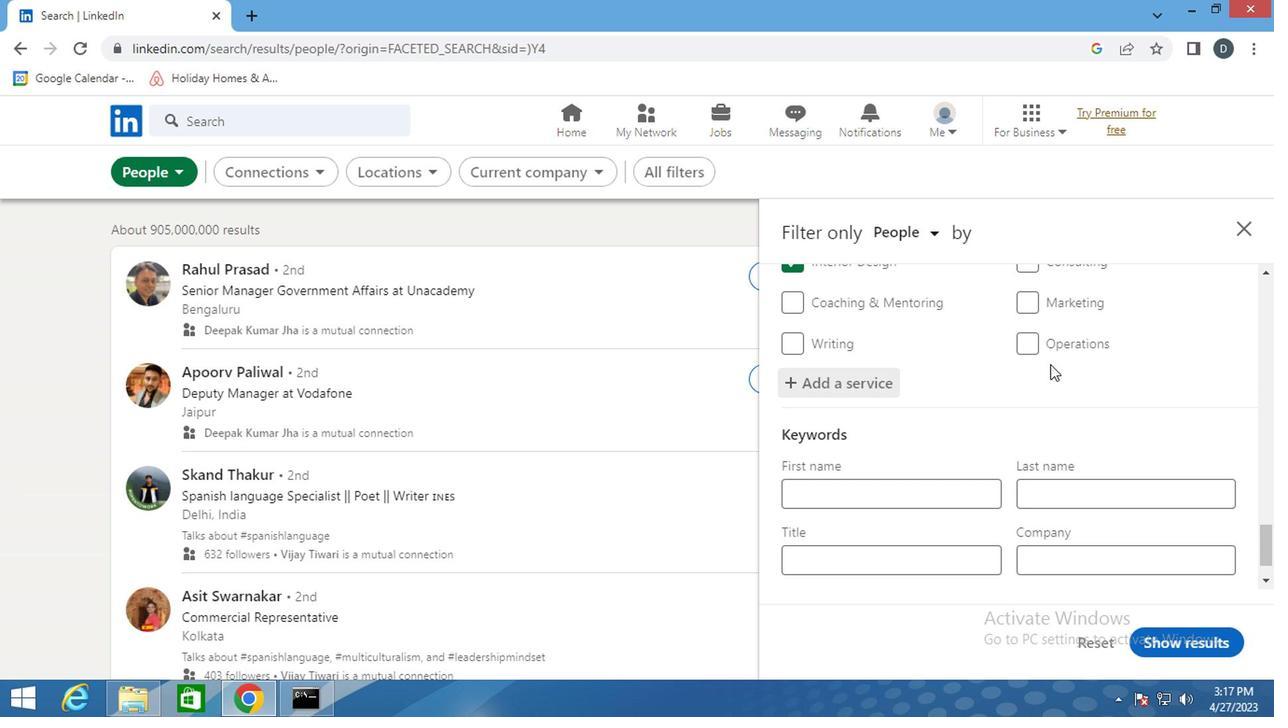 
Action: Mouse moved to (1051, 384)
Screenshot: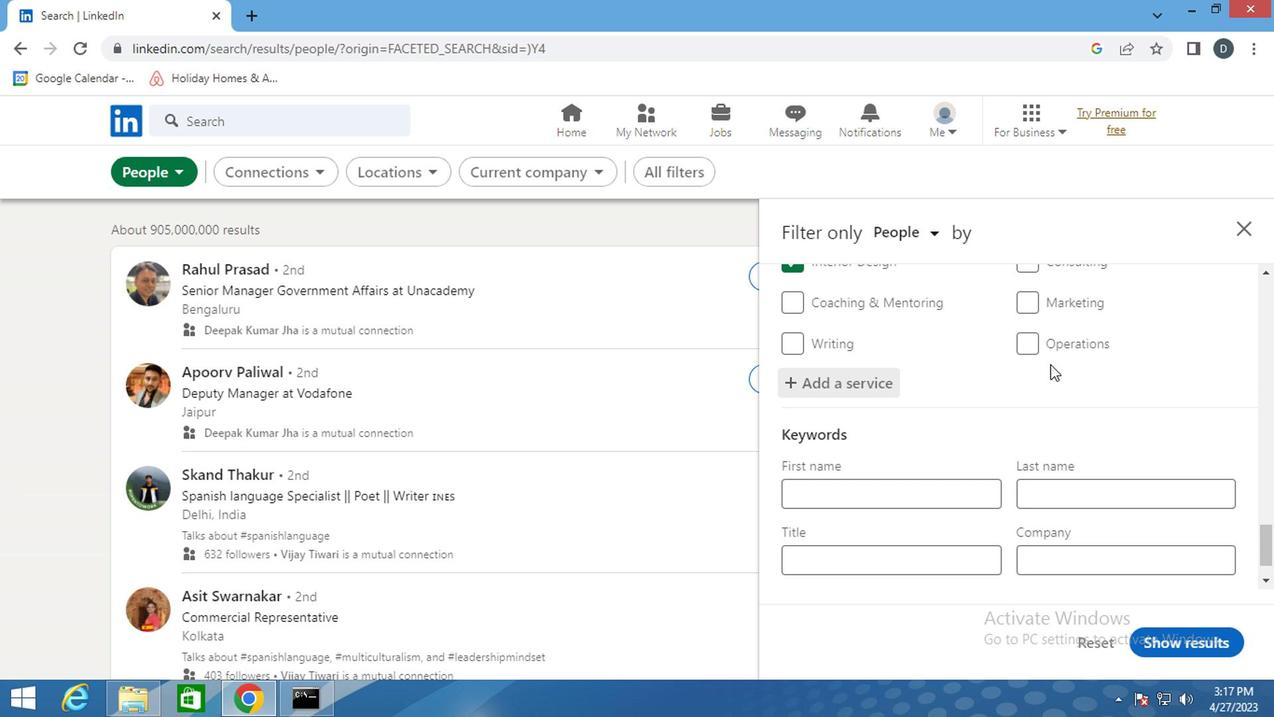 
Action: Mouse scrolled (1051, 383) with delta (0, 0)
Screenshot: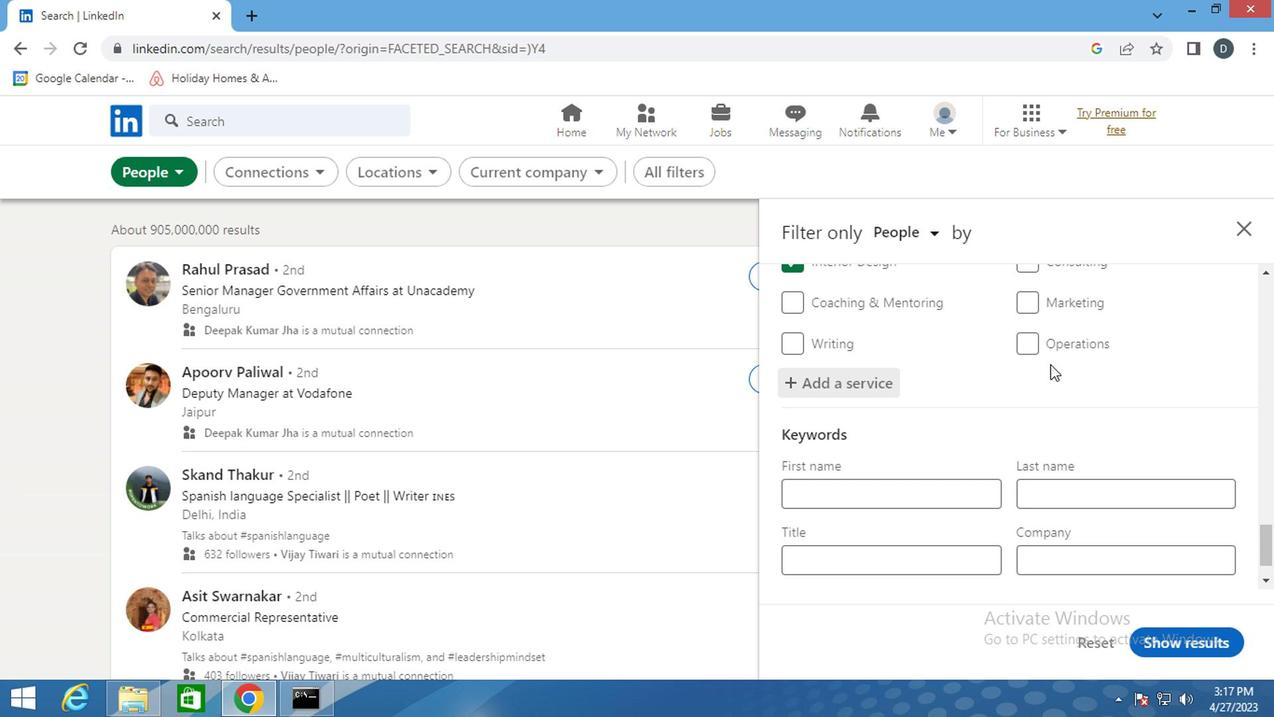 
Action: Mouse moved to (949, 502)
Screenshot: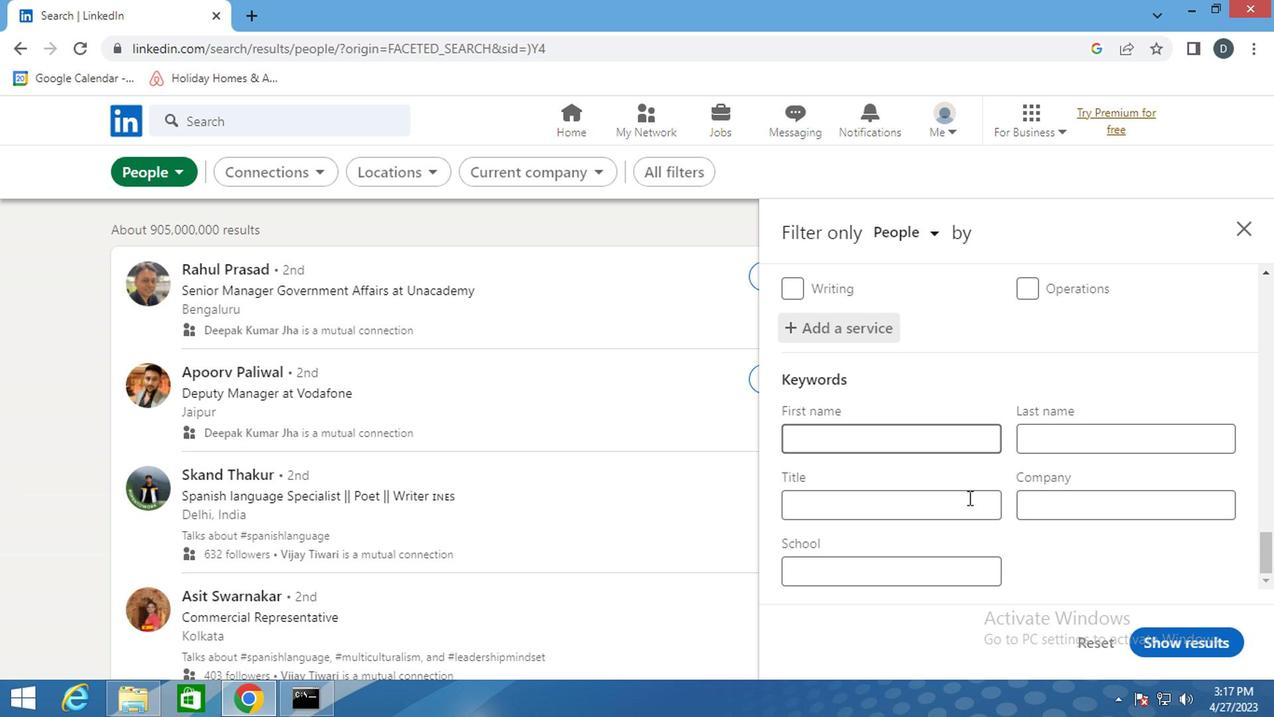 
Action: Mouse pressed left at (949, 502)
Screenshot: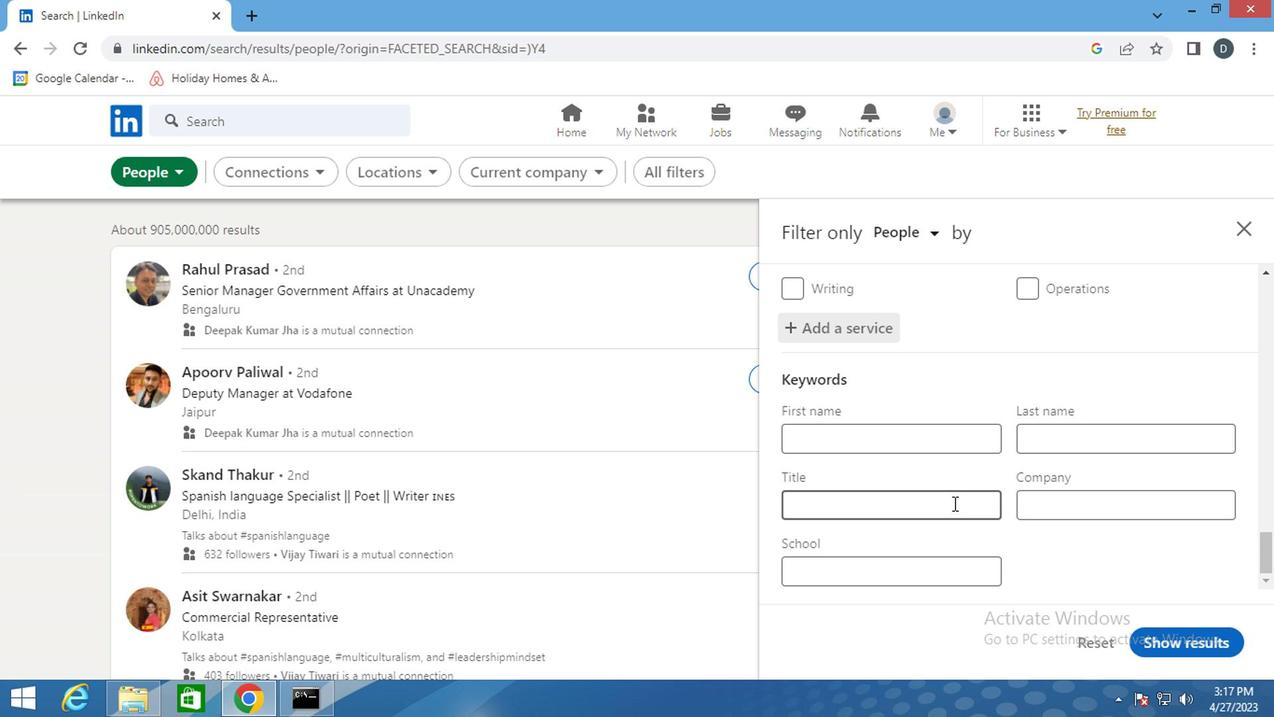 
Action: Mouse moved to (949, 502)
Screenshot: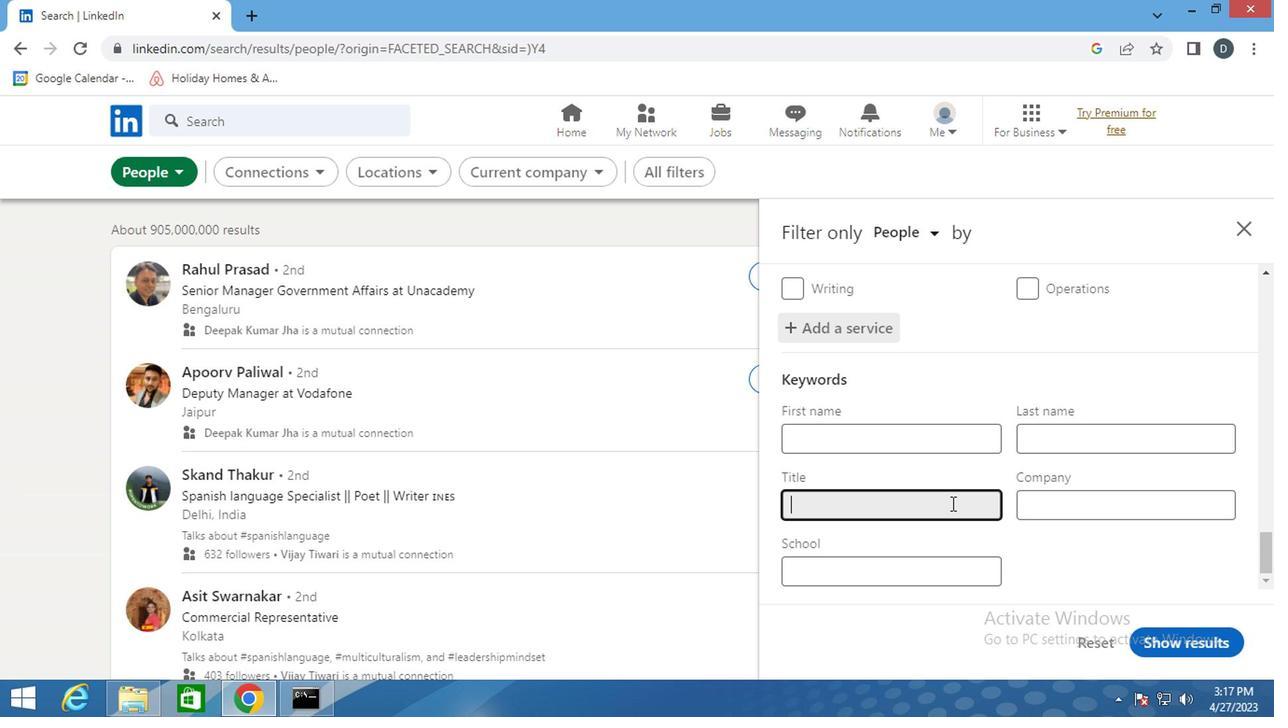 
Action: Key pressed <Key.shift><Key.shift><Key.shift><Key.shift><Key.shift><Key.shift><Key.shift><Key.shift><Key.shift>ATTORNEY
Screenshot: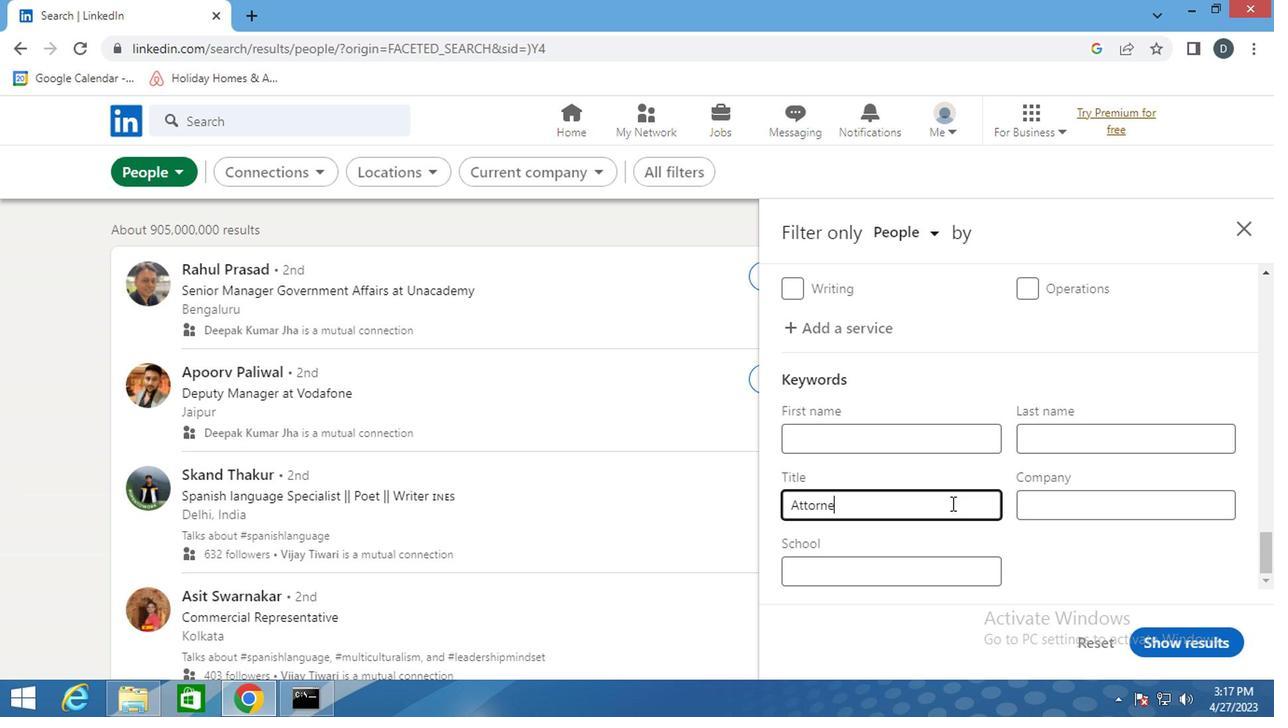 
Action: Mouse moved to (1182, 640)
Screenshot: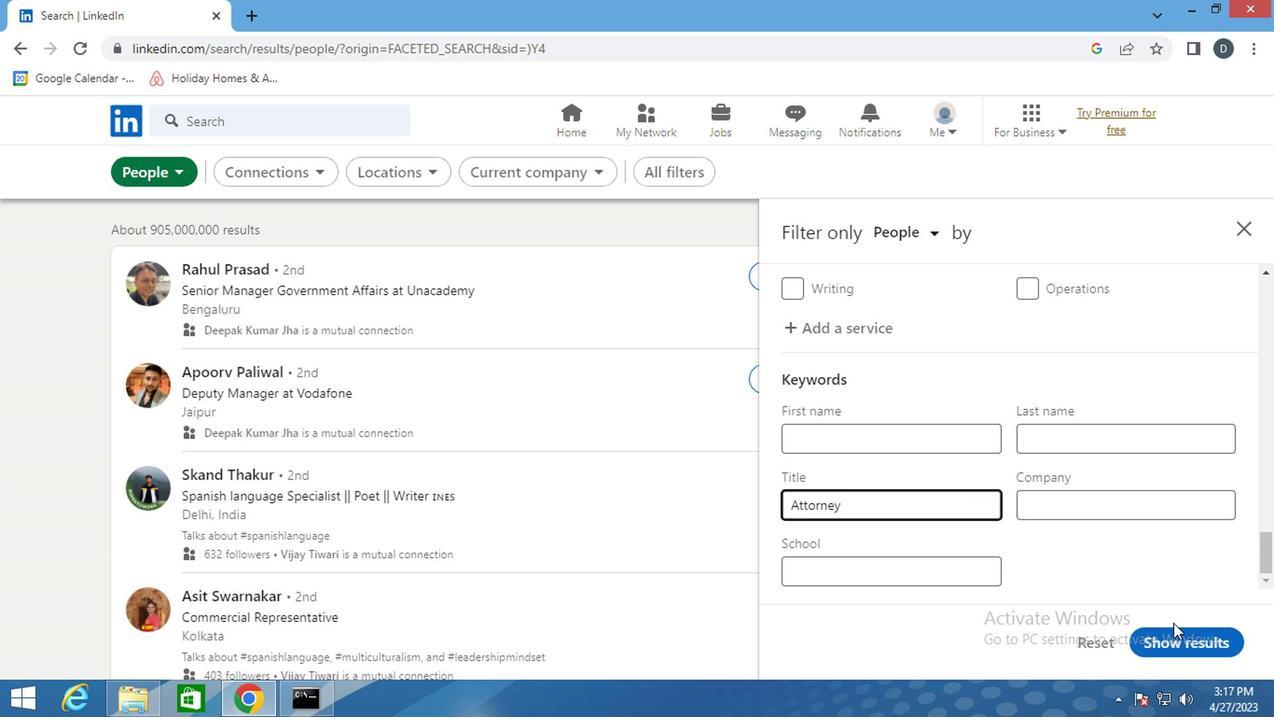 
Action: Mouse pressed left at (1182, 640)
Screenshot: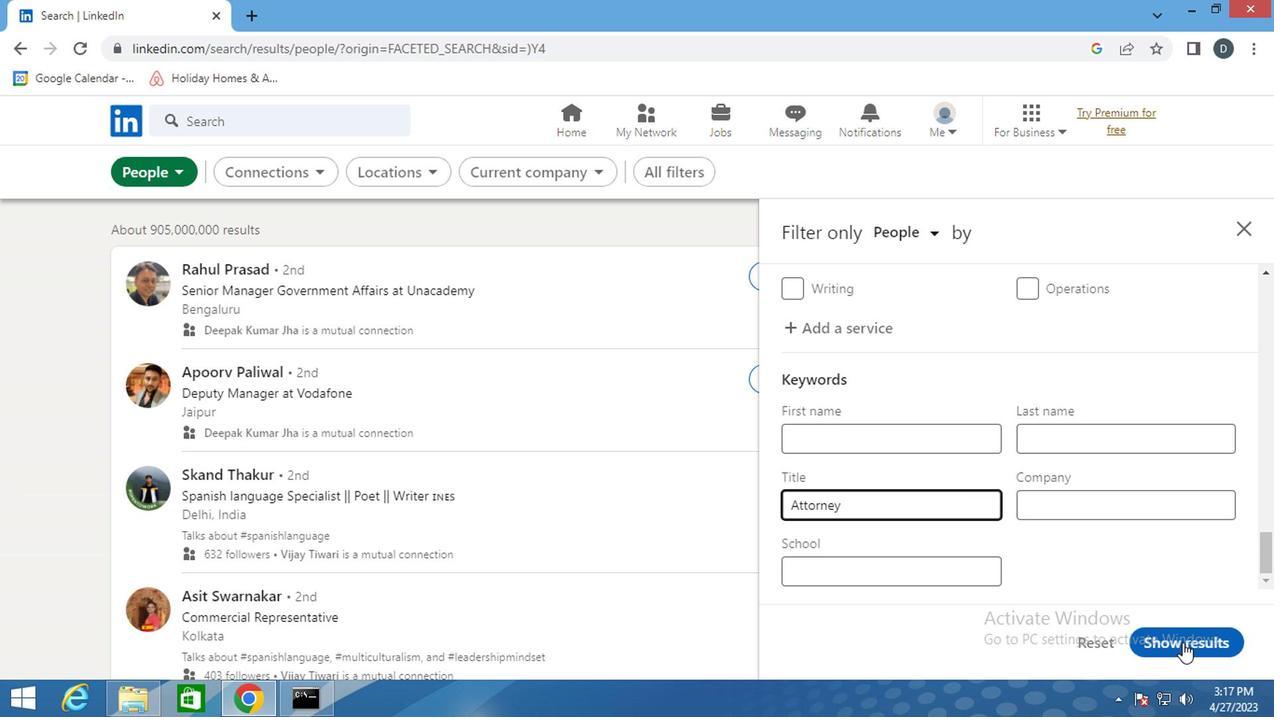 
Action: Mouse moved to (1007, 392)
Screenshot: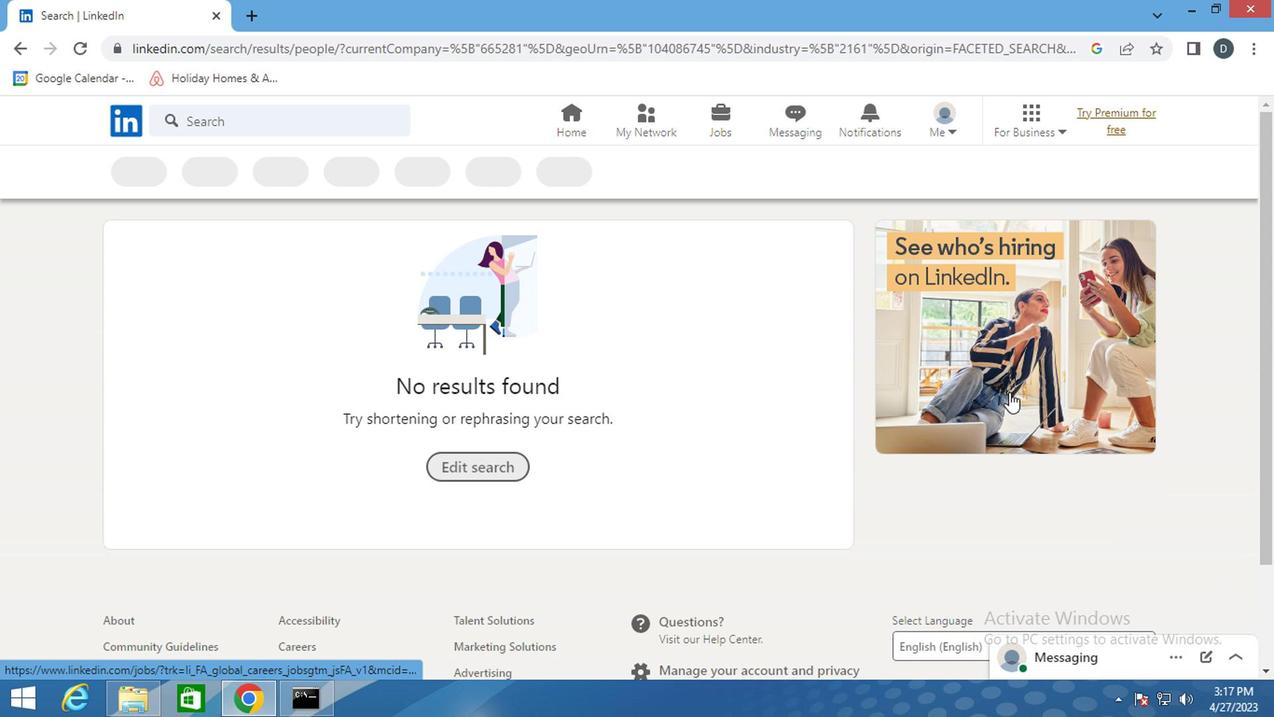 
